 Task: Review the GitHub issue and address the localization problem on the website's homepage.
Action: Mouse moved to (202, 259)
Screenshot: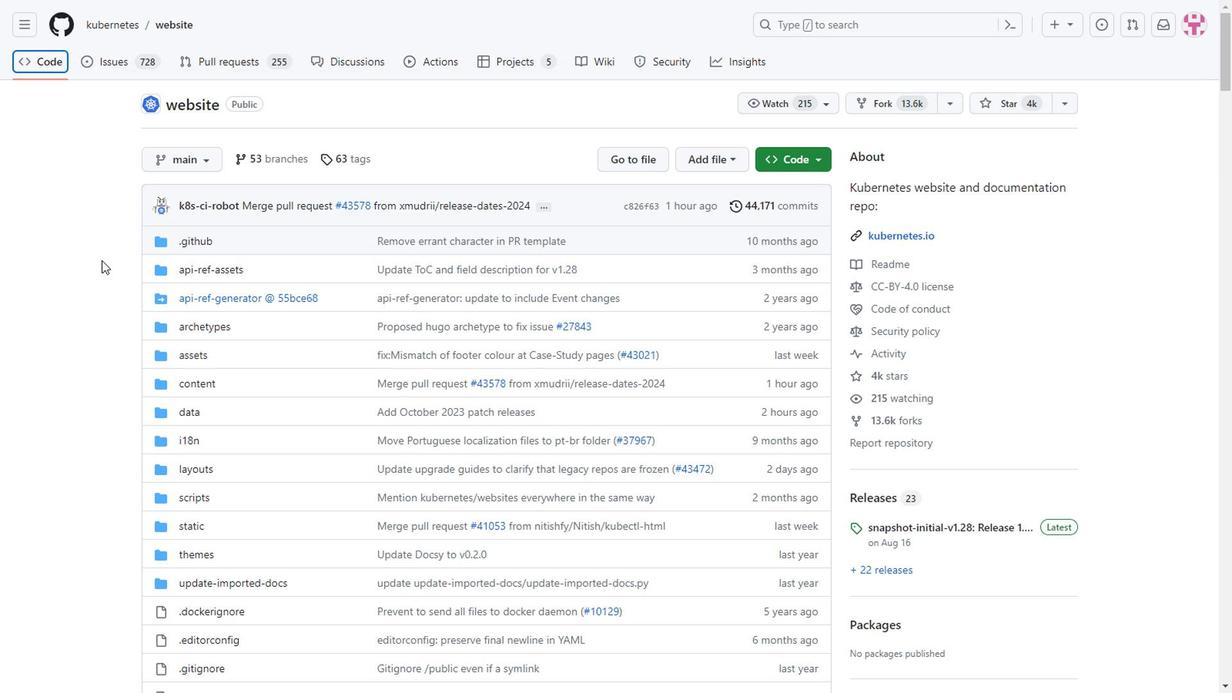 
Action: Mouse scrolled (202, 258) with delta (0, 0)
Screenshot: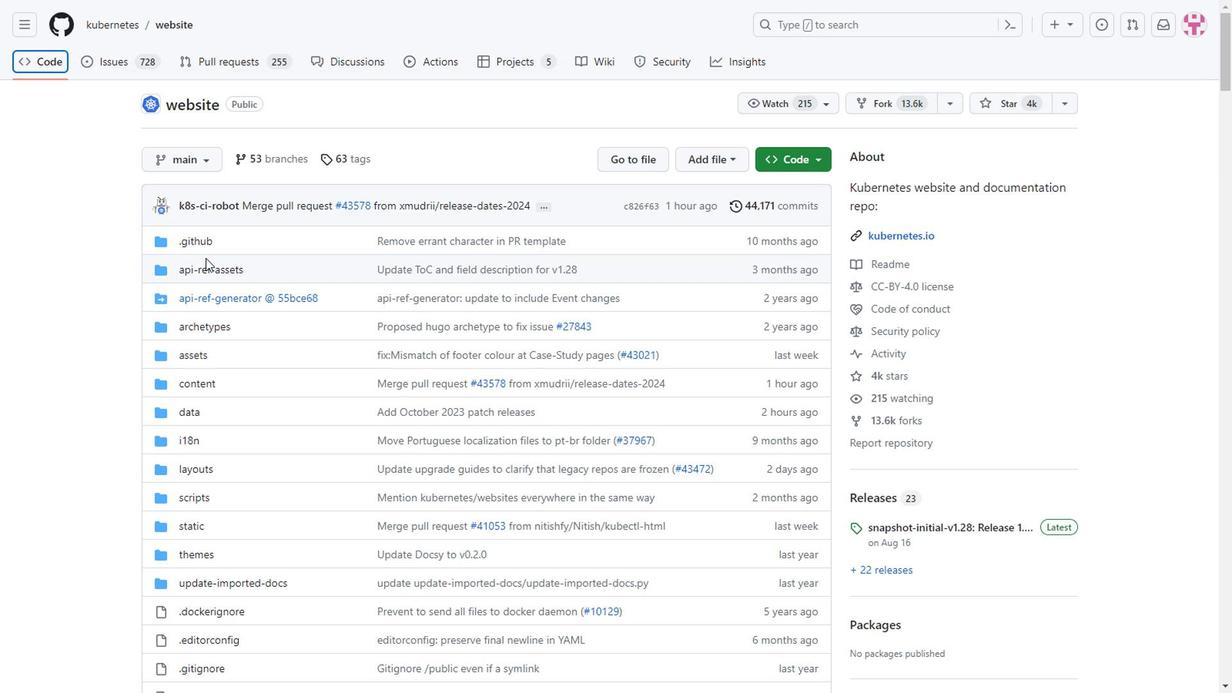 
Action: Mouse scrolled (202, 258) with delta (0, 0)
Screenshot: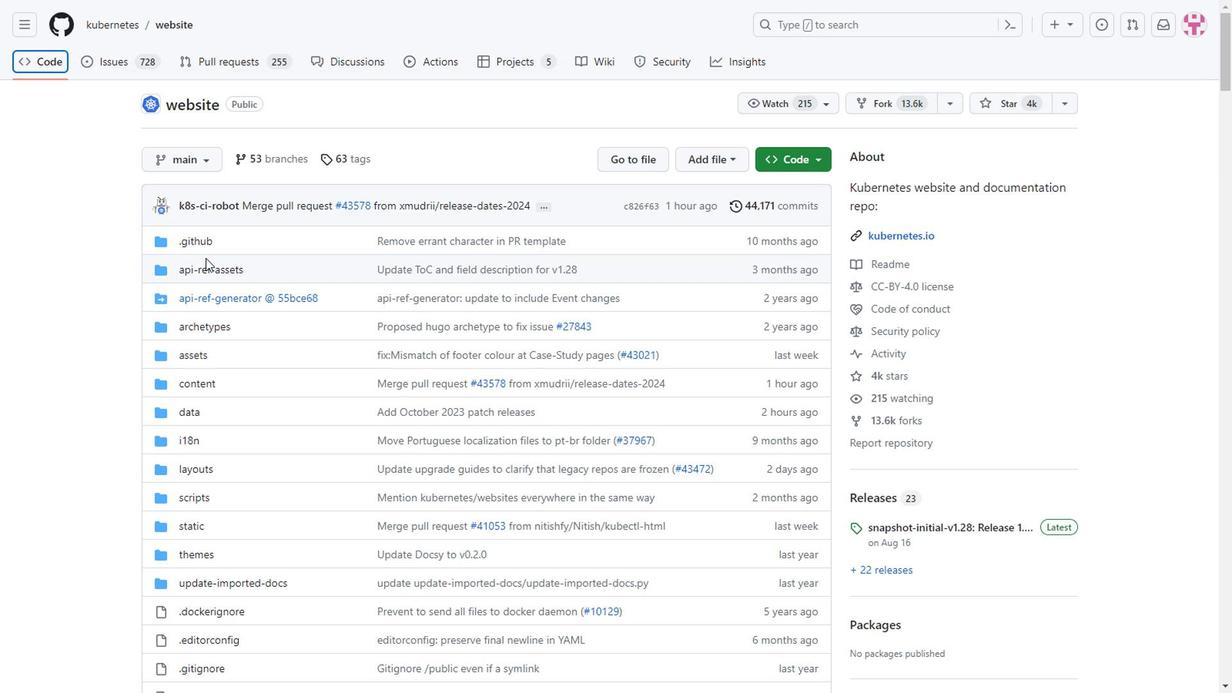 
Action: Mouse scrolled (202, 258) with delta (0, 0)
Screenshot: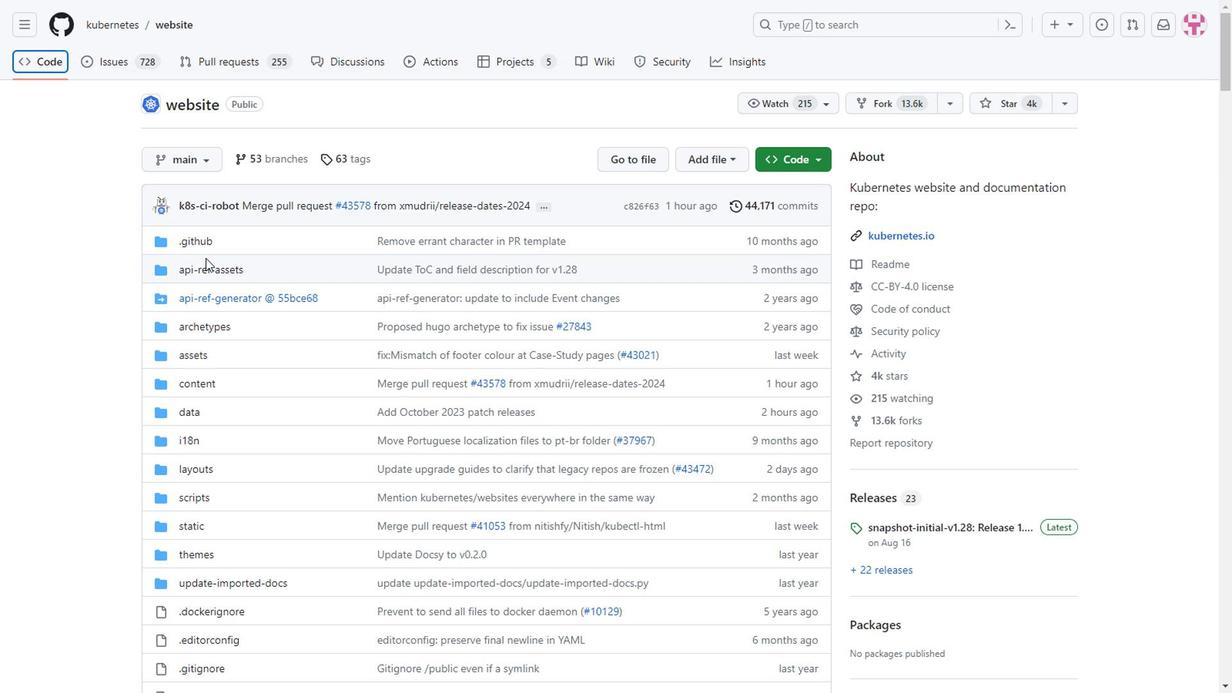 
Action: Mouse scrolled (202, 258) with delta (0, 0)
Screenshot: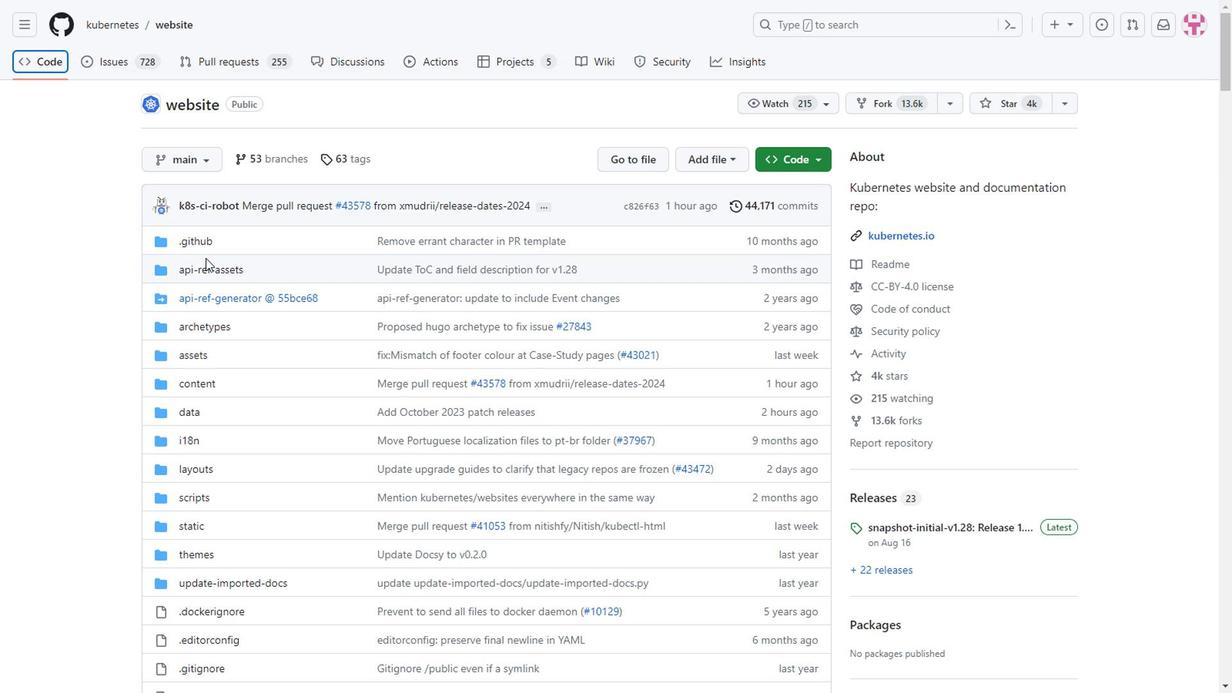 
Action: Mouse scrolled (202, 259) with delta (0, 0)
Screenshot: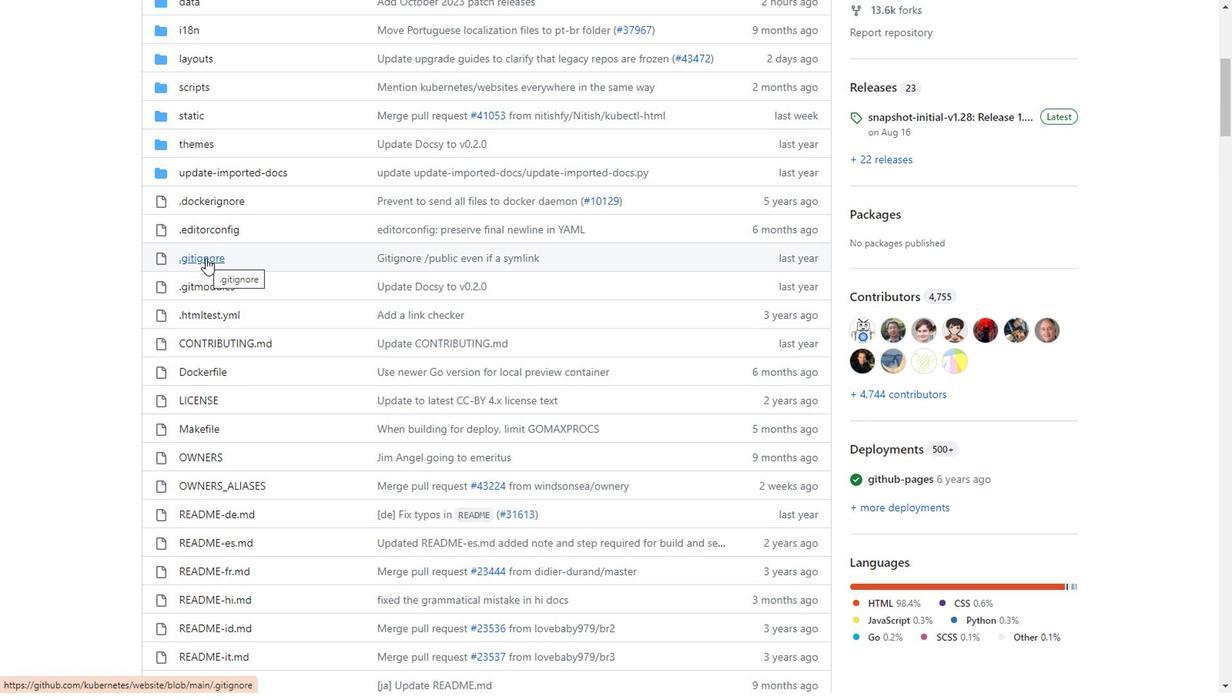 
Action: Mouse scrolled (202, 259) with delta (0, 0)
Screenshot: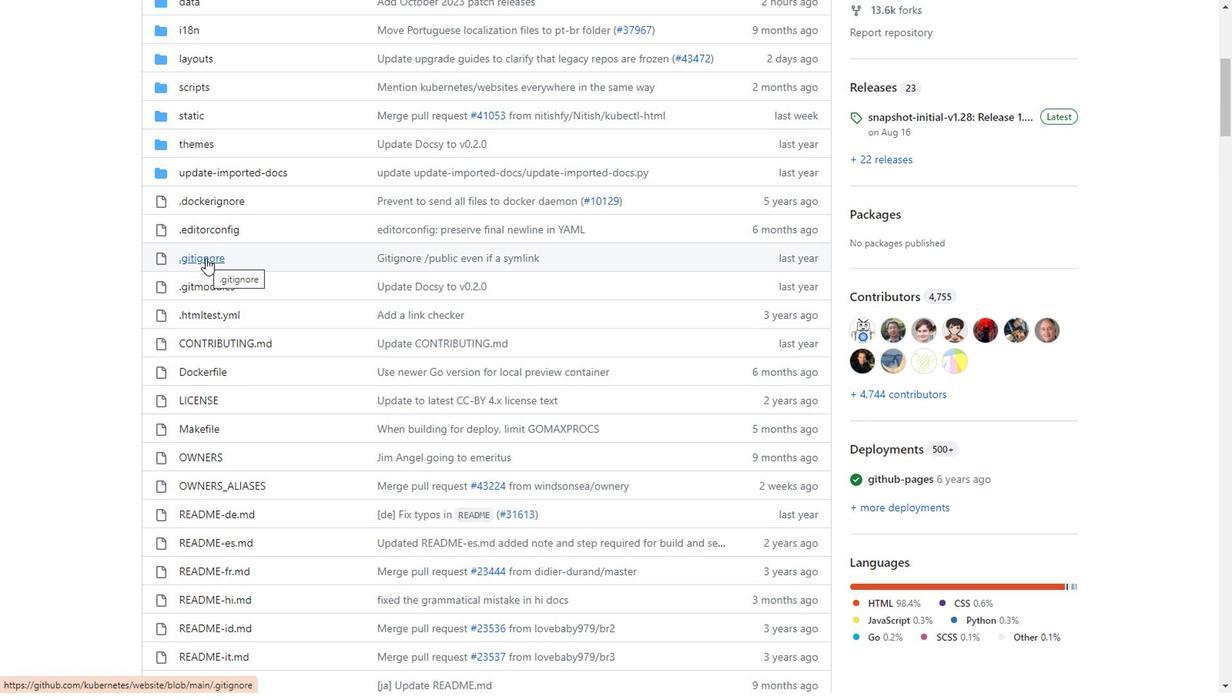 
Action: Mouse scrolled (202, 259) with delta (0, 0)
Screenshot: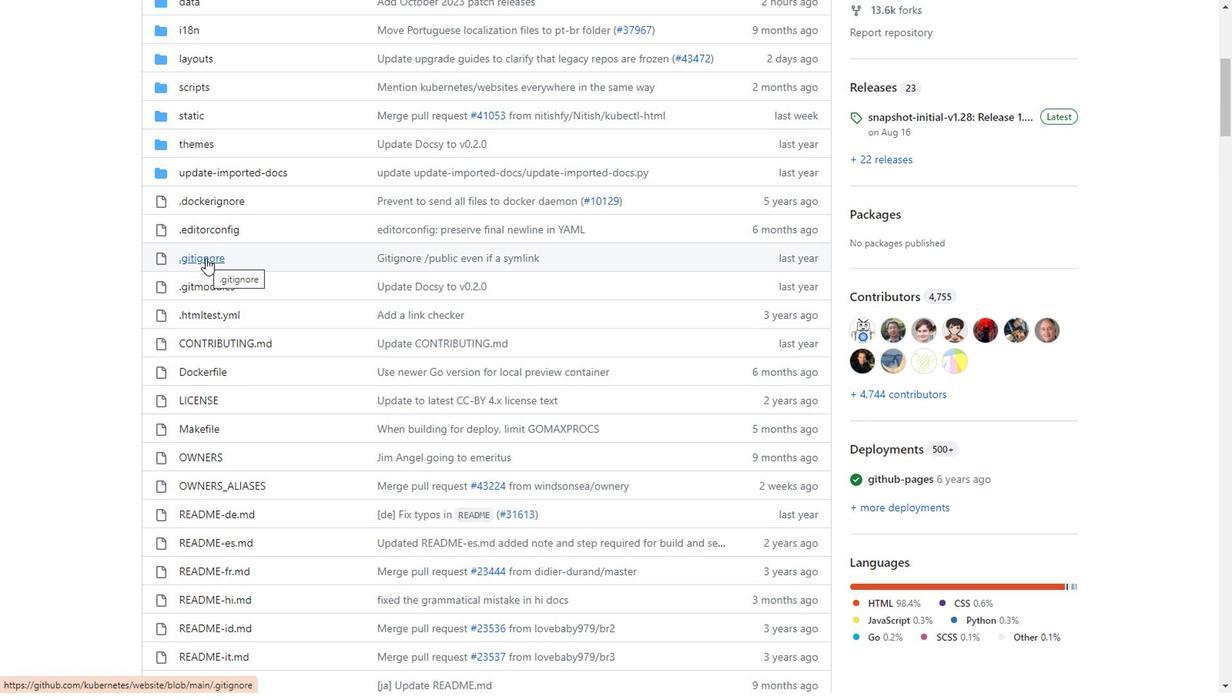 
Action: Mouse scrolled (202, 259) with delta (0, 0)
Screenshot: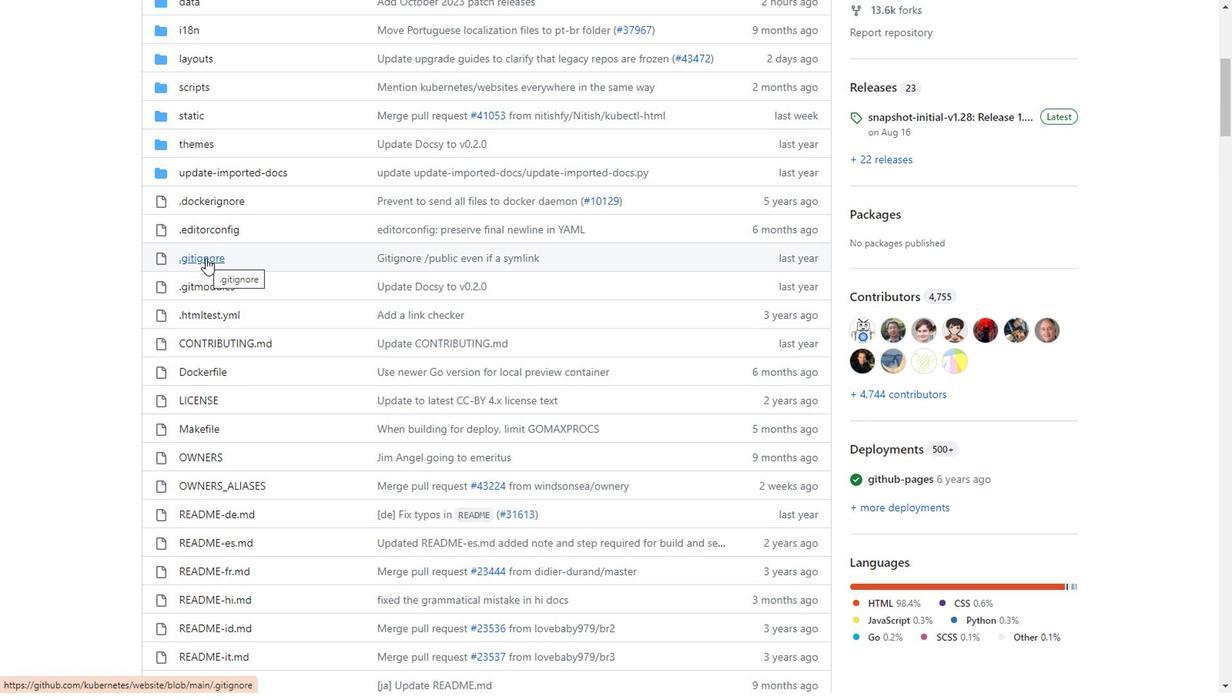 
Action: Mouse scrolled (202, 259) with delta (0, 0)
Screenshot: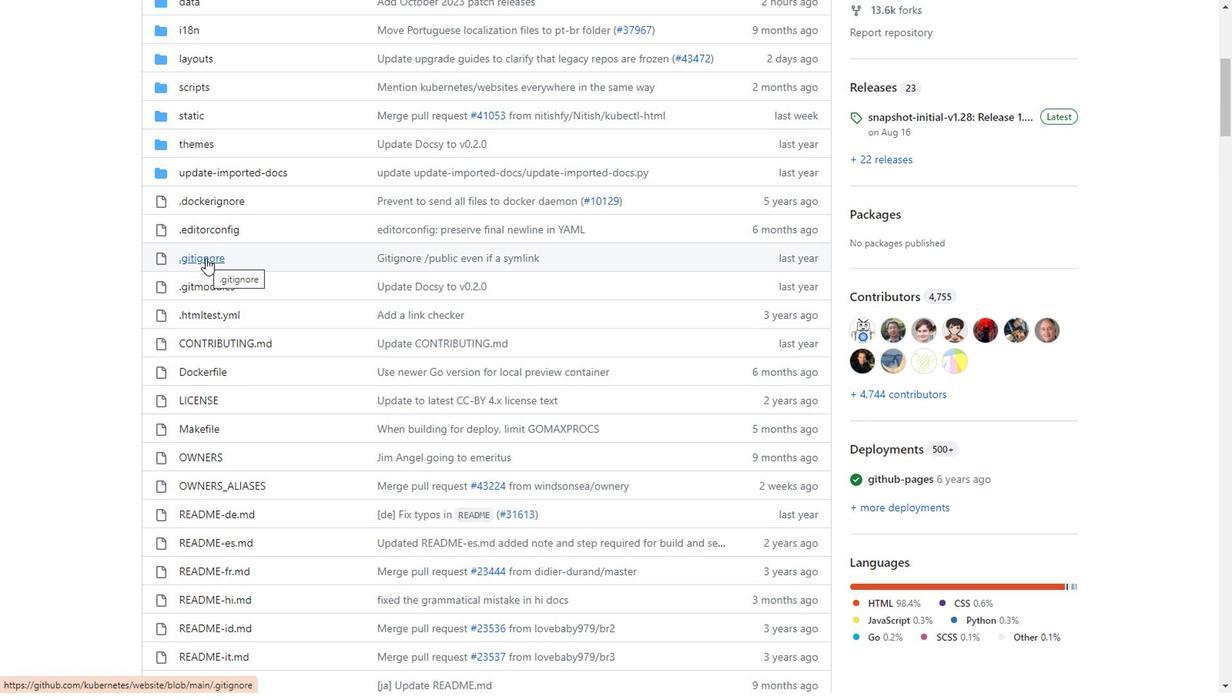 
Action: Mouse scrolled (202, 259) with delta (0, 0)
Screenshot: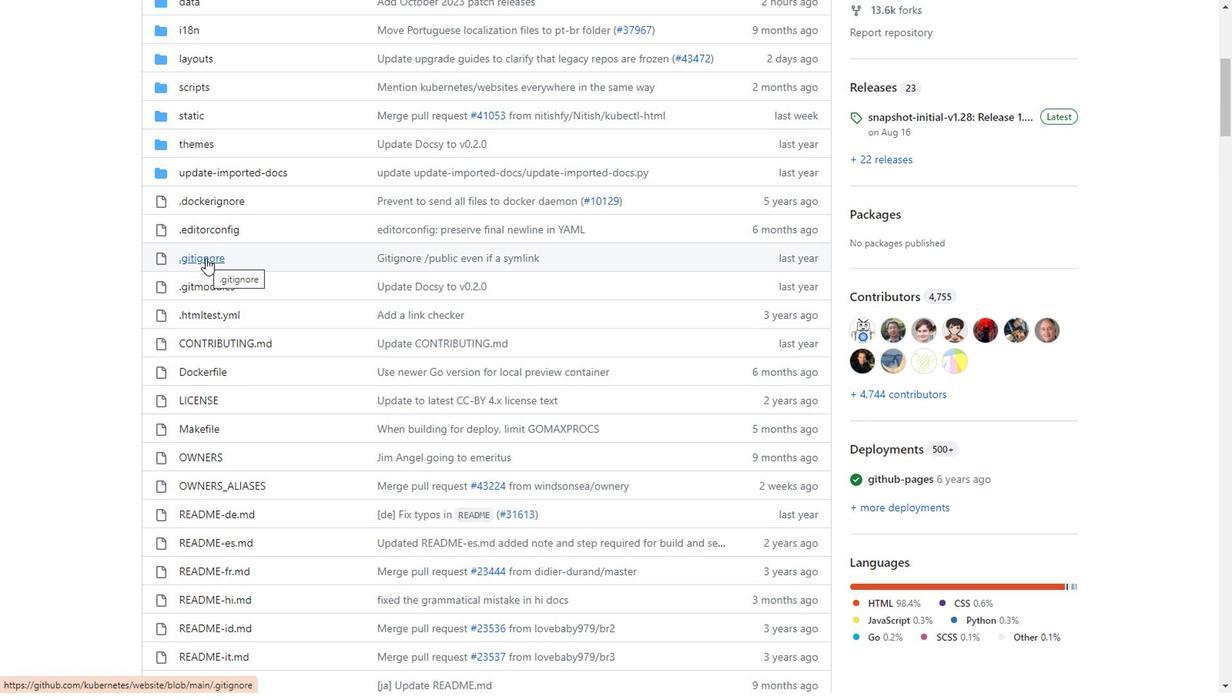 
Action: Mouse moved to (94, 57)
Screenshot: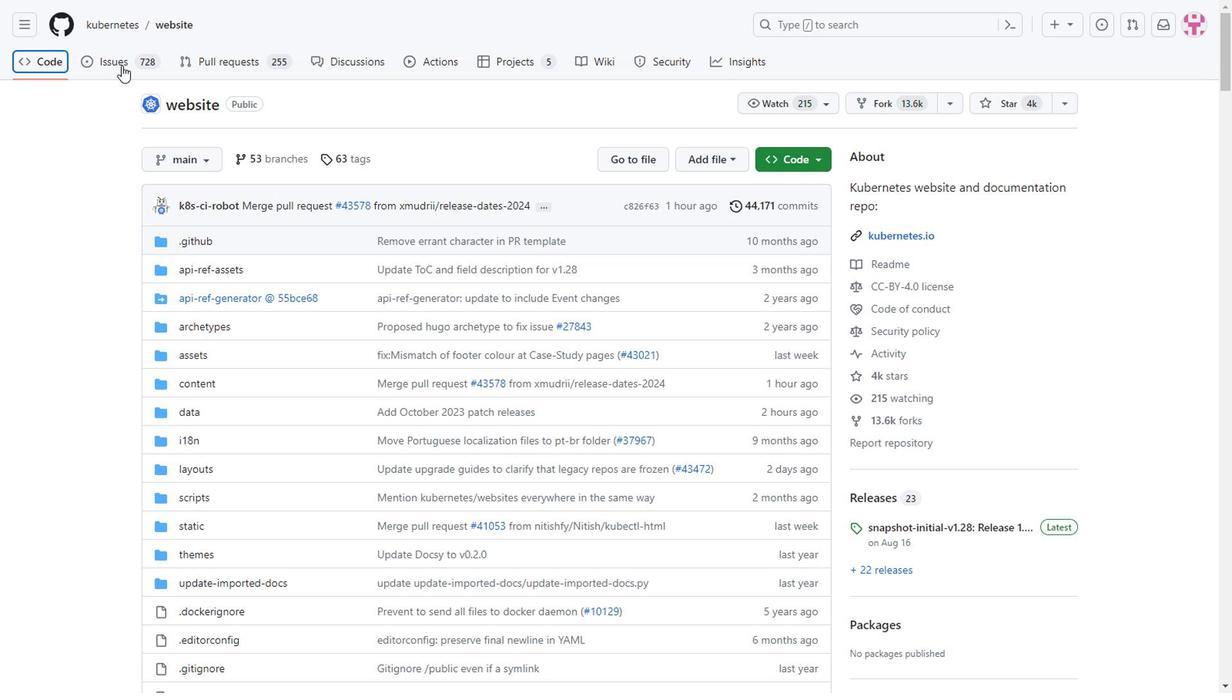 
Action: Mouse pressed left at (94, 57)
Screenshot: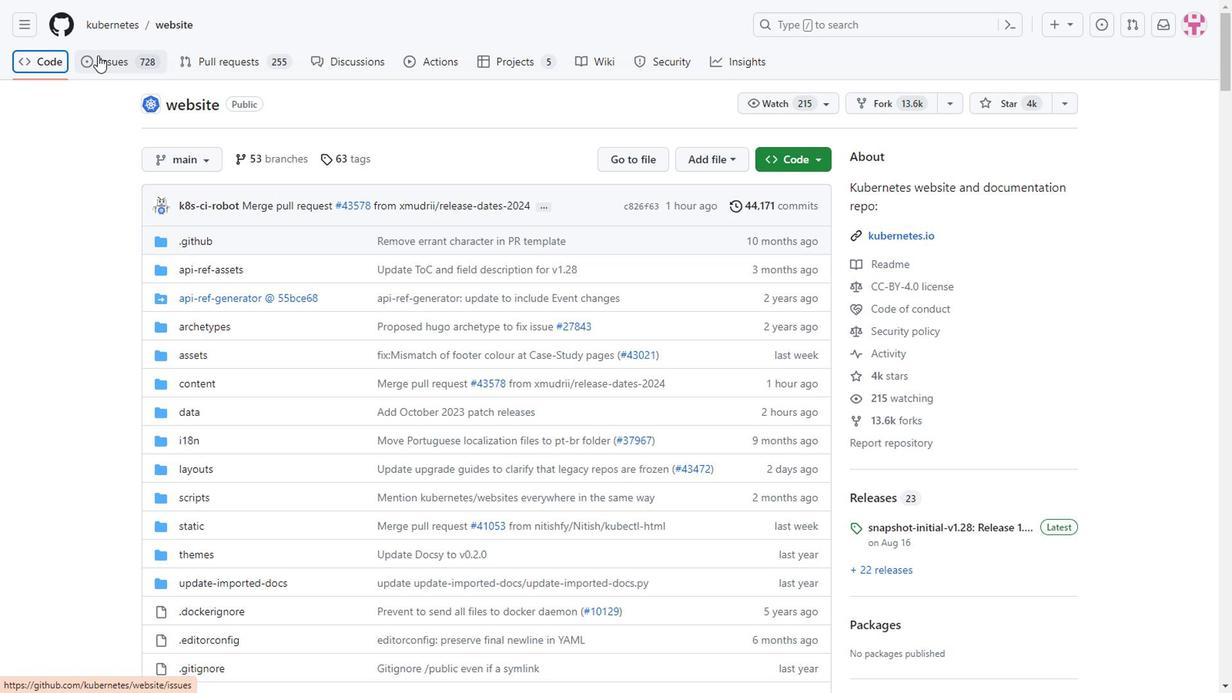 
Action: Mouse moved to (1032, 216)
Screenshot: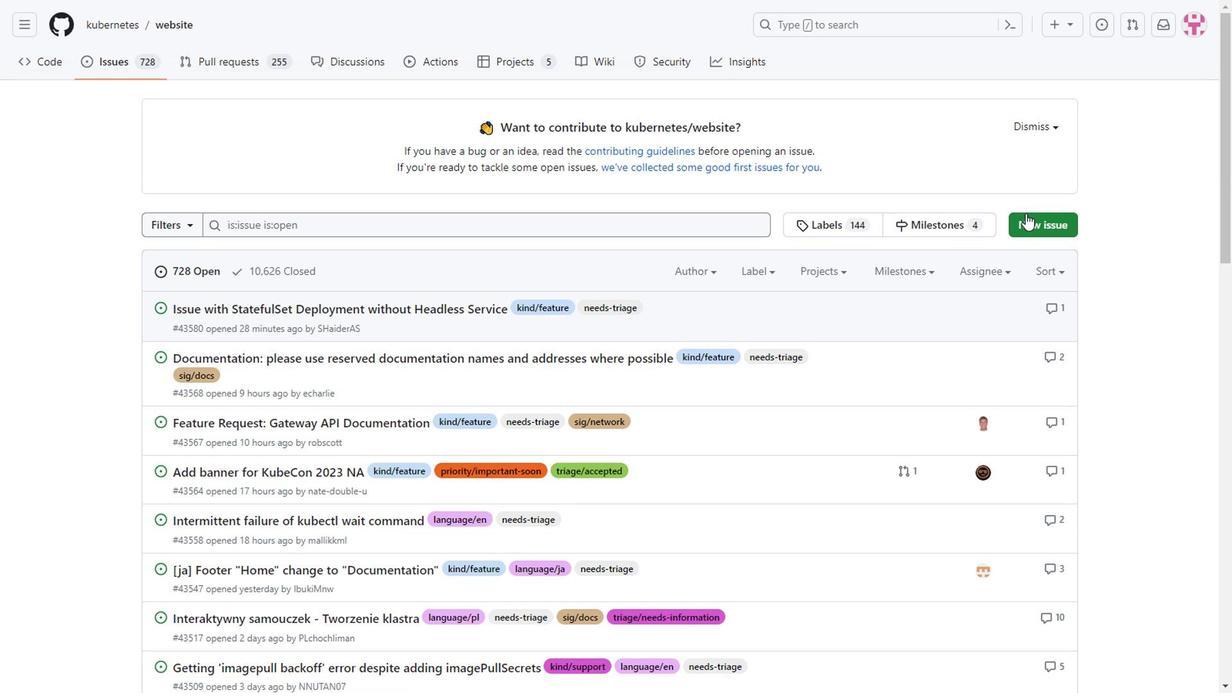 
Action: Mouse pressed left at (1032, 216)
Screenshot: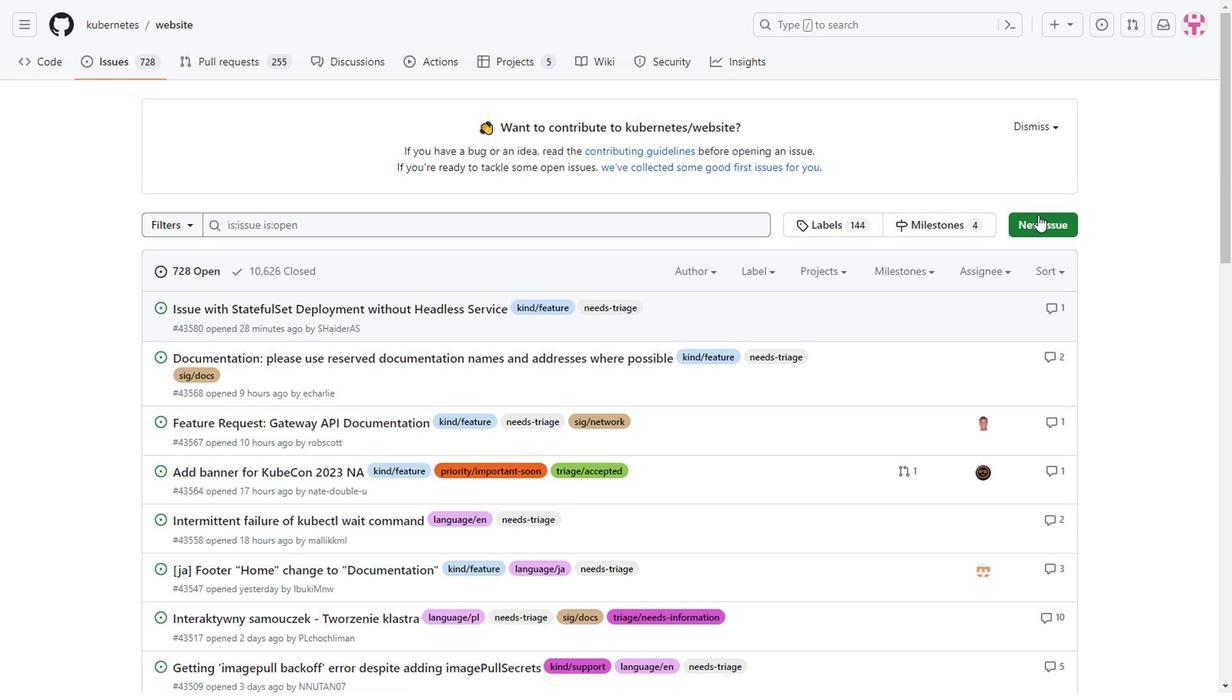 
Action: Mouse moved to (637, 377)
Screenshot: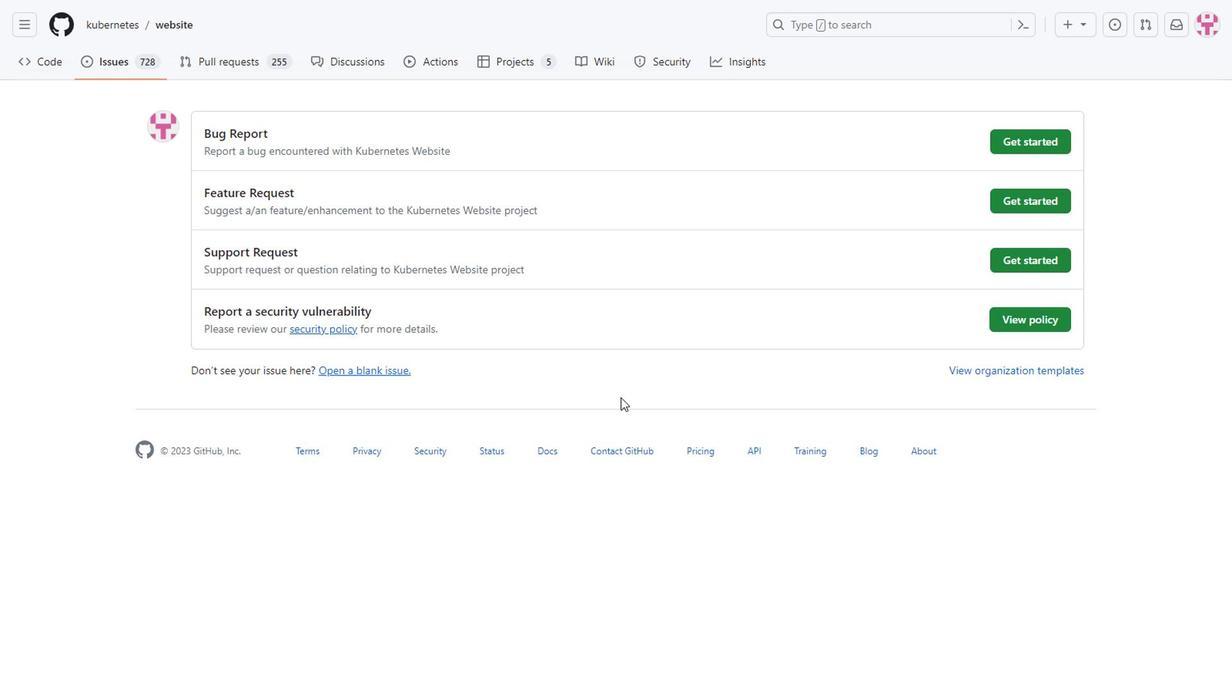 
Action: Mouse scrolled (637, 377) with delta (0, 0)
Screenshot: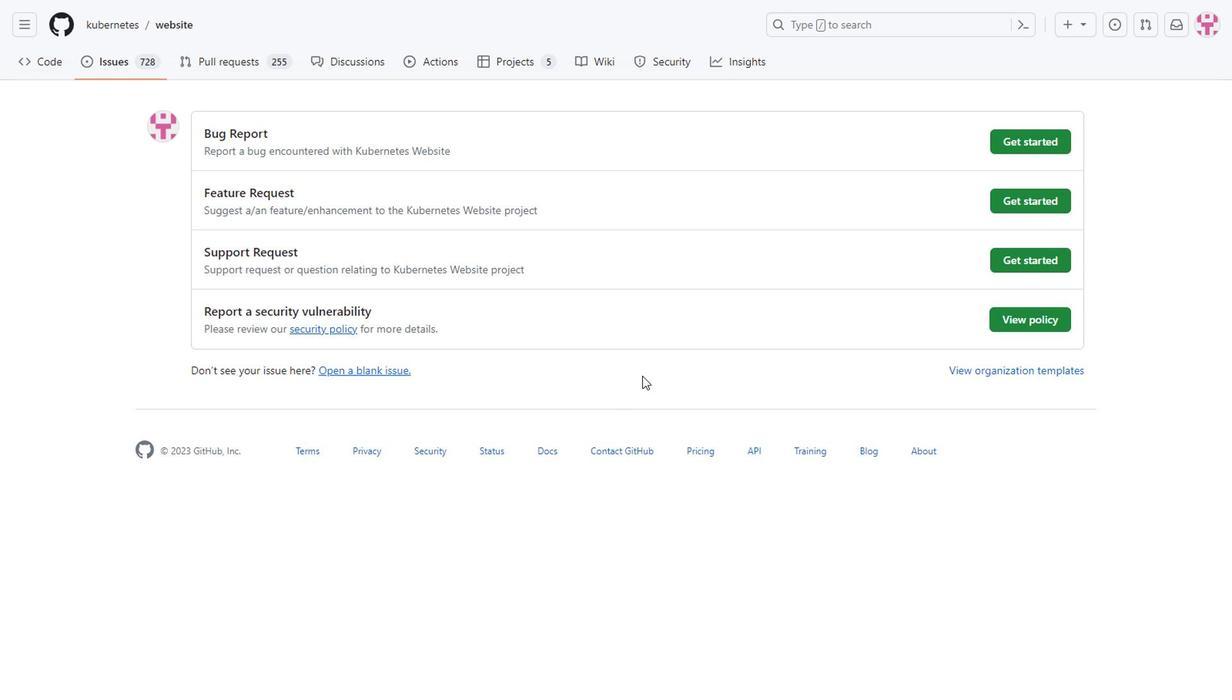
Action: Mouse scrolled (637, 377) with delta (0, 0)
Screenshot: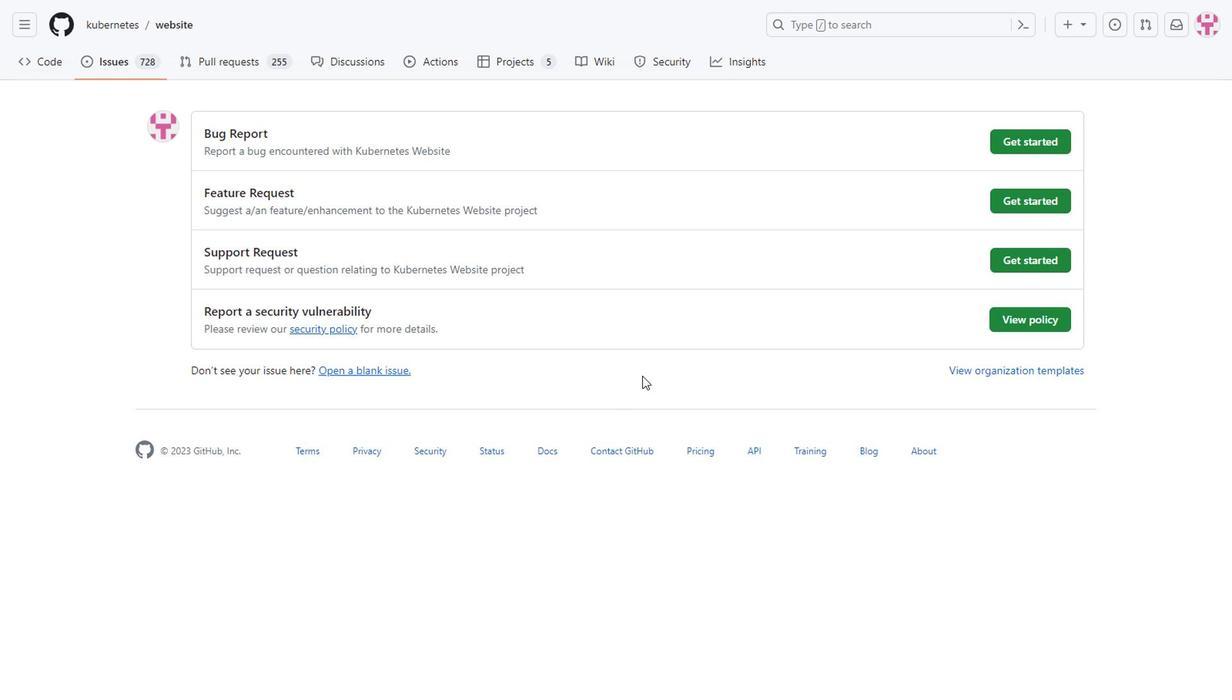 
Action: Mouse moved to (1010, 135)
Screenshot: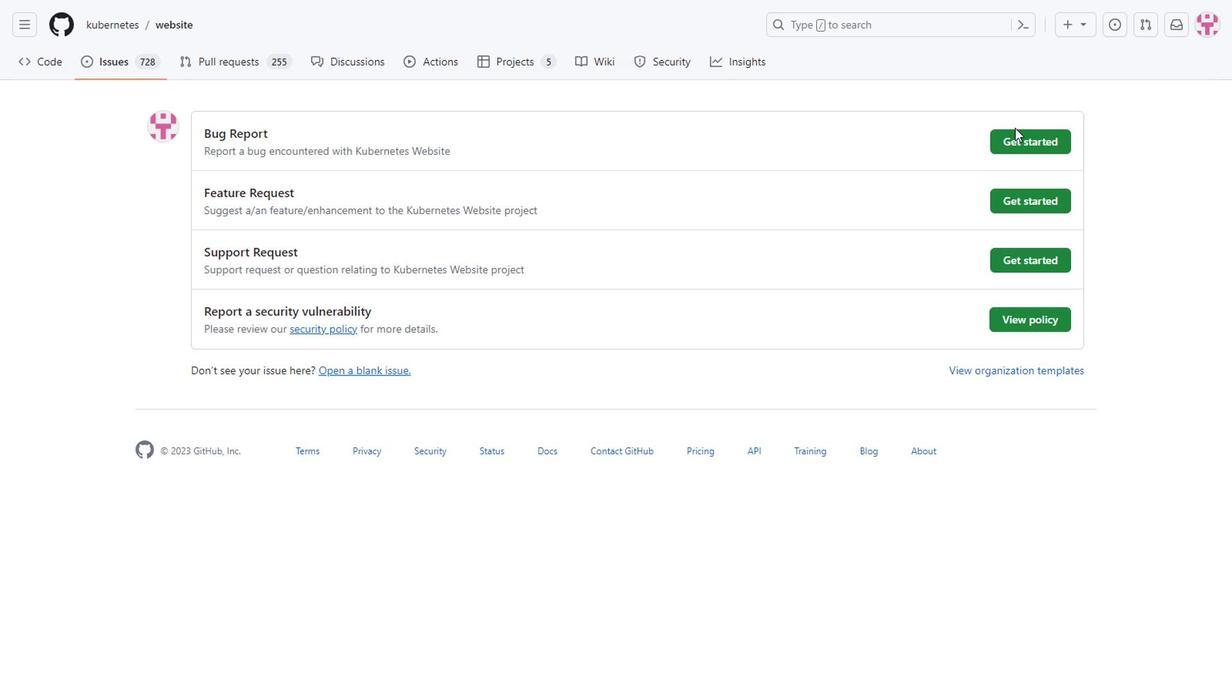 
Action: Mouse pressed left at (1010, 135)
Screenshot: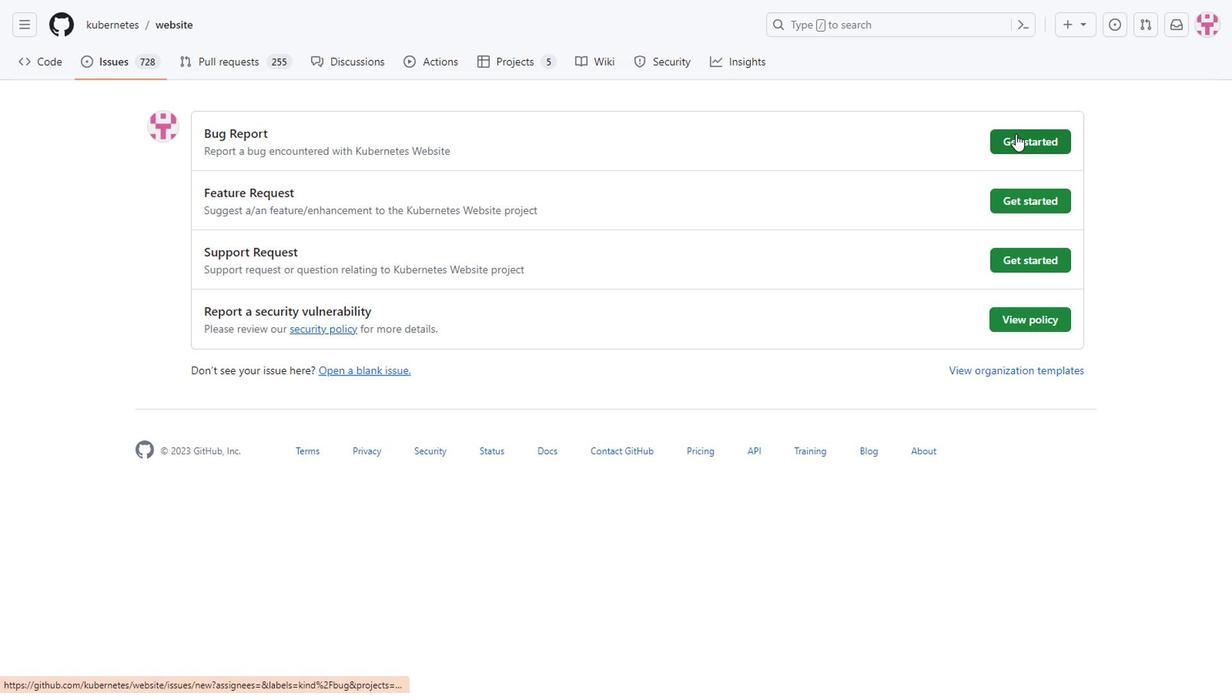 
Action: Mouse moved to (301, 179)
Screenshot: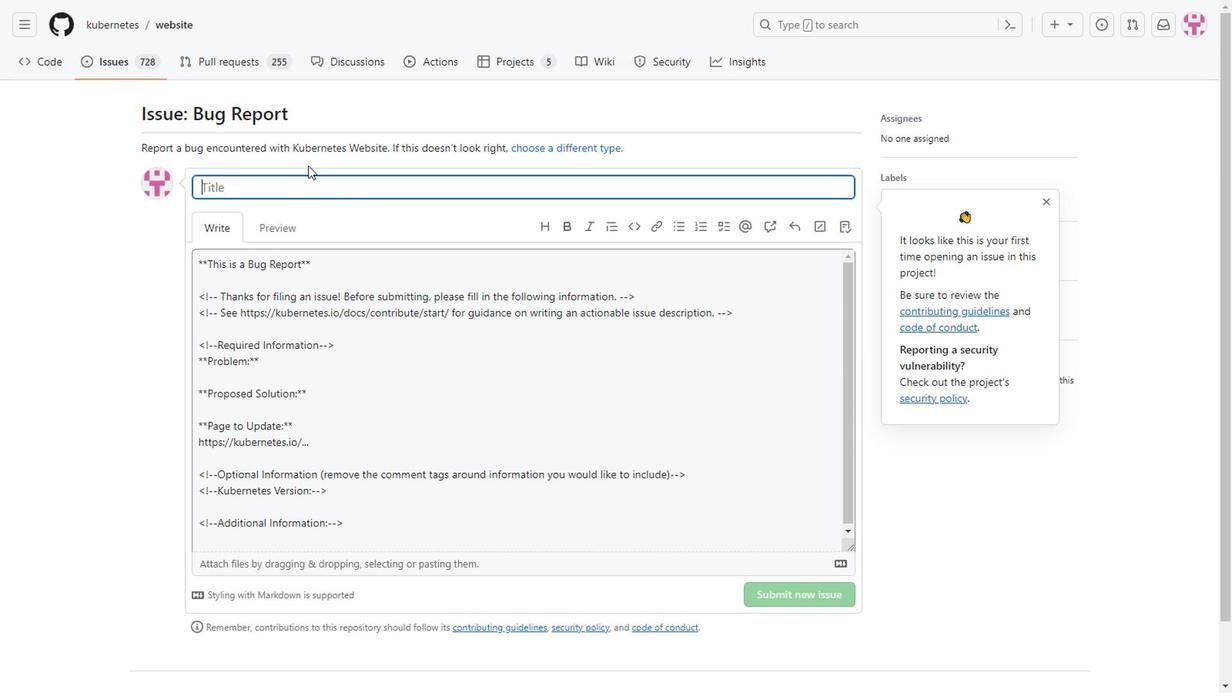 
Action: Key pressed <Key.shift>Wesbite<Key.space><Key.backspace><Key.backspace><Key.backspace><Key.backspace><Key.backspace><Key.backspace>bsite<Key.space>header<Key.space>in<Key.space>too<Key.space>short<Key.space>in<Key.space>height
Screenshot: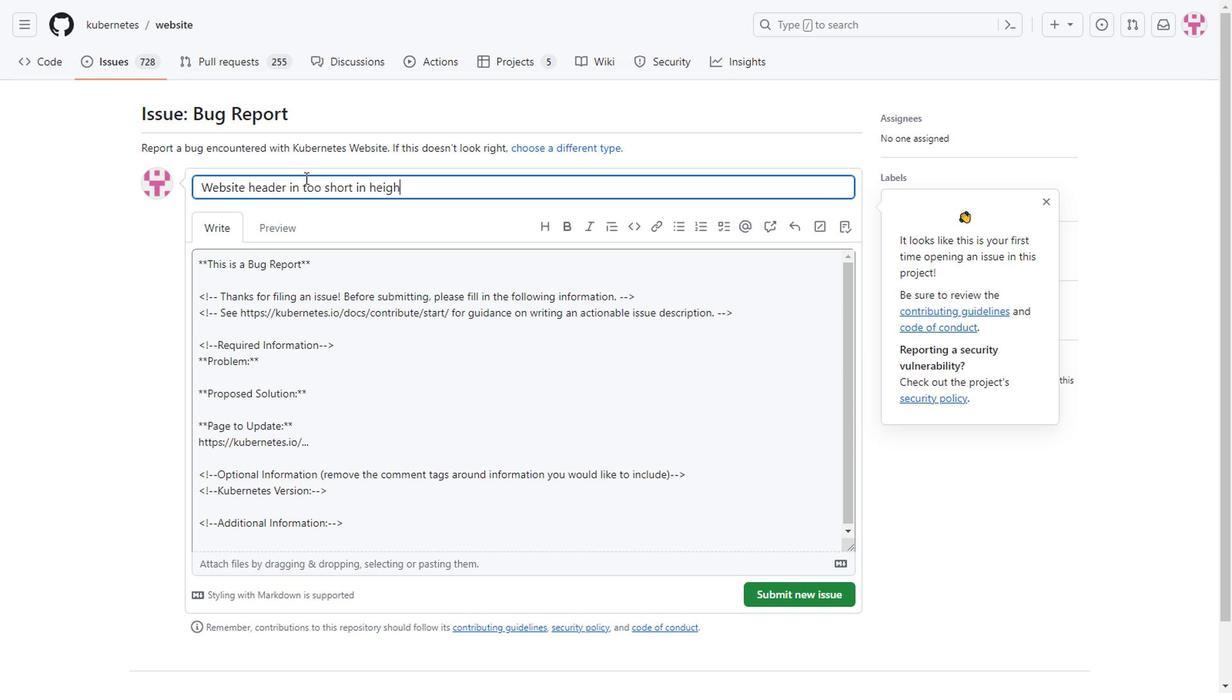 
Action: Mouse moved to (405, 428)
Screenshot: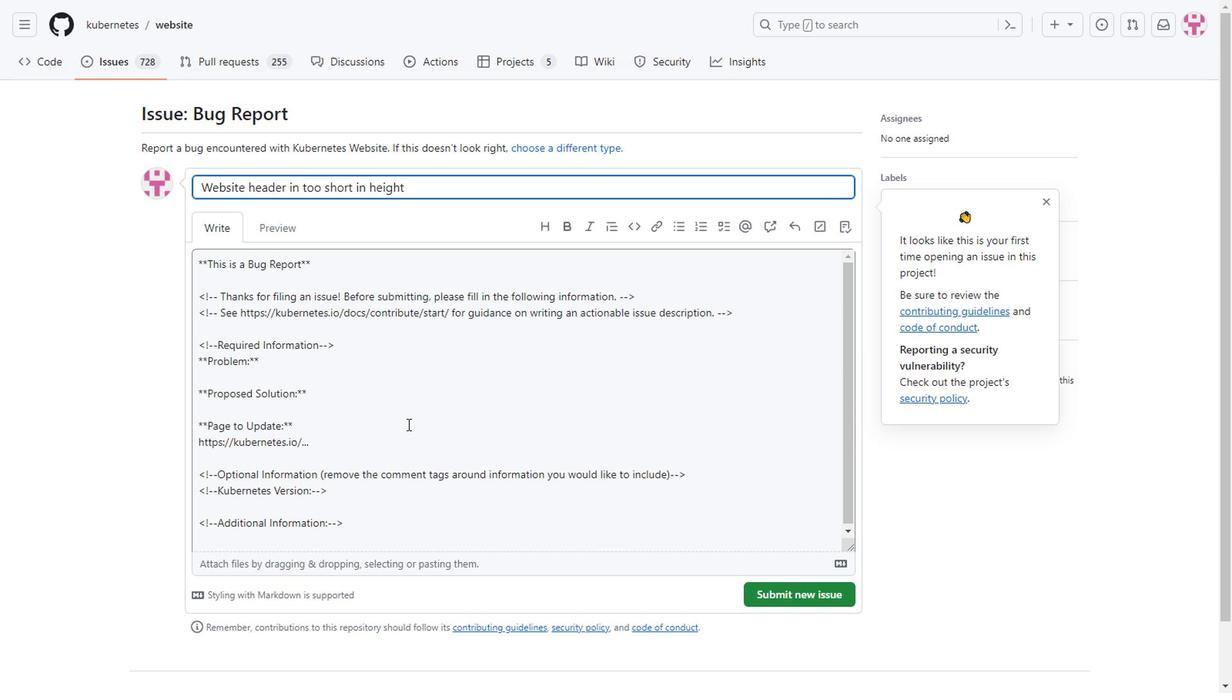 
Action: Mouse scrolled (405, 426) with delta (0, -1)
Screenshot: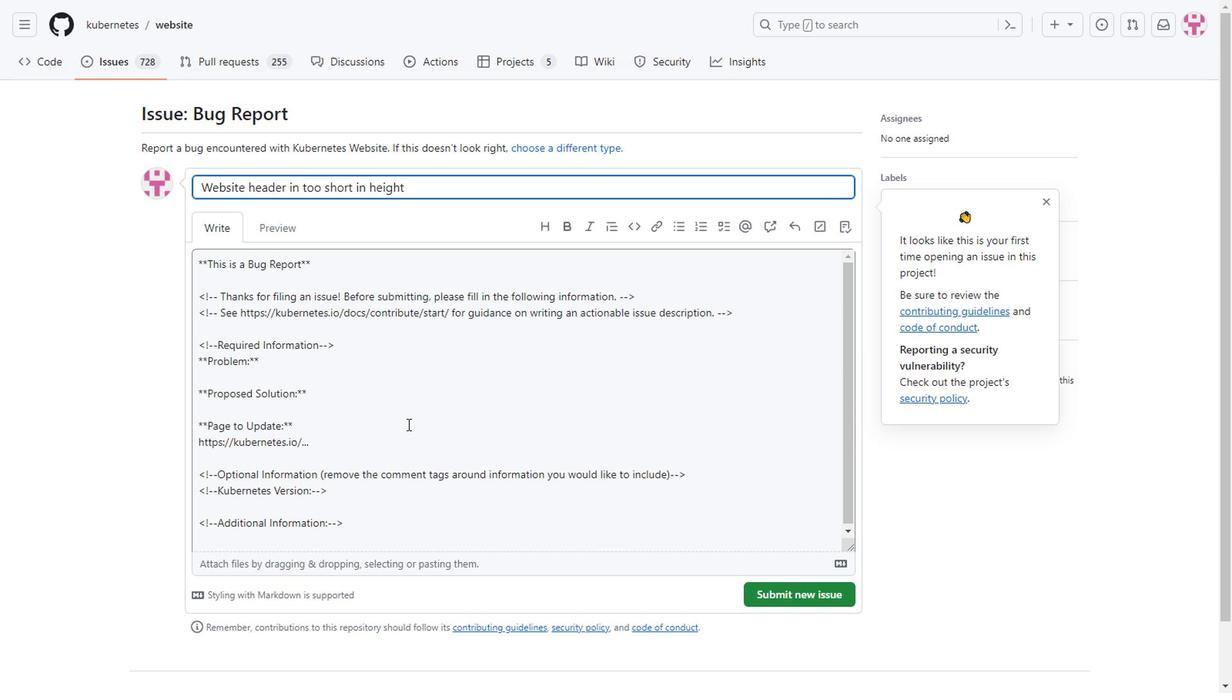 
Action: Mouse moved to (780, 594)
Screenshot: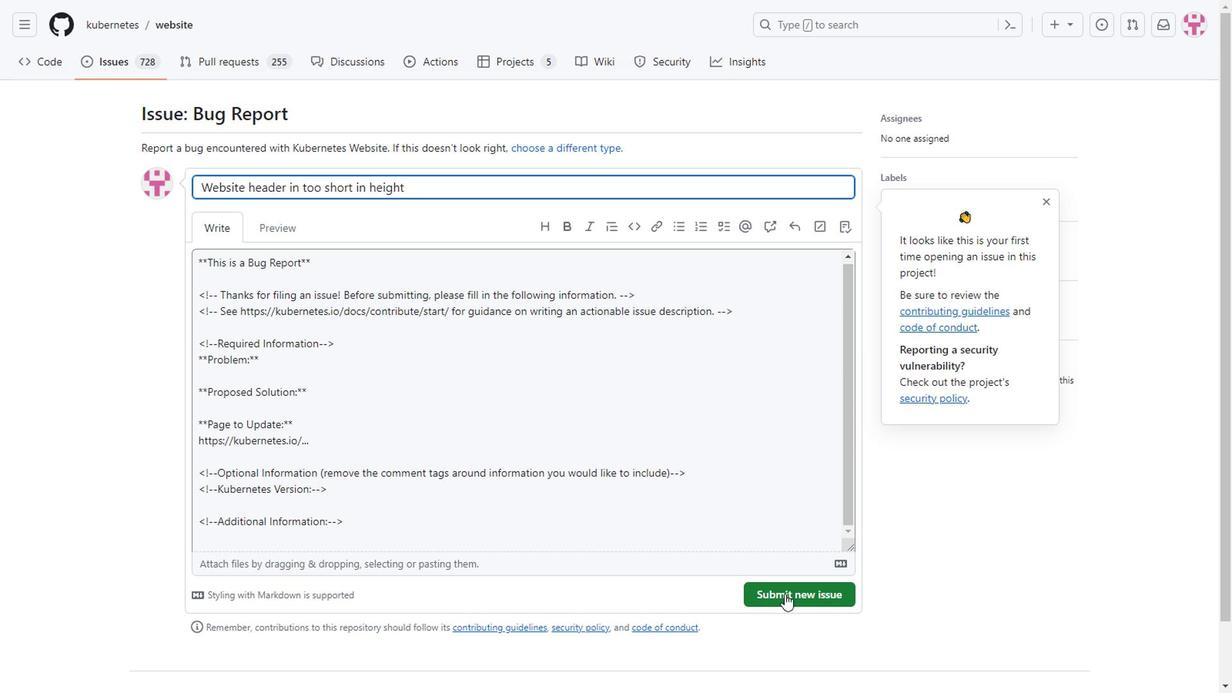 
Action: Mouse pressed left at (780, 594)
Screenshot: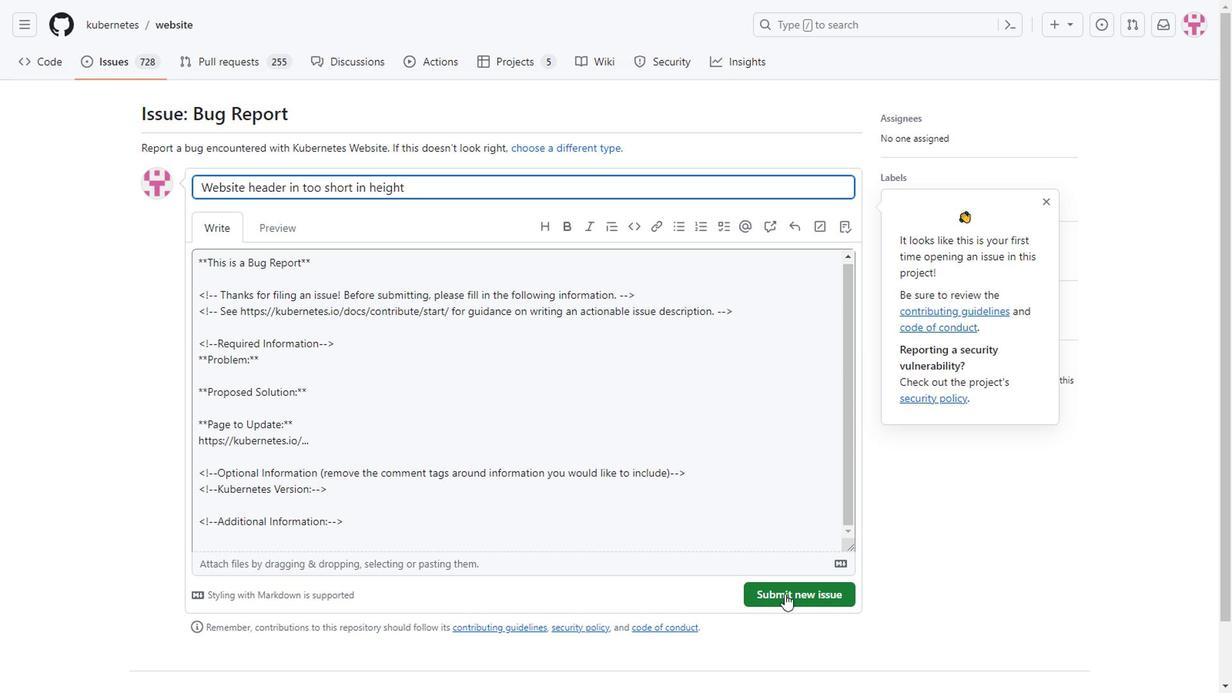 
Action: Mouse moved to (870, 217)
Screenshot: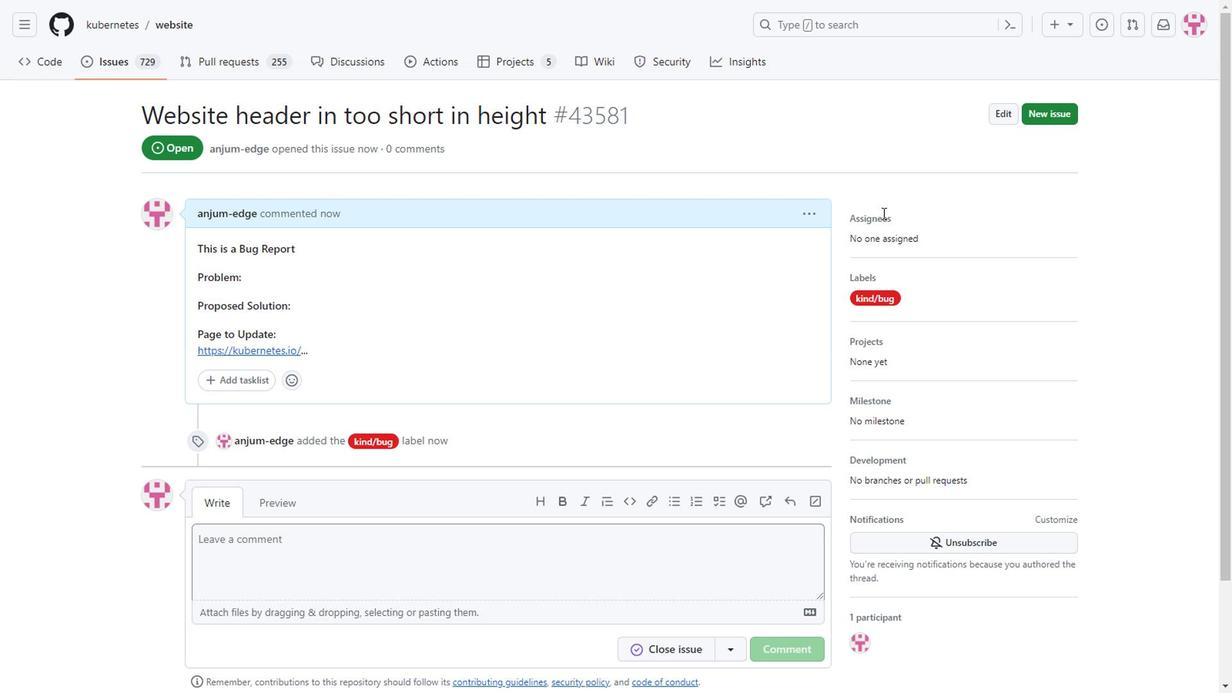 
Action: Mouse pressed left at (870, 217)
Screenshot: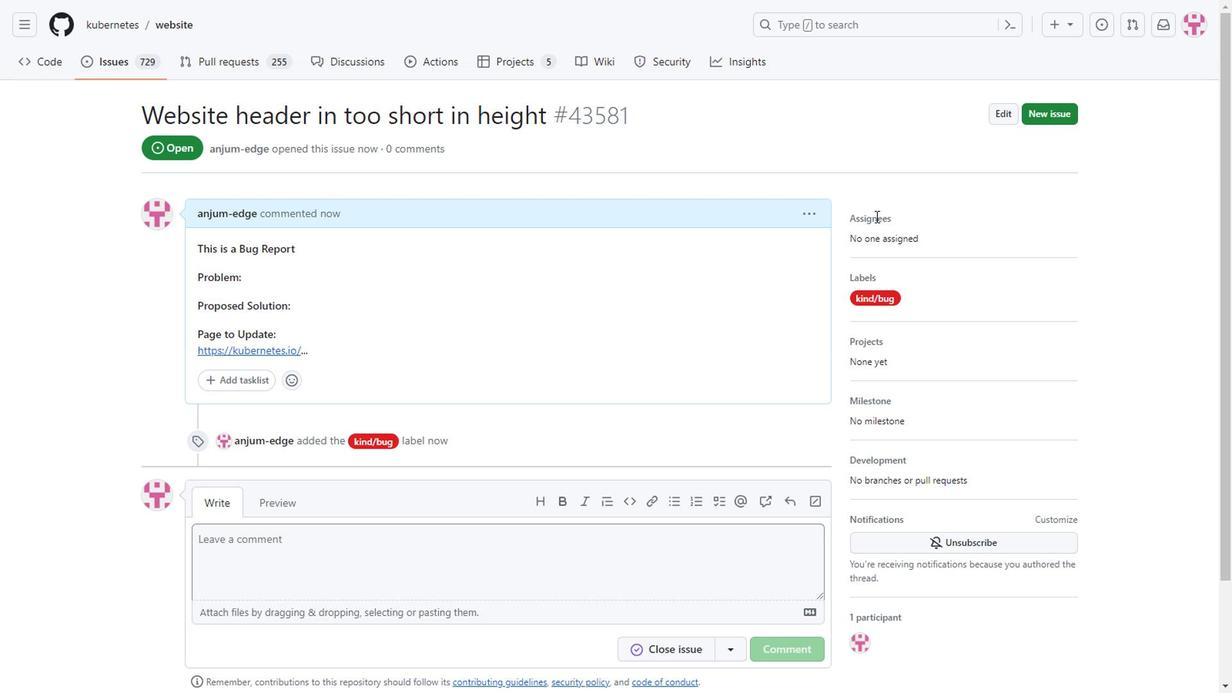 
Action: Mouse moved to (512, 411)
Screenshot: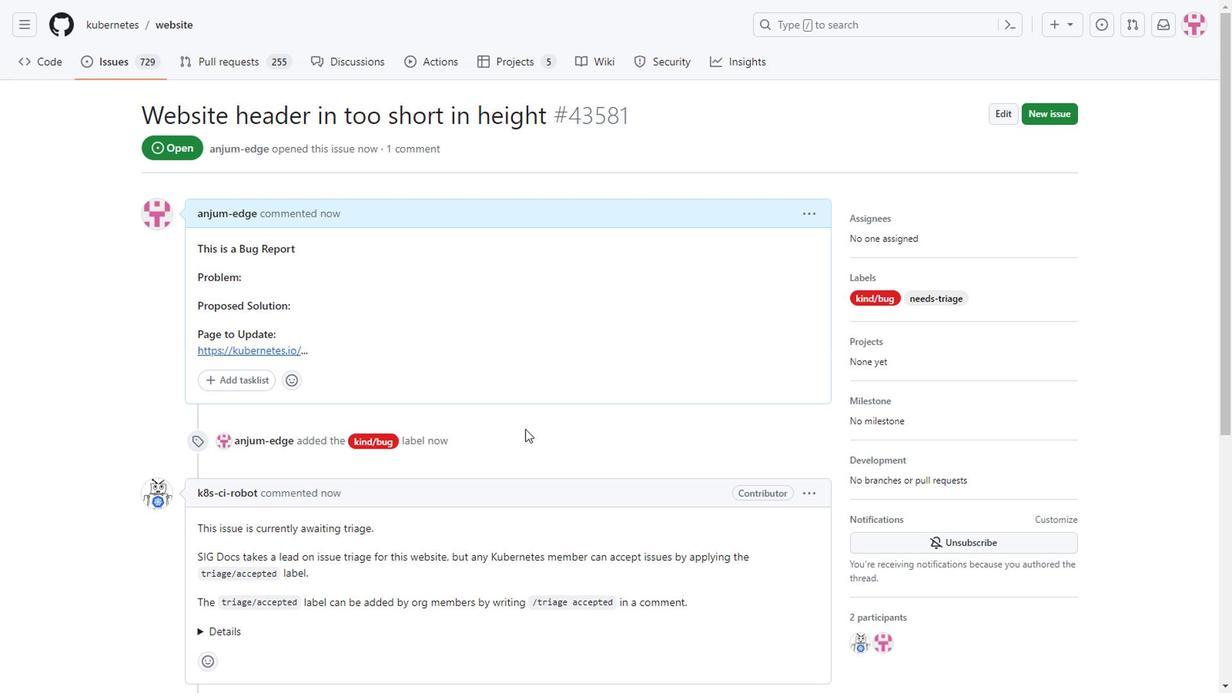 
Action: Mouse scrolled (512, 410) with delta (0, 0)
Screenshot: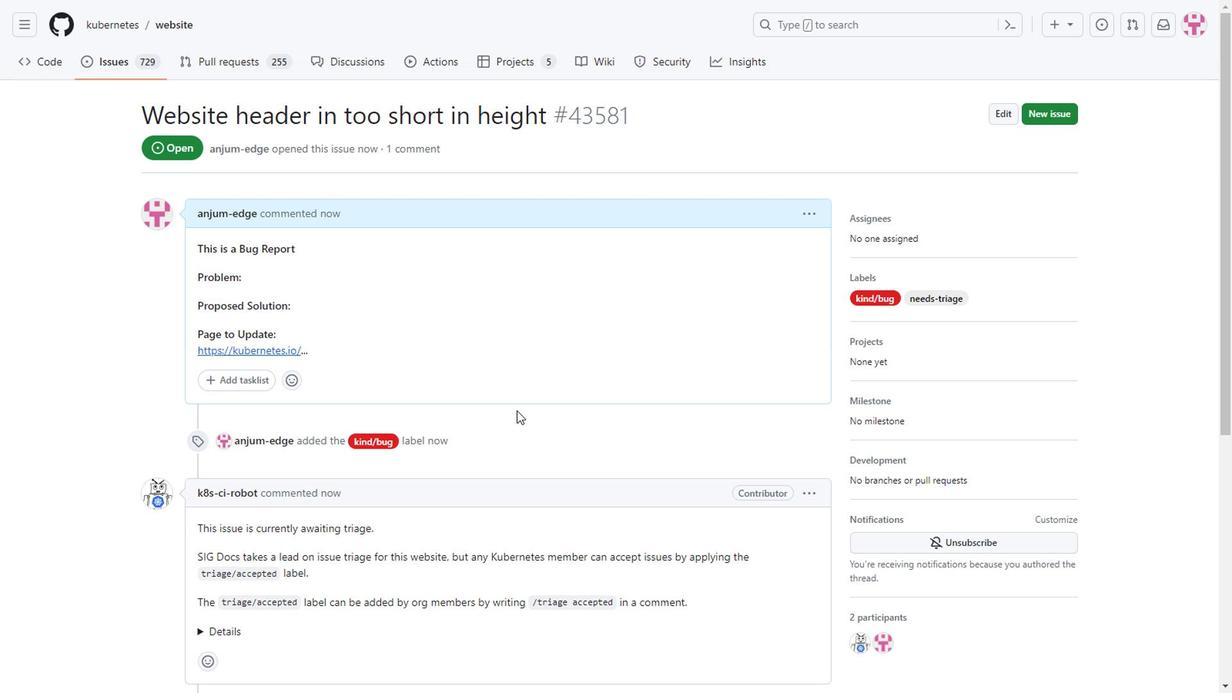 
Action: Mouse moved to (296, 212)
Screenshot: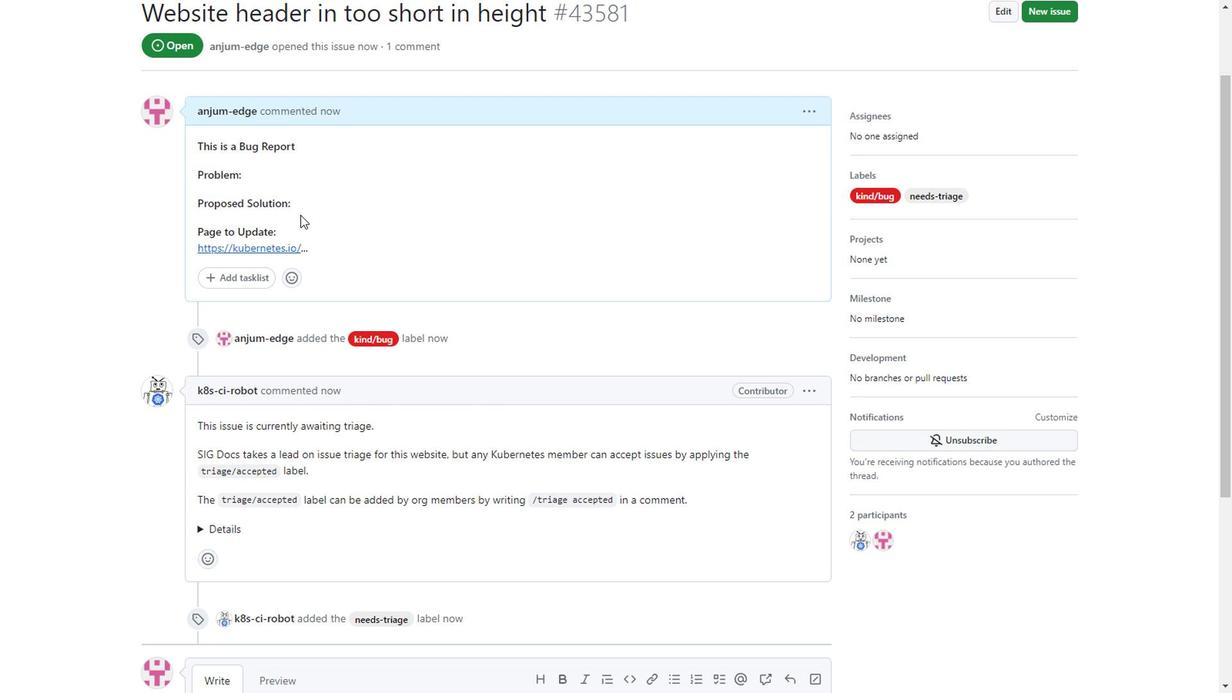 
Action: Mouse scrolled (296, 211) with delta (0, 0)
Screenshot: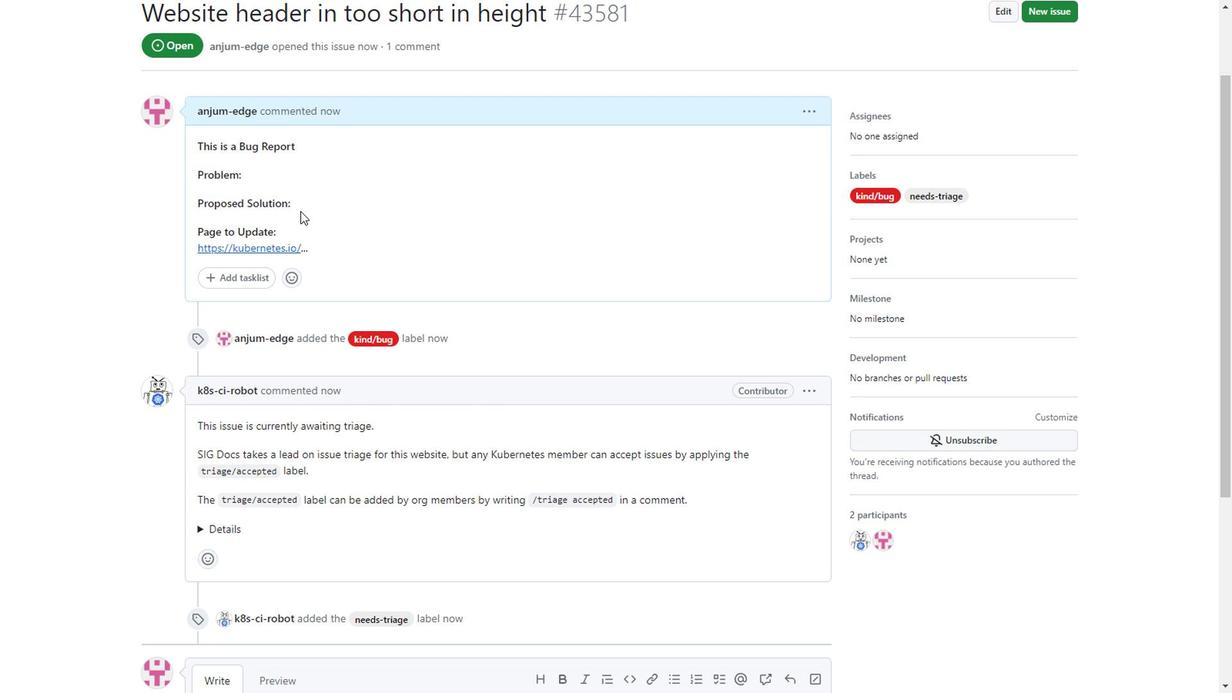 
Action: Mouse scrolled (296, 211) with delta (0, 0)
Screenshot: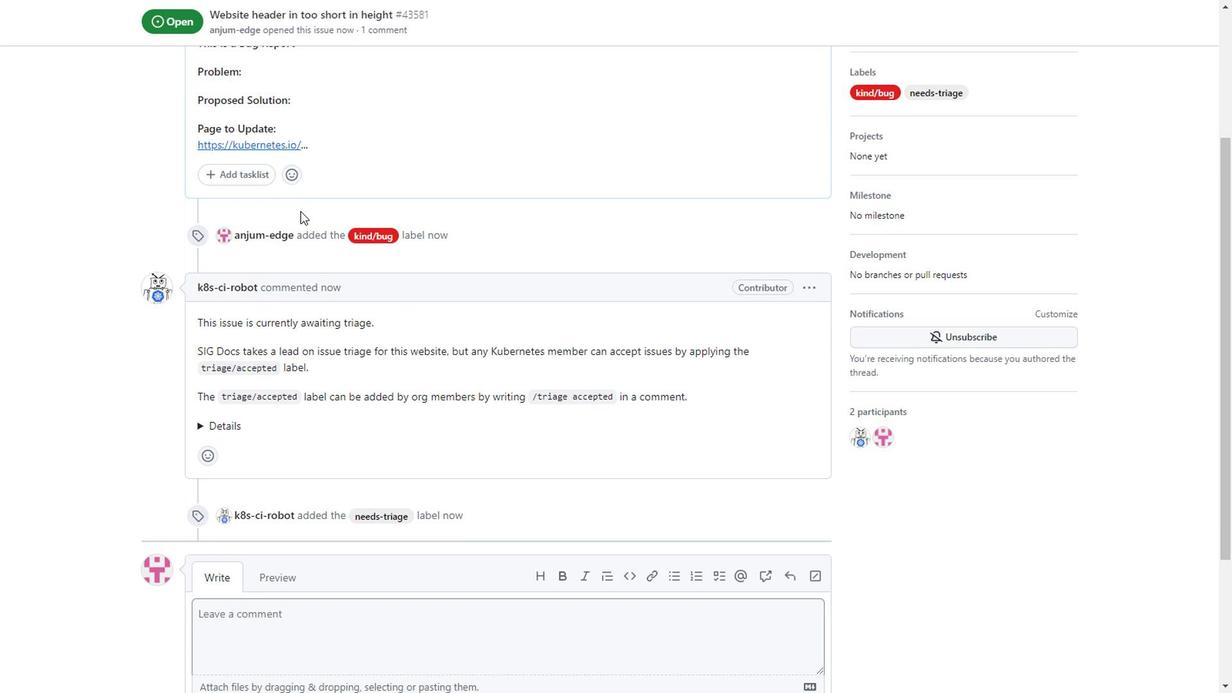 
Action: Mouse scrolled (611, 347) with delta (0, 0)
Screenshot: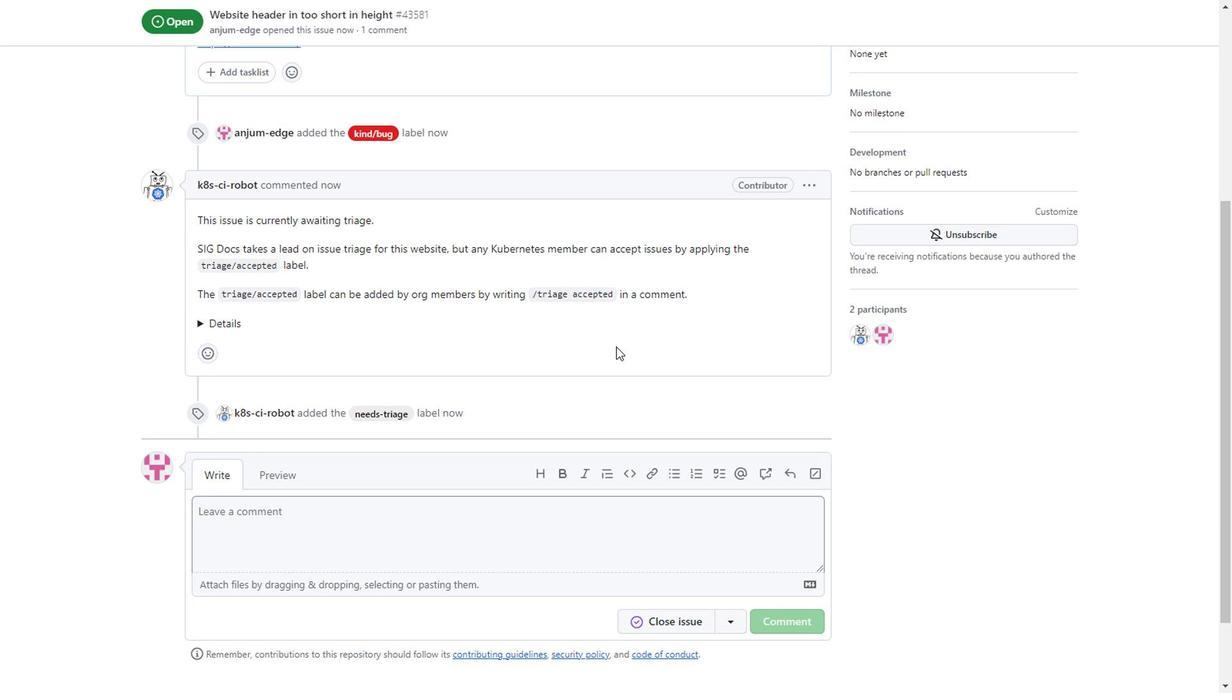 
Action: Mouse scrolled (611, 347) with delta (0, 0)
Screenshot: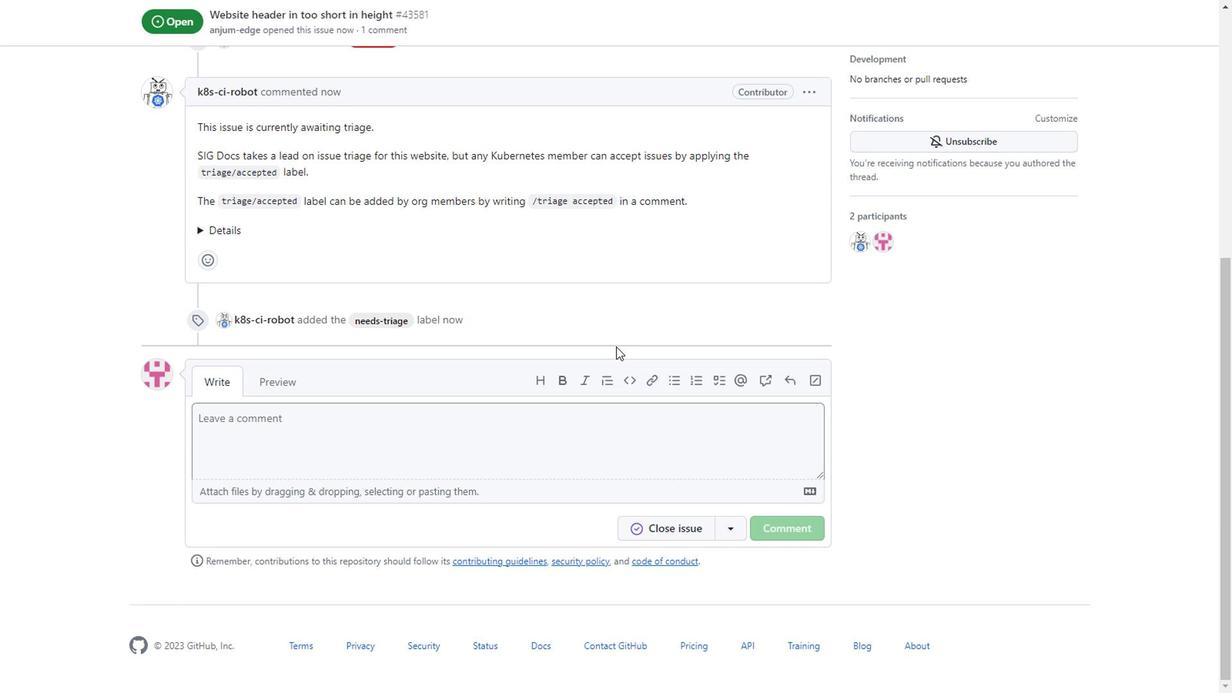 
Action: Mouse moved to (327, 416)
Screenshot: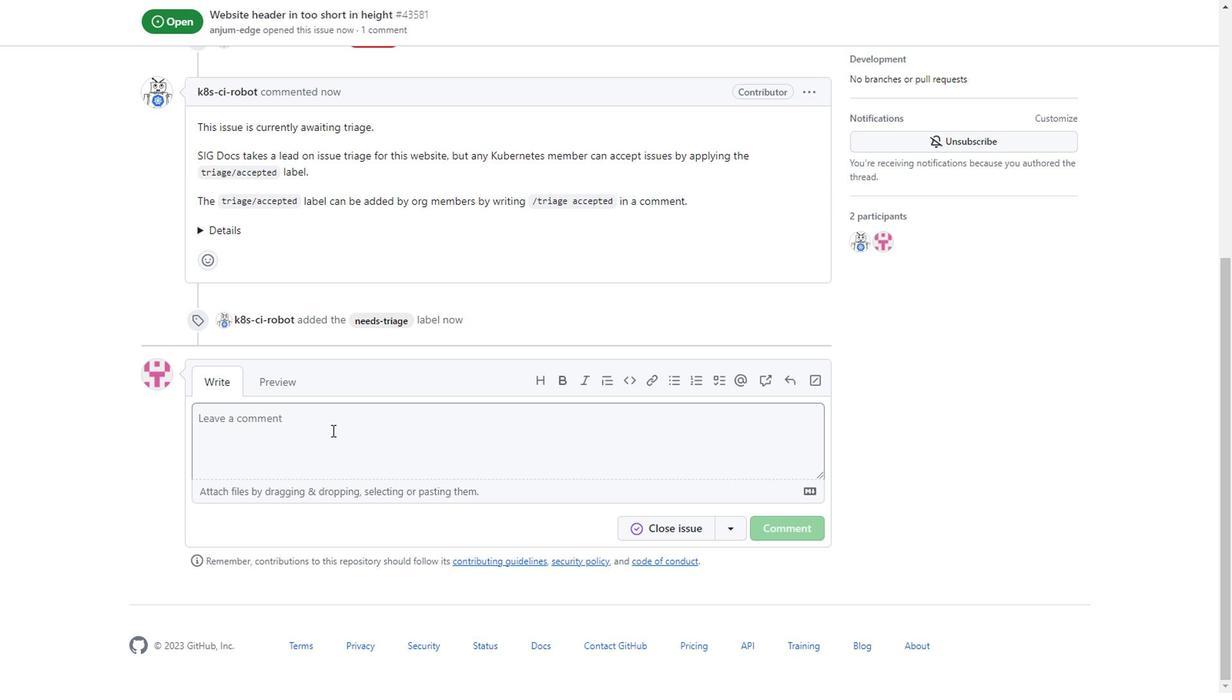 
Action: Mouse pressed left at (327, 416)
Screenshot: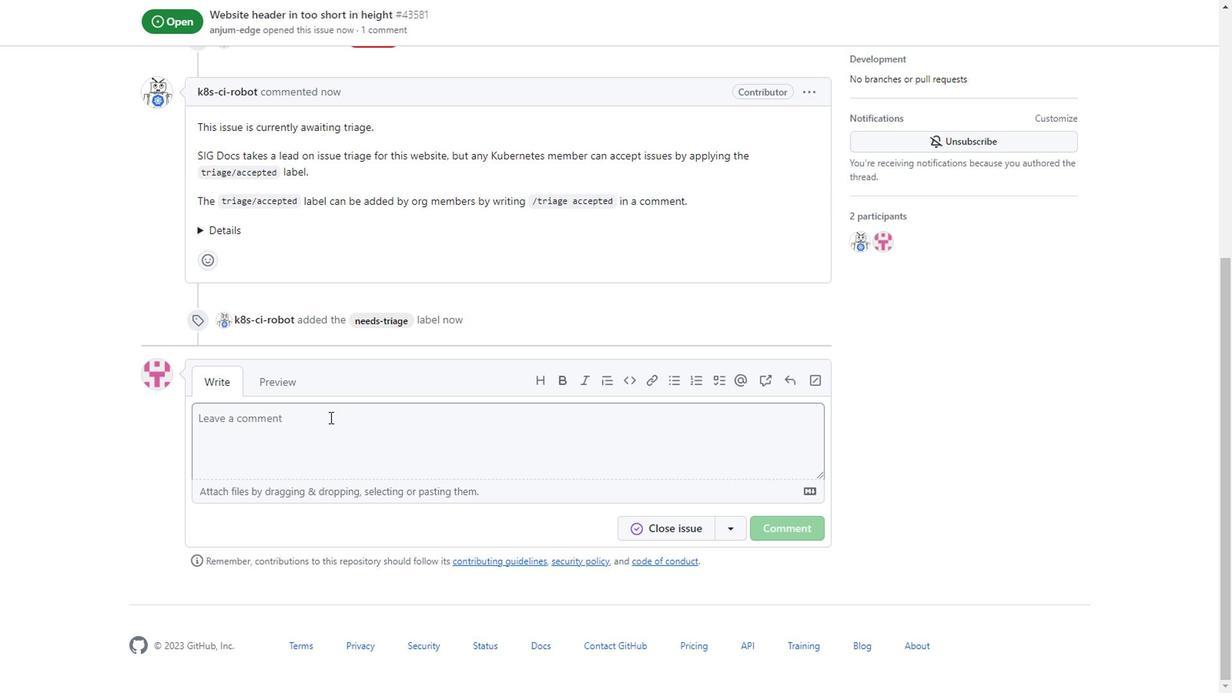 
Action: Key pressed <Key.shift>lok<Key.backspace>okout<Key.space>for<Key.space>the<Key.space>bugs<Key.space>in<Key.space>the<Key.space>haeda<Key.backspace><Key.backspace><Key.backspace><Key.backspace>eader<Key.space>pae<Key.backspace>rt
Screenshot: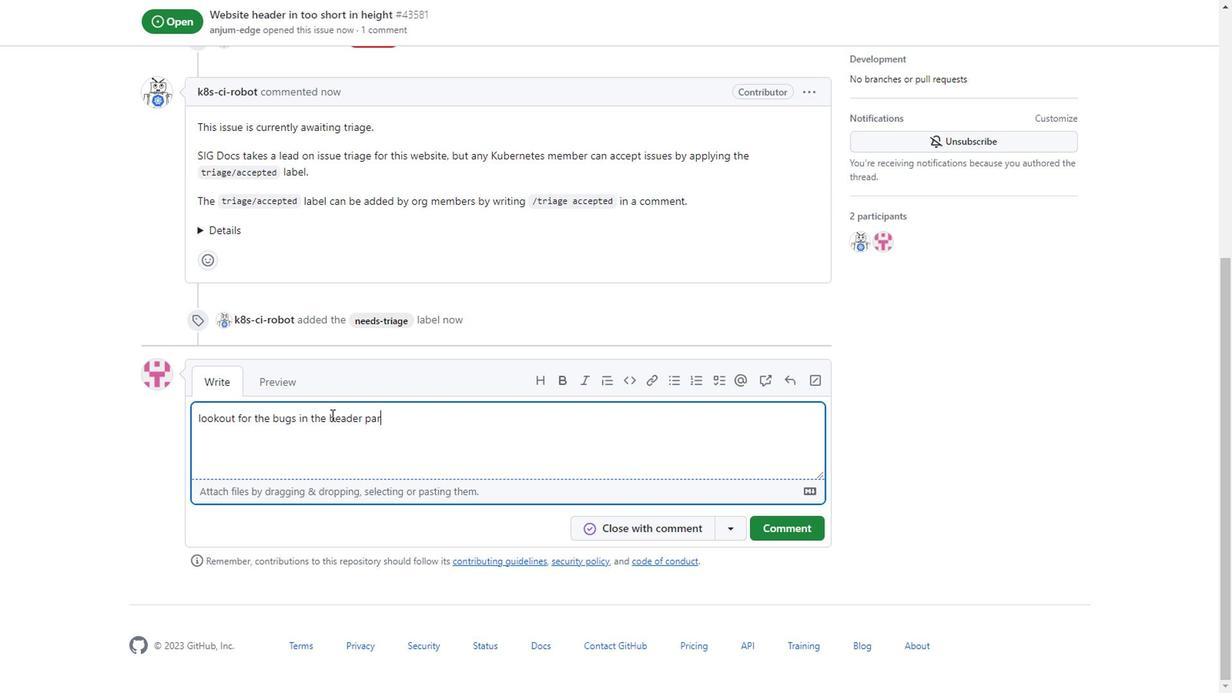 
Action: Mouse moved to (794, 521)
Screenshot: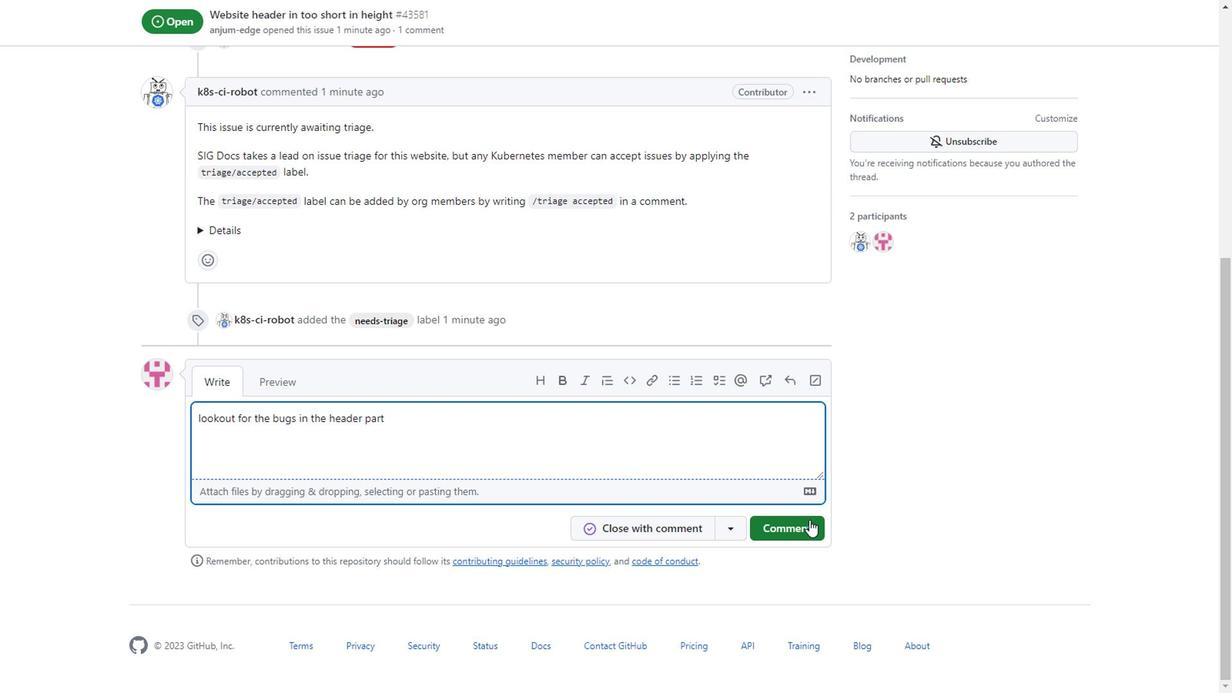 
Action: Mouse pressed left at (794, 521)
Screenshot: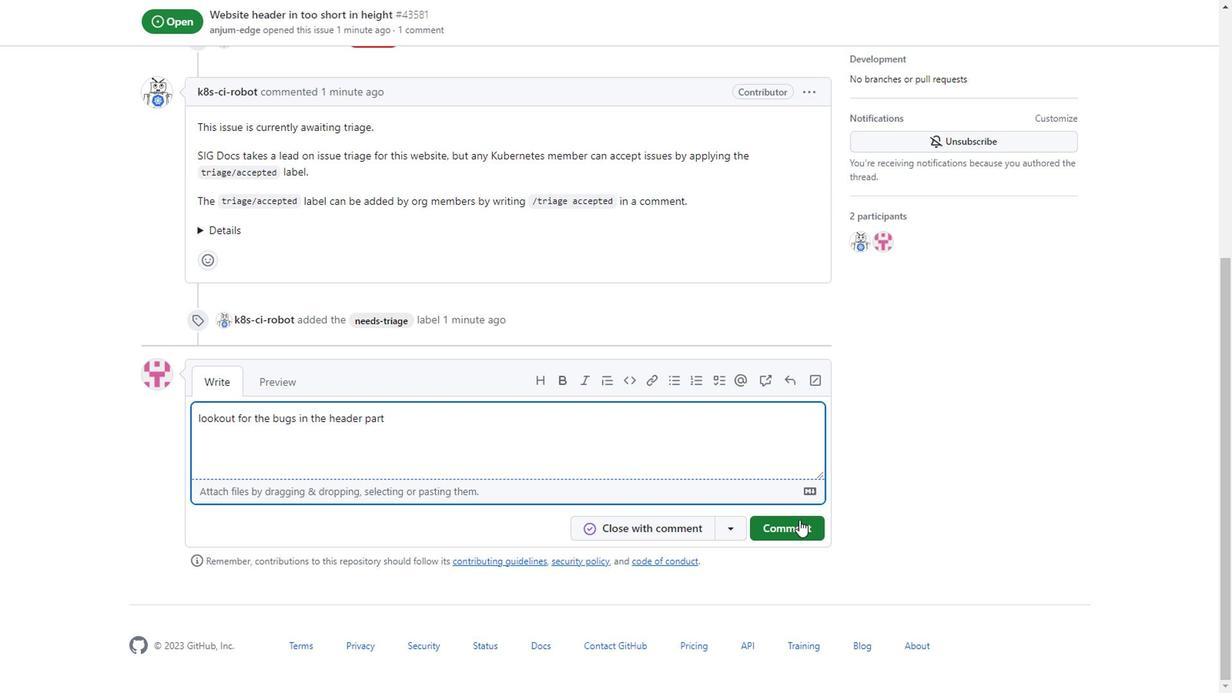 
Action: Mouse moved to (739, 371)
Screenshot: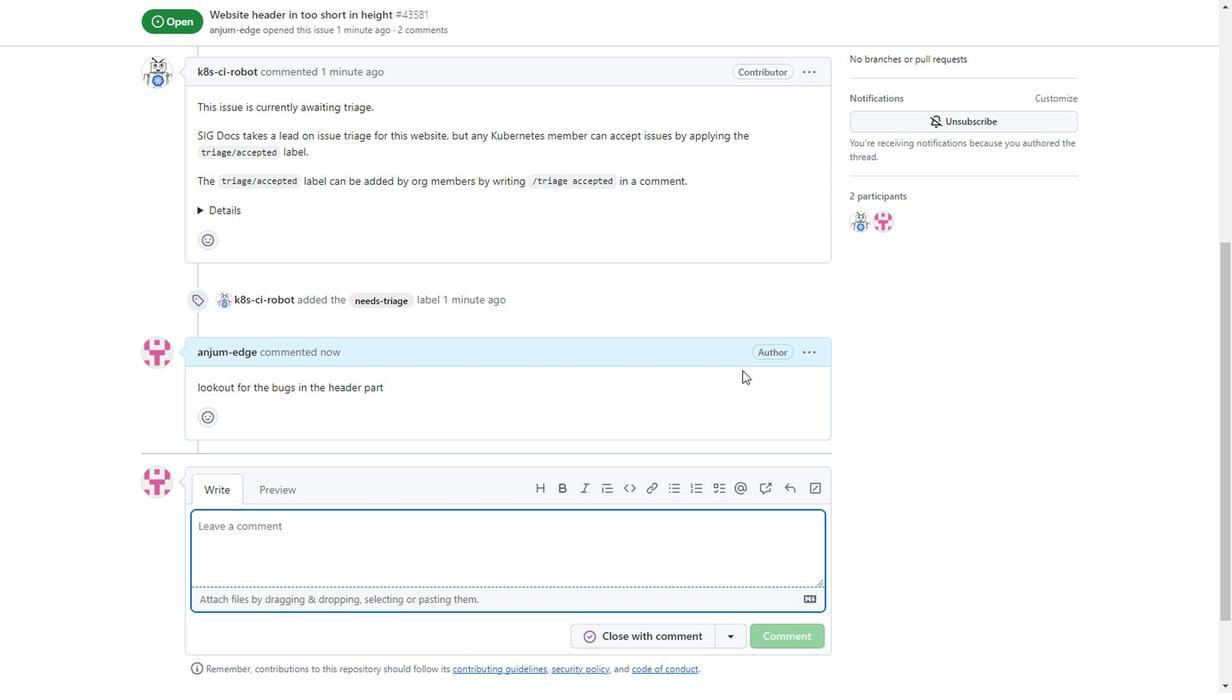 
Action: Mouse scrolled (739, 372) with delta (0, 0)
Screenshot: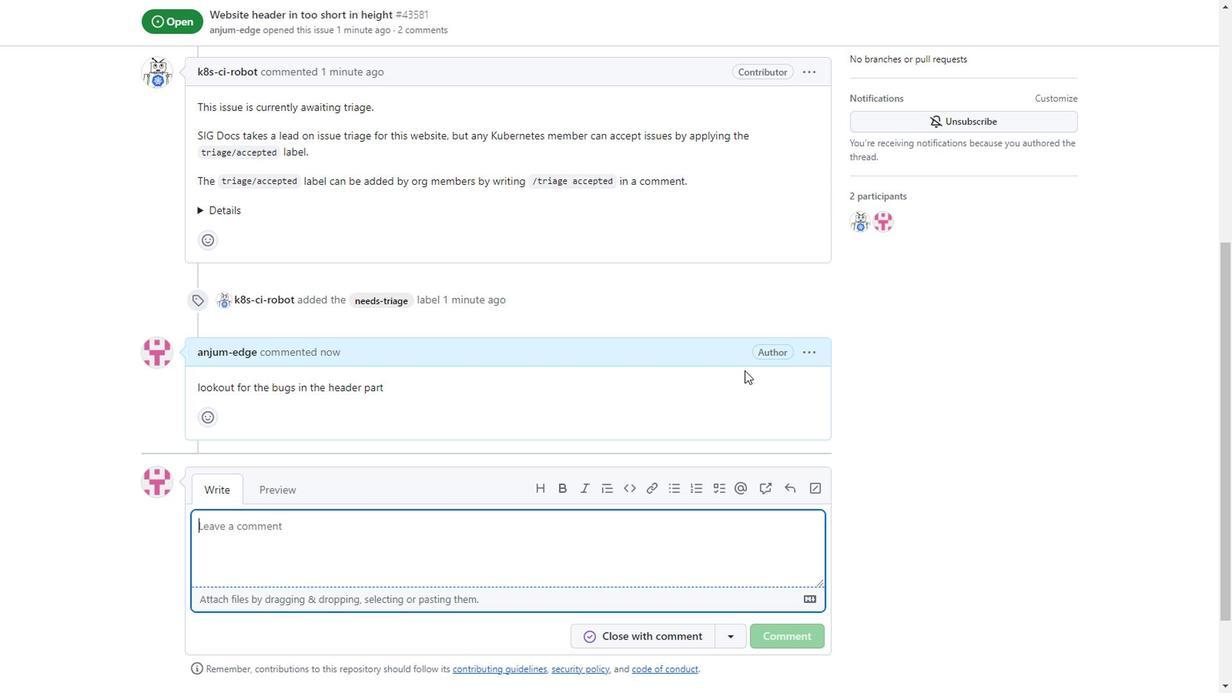 
Action: Mouse scrolled (739, 372) with delta (0, 0)
Screenshot: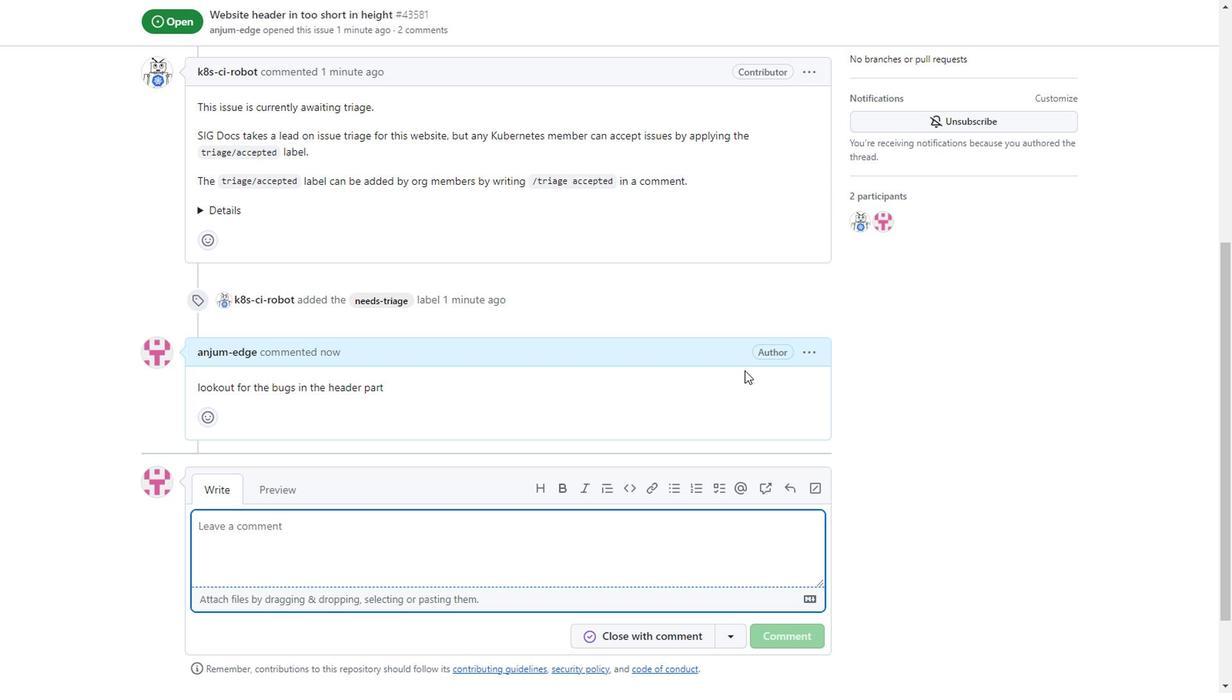 
Action: Mouse scrolled (739, 372) with delta (0, 0)
Screenshot: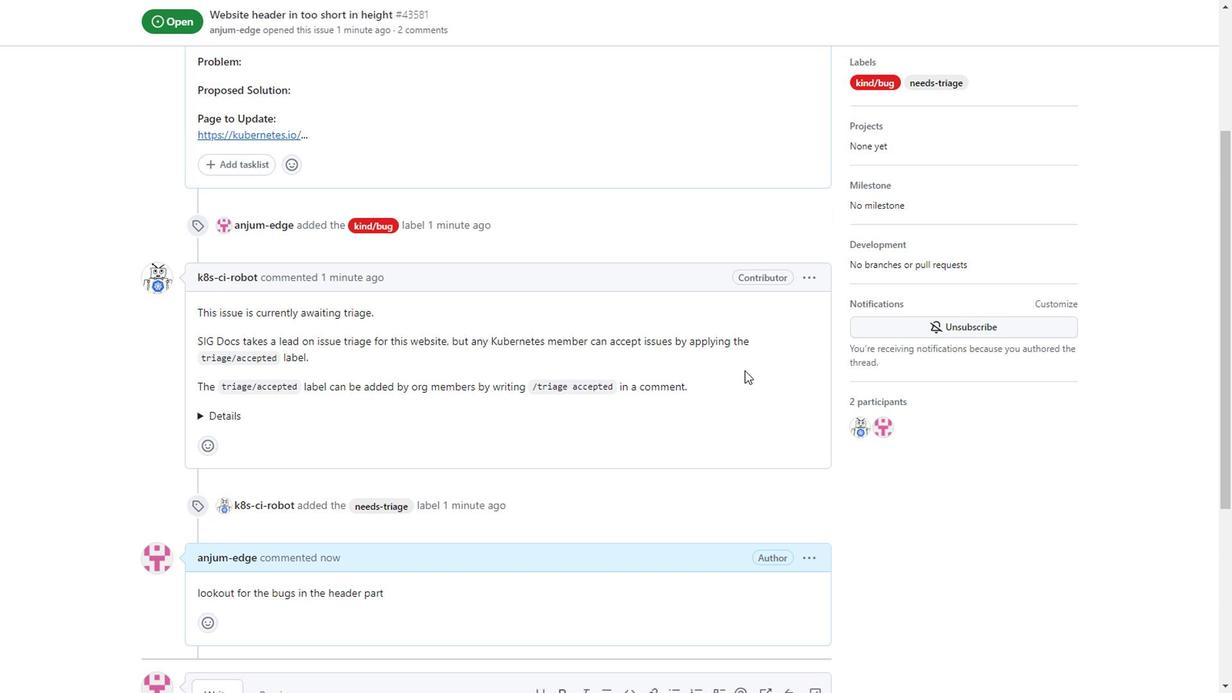 
Action: Mouse scrolled (739, 372) with delta (0, 0)
Screenshot: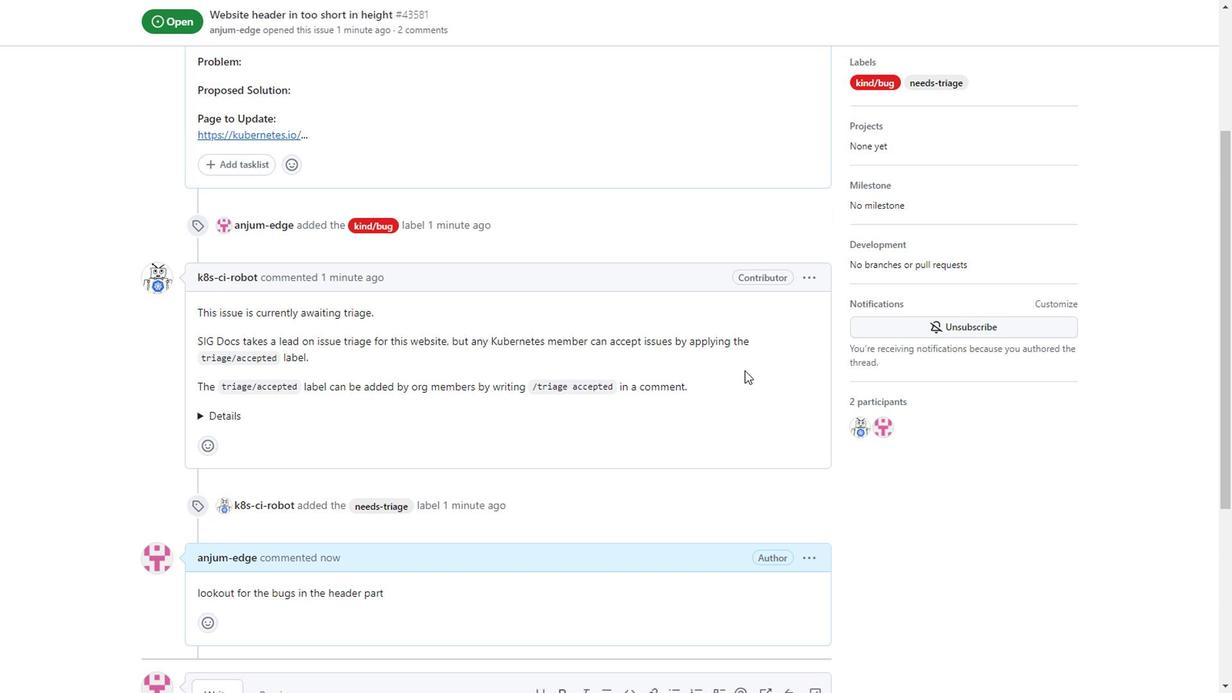 
Action: Mouse scrolled (739, 372) with delta (0, 0)
Screenshot: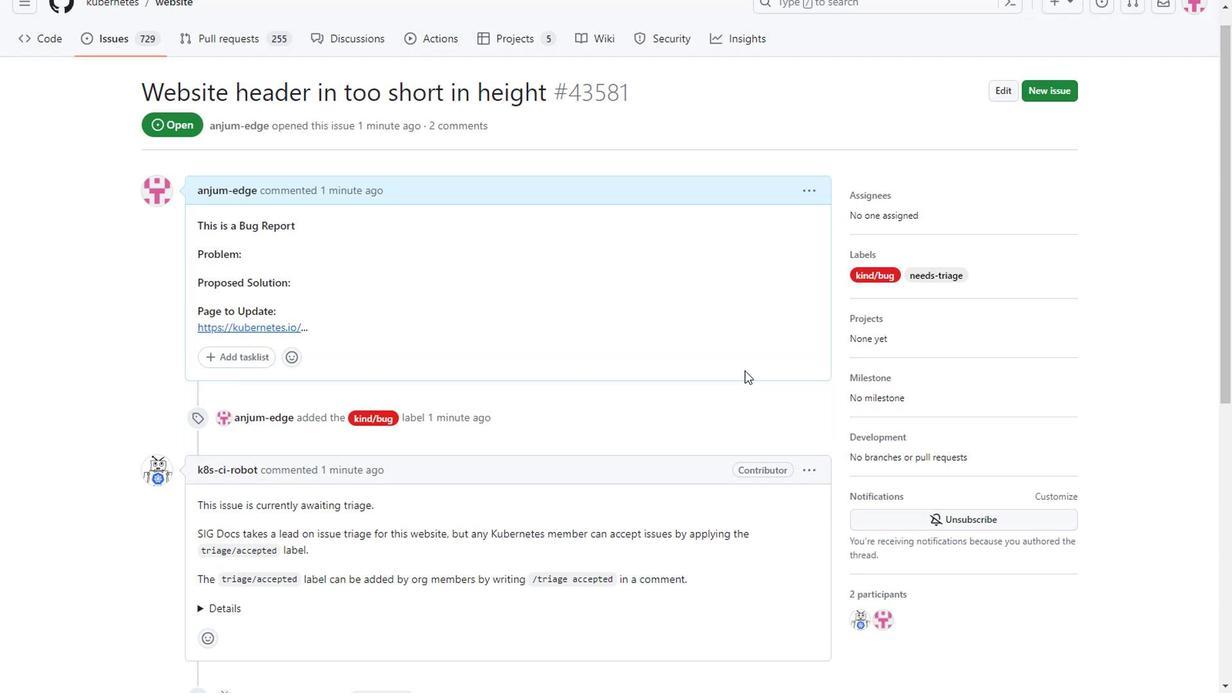 
Action: Mouse scrolled (739, 372) with delta (0, 0)
Screenshot: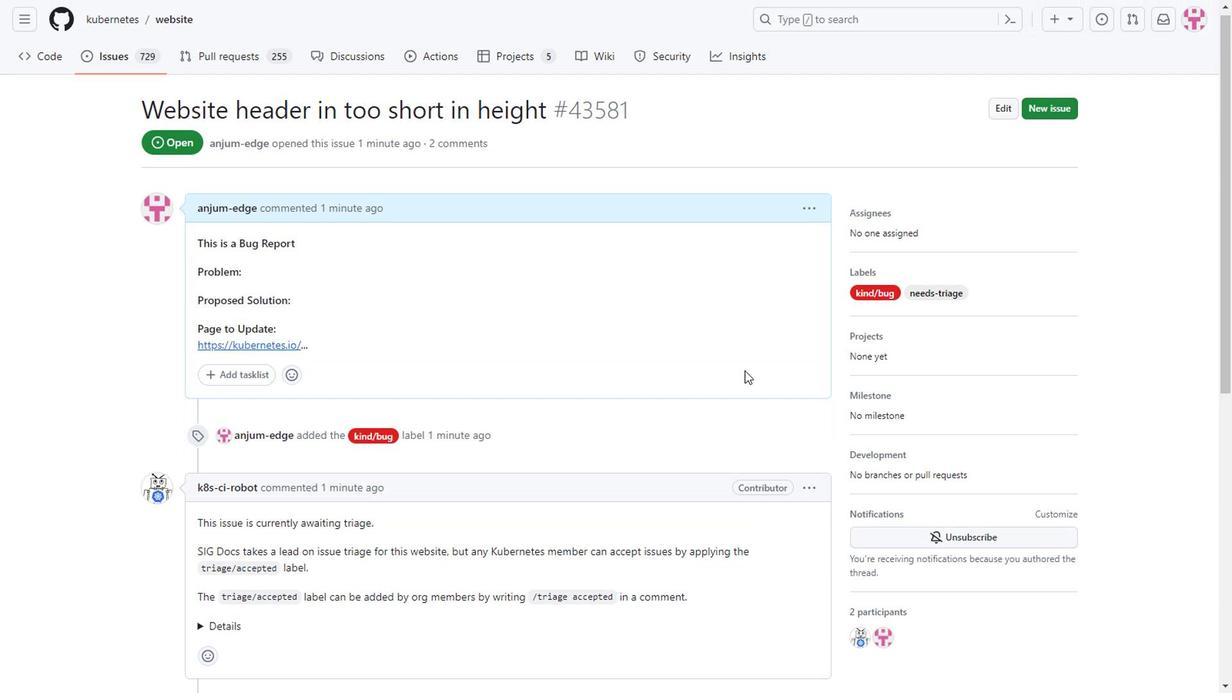
Action: Mouse moved to (236, 61)
Screenshot: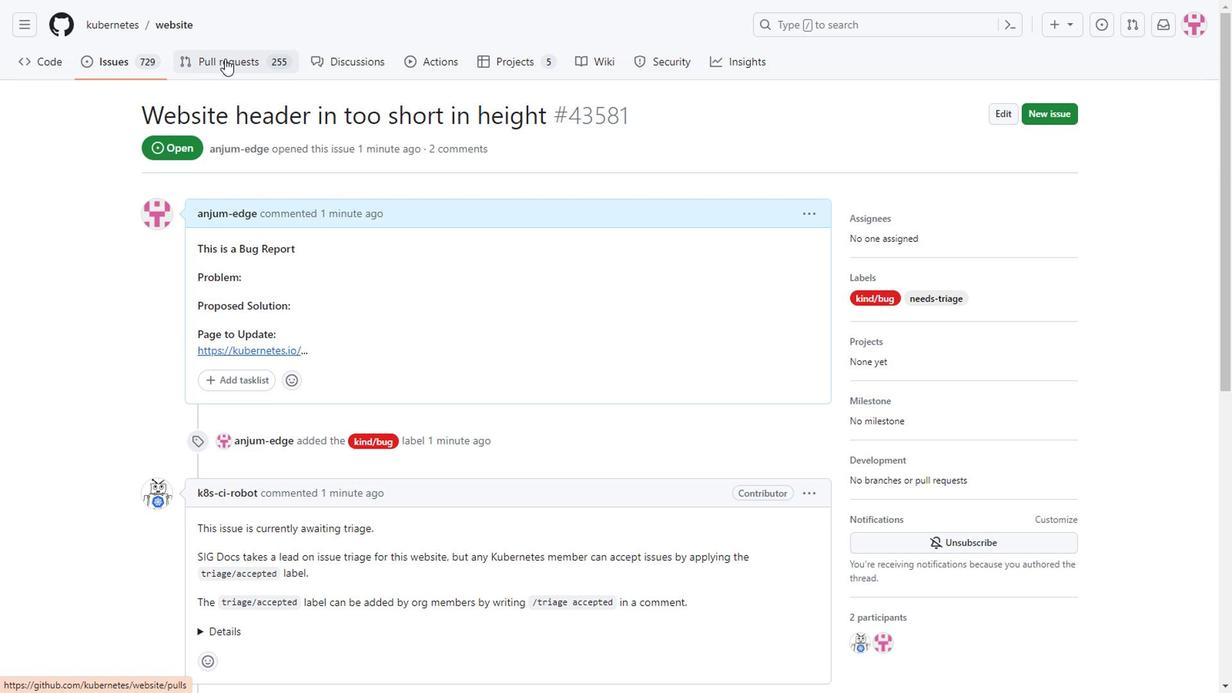 
Action: Mouse pressed left at (236, 61)
Screenshot: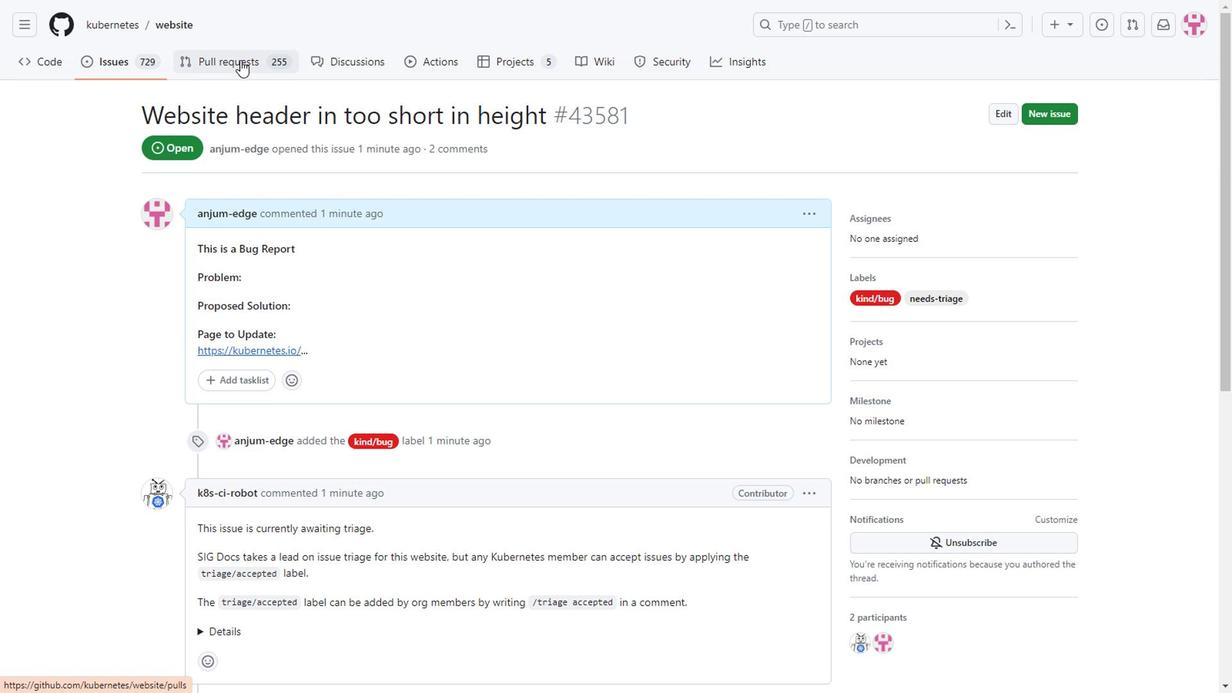 
Action: Mouse moved to (724, 269)
Screenshot: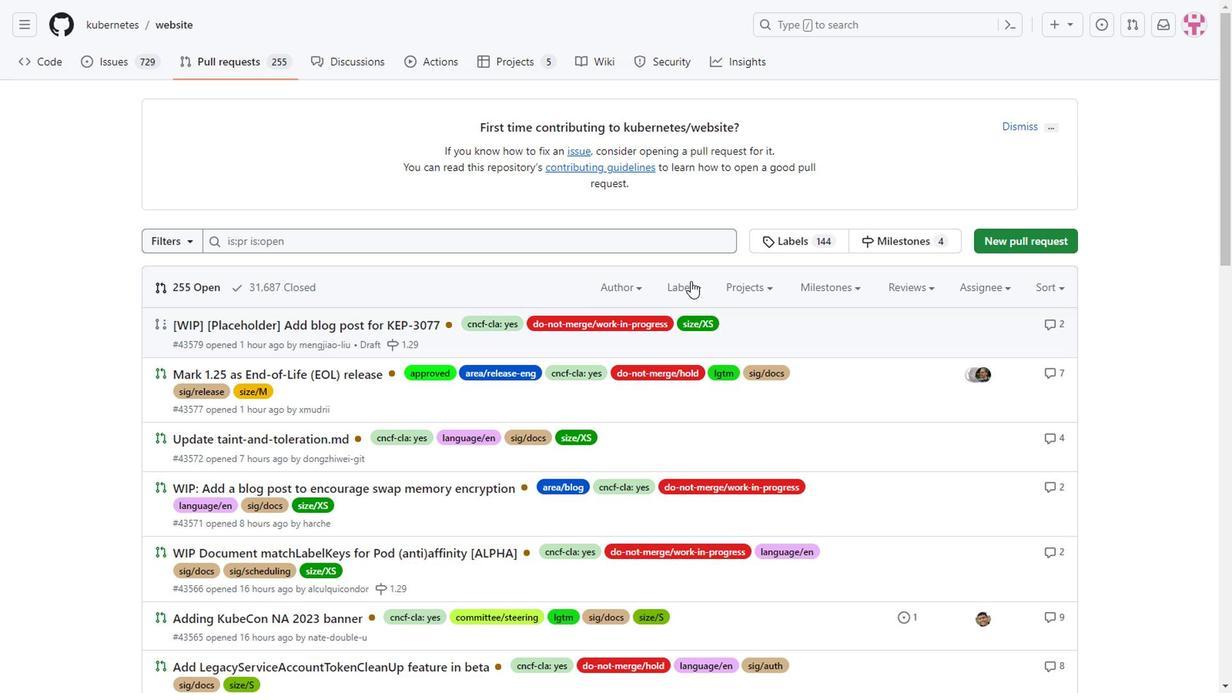 
Action: Mouse scrolled (724, 270) with delta (0, 0)
Screenshot: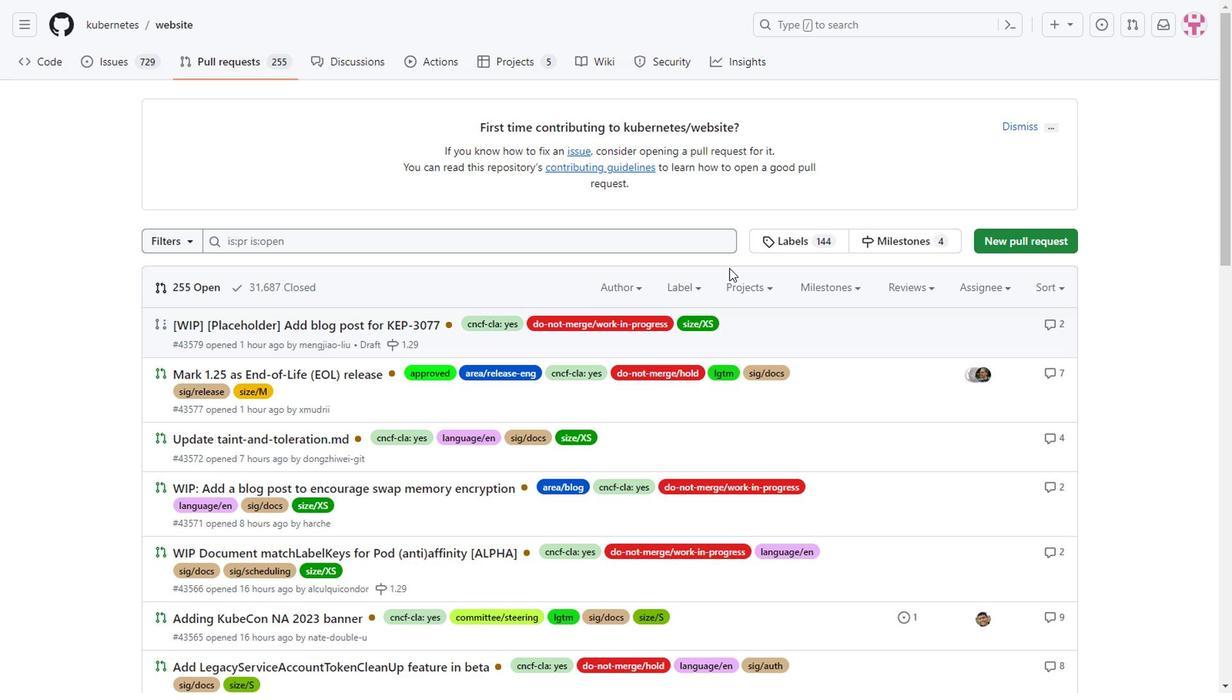 
Action: Mouse scrolled (724, 270) with delta (0, 0)
Screenshot: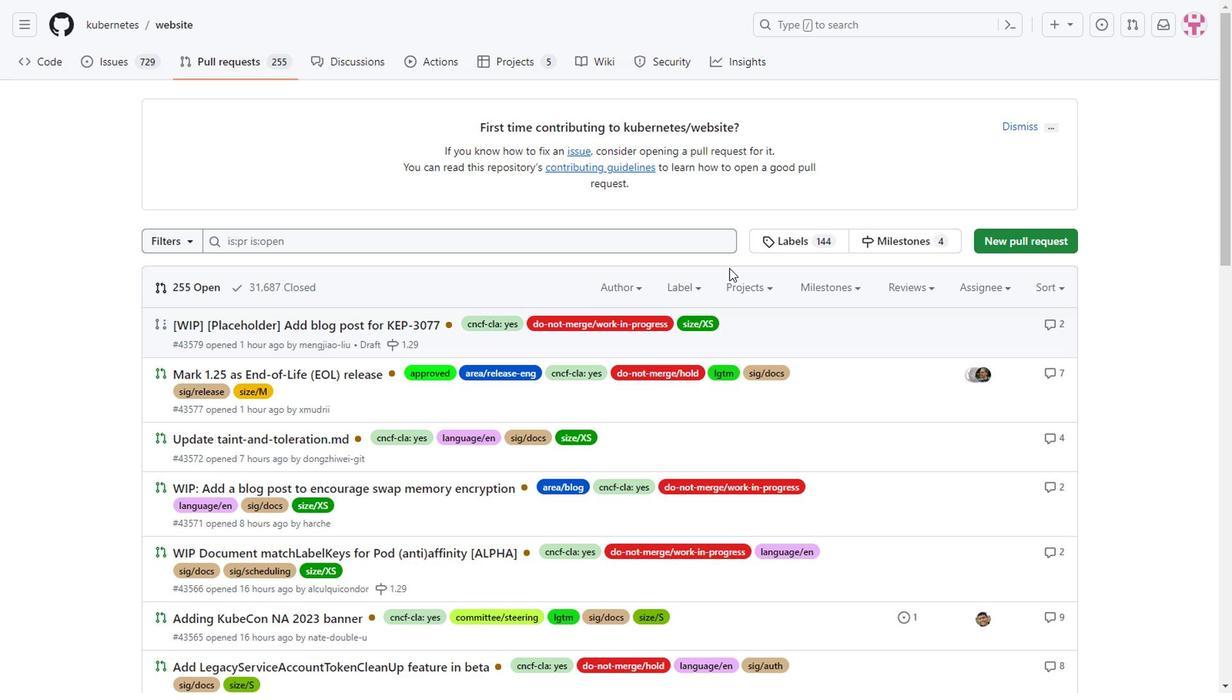 
Action: Mouse scrolled (724, 270) with delta (0, 0)
Screenshot: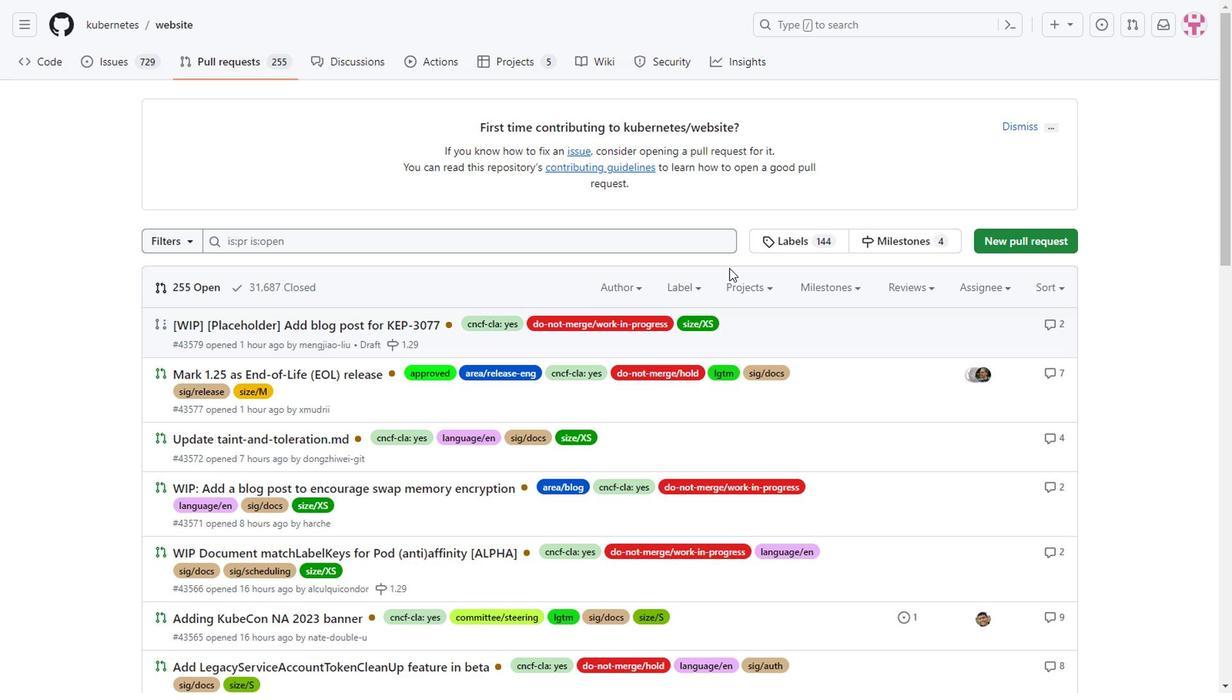 
Action: Mouse moved to (1027, 239)
Screenshot: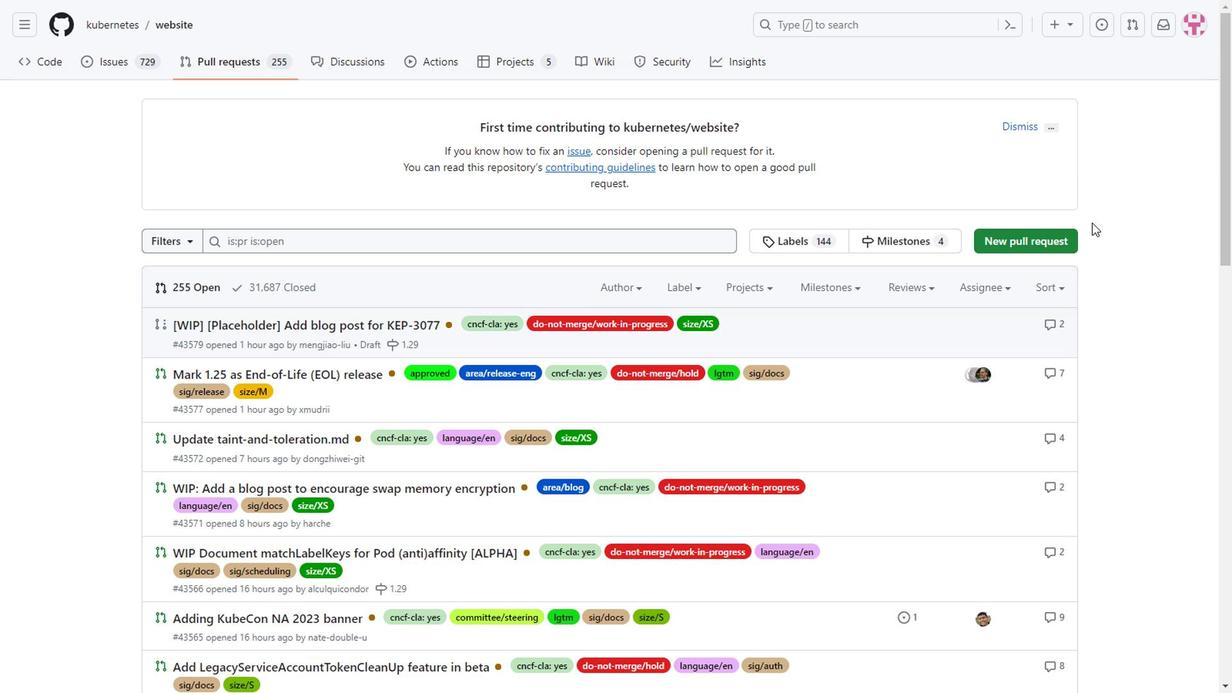 
Action: Mouse pressed left at (1027, 239)
Screenshot: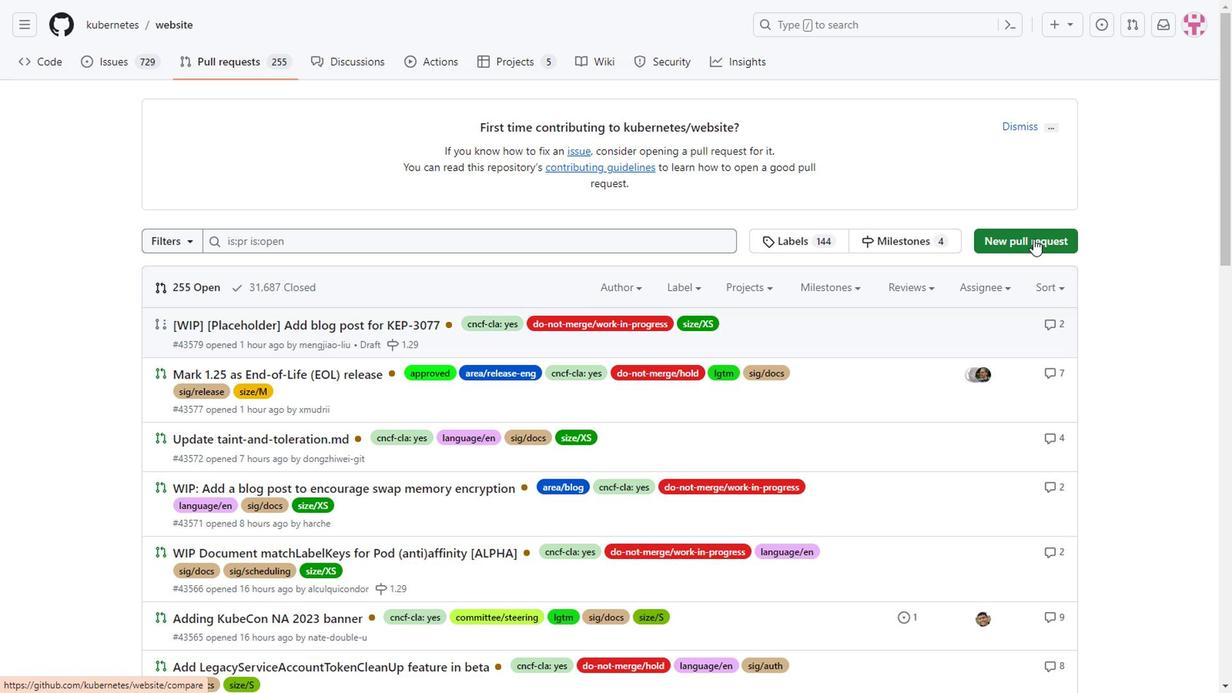 
Action: Mouse moved to (481, 424)
Screenshot: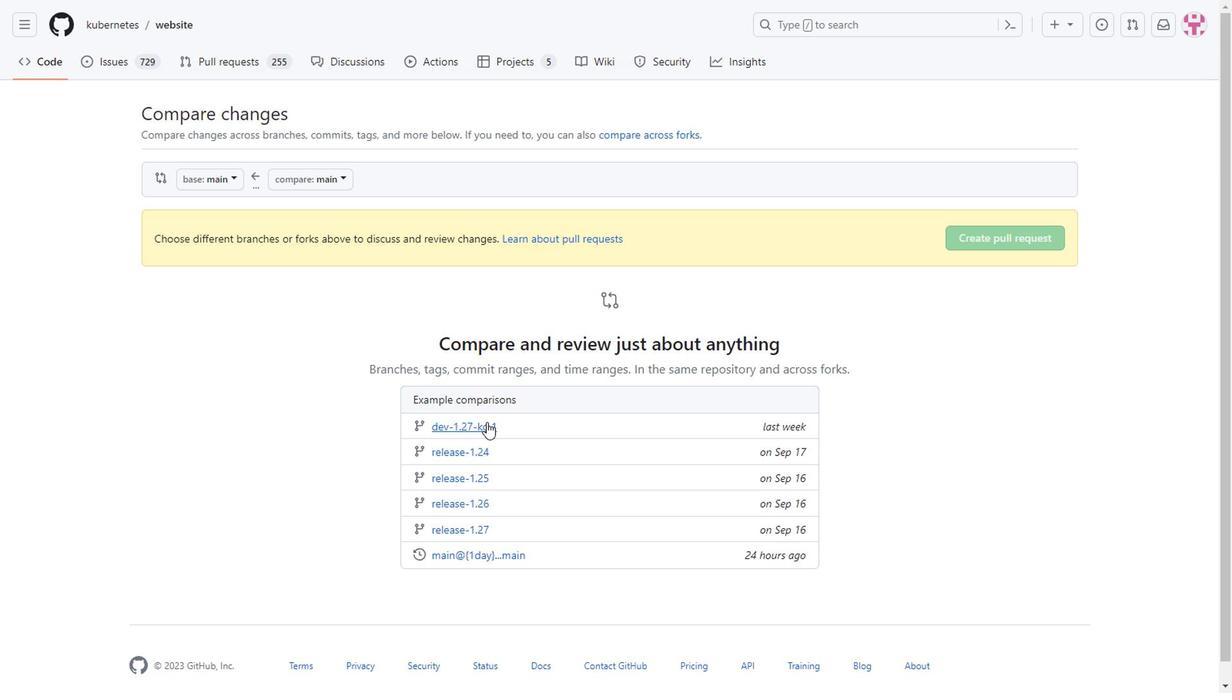 
Action: Mouse pressed left at (481, 424)
Screenshot: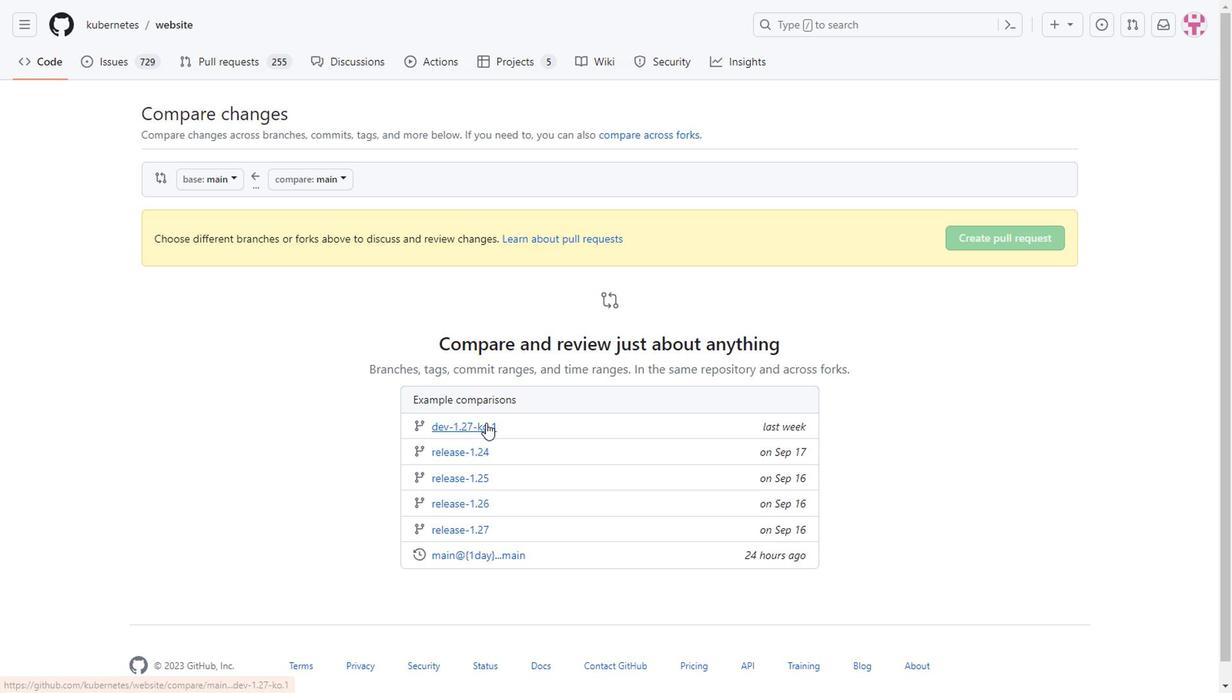 
Action: Mouse moved to (1011, 244)
Screenshot: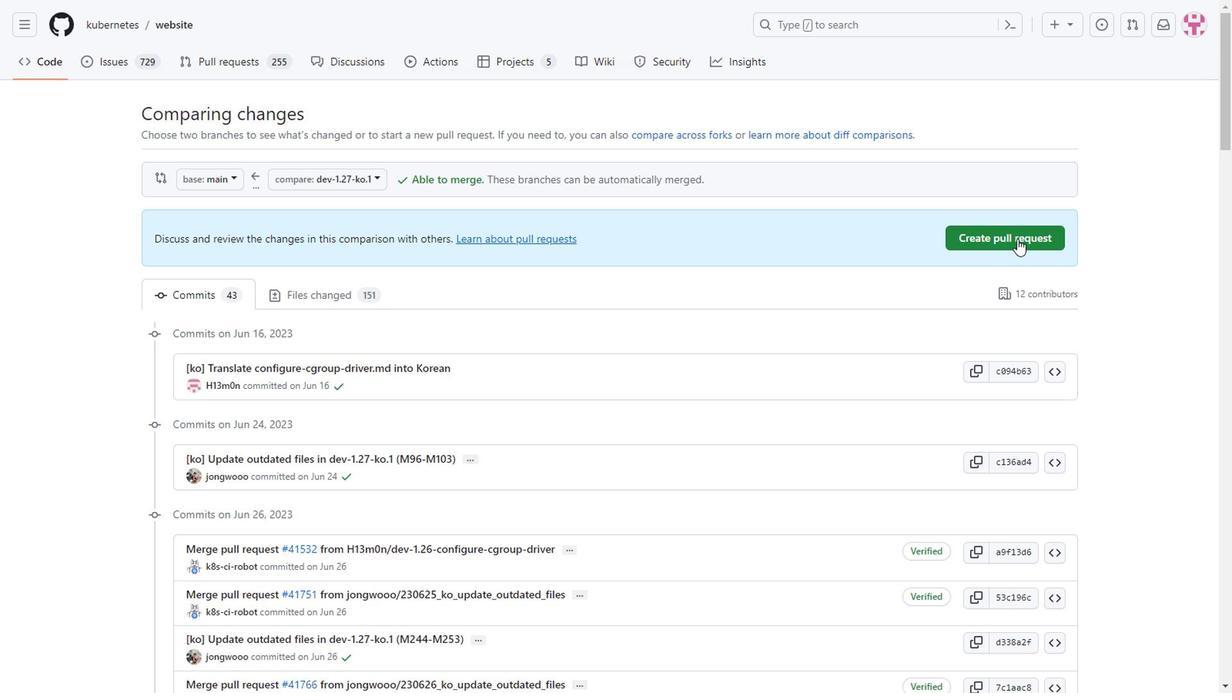 
Action: Mouse pressed left at (1011, 244)
Screenshot: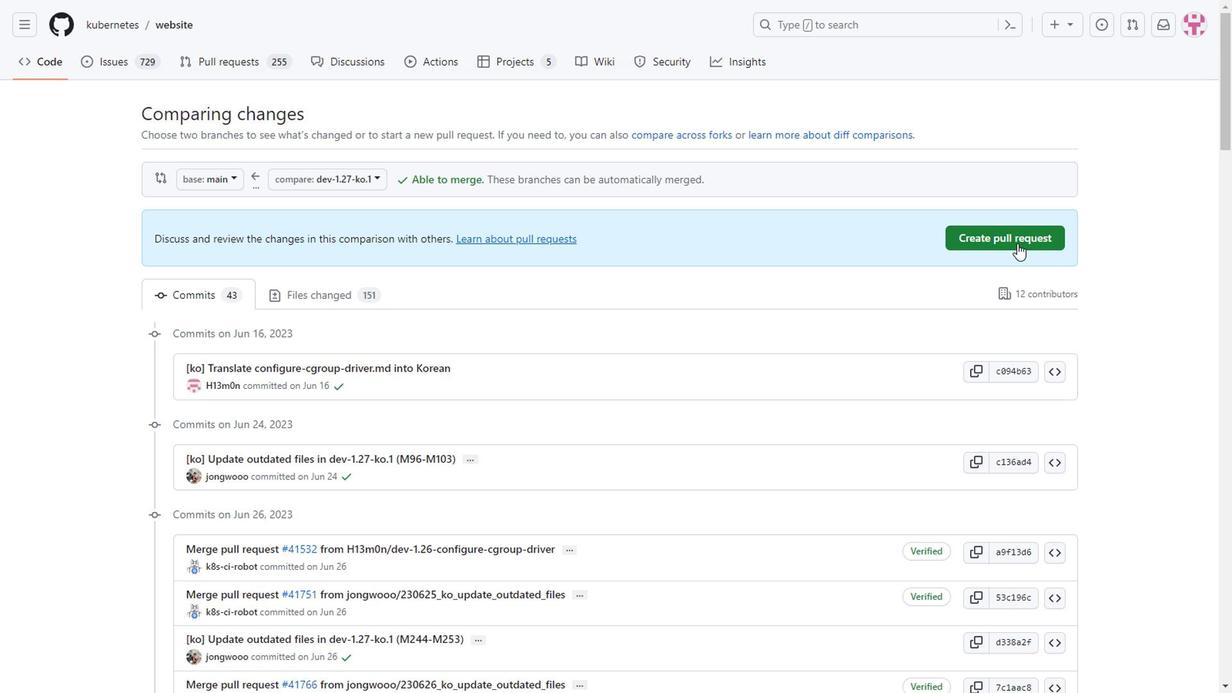 
Action: Mouse moved to (311, 223)
Screenshot: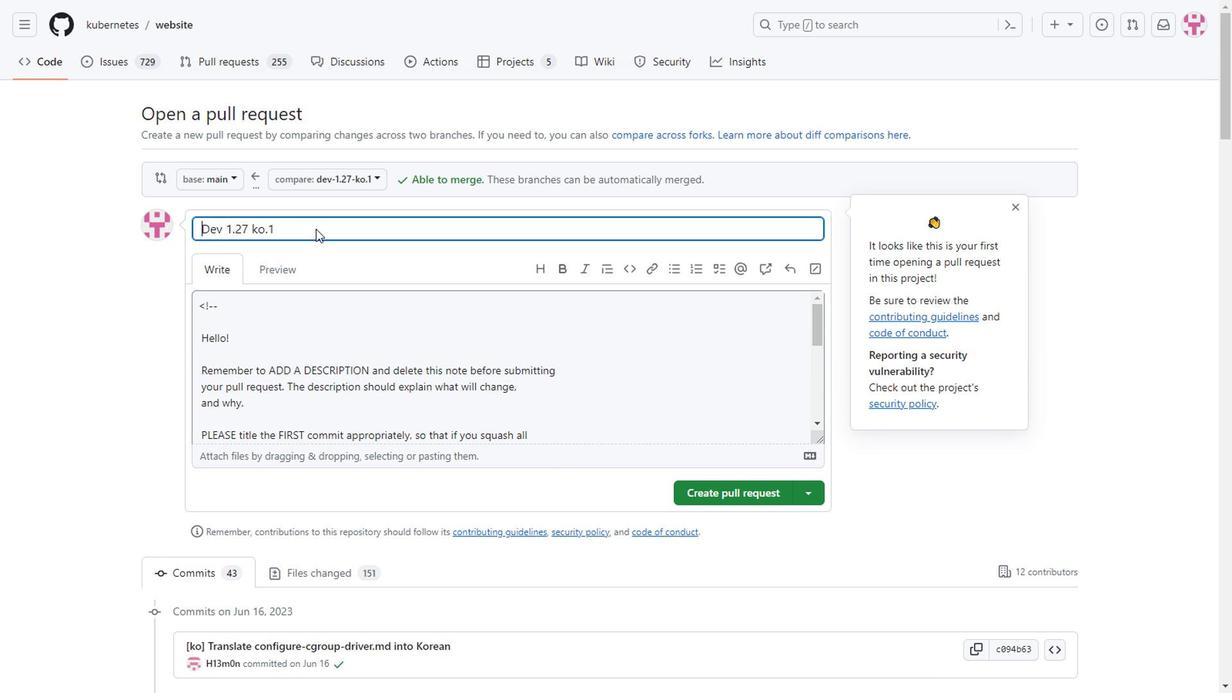 
Action: Mouse pressed left at (311, 223)
Screenshot: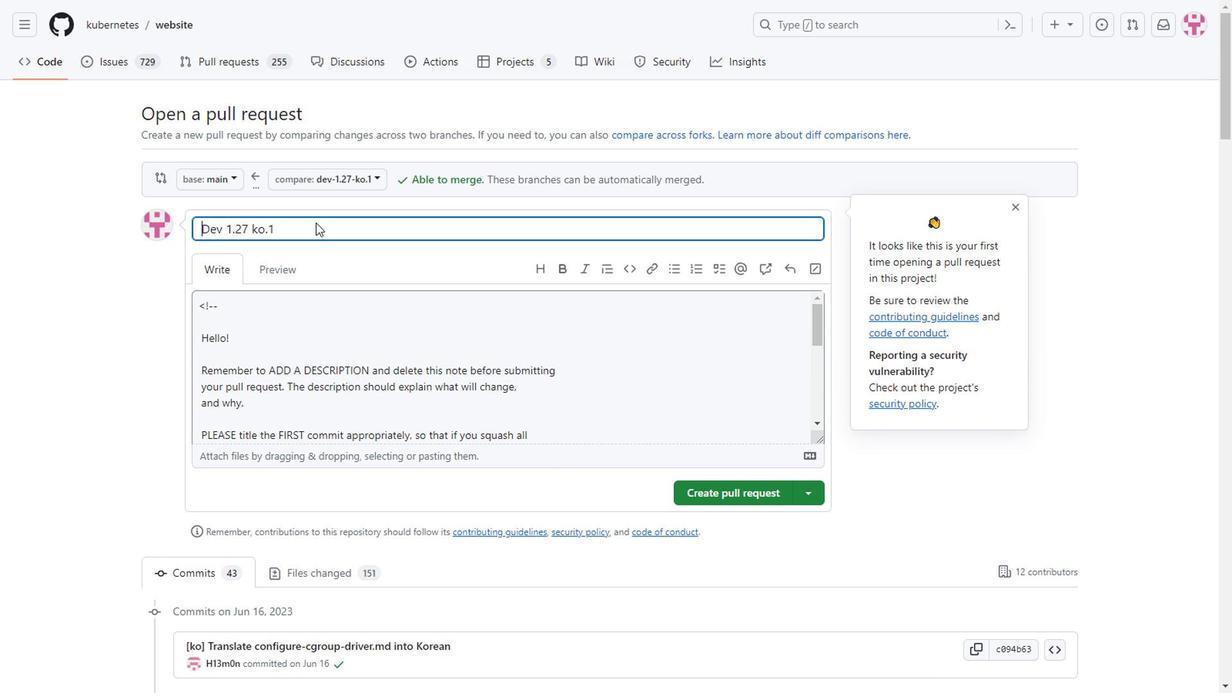 
Action: Mouse moved to (294, 232)
Screenshot: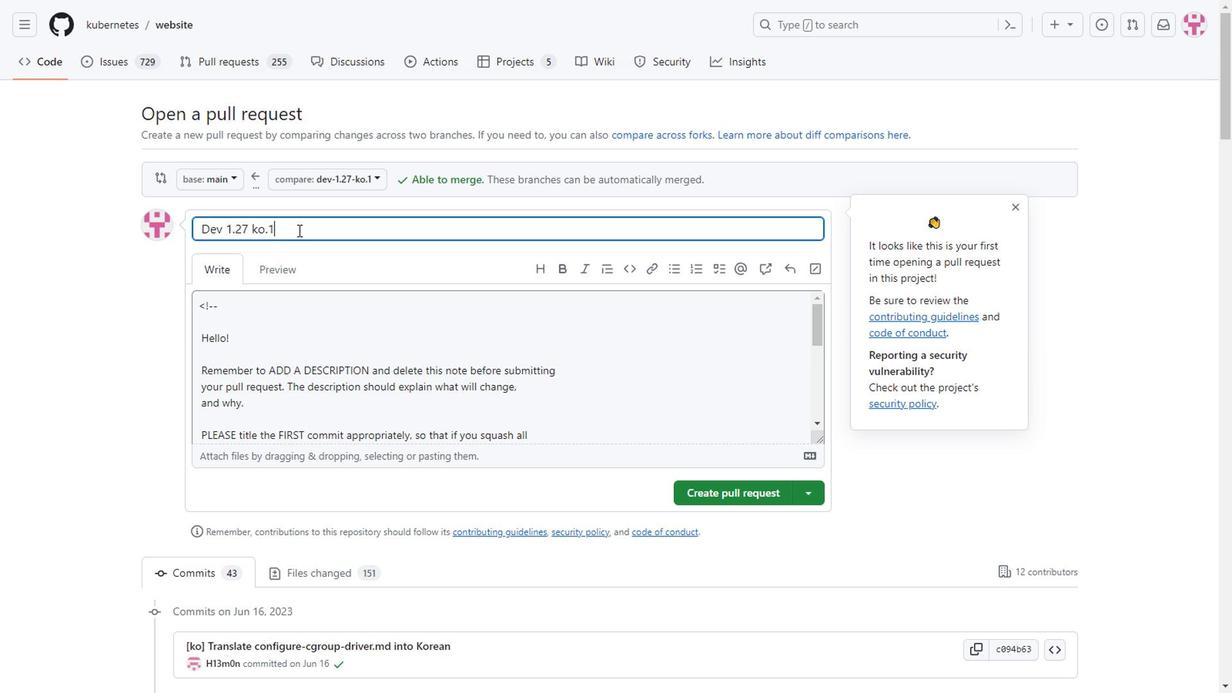 
Action: Mouse pressed left at (294, 232)
Screenshot: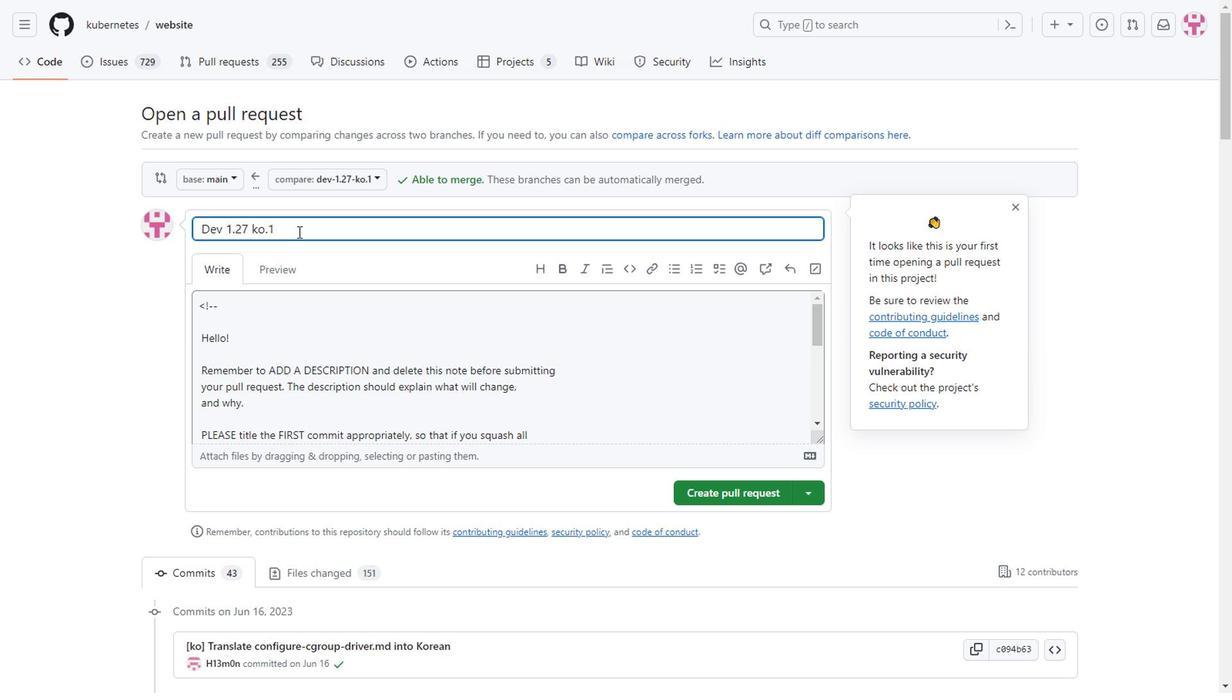 
Action: Mouse moved to (137, 241)
Screenshot: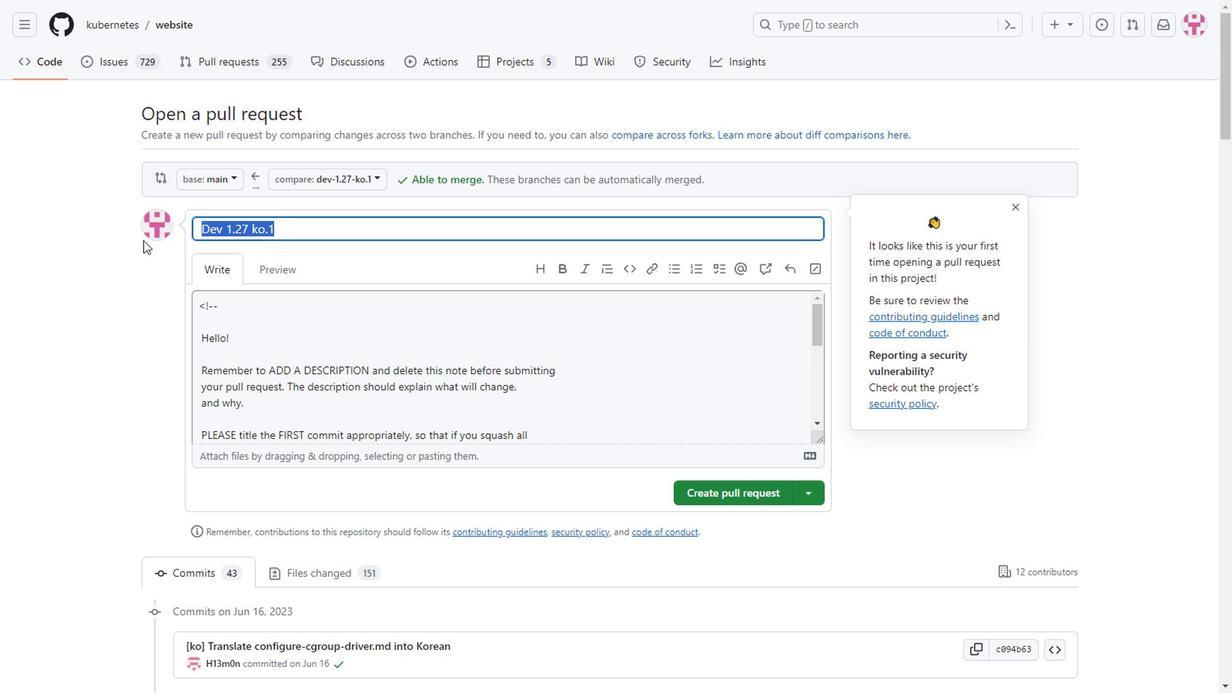 
Action: Key pressed <Key.backspace><Key.shift>Website<Key.space>
Screenshot: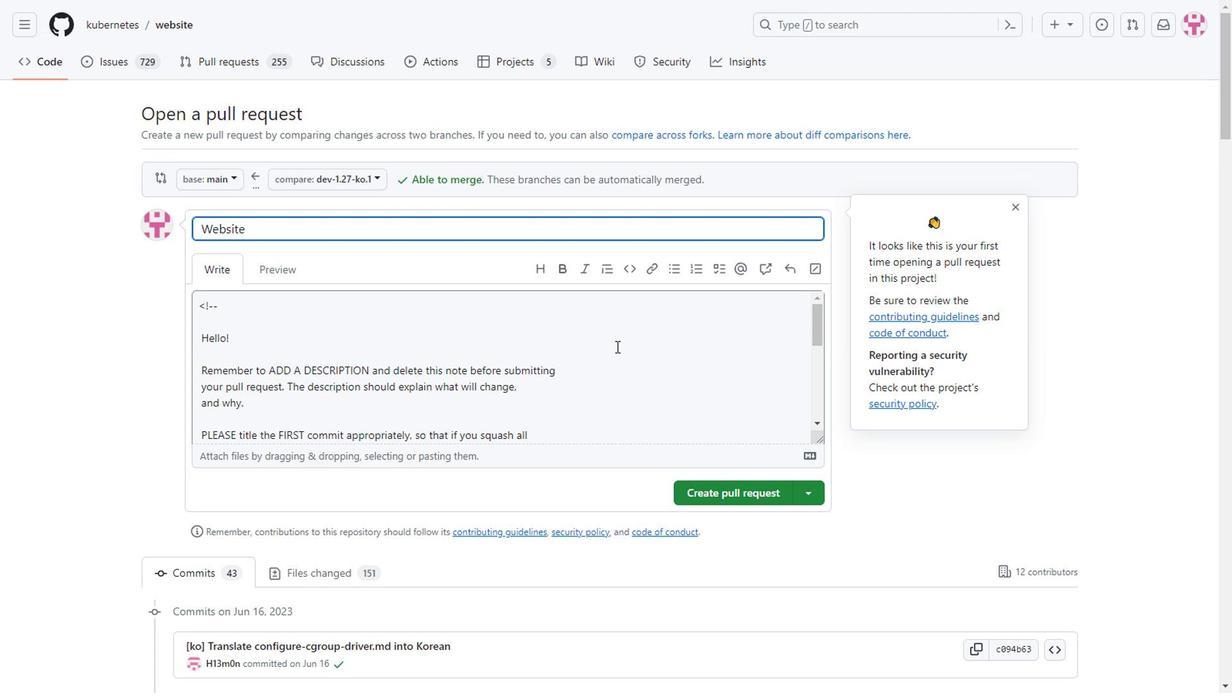 
Action: Mouse moved to (1012, 207)
Screenshot: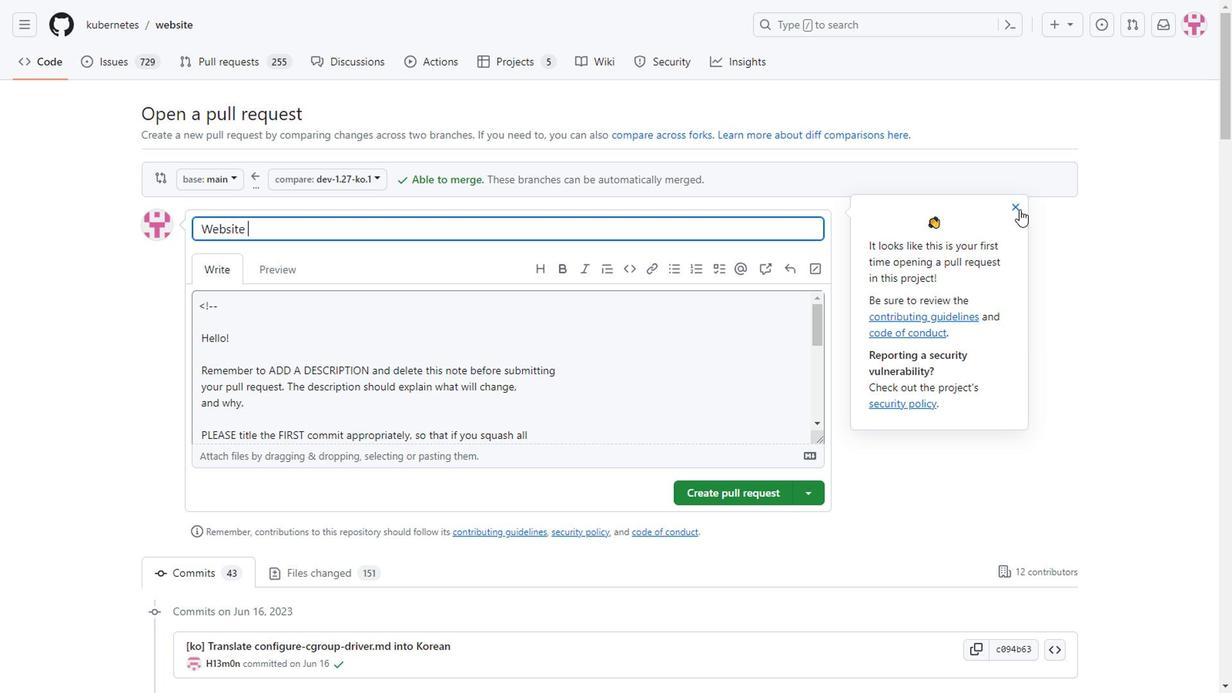 
Action: Mouse pressed left at (1012, 207)
Screenshot: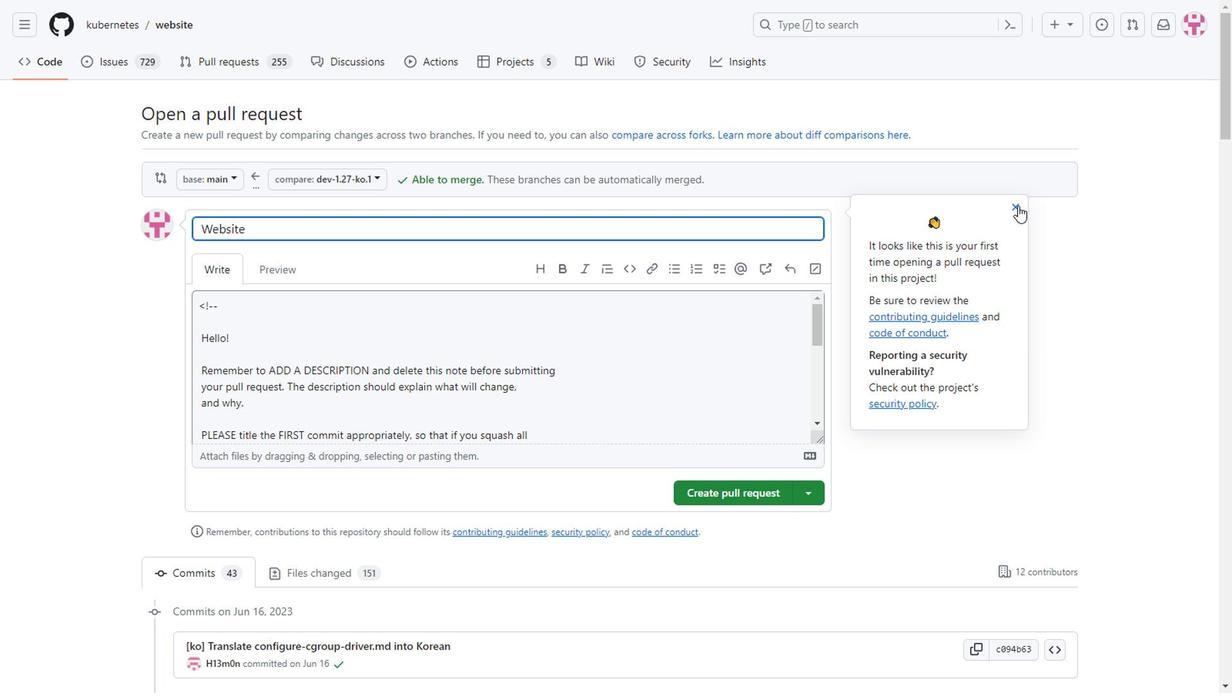 
Action: Mouse moved to (275, 234)
Screenshot: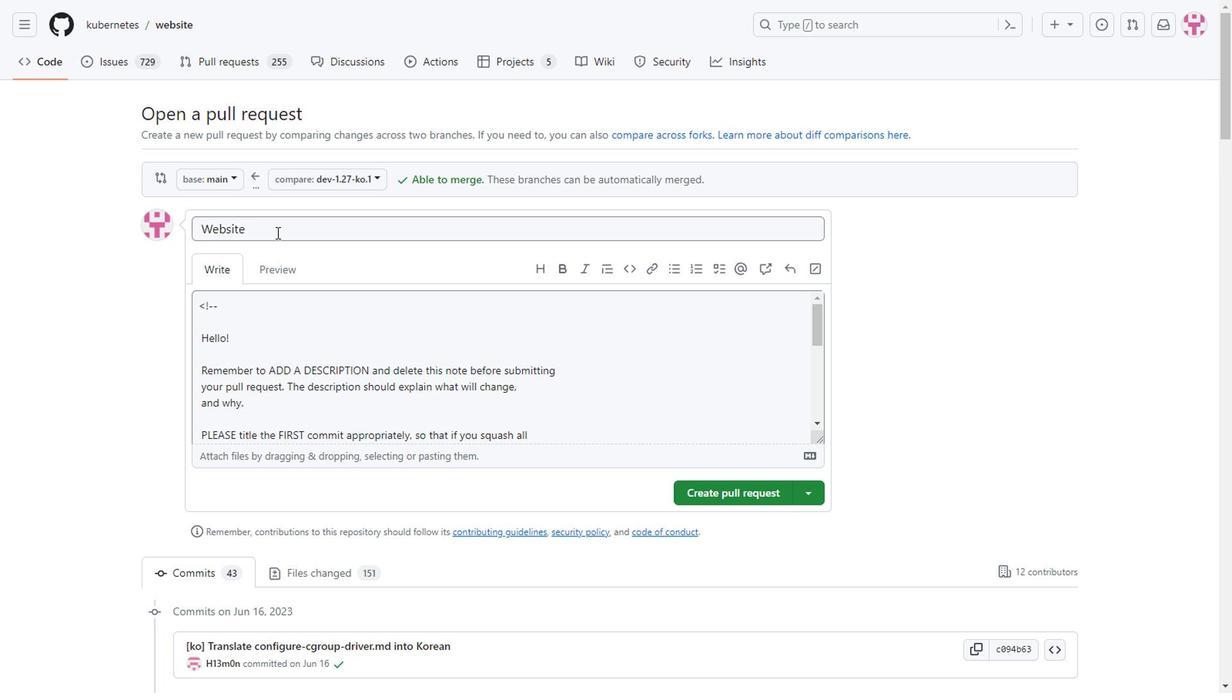 
Action: Mouse pressed left at (275, 234)
Screenshot: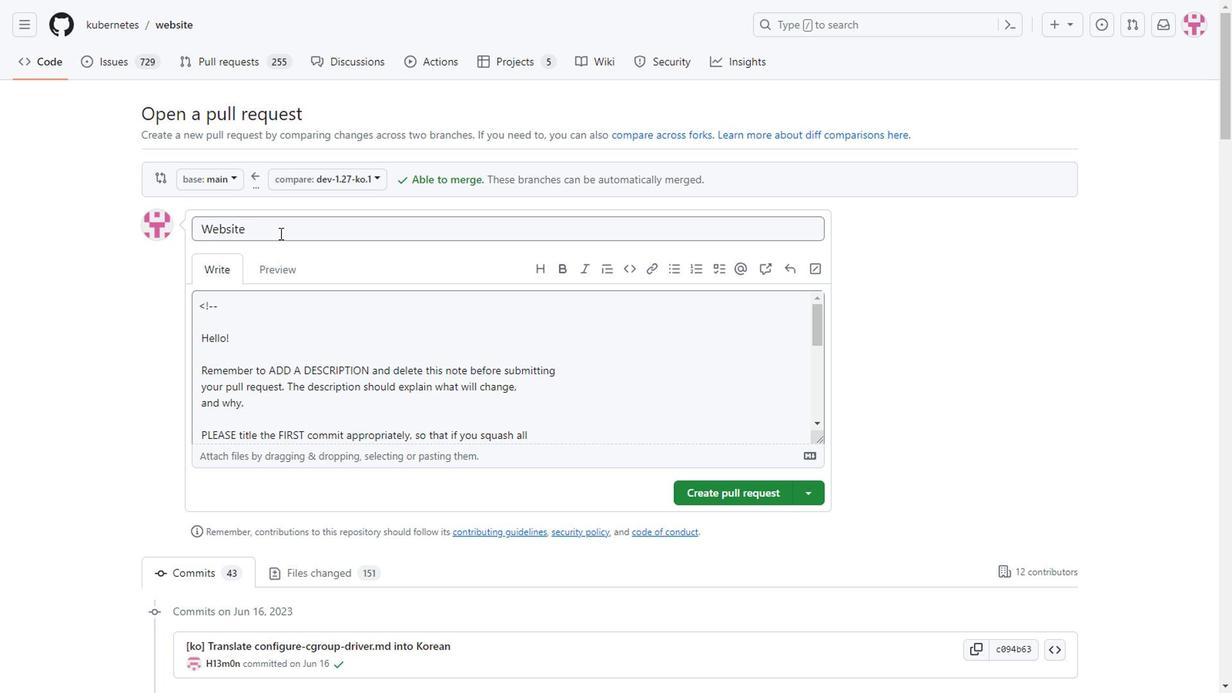 
Action: Key pressed header<Key.space>bug
Screenshot: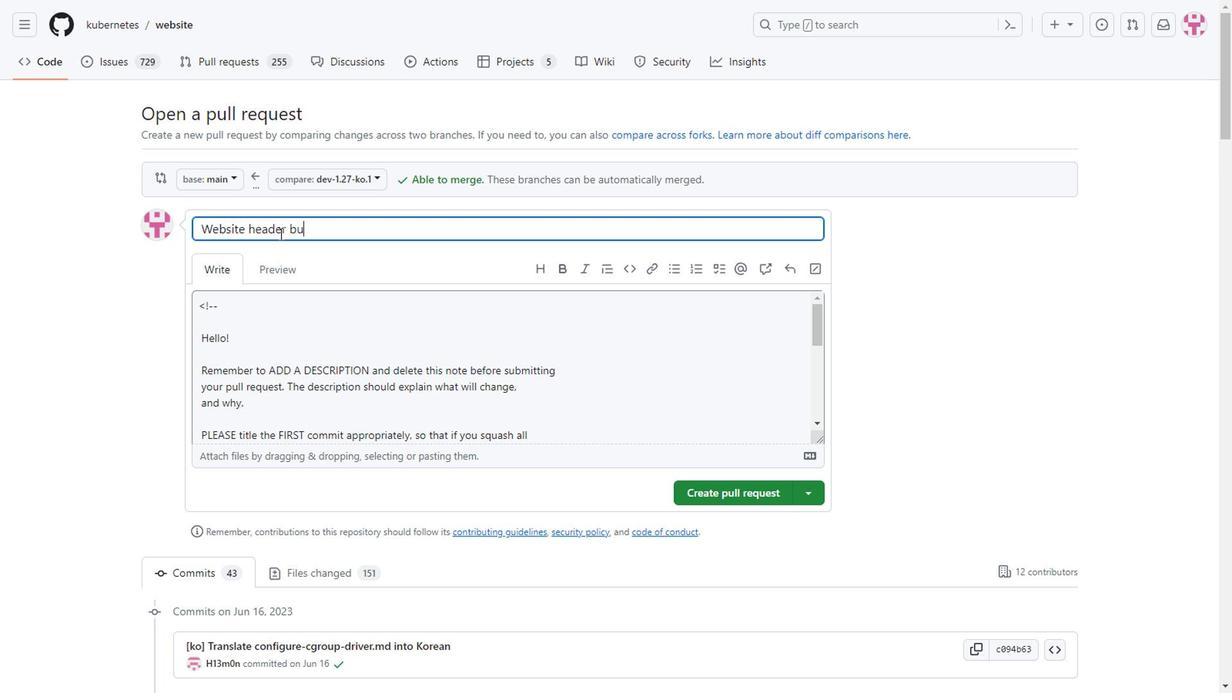 
Action: Mouse moved to (396, 370)
Screenshot: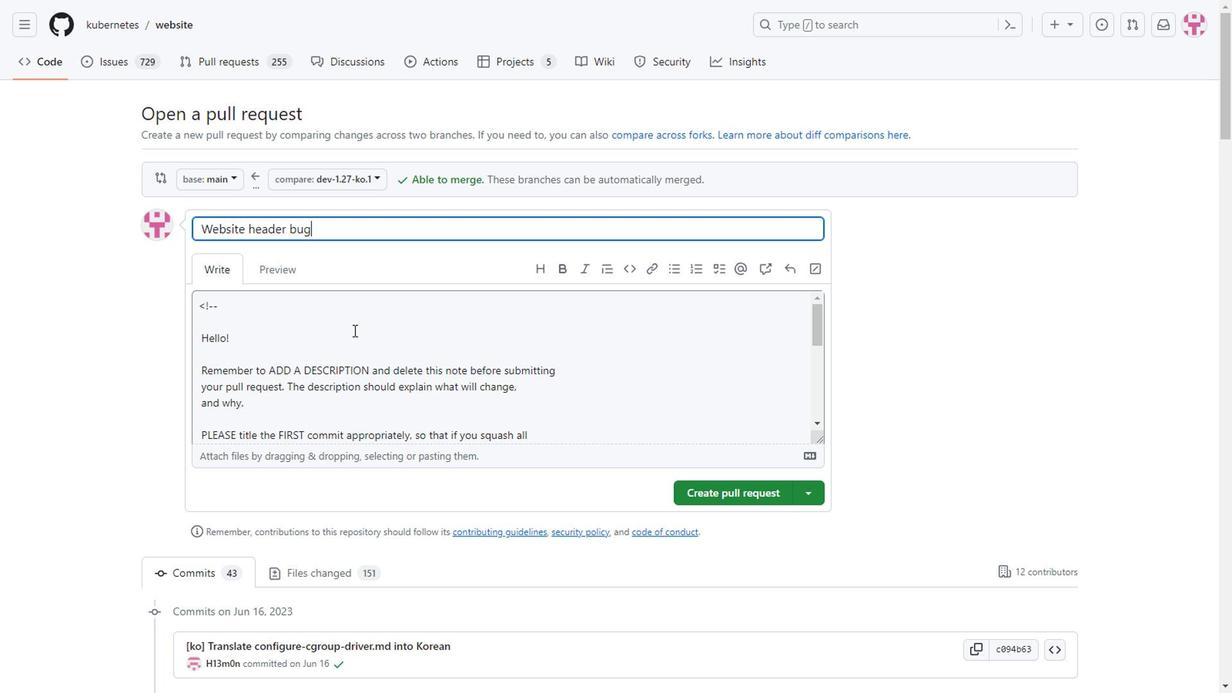 
Action: Mouse scrolled (396, 370) with delta (0, 0)
Screenshot: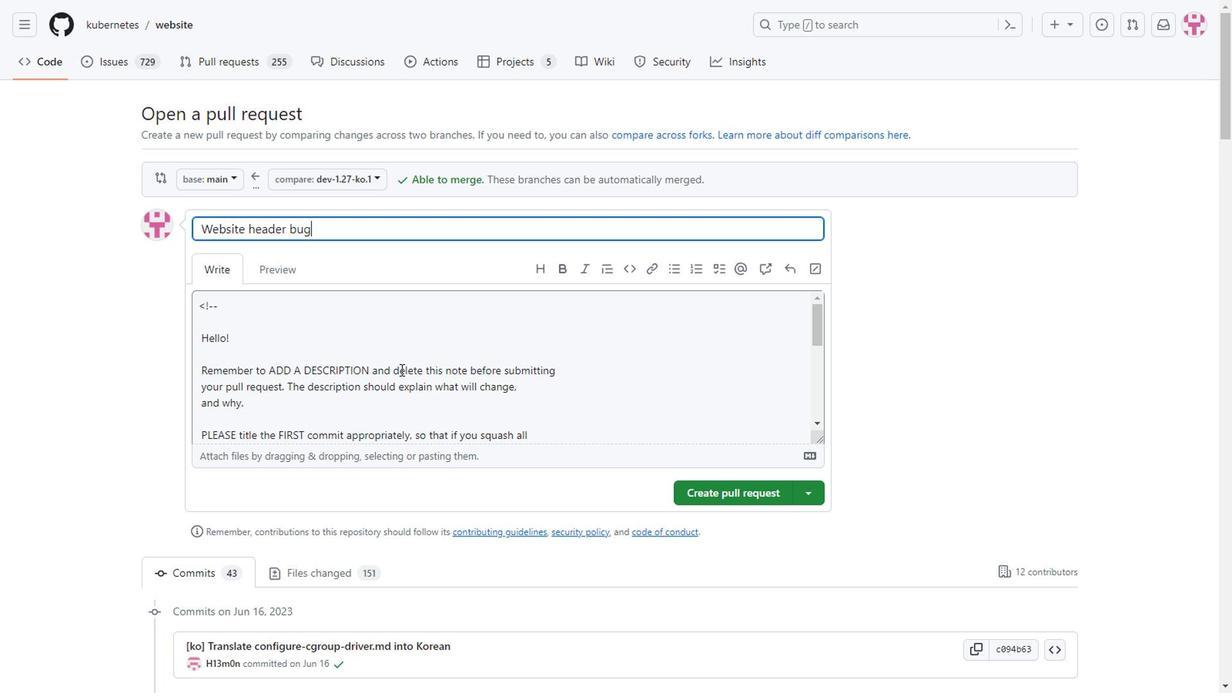 
Action: Mouse scrolled (396, 370) with delta (0, 0)
Screenshot: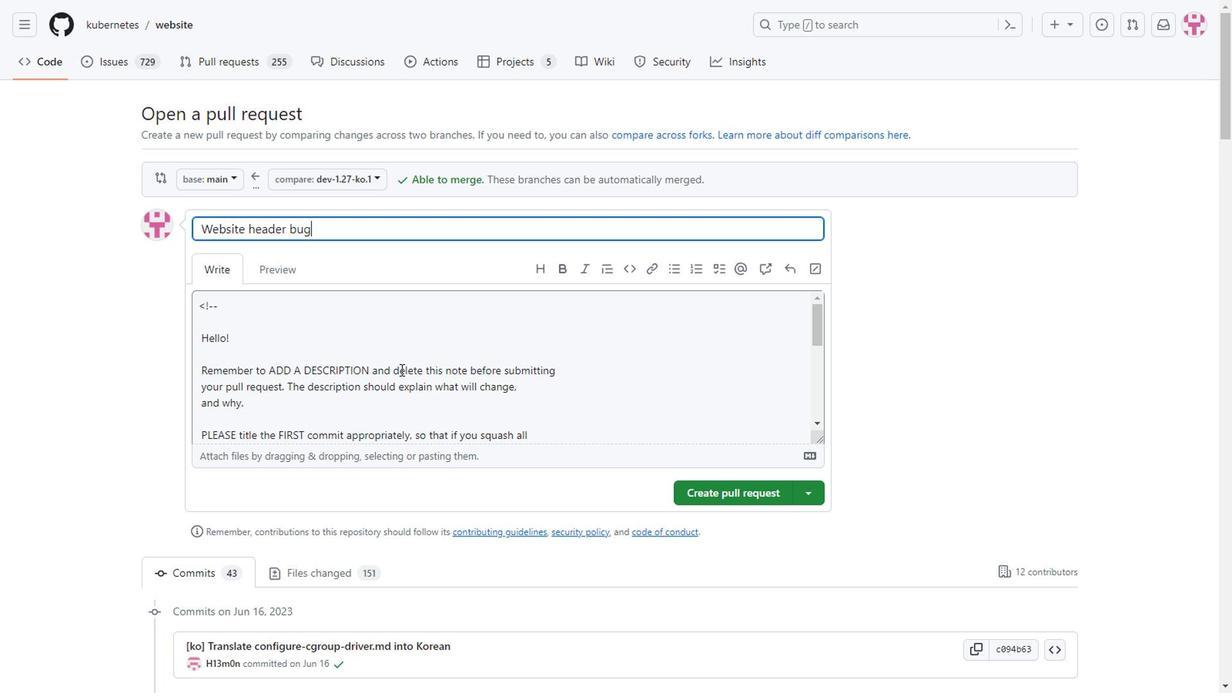 
Action: Mouse scrolled (396, 370) with delta (0, 0)
Screenshot: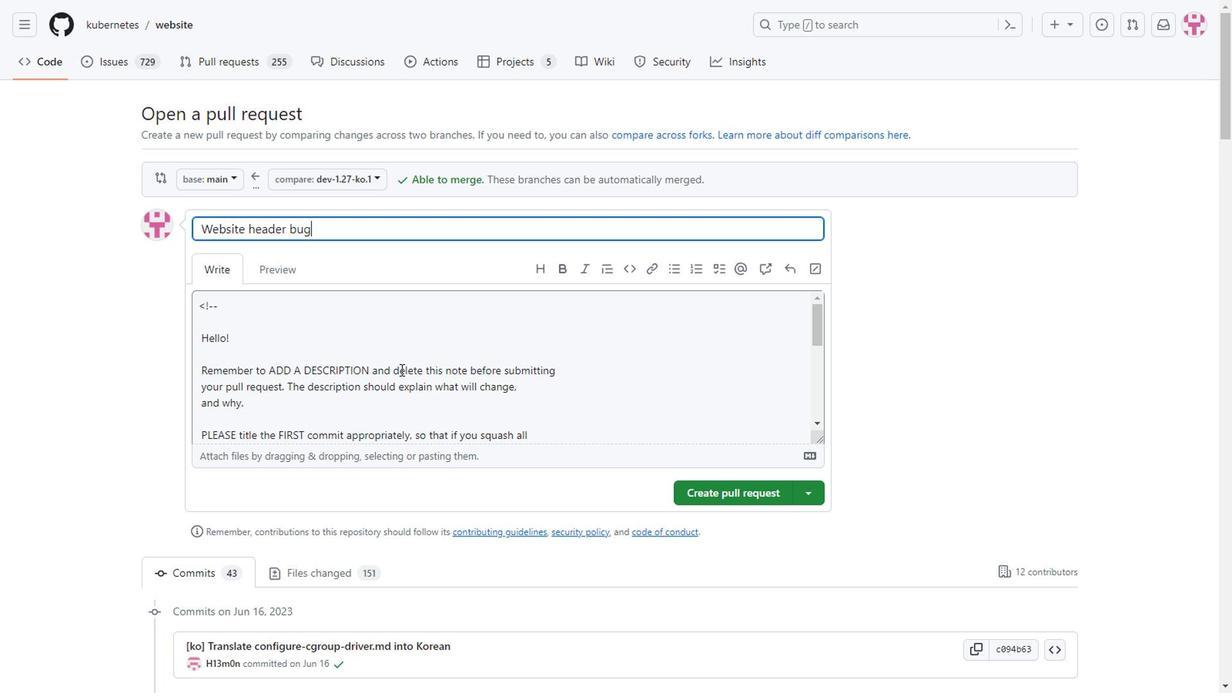 
Action: Mouse moved to (751, 498)
Screenshot: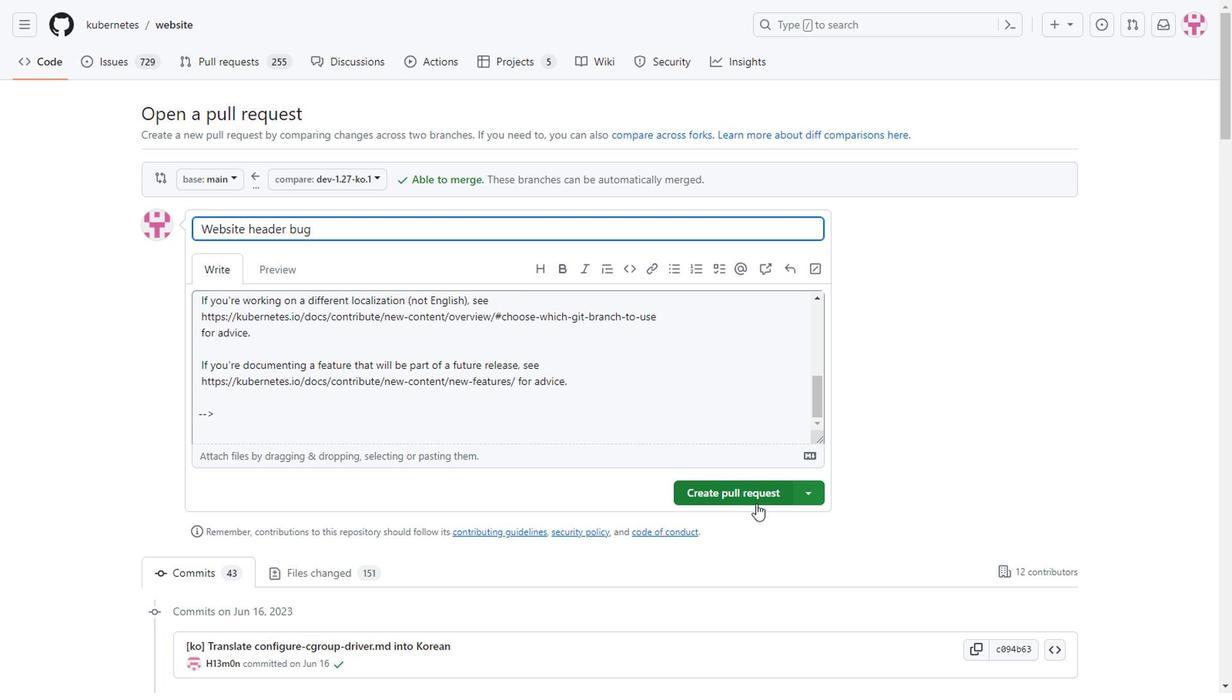 
Action: Mouse pressed left at (751, 498)
Screenshot: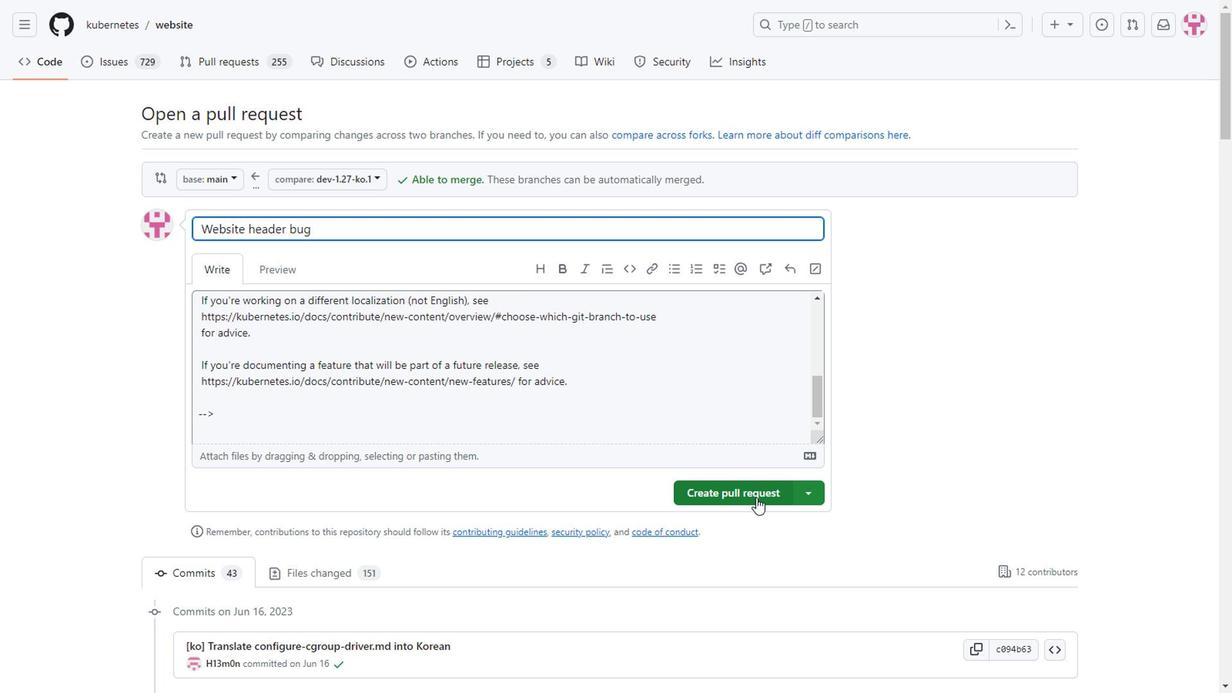 
Action: Mouse moved to (1185, 100)
Screenshot: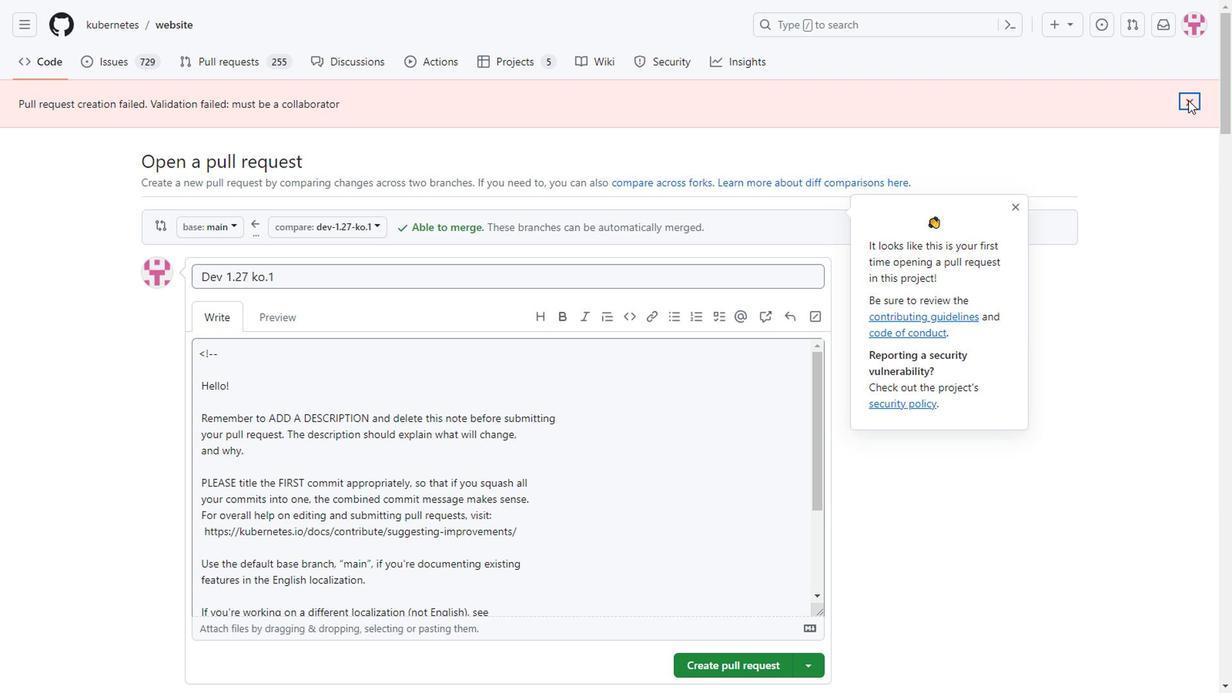 
Action: Mouse pressed left at (1185, 100)
Screenshot: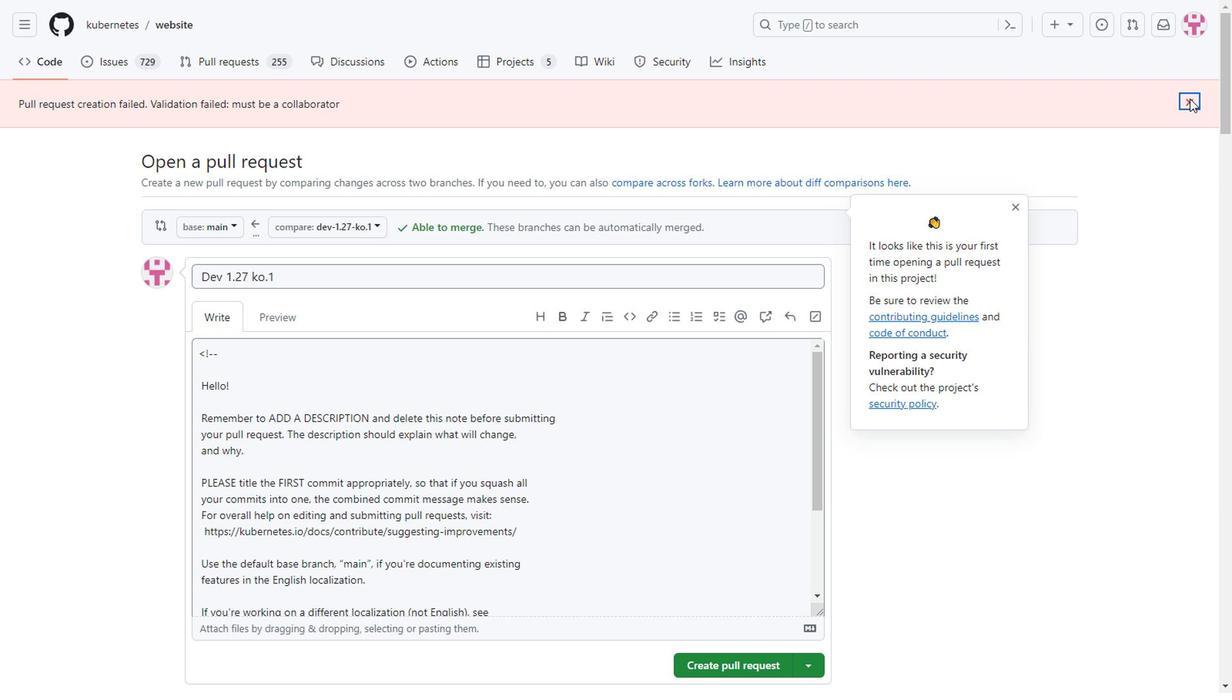 
Action: Mouse moved to (1015, 205)
Screenshot: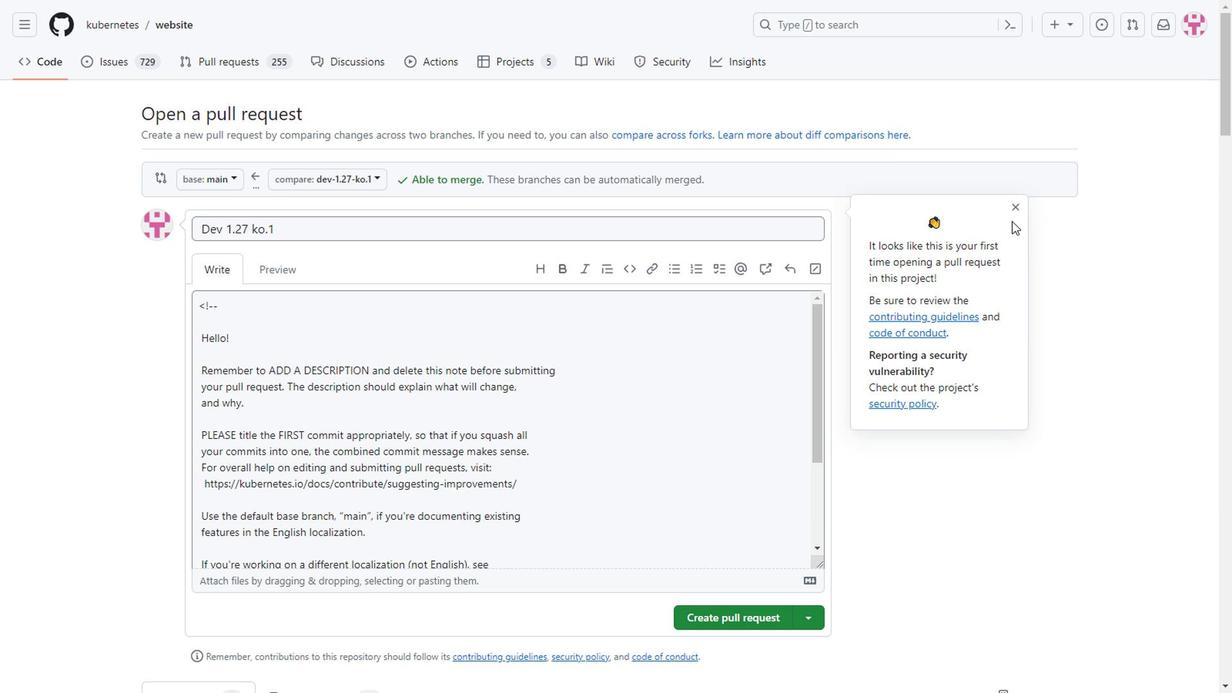
Action: Mouse pressed left at (1015, 205)
Screenshot: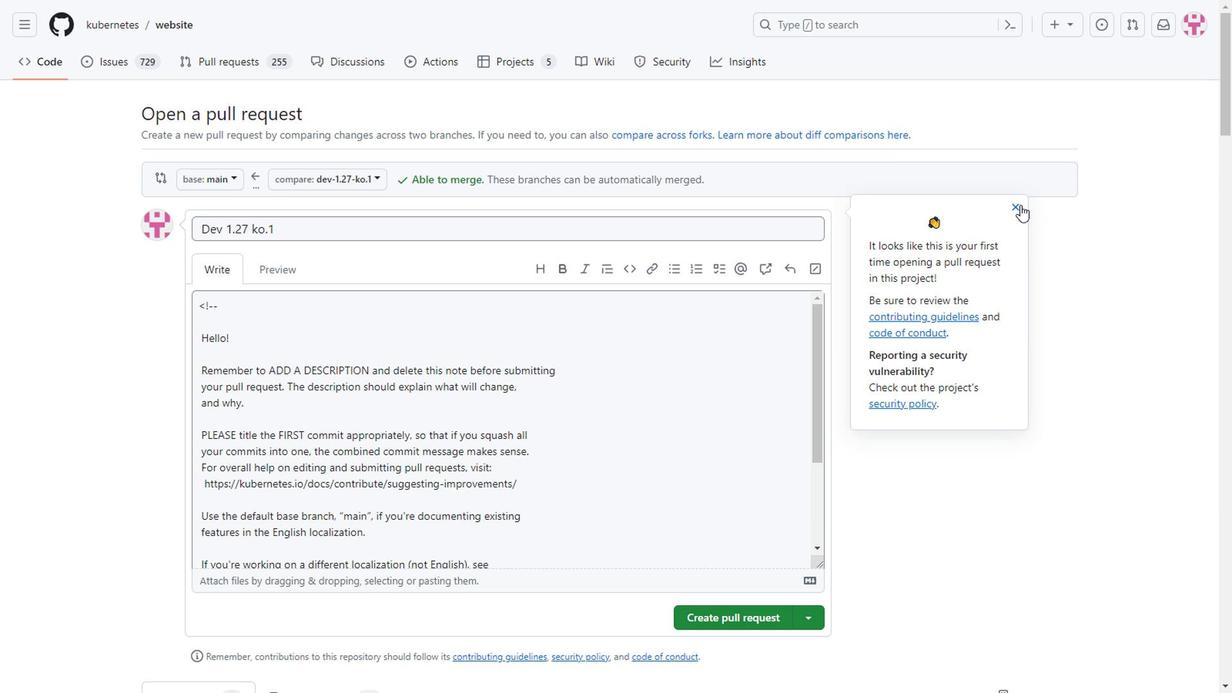 
Action: Mouse moved to (444, 214)
Screenshot: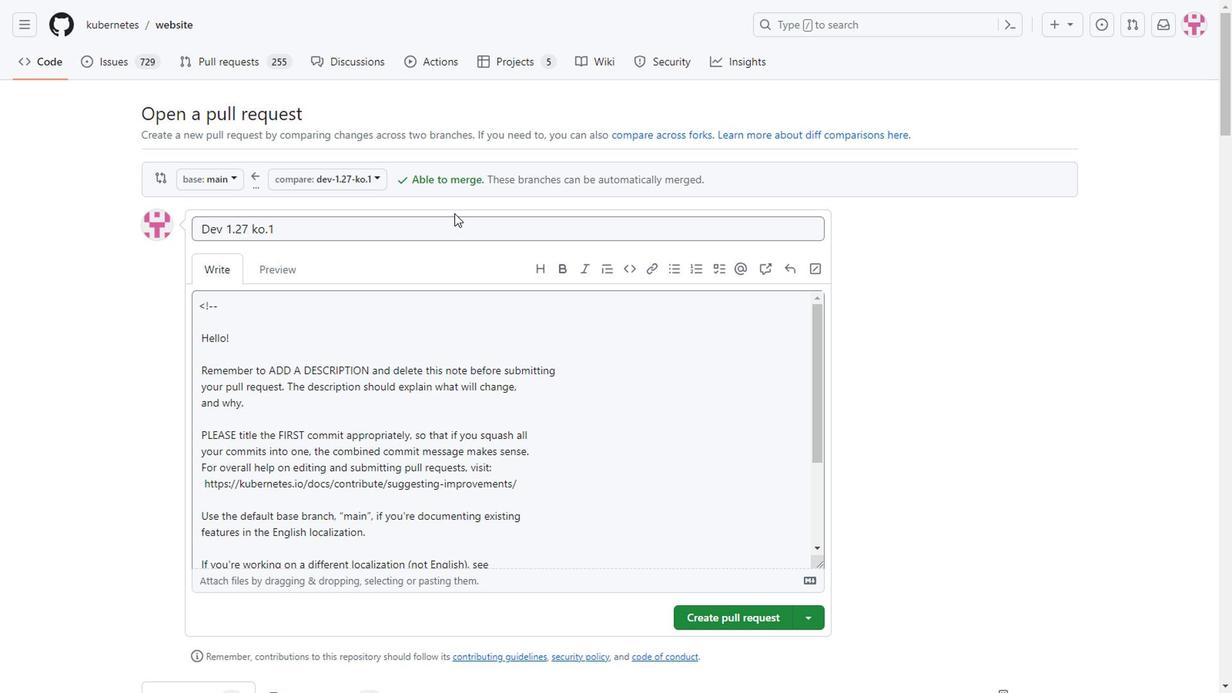 
Action: Mouse scrolled (444, 215) with delta (0, 0)
Screenshot: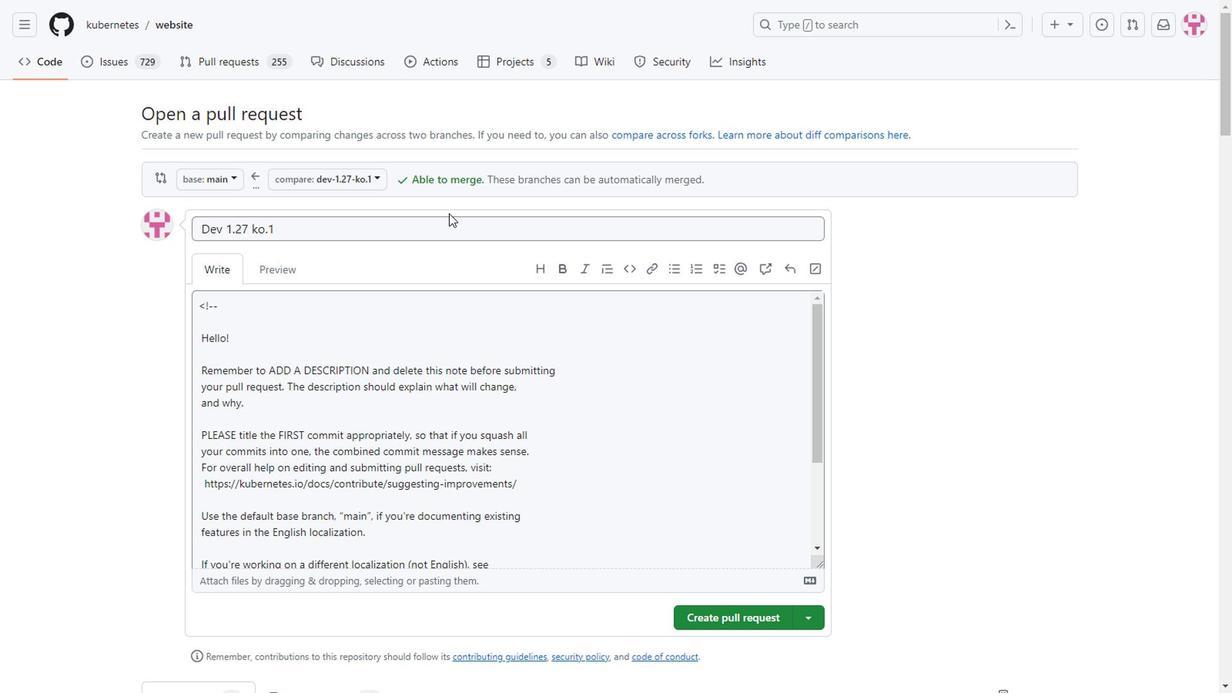 
Action: Mouse scrolled (444, 215) with delta (0, 0)
Screenshot: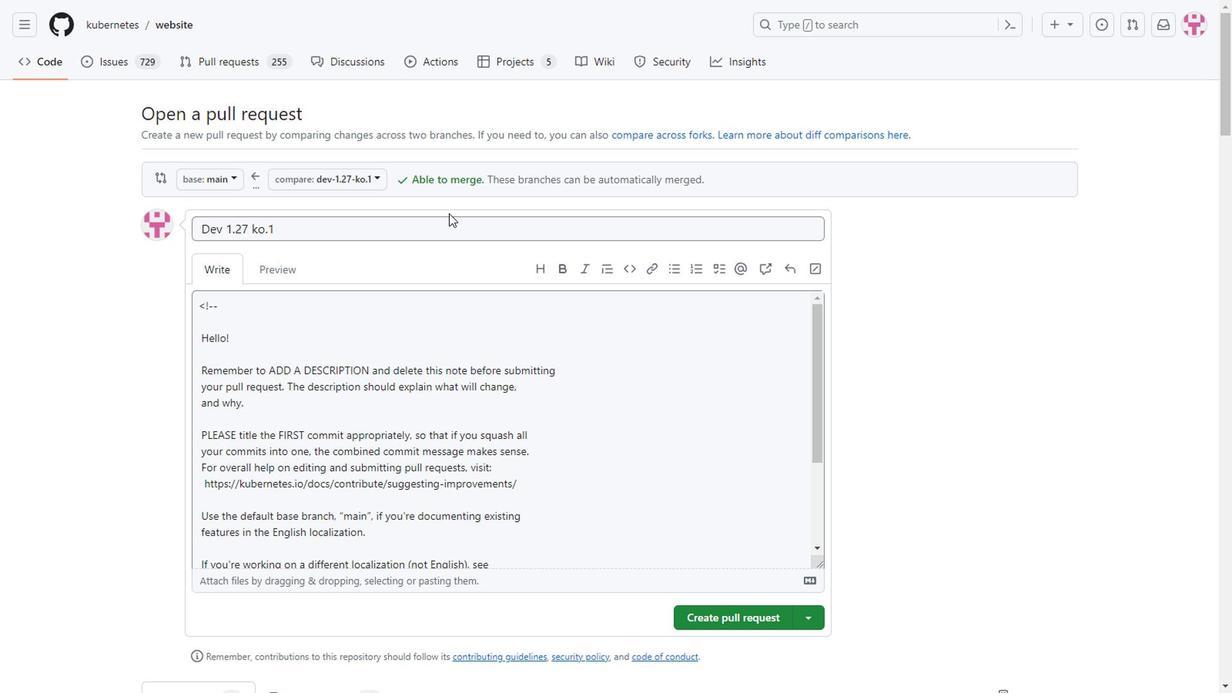 
Action: Mouse moved to (112, 64)
Screenshot: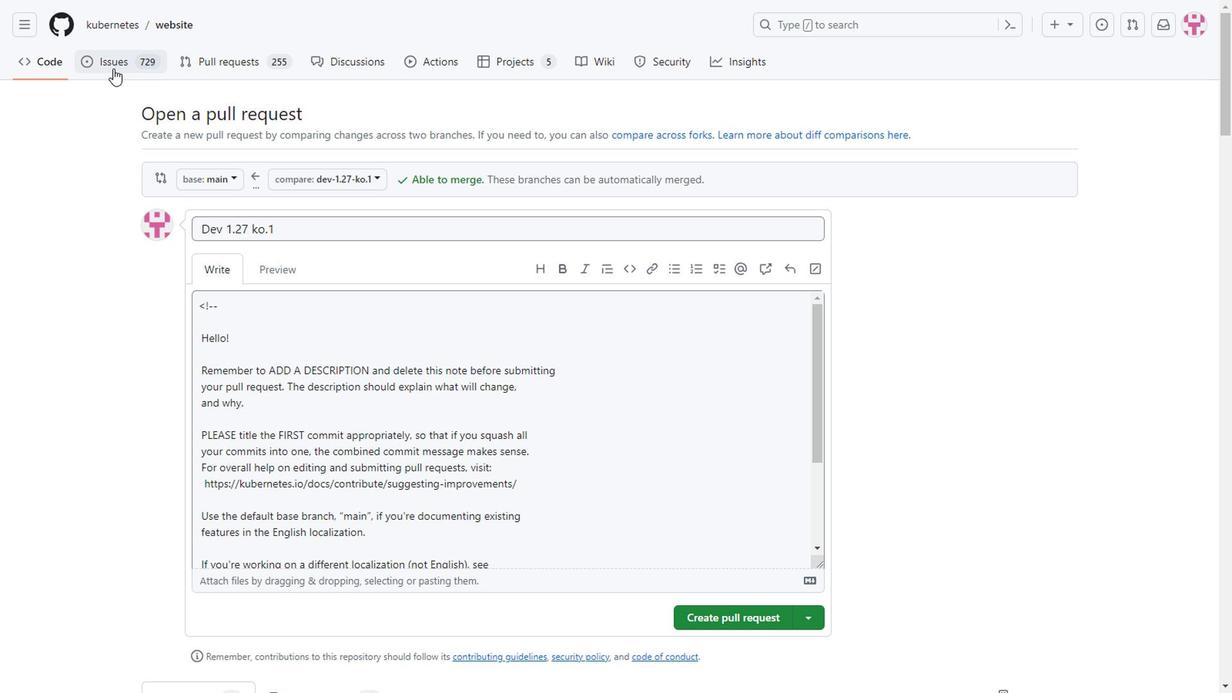
Action: Mouse pressed left at (112, 64)
Screenshot: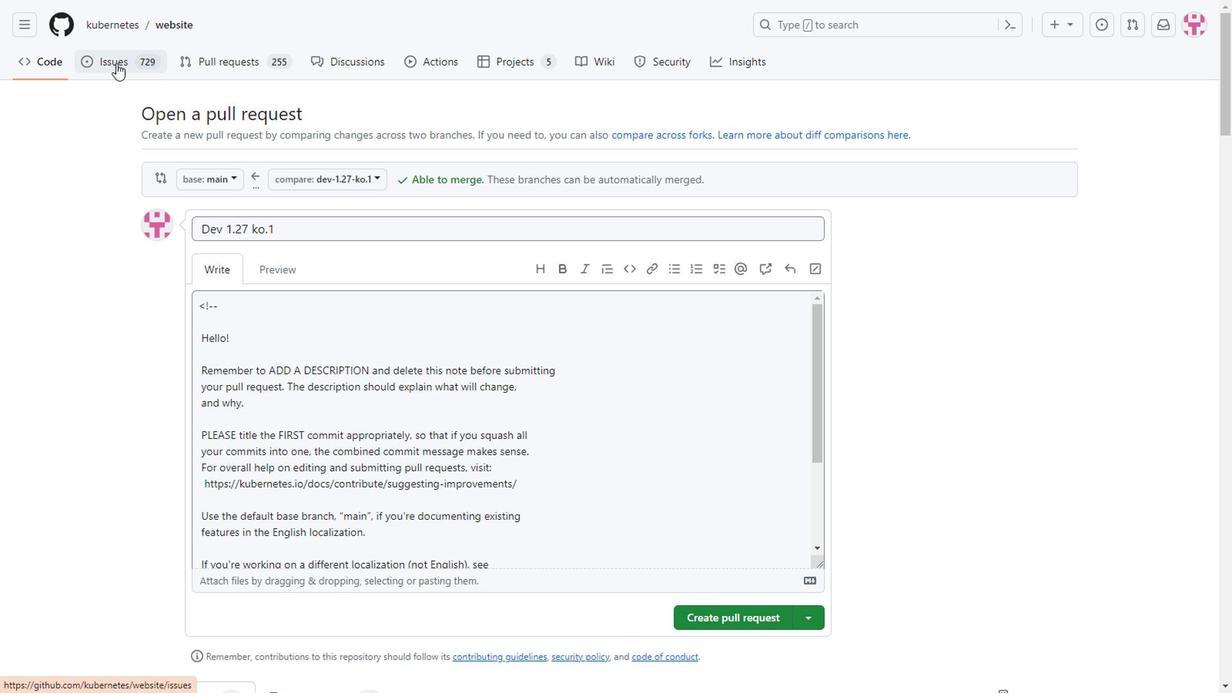 
Action: Mouse moved to (177, 219)
Screenshot: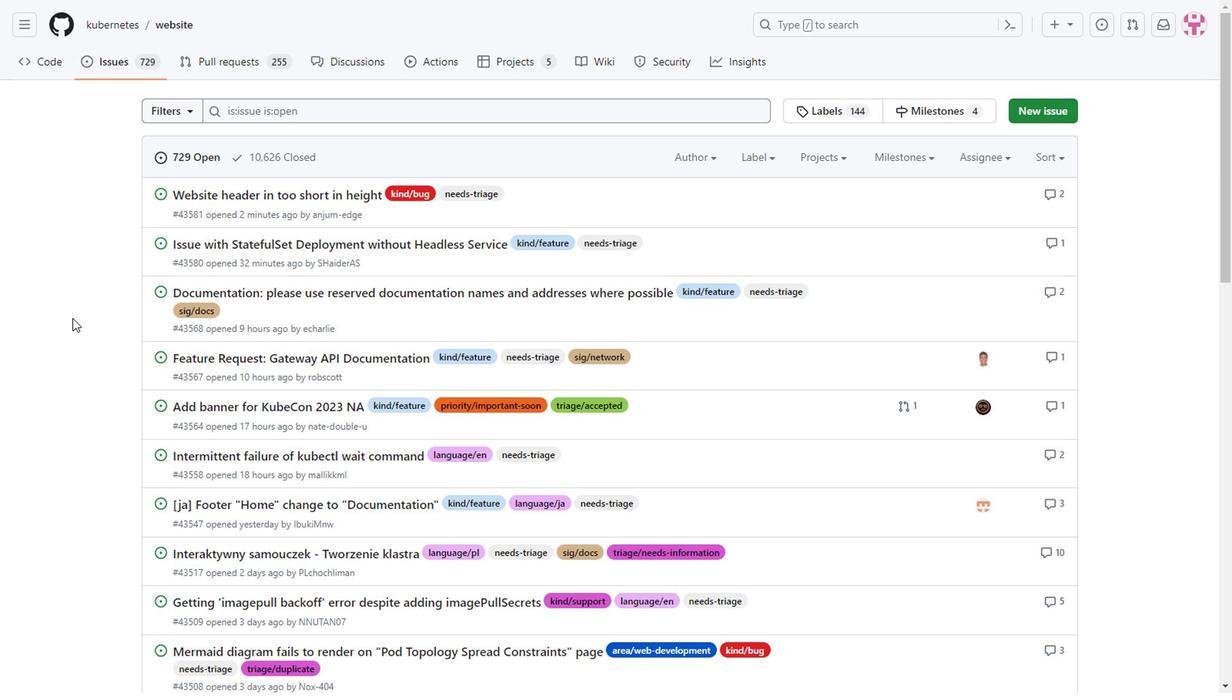 
Action: Mouse scrolled (177, 218) with delta (0, 0)
Screenshot: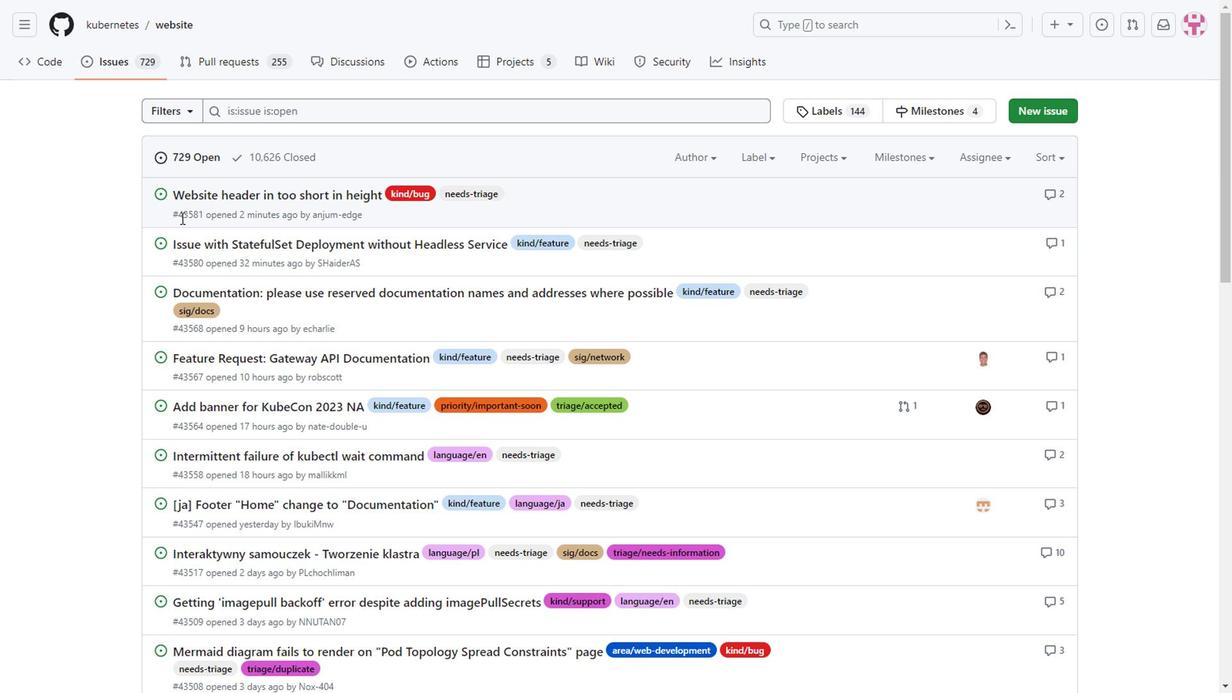 
Action: Mouse moved to (219, 355)
Screenshot: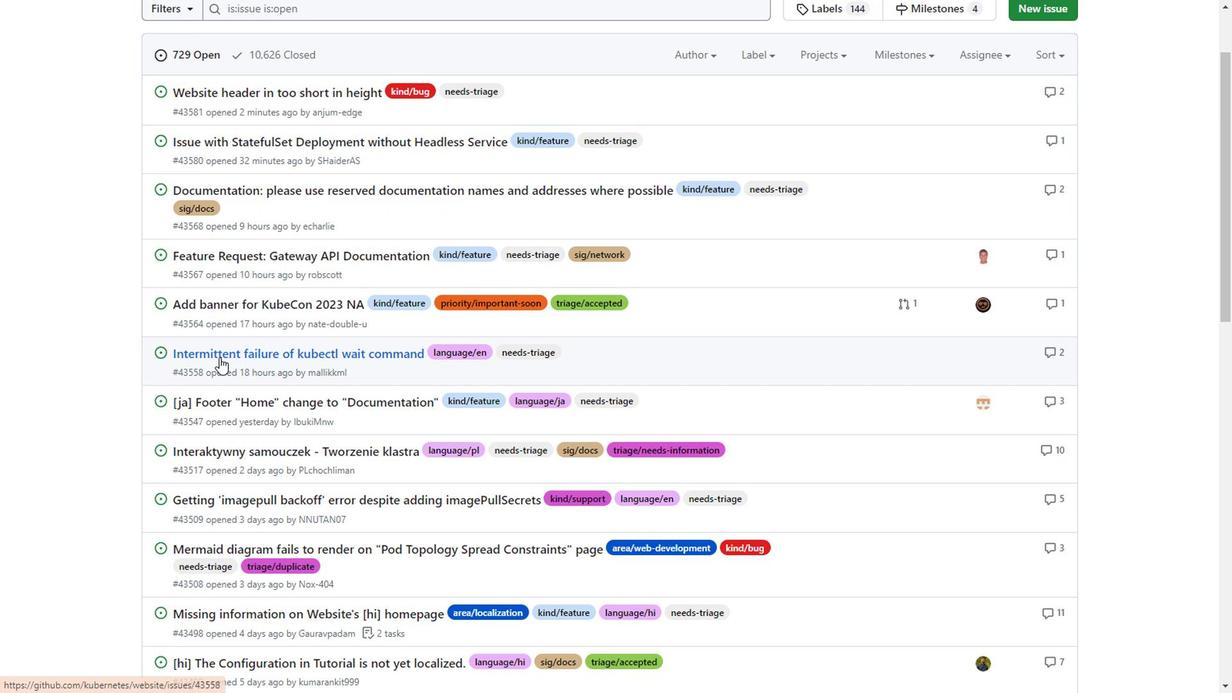 
Action: Mouse scrolled (219, 356) with delta (0, 0)
Screenshot: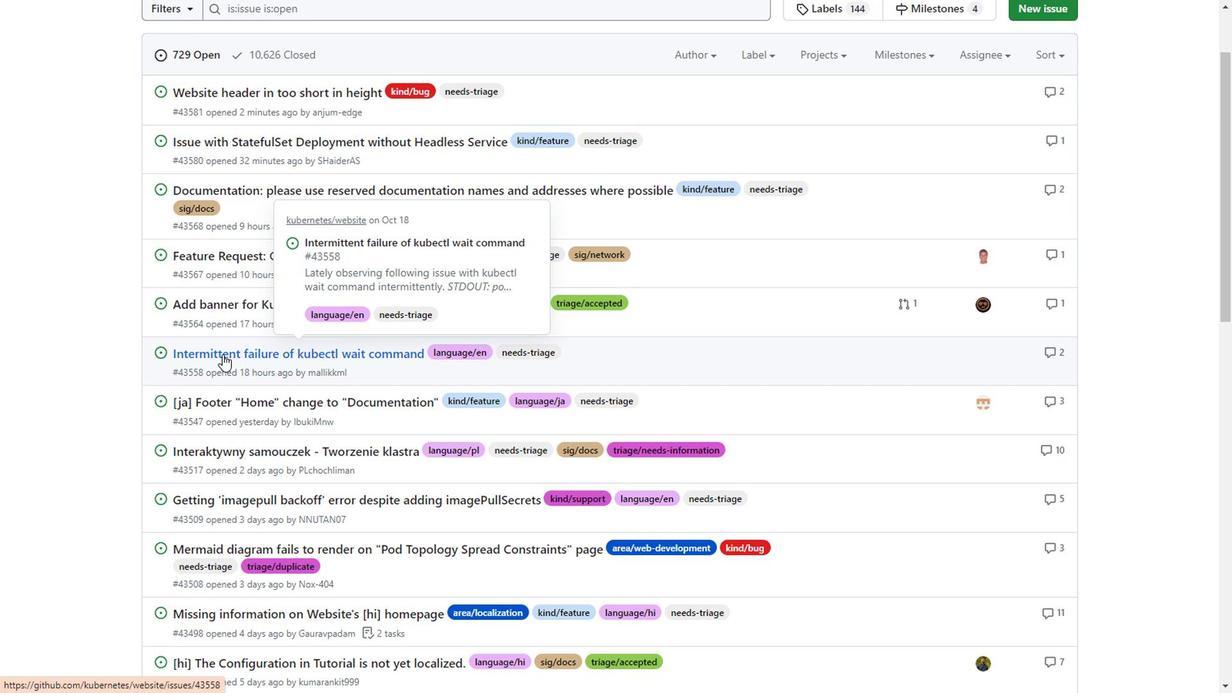 
Action: Mouse scrolled (219, 356) with delta (0, 0)
Screenshot: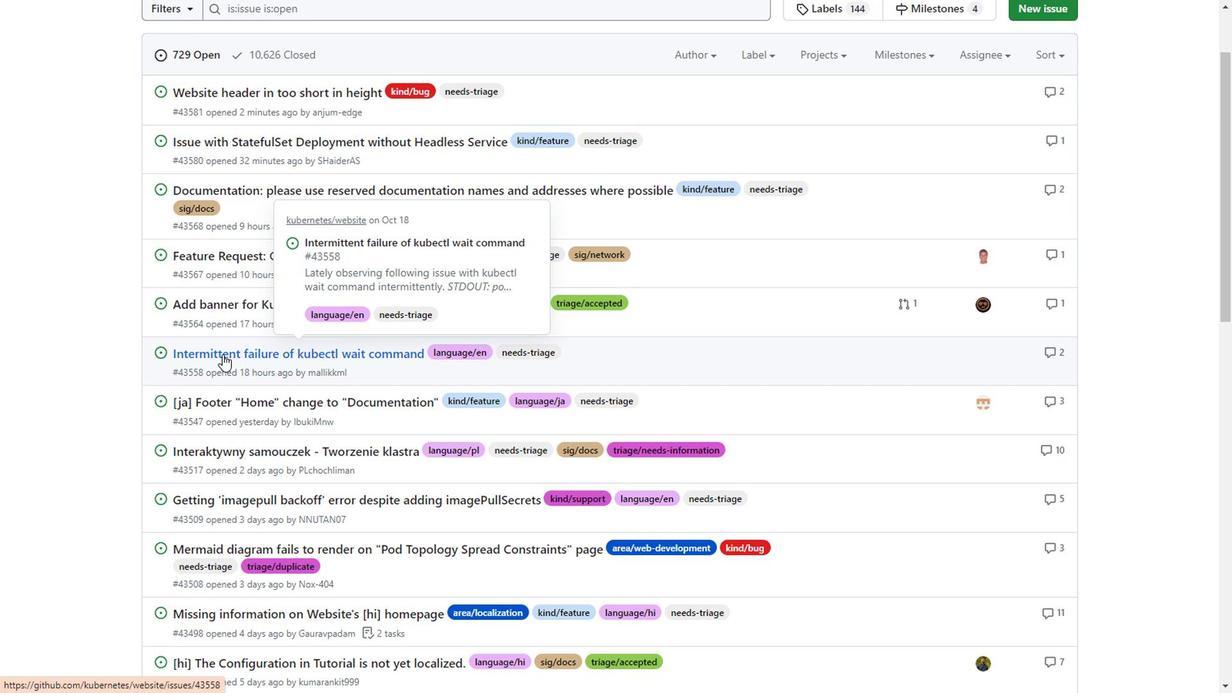 
Action: Mouse scrolled (219, 356) with delta (0, 0)
Screenshot: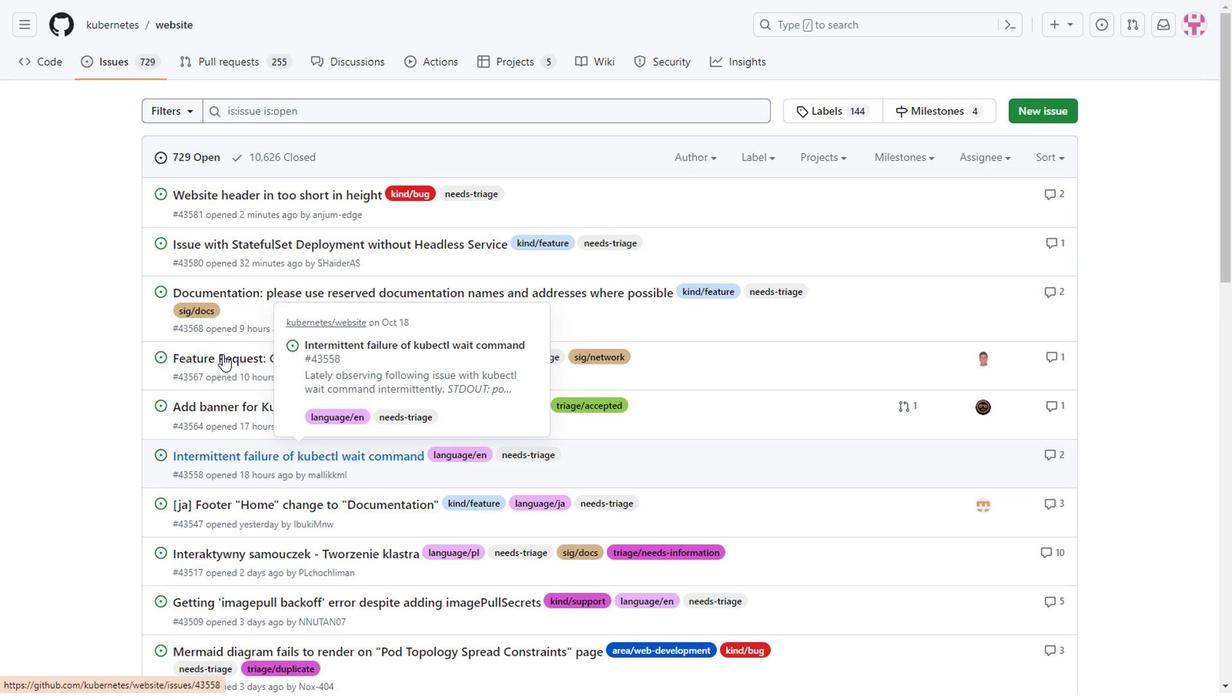 
Action: Mouse scrolled (611, 347) with delta (0, 0)
Screenshot: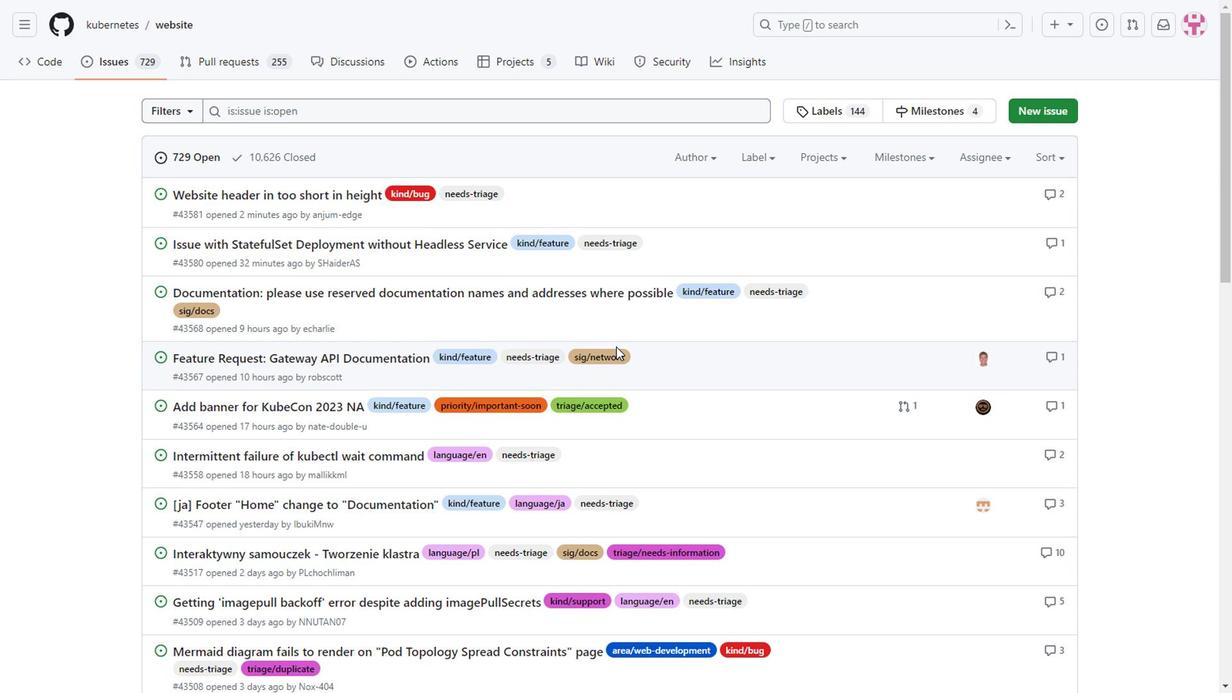 
Action: Mouse scrolled (611, 347) with delta (0, 0)
Screenshot: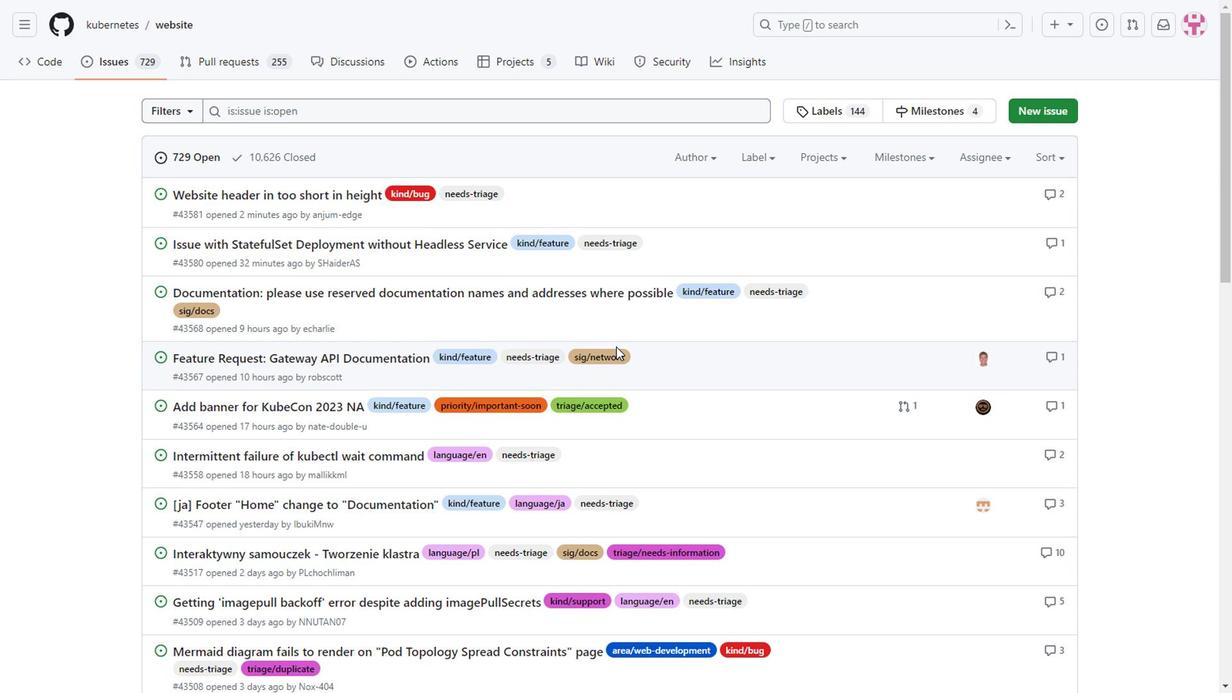 
Action: Mouse moved to (607, 298)
Screenshot: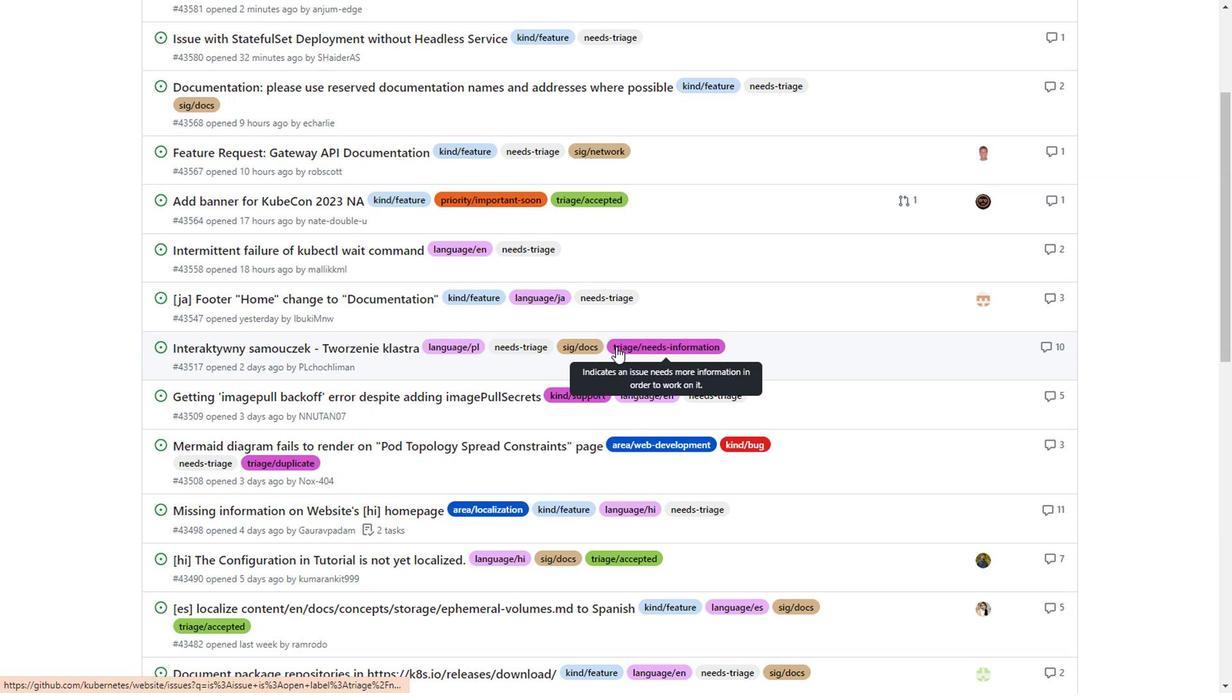 
Action: Mouse scrolled (607, 299) with delta (0, 0)
Screenshot: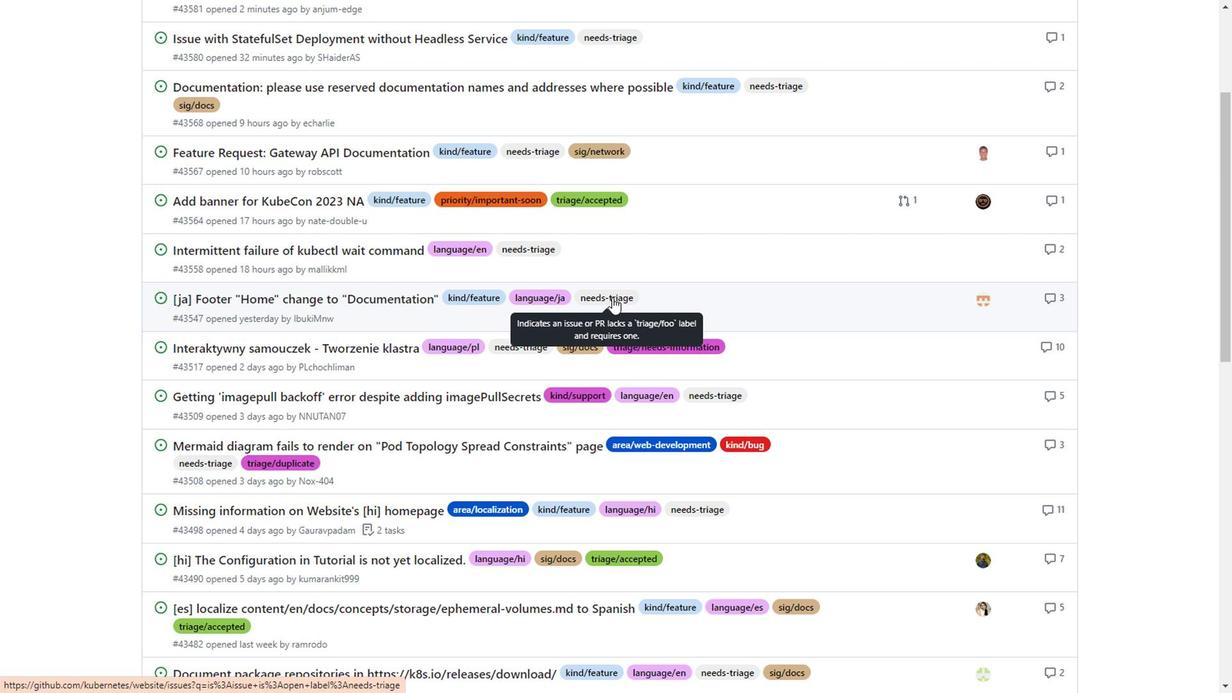 
Action: Mouse scrolled (607, 299) with delta (0, 0)
Screenshot: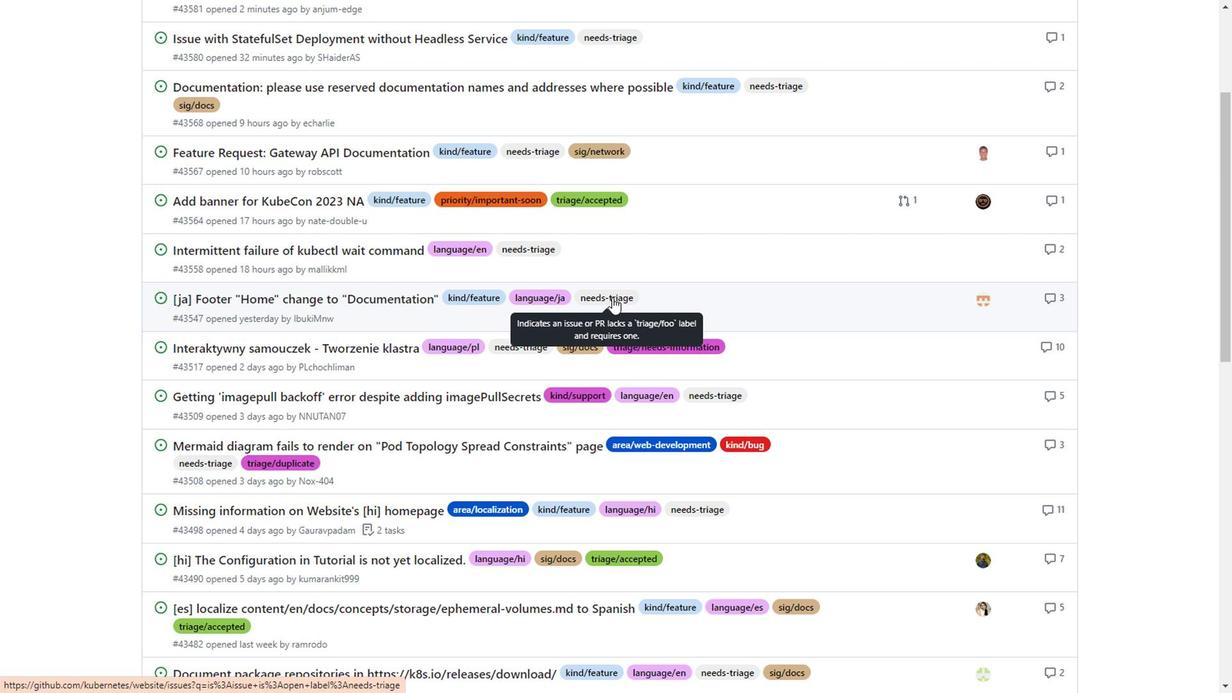 
Action: Mouse scrolled (607, 299) with delta (0, 0)
Screenshot: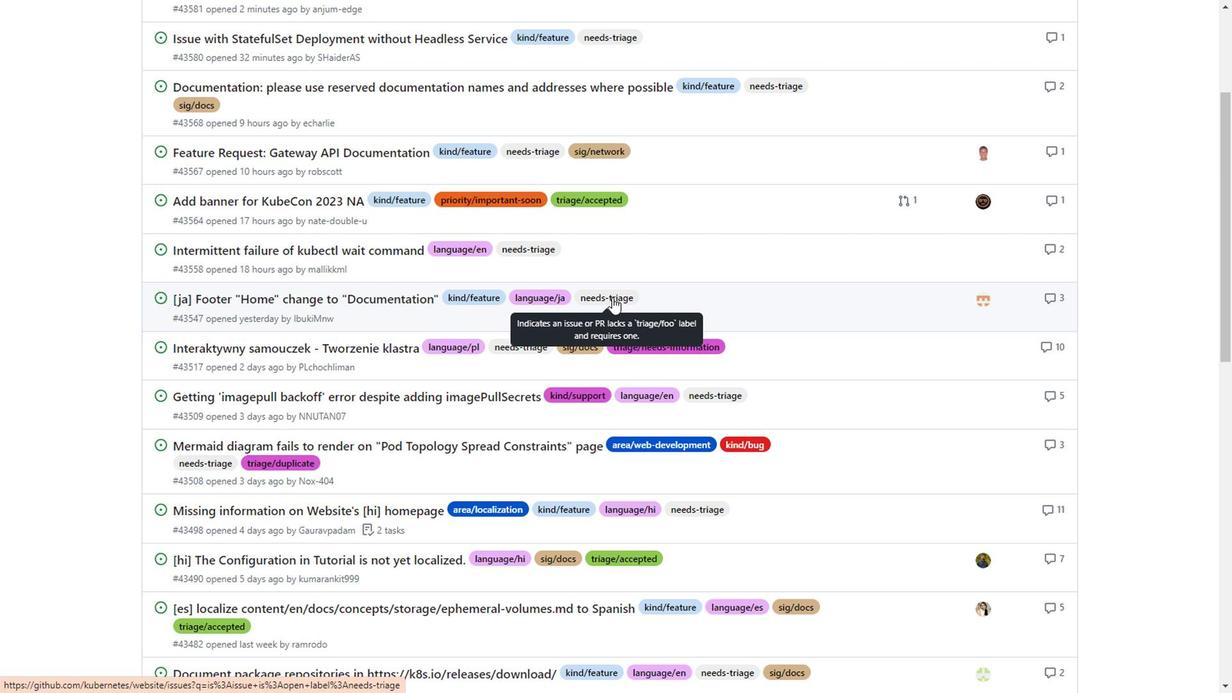 
Action: Mouse scrolled (607, 299) with delta (0, 0)
Screenshot: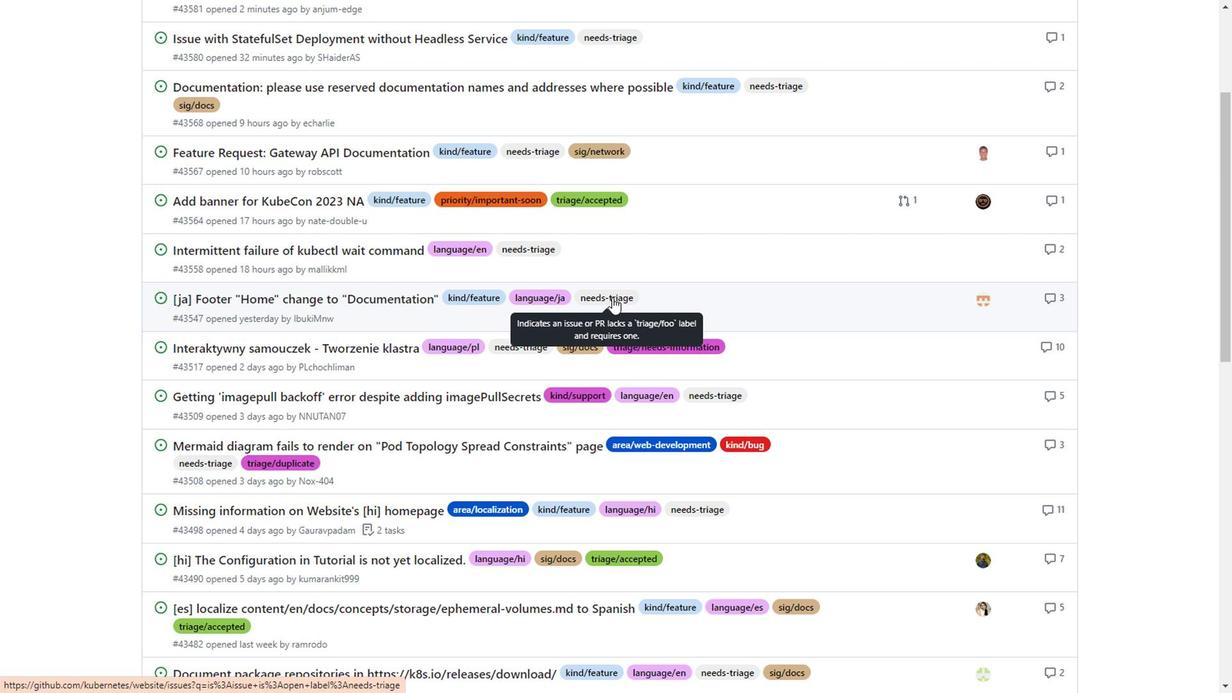 
Action: Mouse moved to (299, 236)
Screenshot: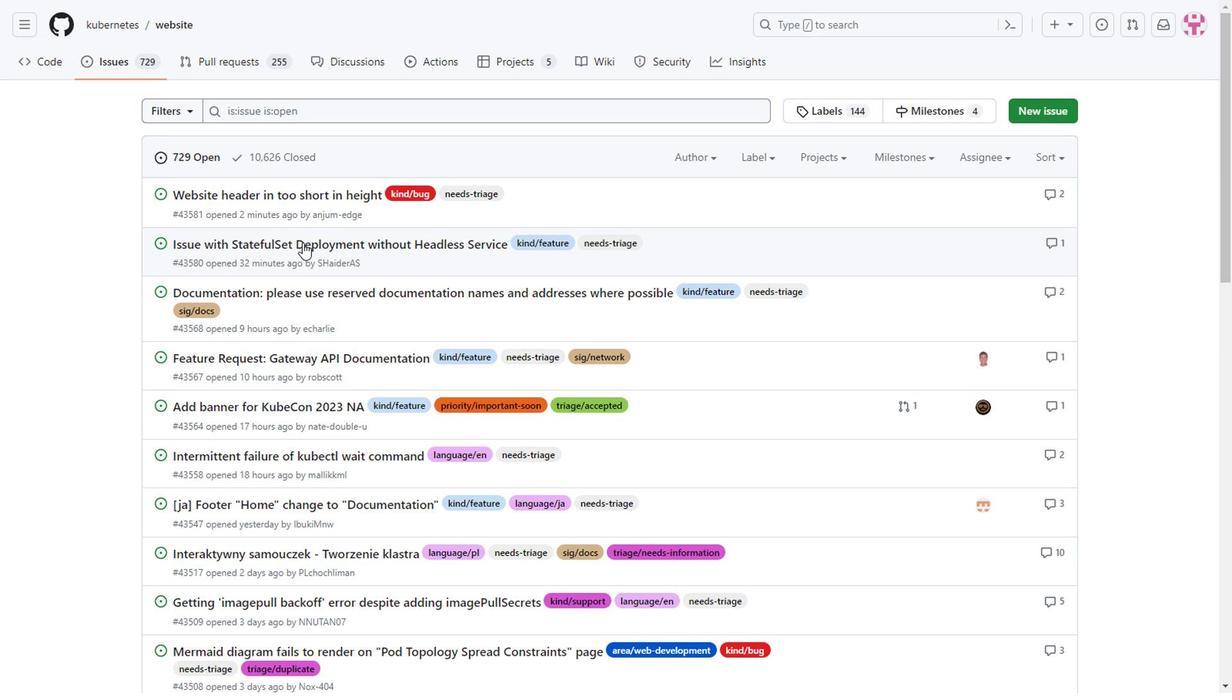 
Action: Mouse pressed left at (299, 236)
Screenshot: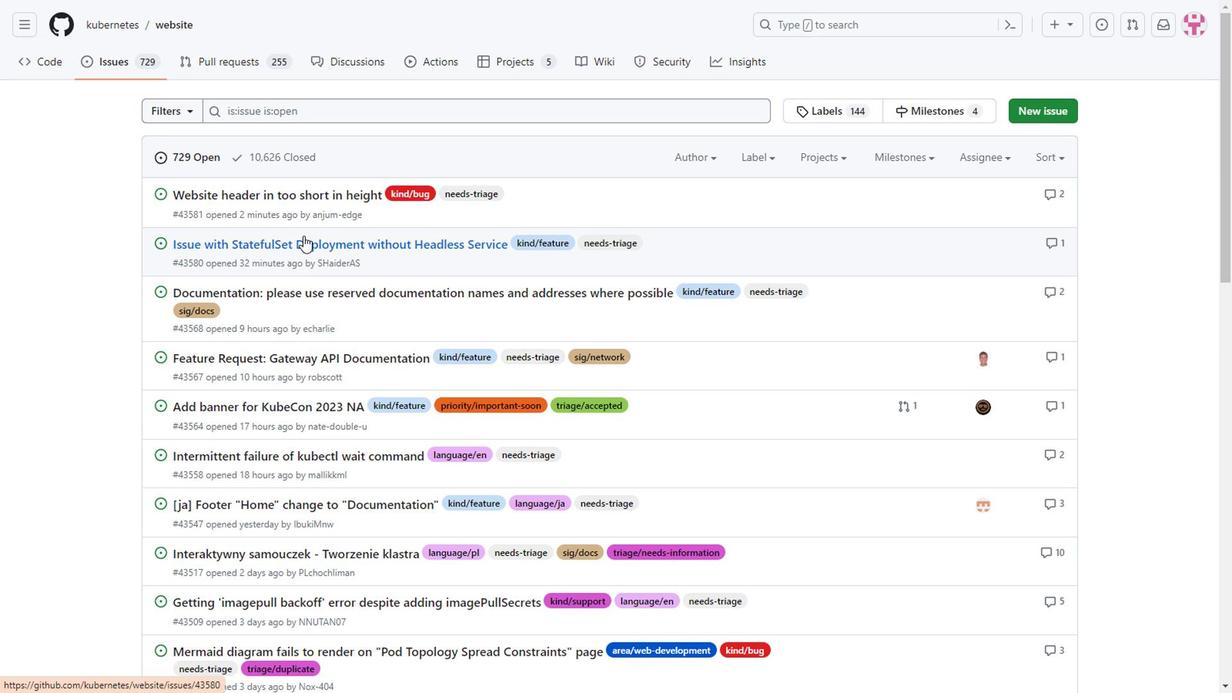 
Action: Mouse moved to (266, 275)
Screenshot: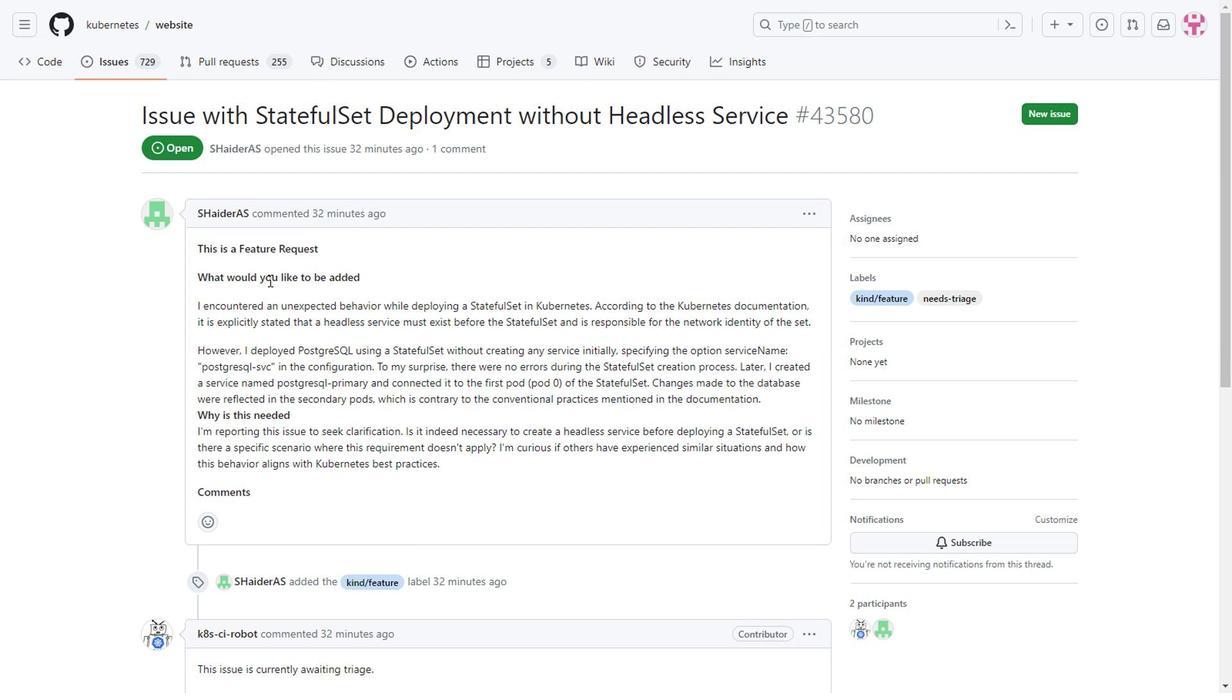 
Action: Mouse scrolled (266, 274) with delta (0, 0)
Screenshot: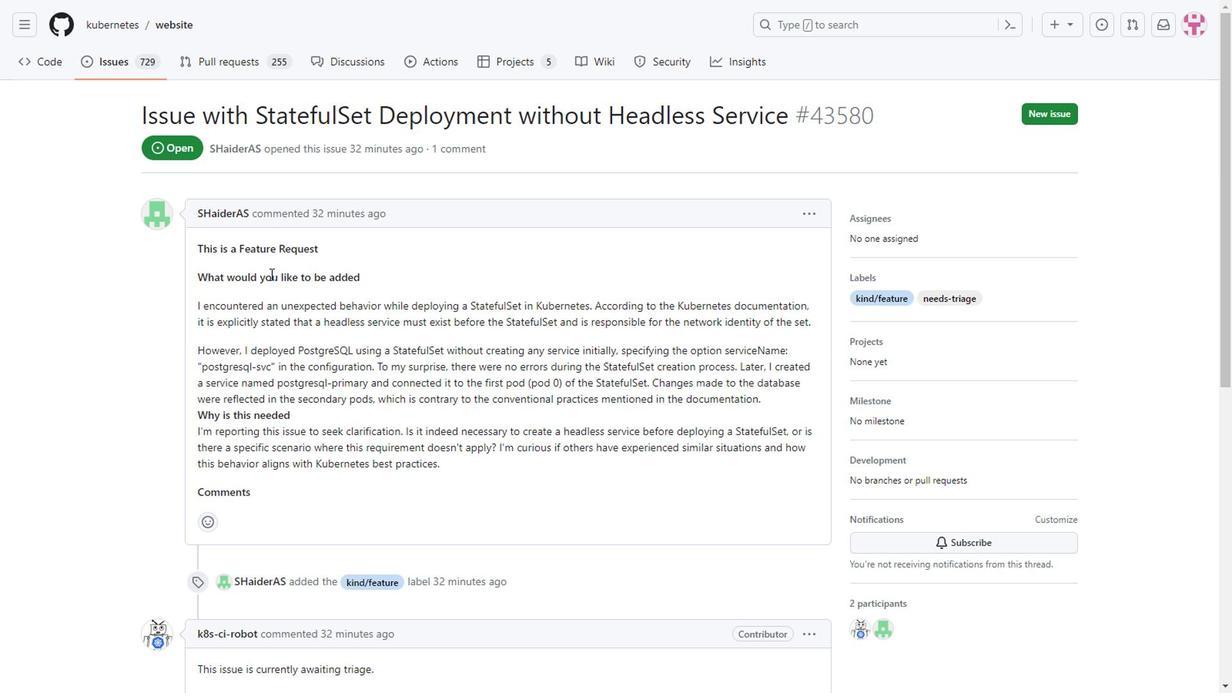 
Action: Mouse moved to (368, 337)
Screenshot: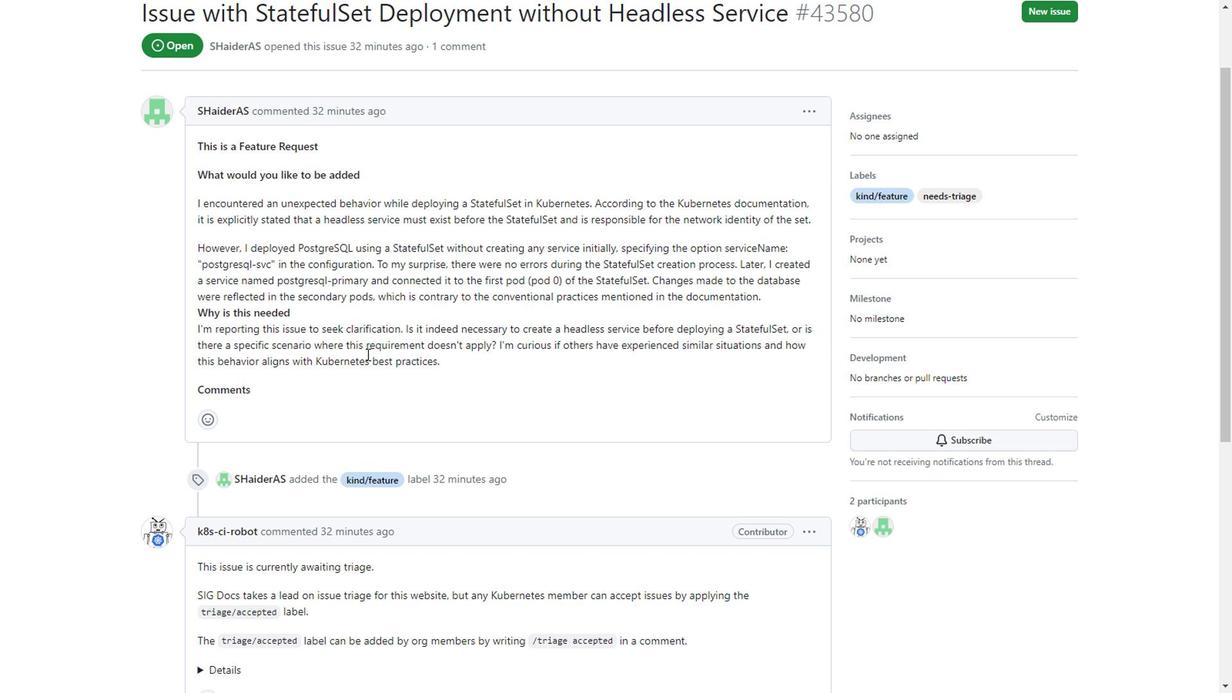 
Action: Mouse scrolled (368, 336) with delta (0, 0)
Screenshot: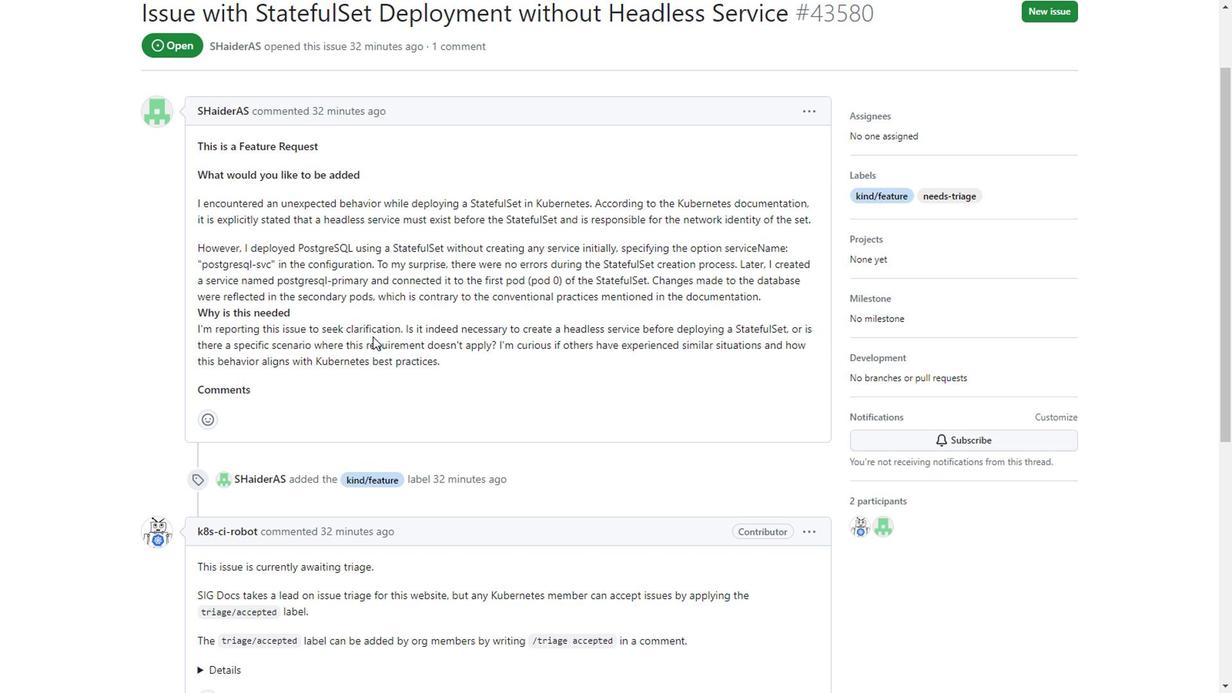 
Action: Mouse scrolled (368, 336) with delta (0, 0)
Screenshot: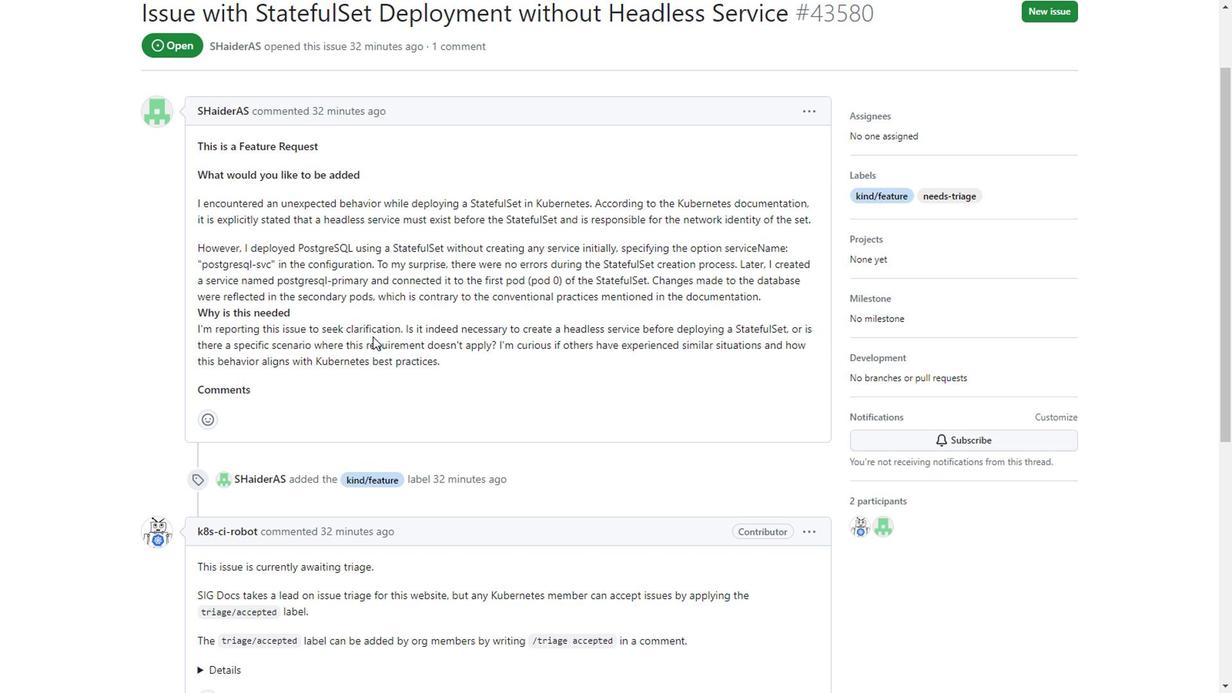 
Action: Mouse scrolled (368, 336) with delta (0, 0)
Screenshot: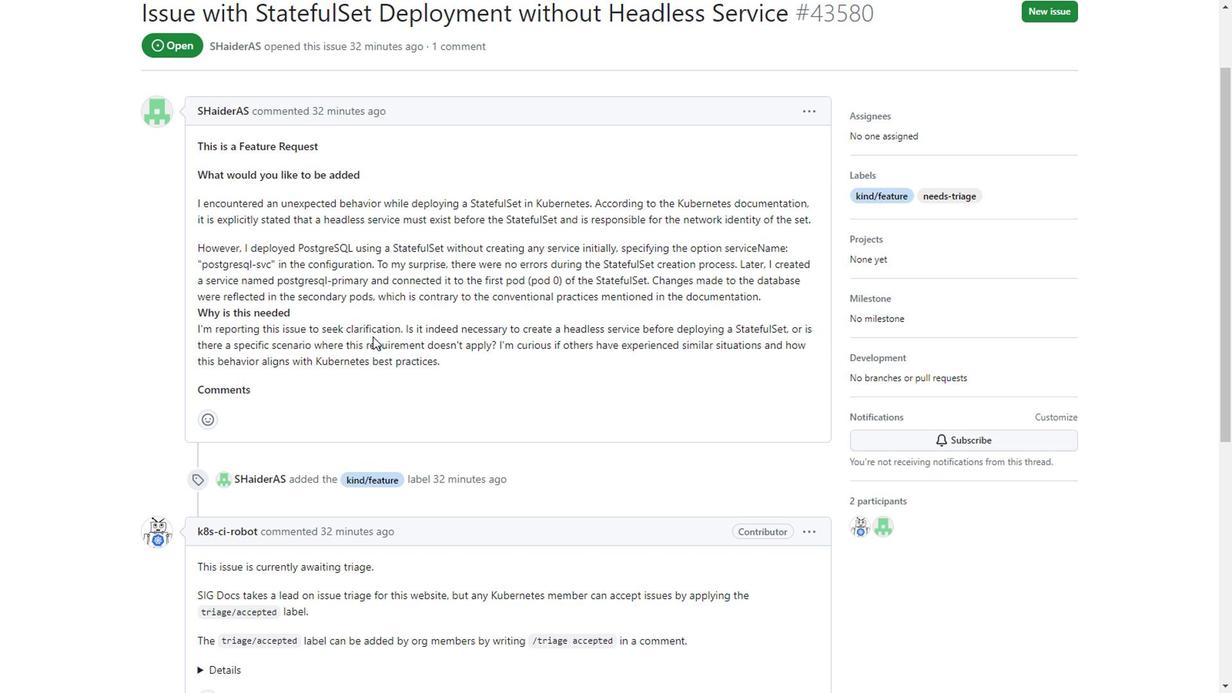 
Action: Mouse scrolled (368, 336) with delta (0, 0)
Screenshot: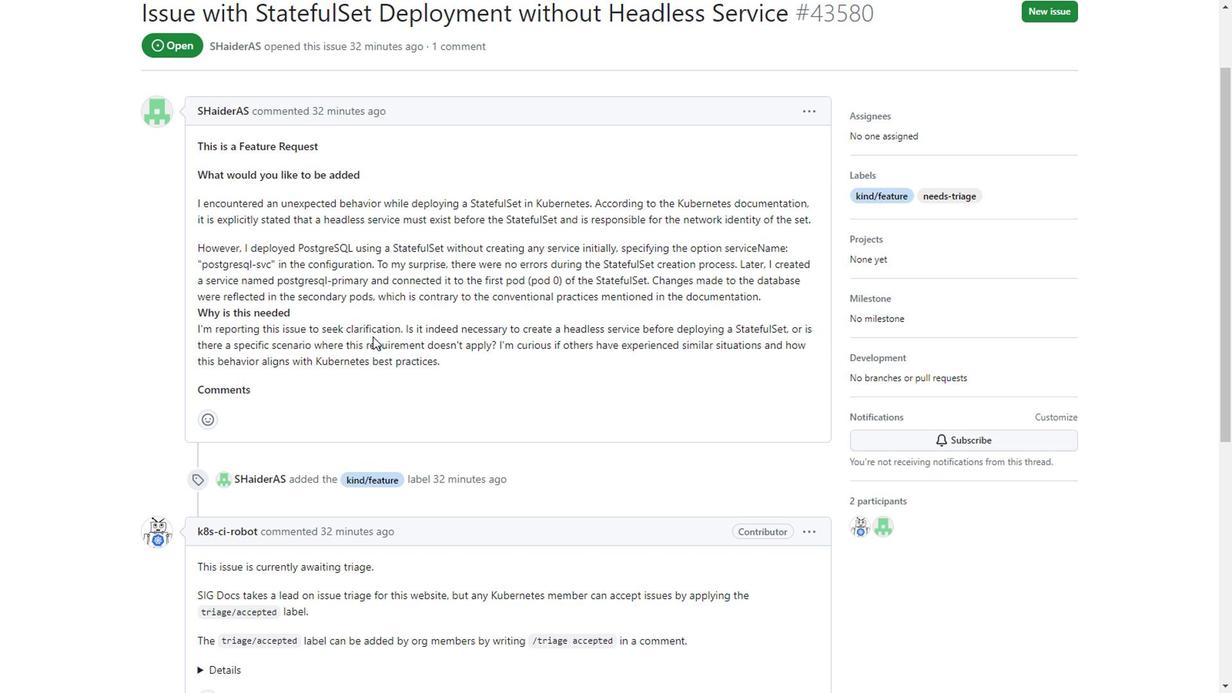
Action: Mouse scrolled (368, 336) with delta (0, 0)
Screenshot: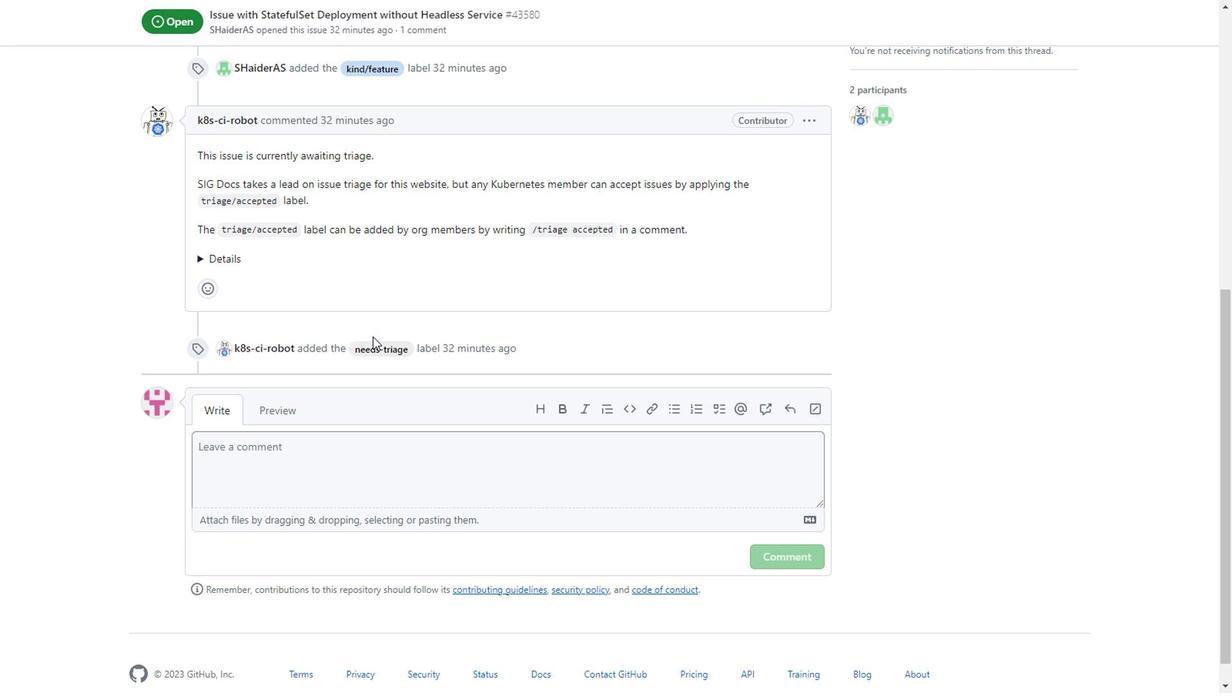 
Action: Mouse scrolled (368, 338) with delta (0, 1)
Screenshot: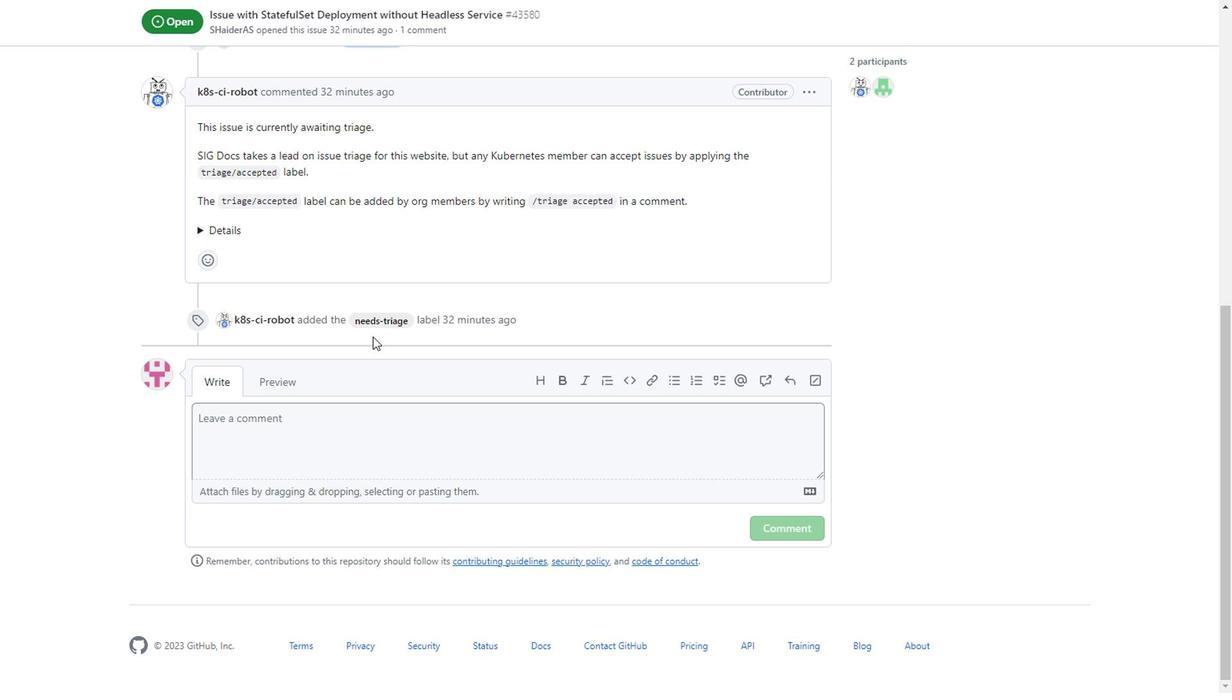 
Action: Mouse scrolled (368, 338) with delta (0, 1)
Screenshot: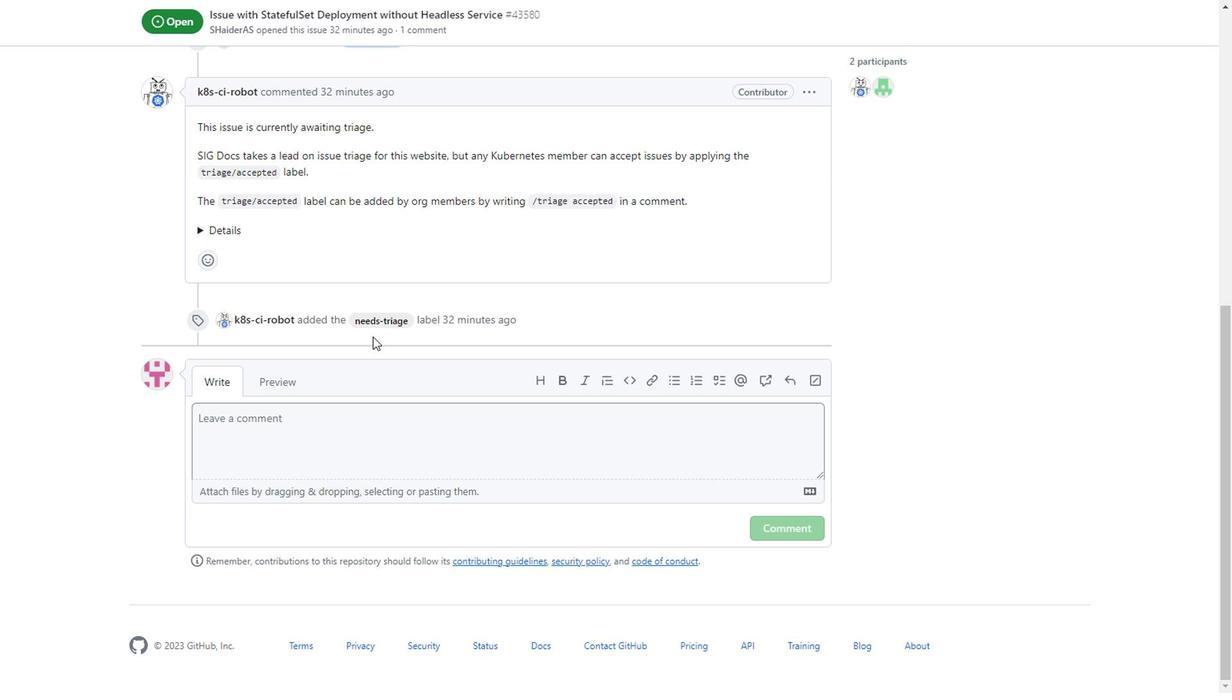 
Action: Mouse scrolled (368, 338) with delta (0, 1)
Screenshot: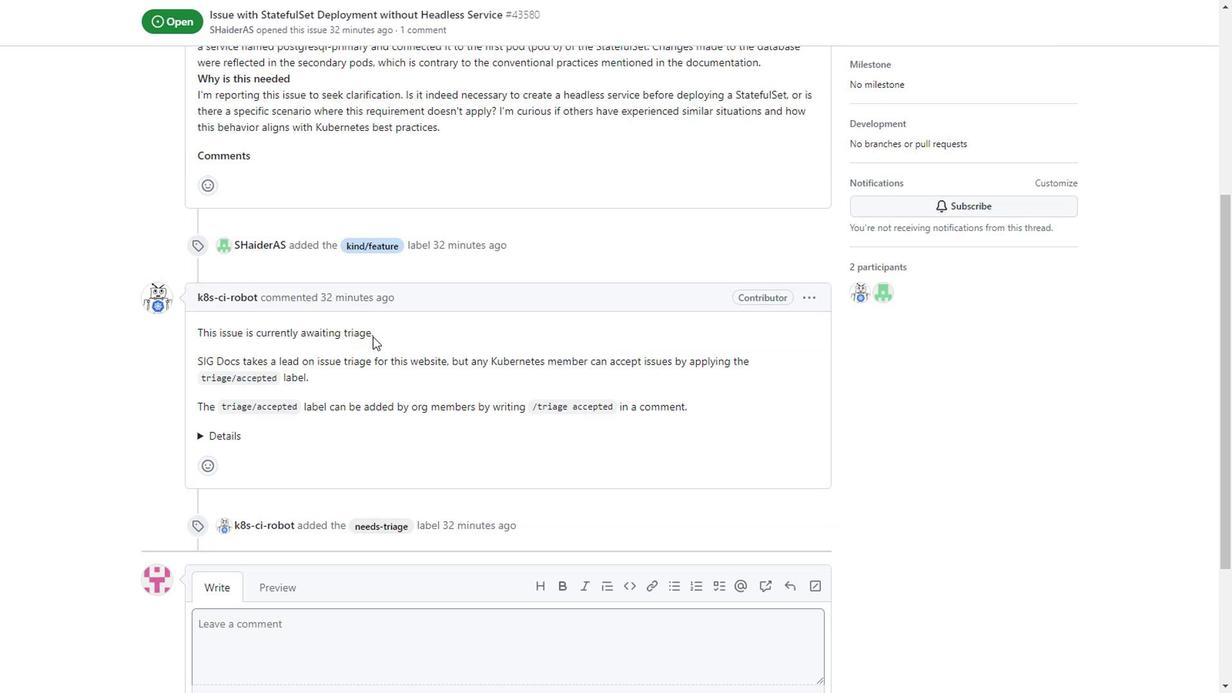 
Action: Mouse scrolled (368, 338) with delta (0, 1)
Screenshot: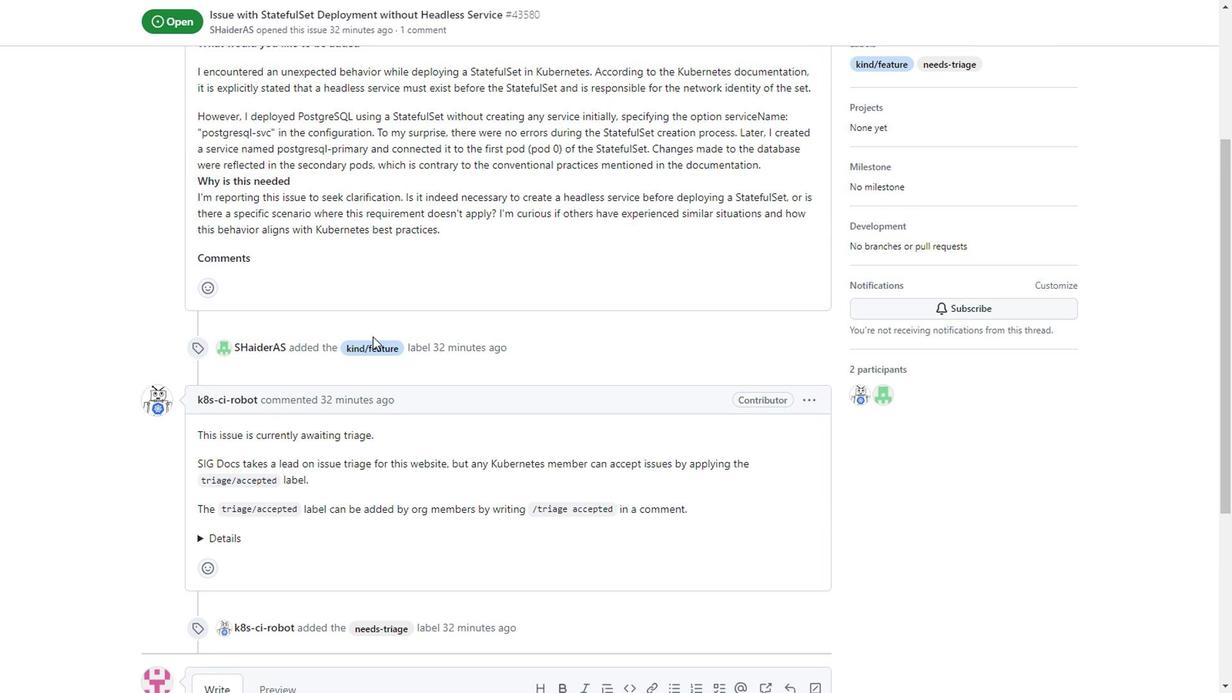 
Action: Mouse moved to (202, 209)
Screenshot: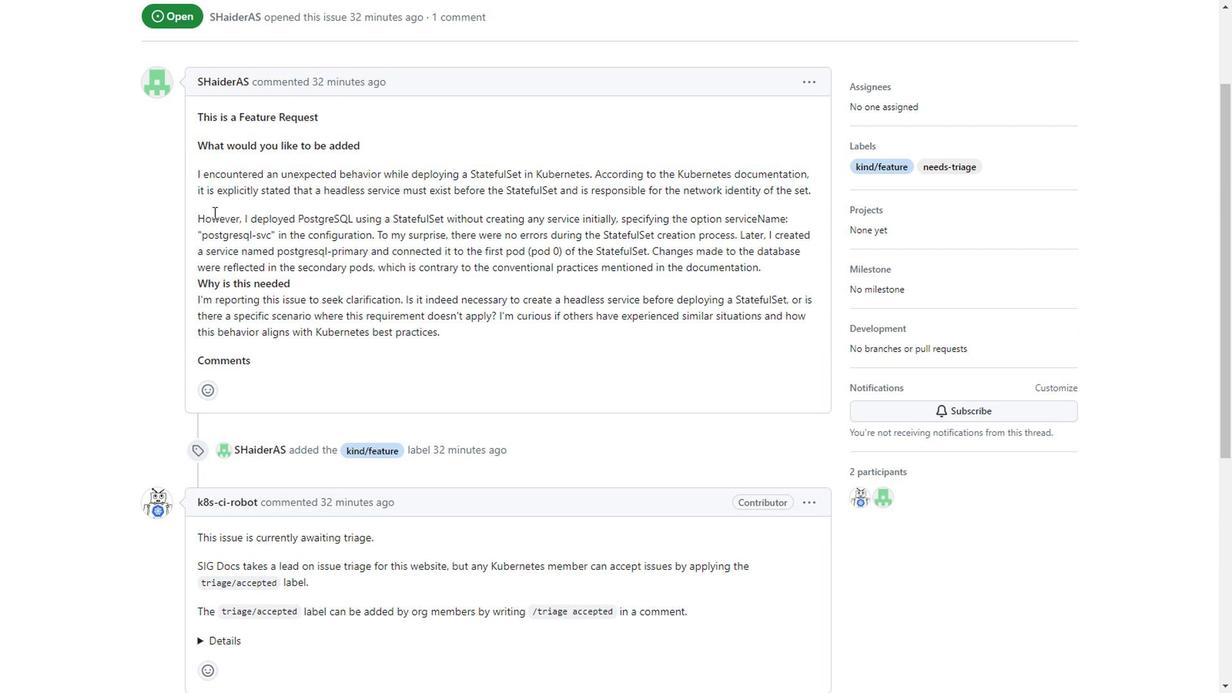 
Action: Mouse pressed left at (202, 209)
Screenshot: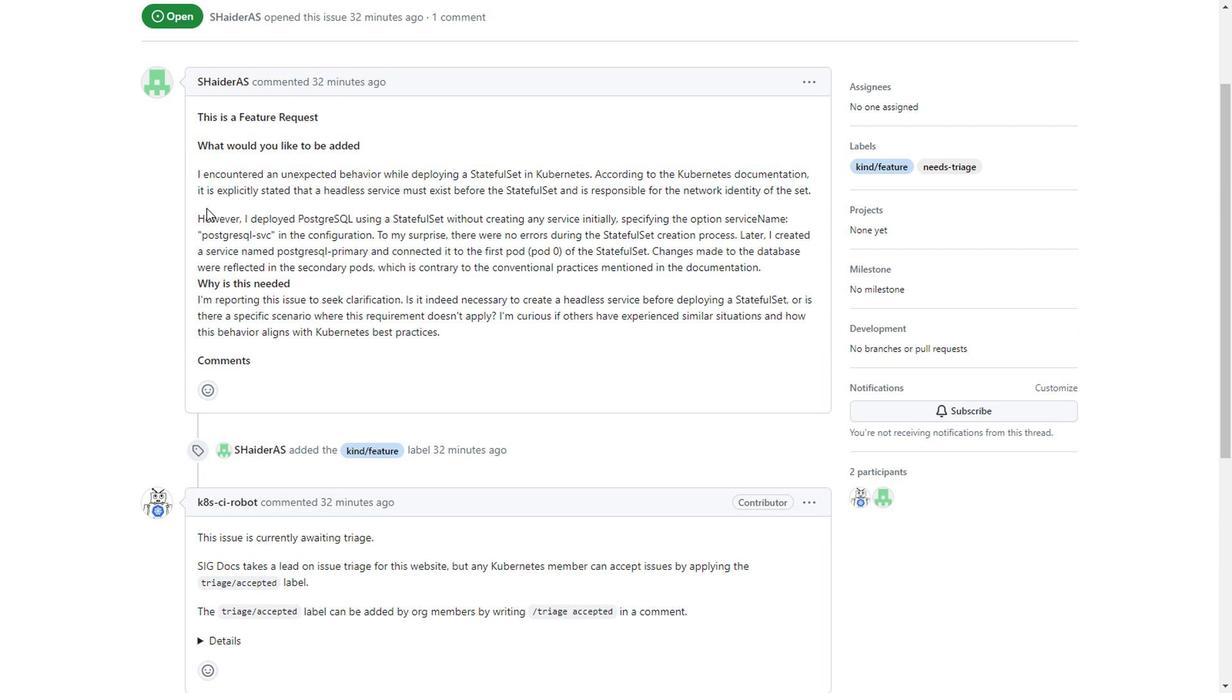 
Action: Mouse moved to (547, 232)
Screenshot: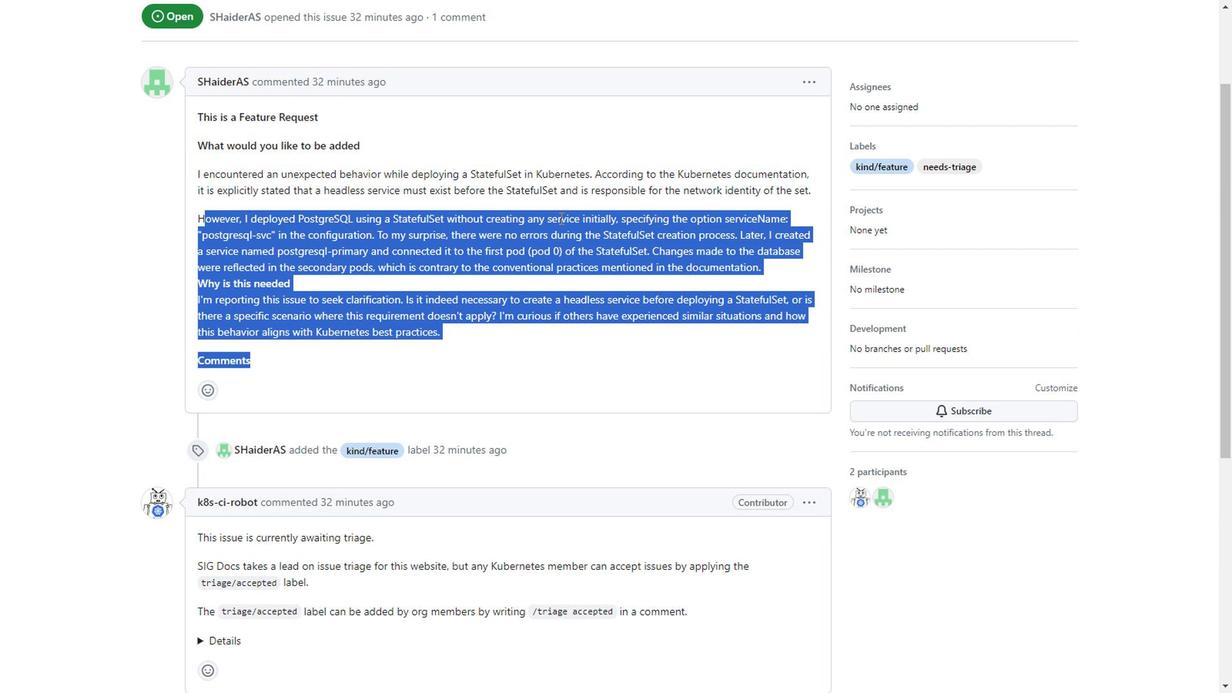 
Action: Mouse pressed left at (547, 232)
Screenshot: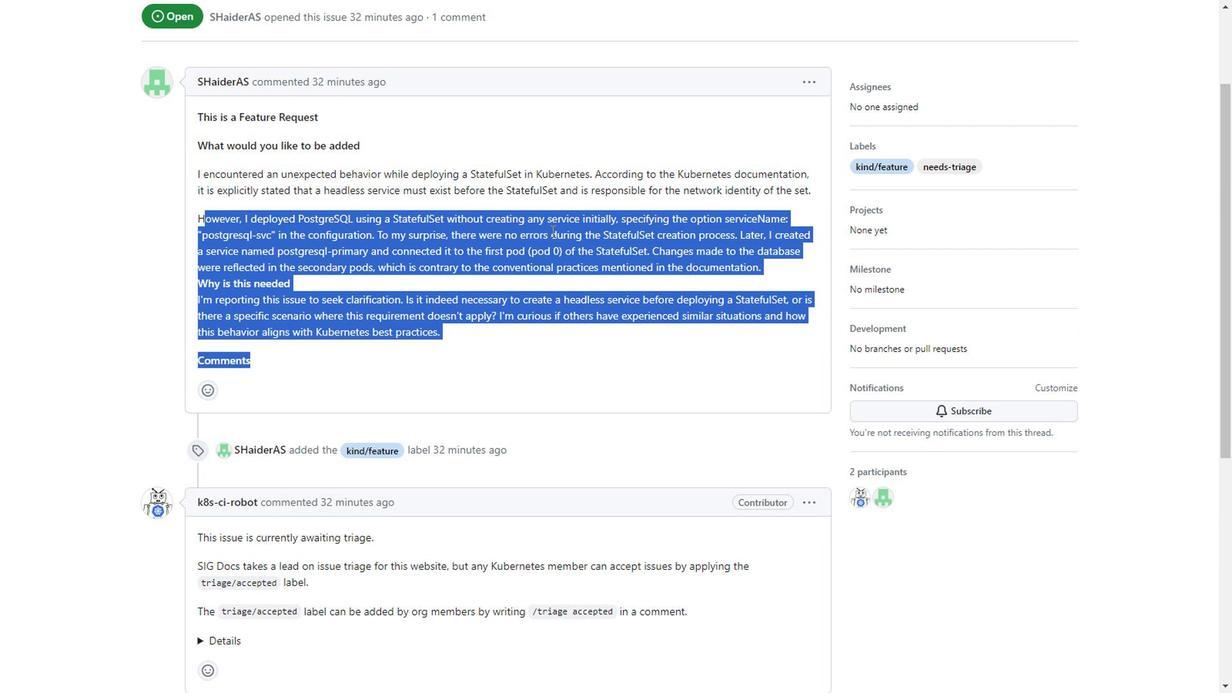 
Action: Mouse moved to (325, 474)
Screenshot: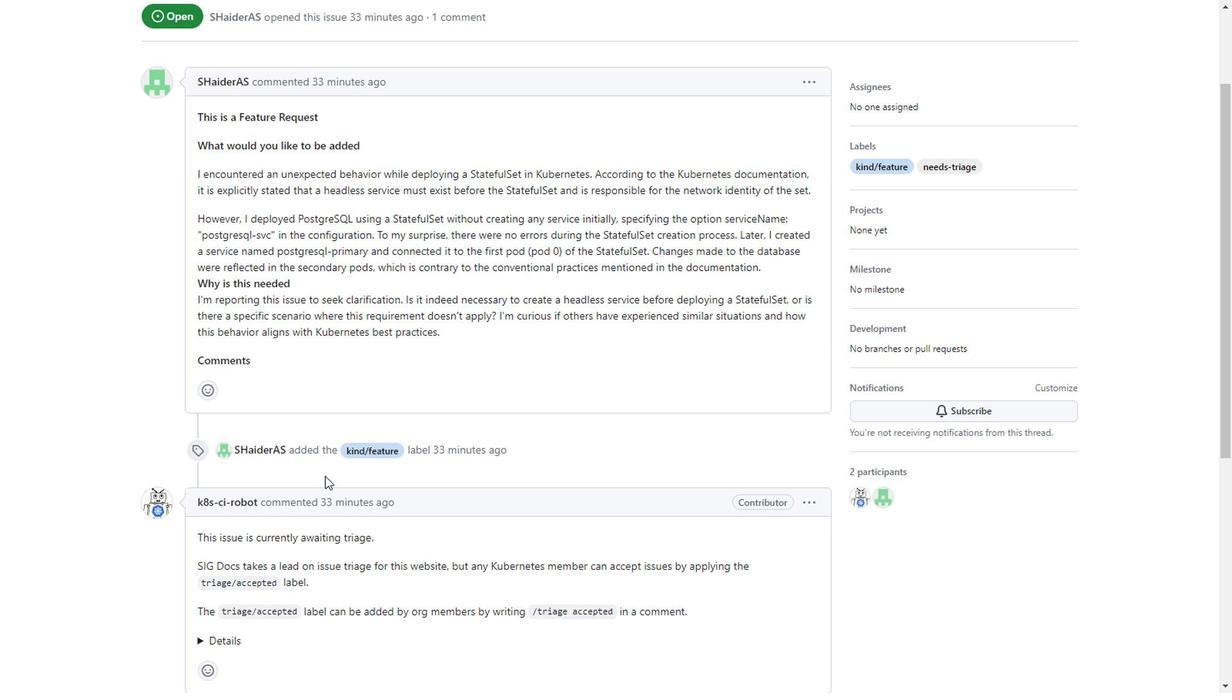 
Action: Mouse scrolled (325, 474) with delta (0, 0)
Screenshot: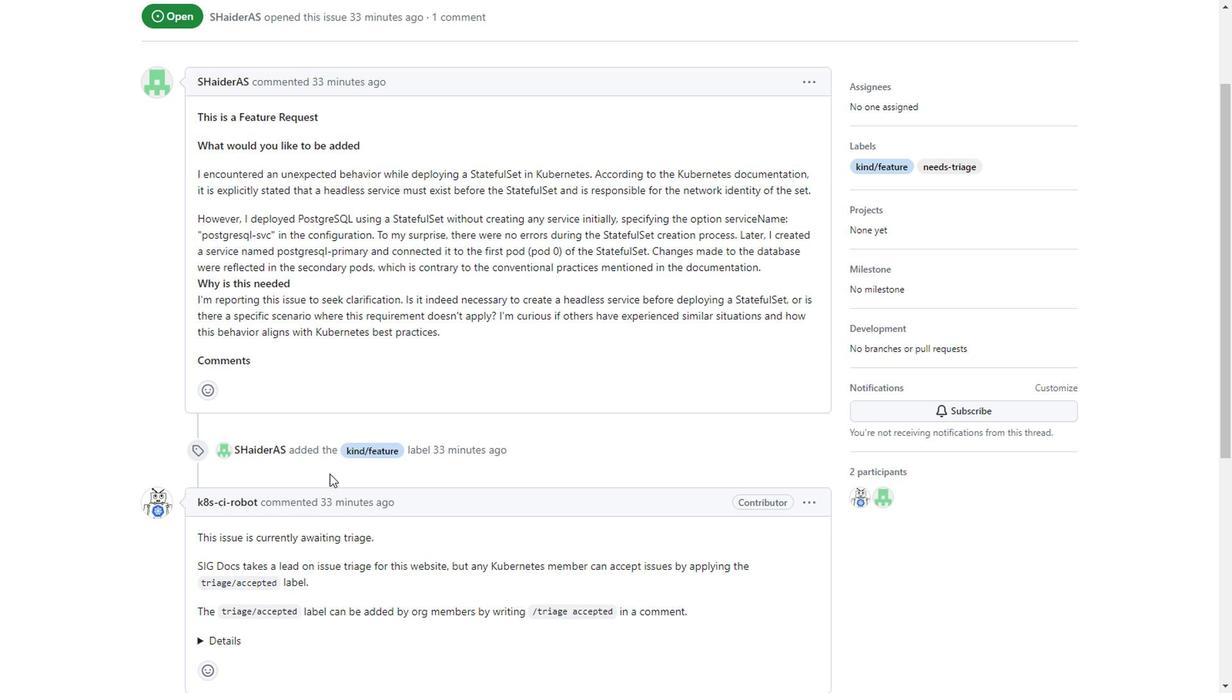 
Action: Mouse moved to (342, 515)
Screenshot: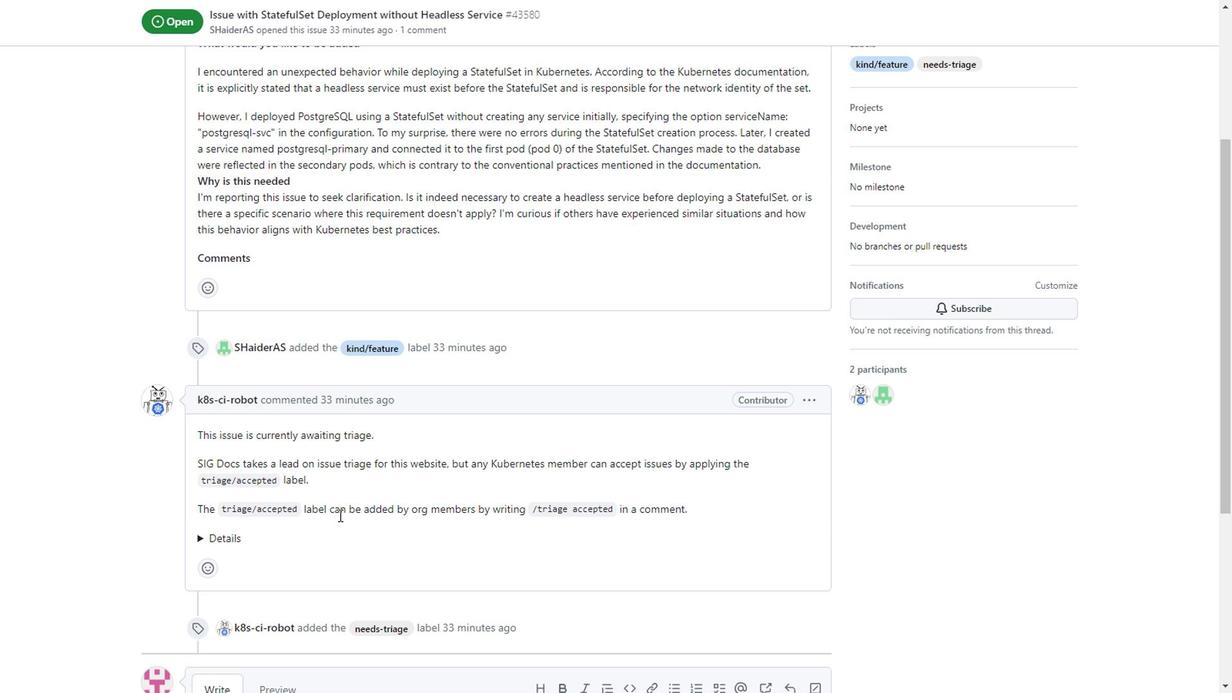 
Action: Mouse scrolled (342, 514) with delta (0, 0)
Screenshot: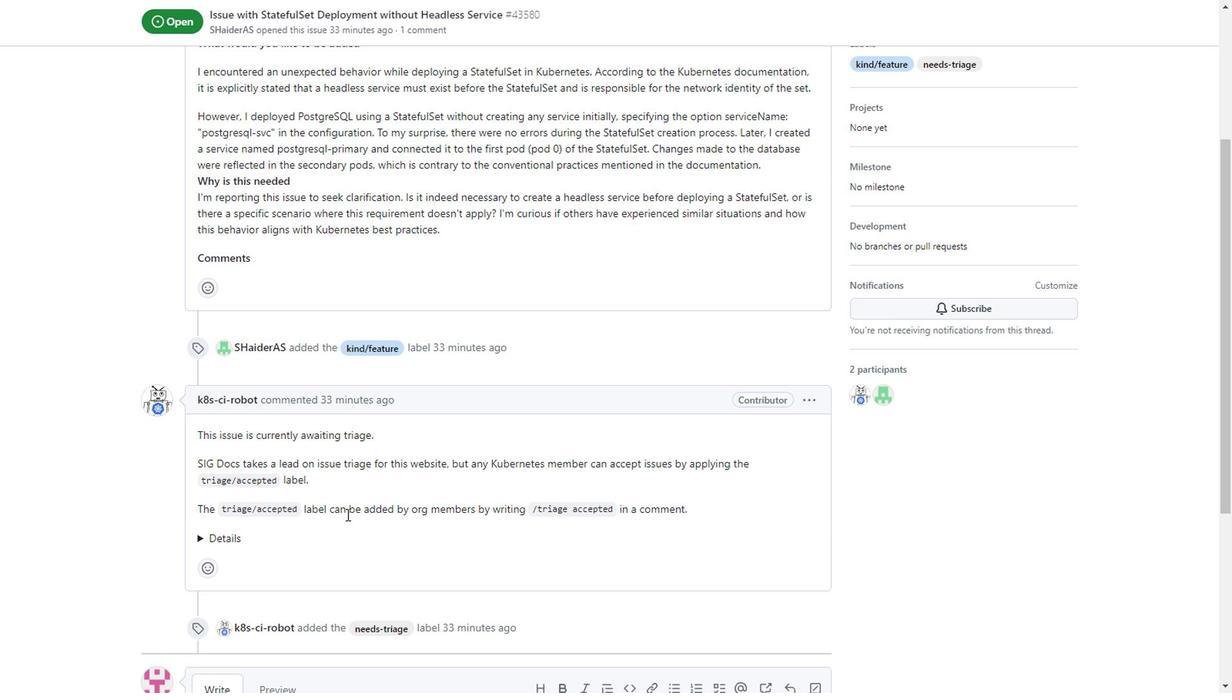 
Action: Mouse scrolled (342, 514) with delta (0, 0)
Screenshot: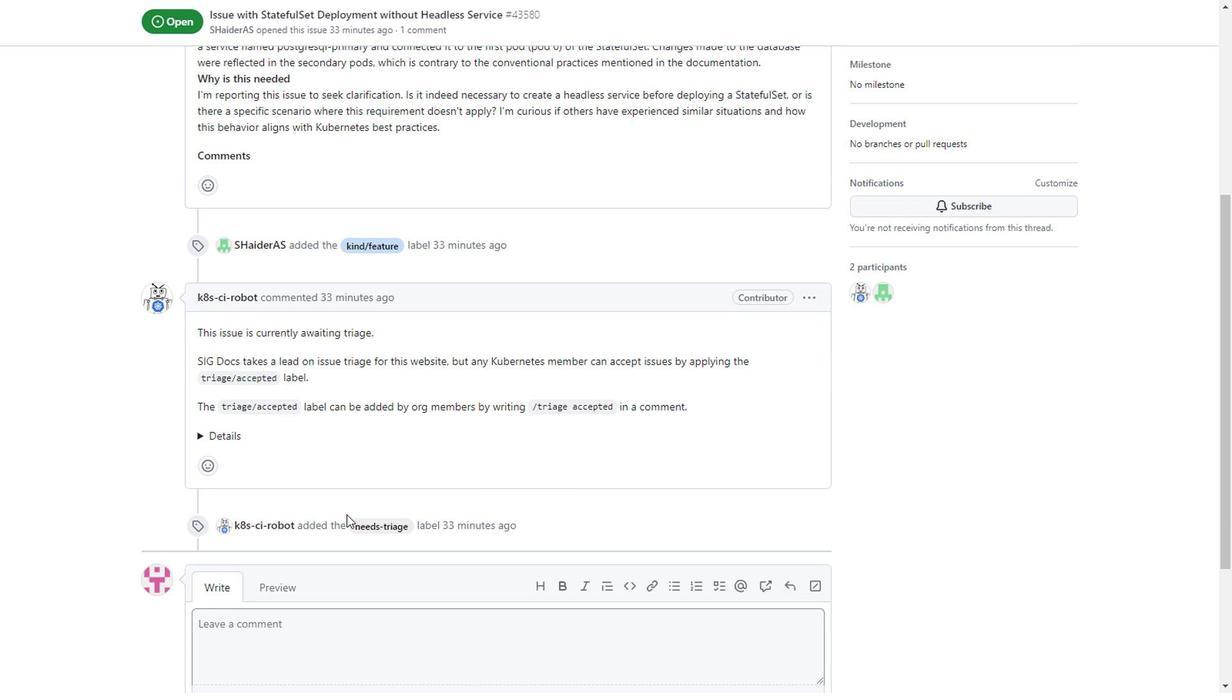 
Action: Mouse moved to (371, 327)
Screenshot: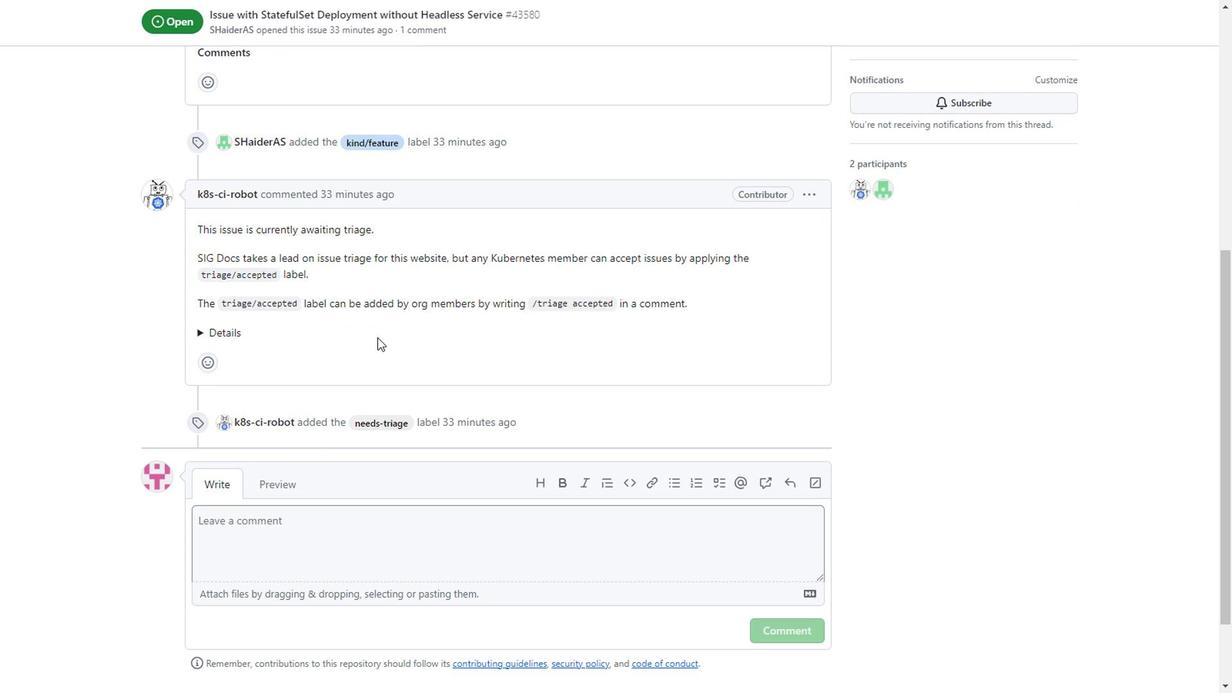 
Action: Mouse scrolled (371, 325) with delta (0, -1)
Screenshot: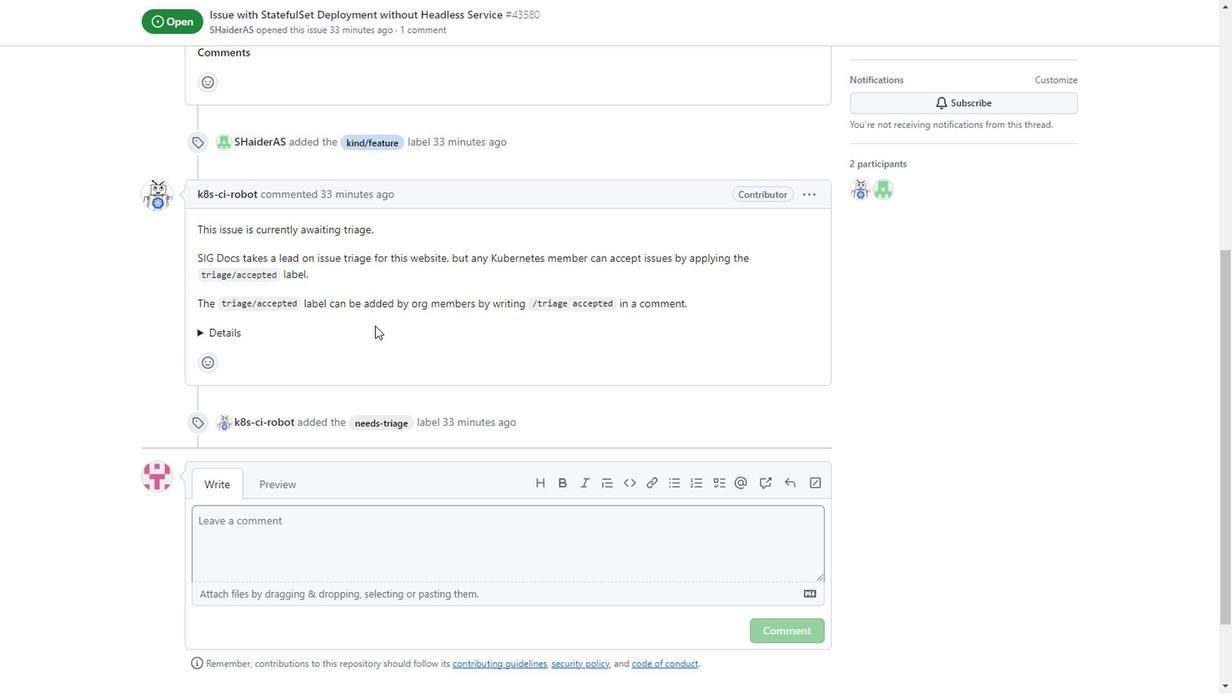 
Action: Mouse scrolled (371, 325) with delta (0, -1)
Screenshot: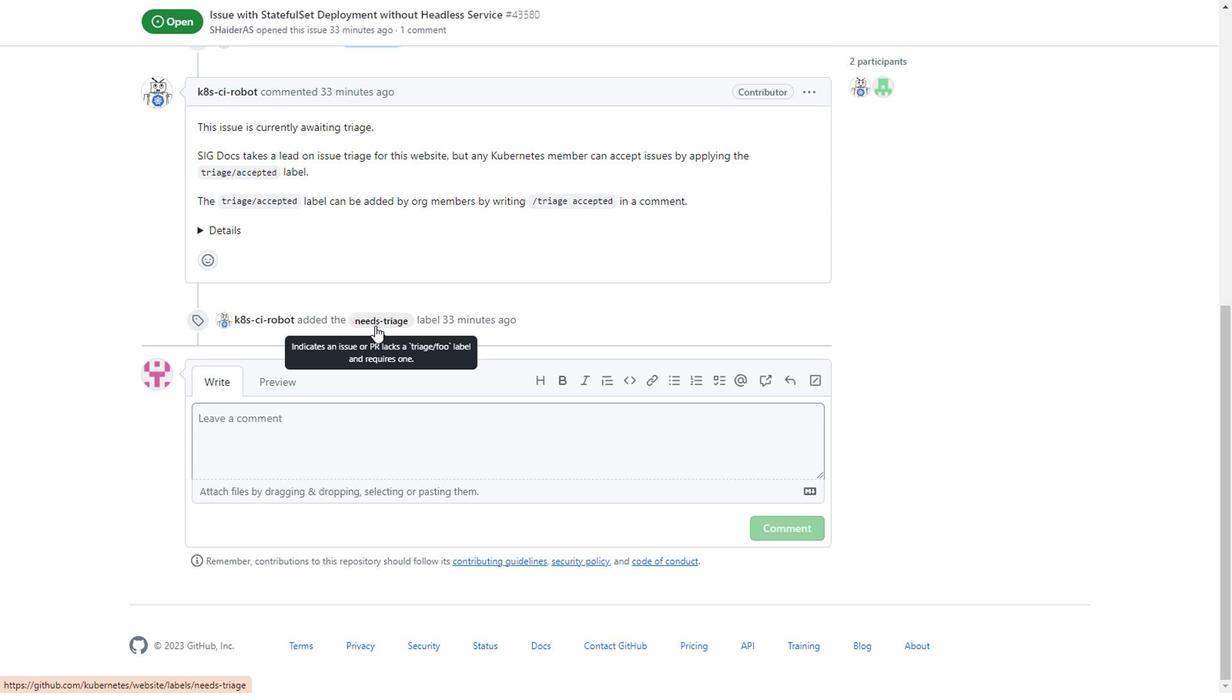 
Action: Mouse moved to (486, 542)
Screenshot: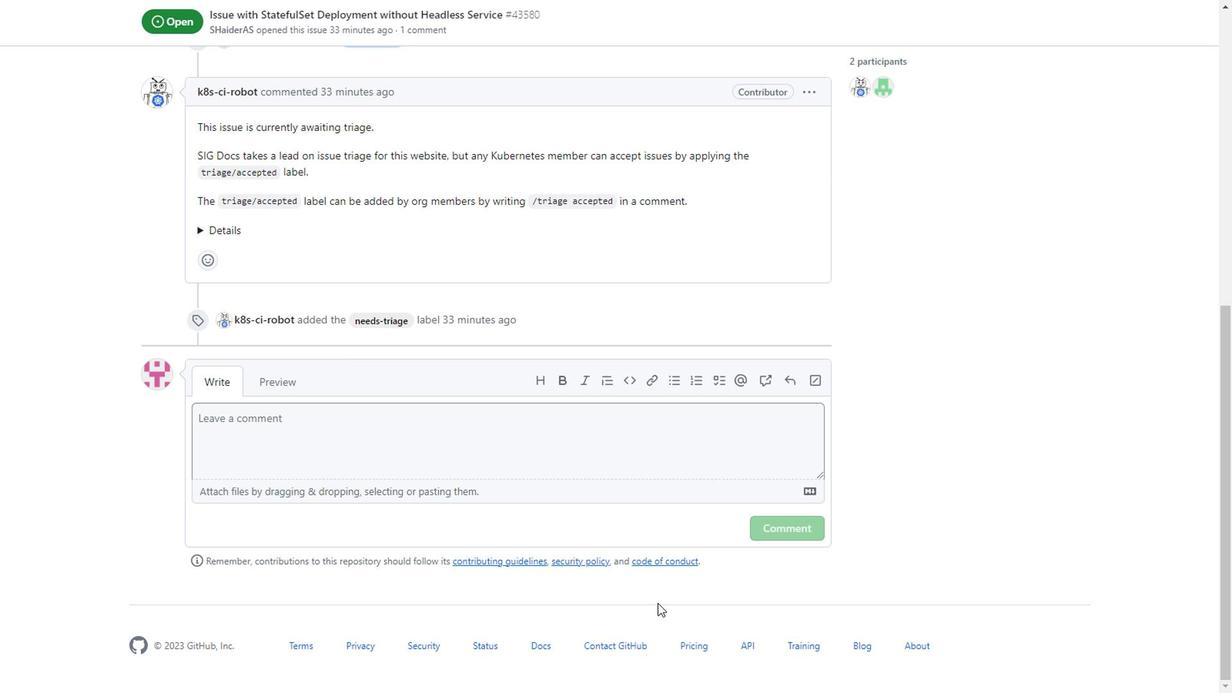 
Action: Mouse scrolled (486, 543) with delta (0, 1)
Screenshot: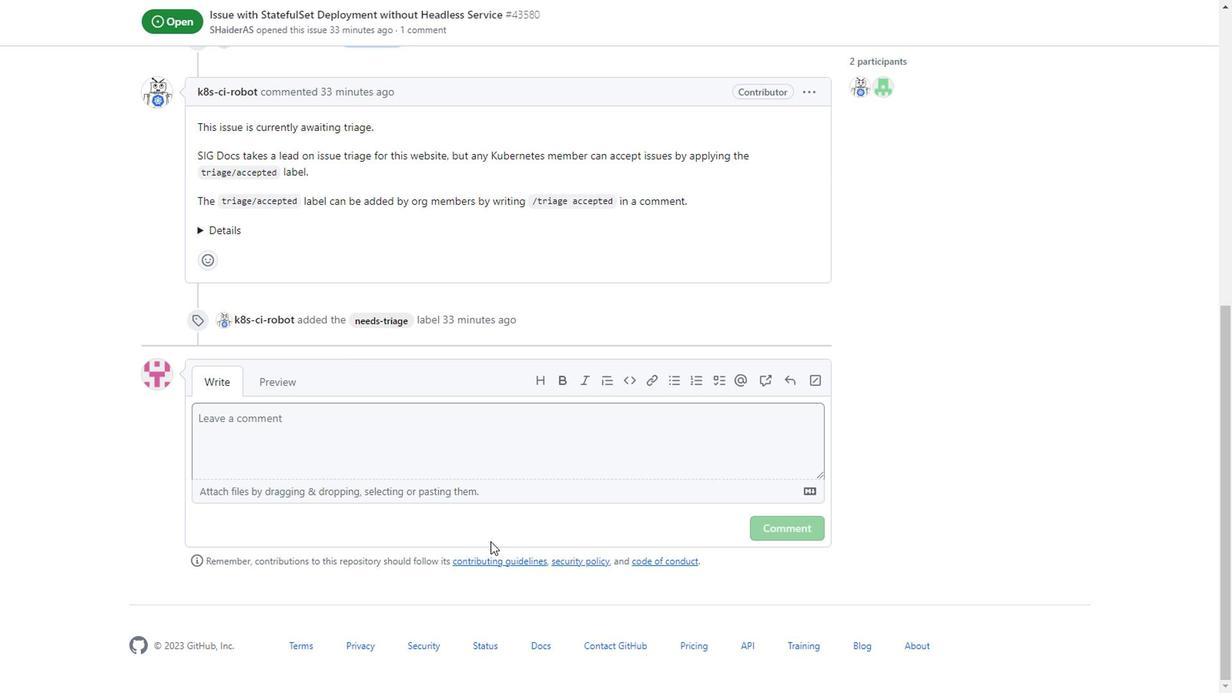 
Action: Mouse scrolled (486, 543) with delta (0, 1)
Screenshot: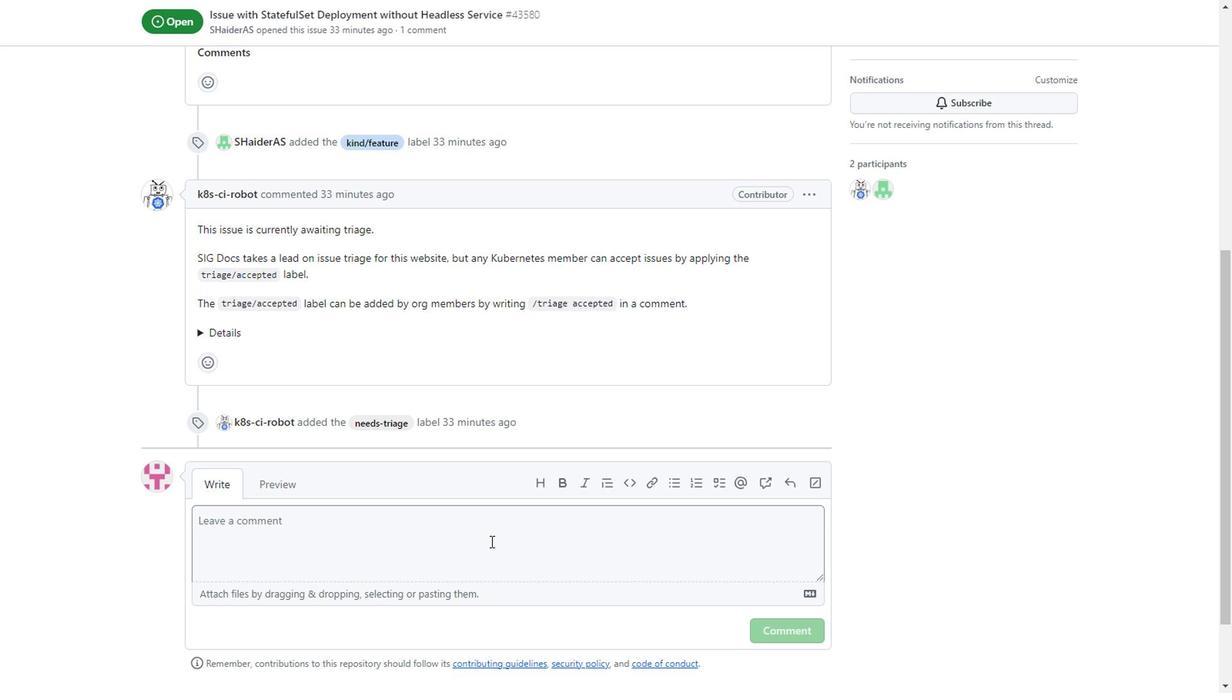 
Action: Mouse scrolled (486, 543) with delta (0, 1)
Screenshot: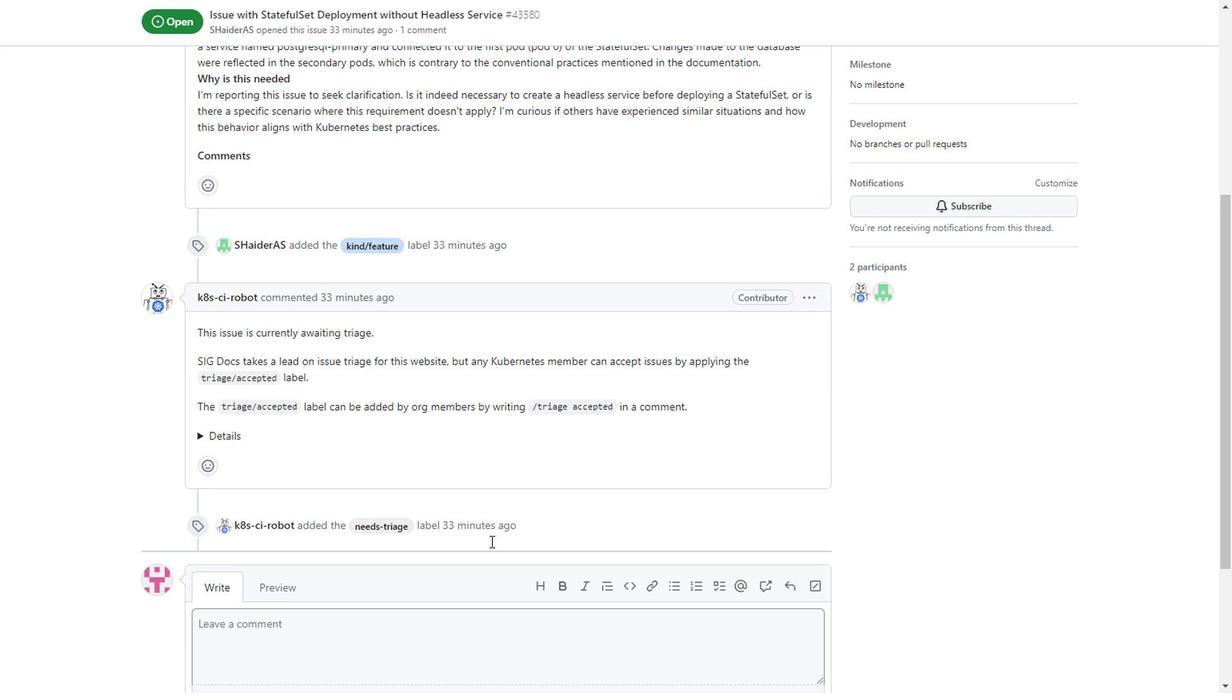 
Action: Mouse scrolled (486, 543) with delta (0, 1)
Screenshot: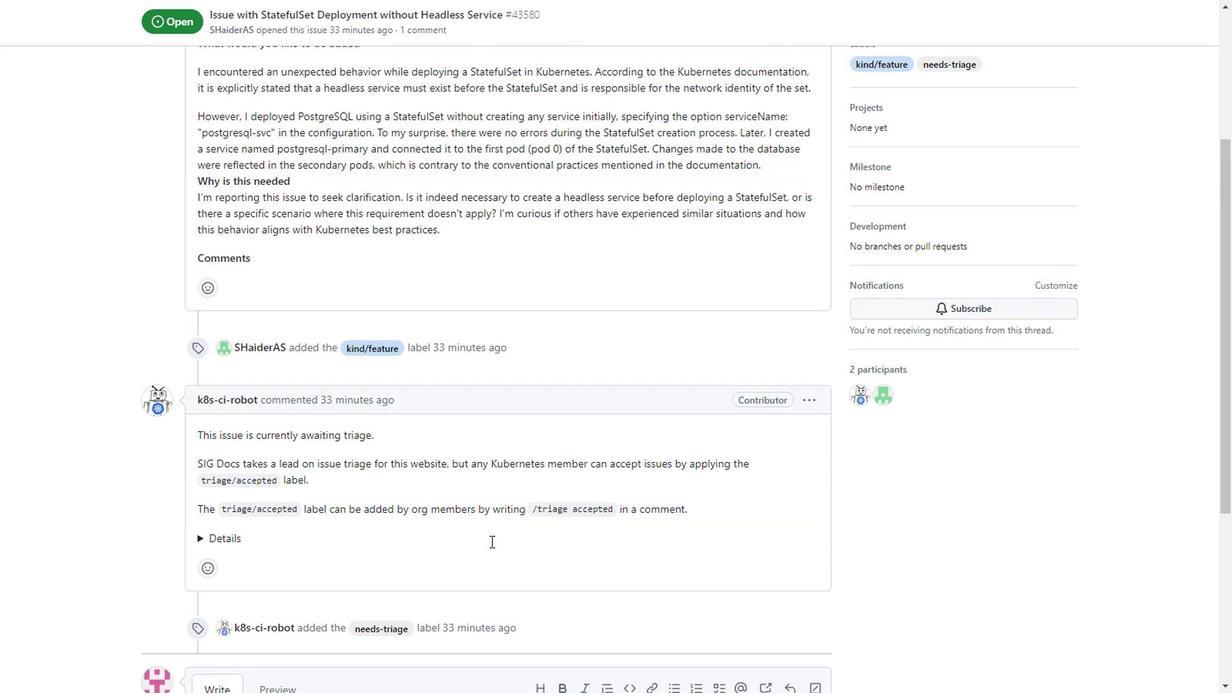 
Action: Mouse scrolled (486, 543) with delta (0, 1)
Screenshot: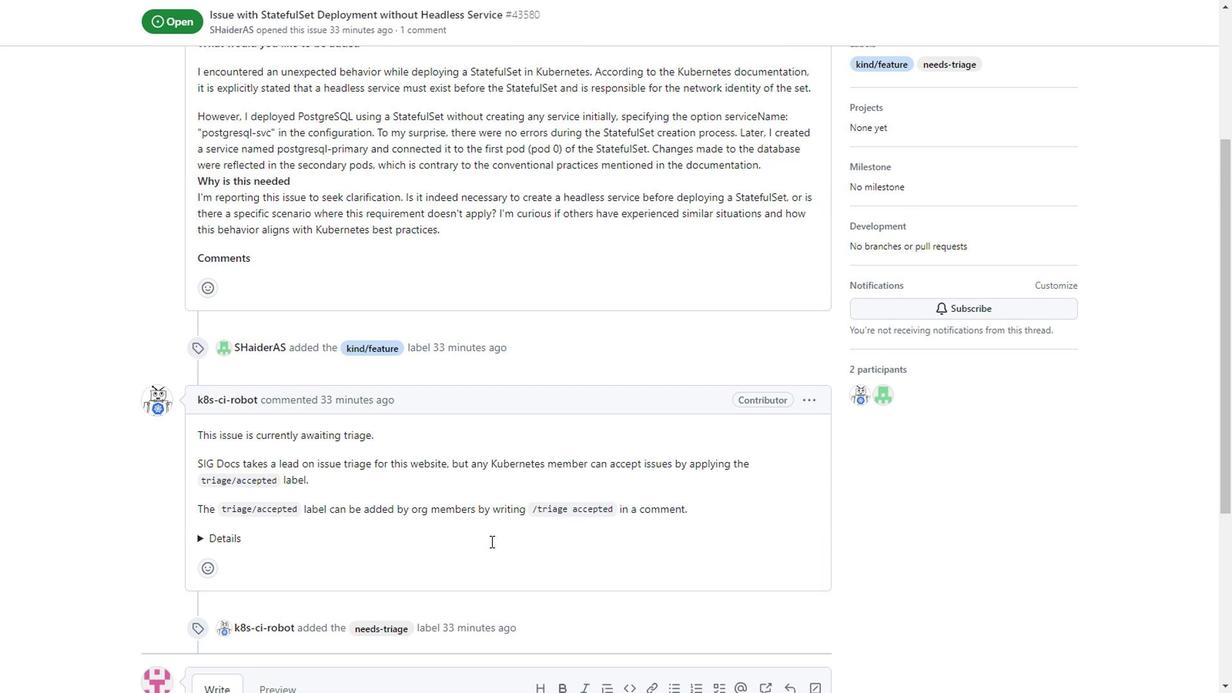 
Action: Mouse scrolled (486, 543) with delta (0, 1)
Screenshot: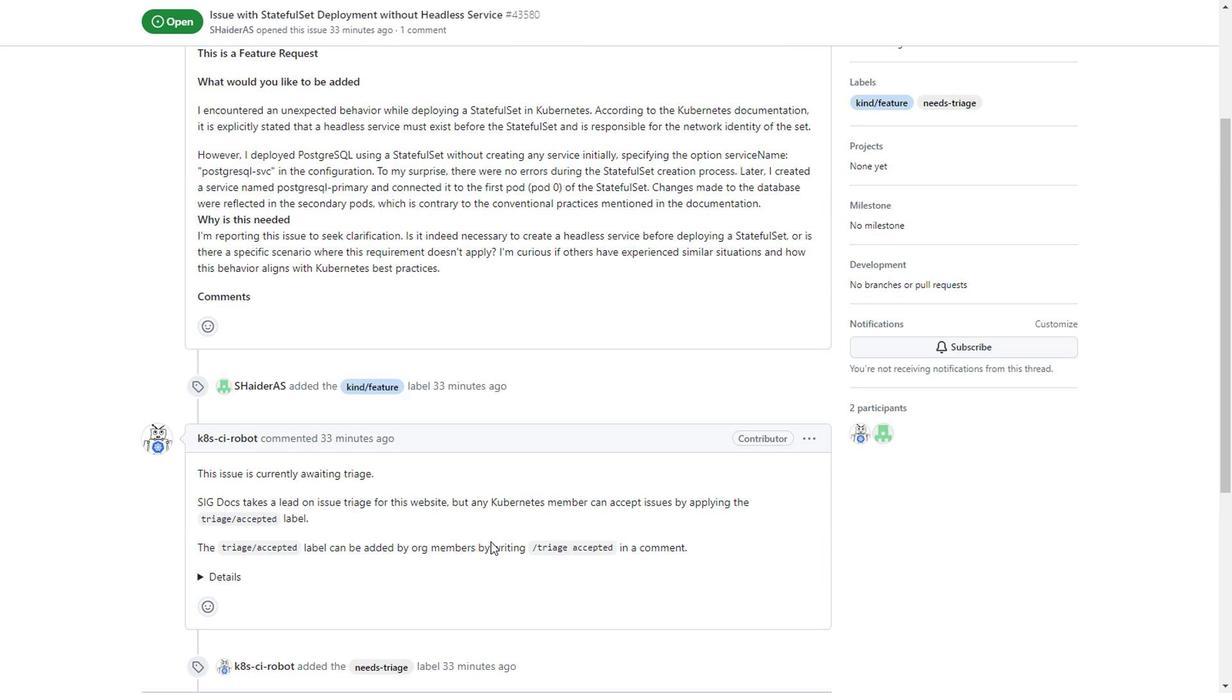 
Action: Mouse moved to (107, 55)
Screenshot: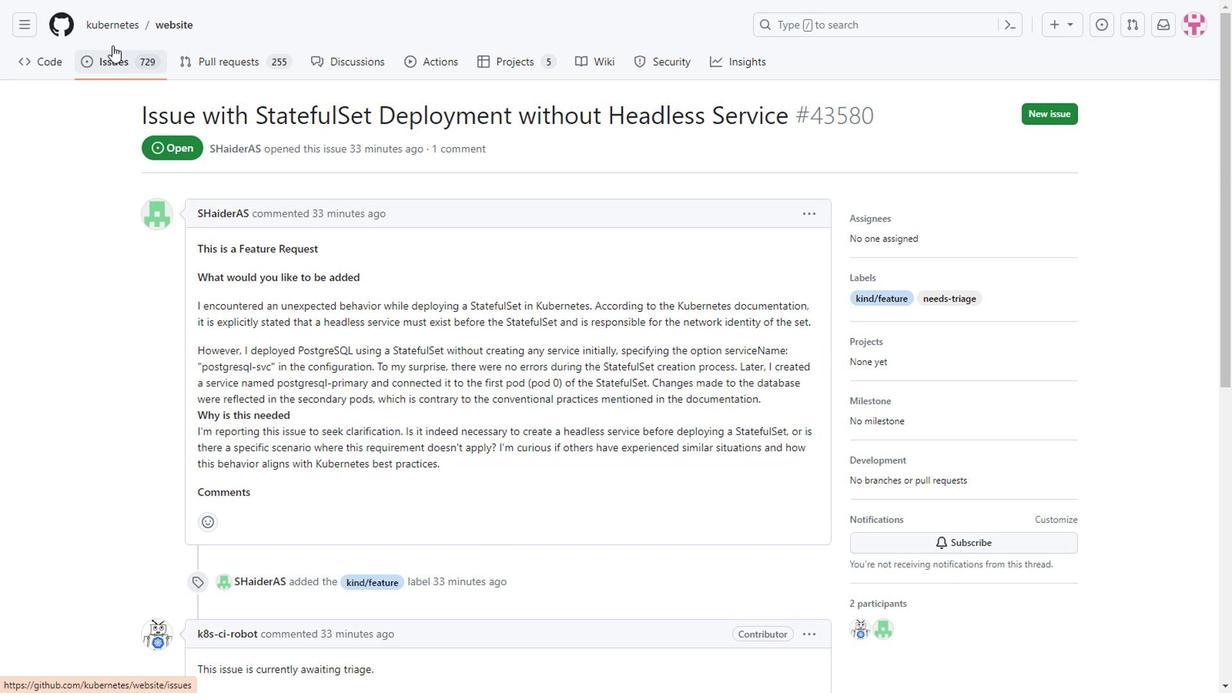 
Action: Mouse pressed left at (107, 55)
Screenshot: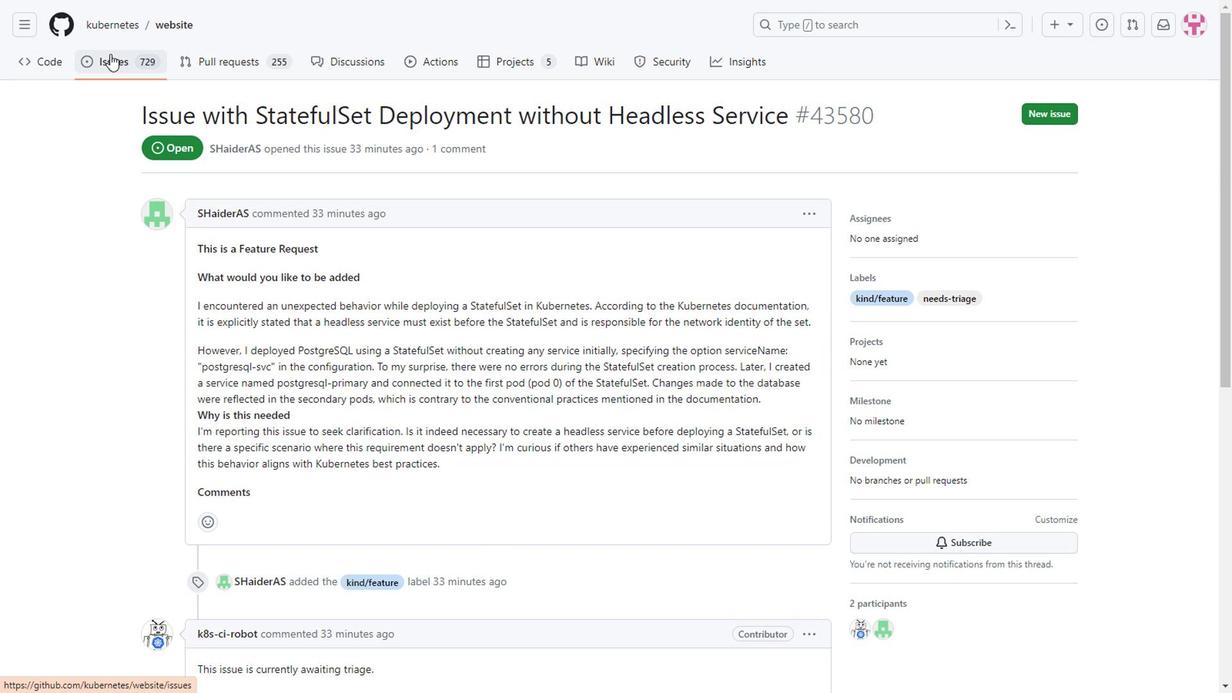 
Action: Mouse moved to (435, 295)
Screenshot: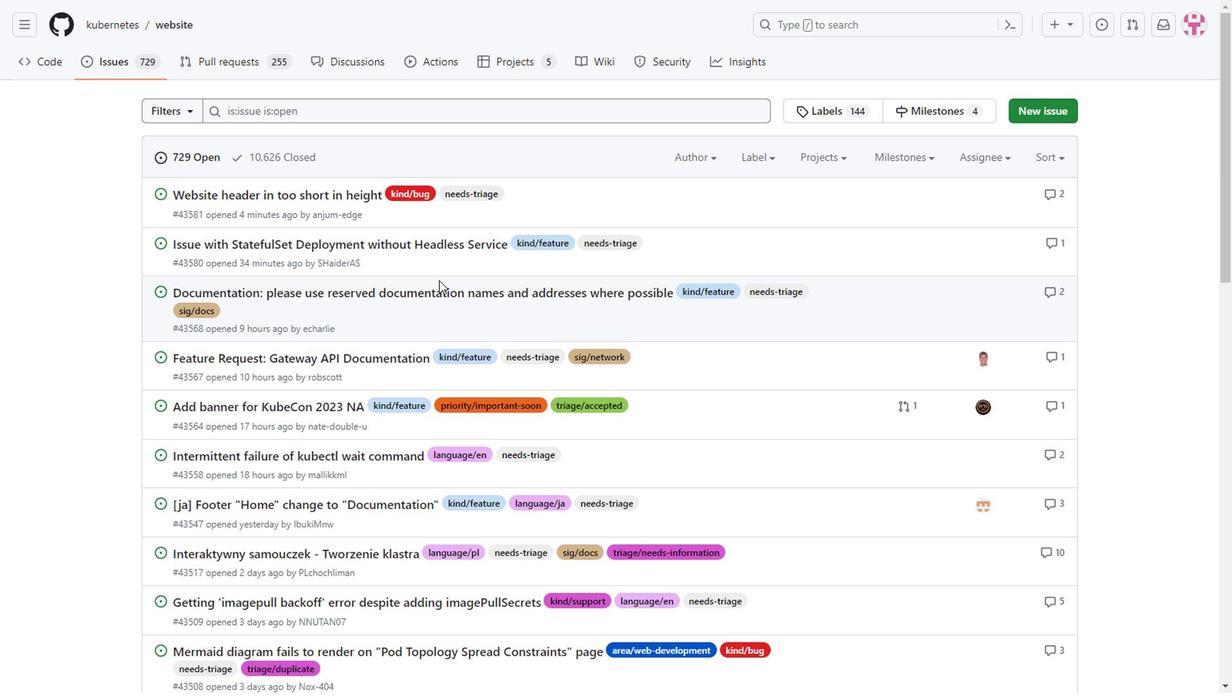 
Action: Mouse pressed left at (435, 295)
Screenshot: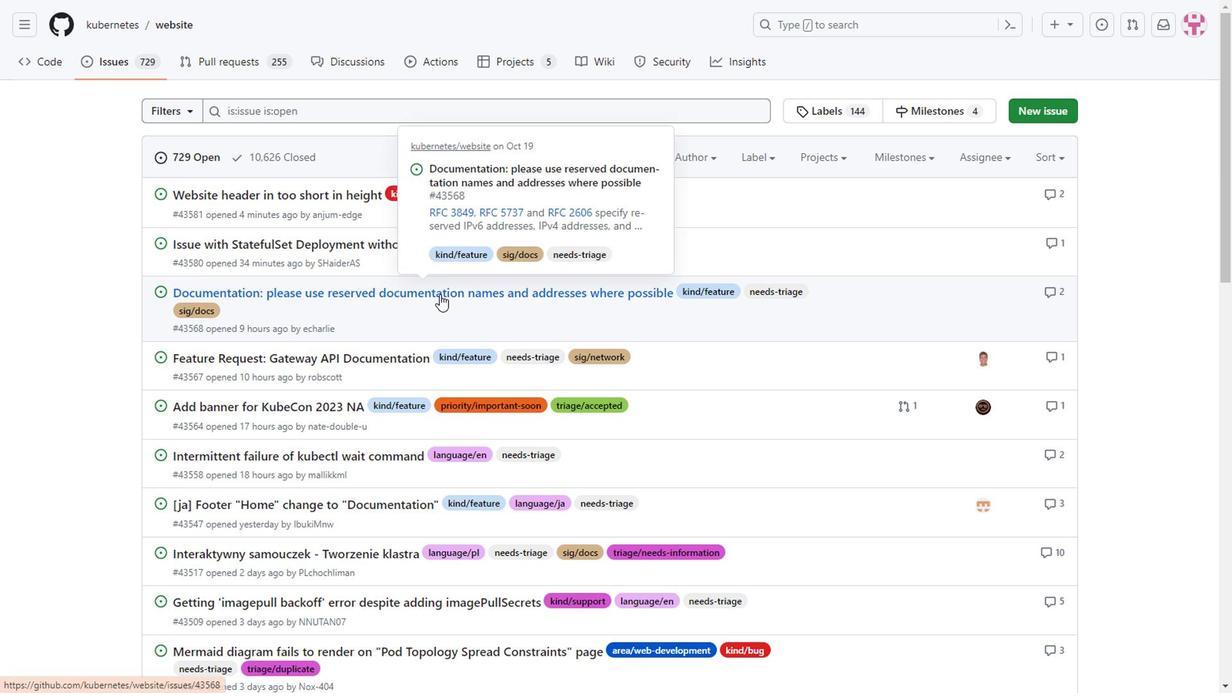 
Action: Mouse moved to (304, 254)
Screenshot: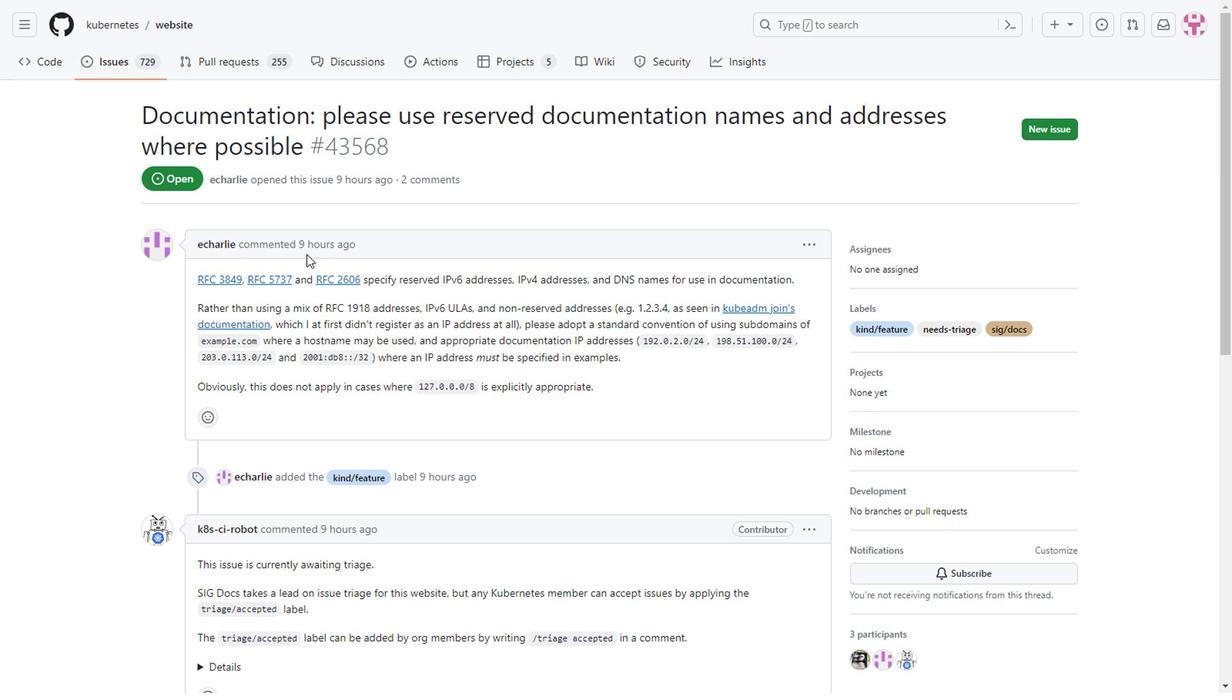 
Action: Mouse scrolled (304, 253) with delta (0, 0)
Screenshot: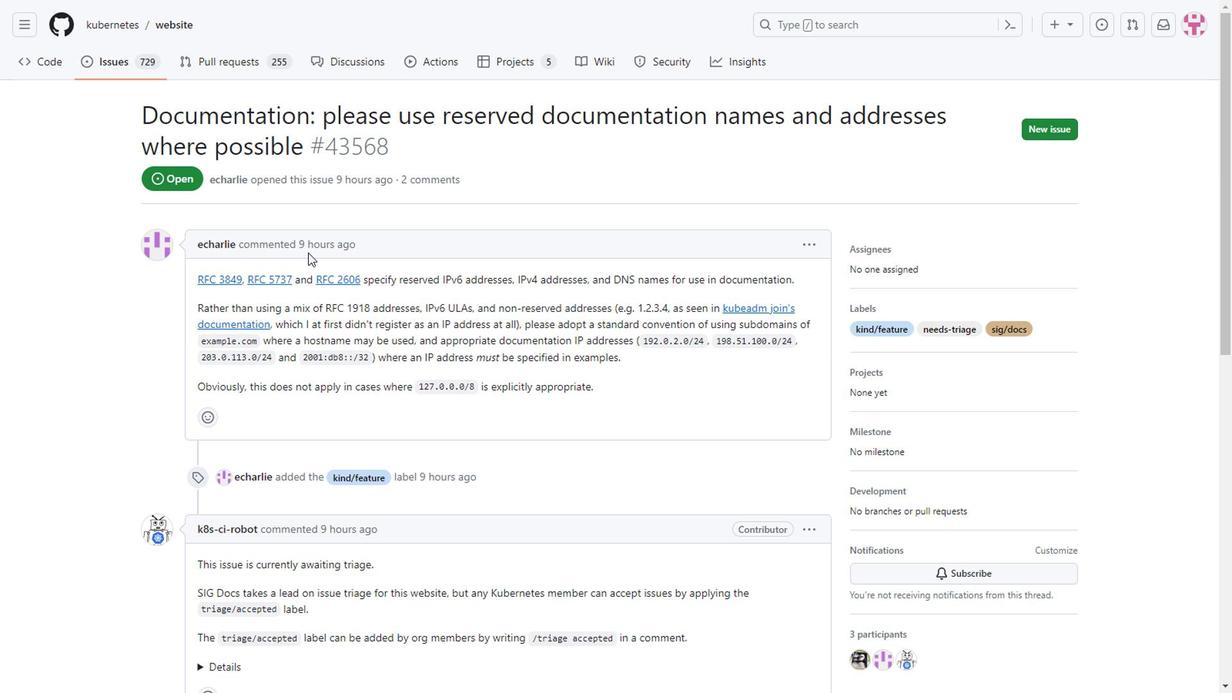 
Action: Mouse moved to (377, 181)
Screenshot: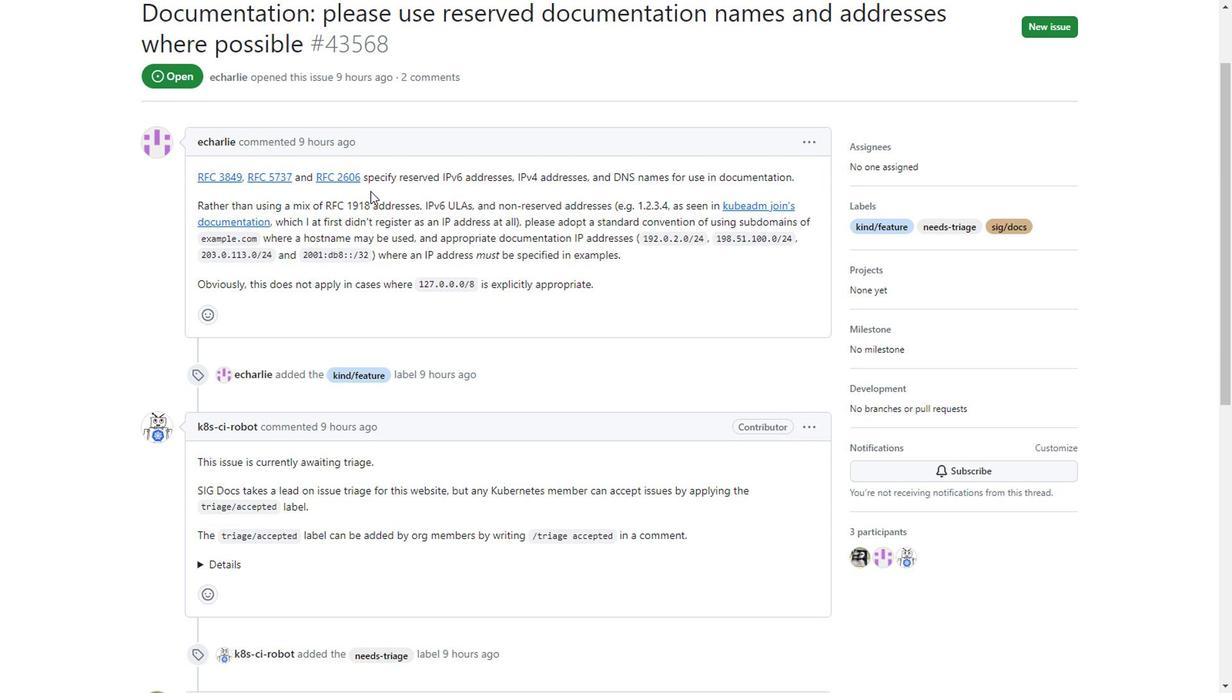 
Action: Mouse pressed left at (377, 181)
Screenshot: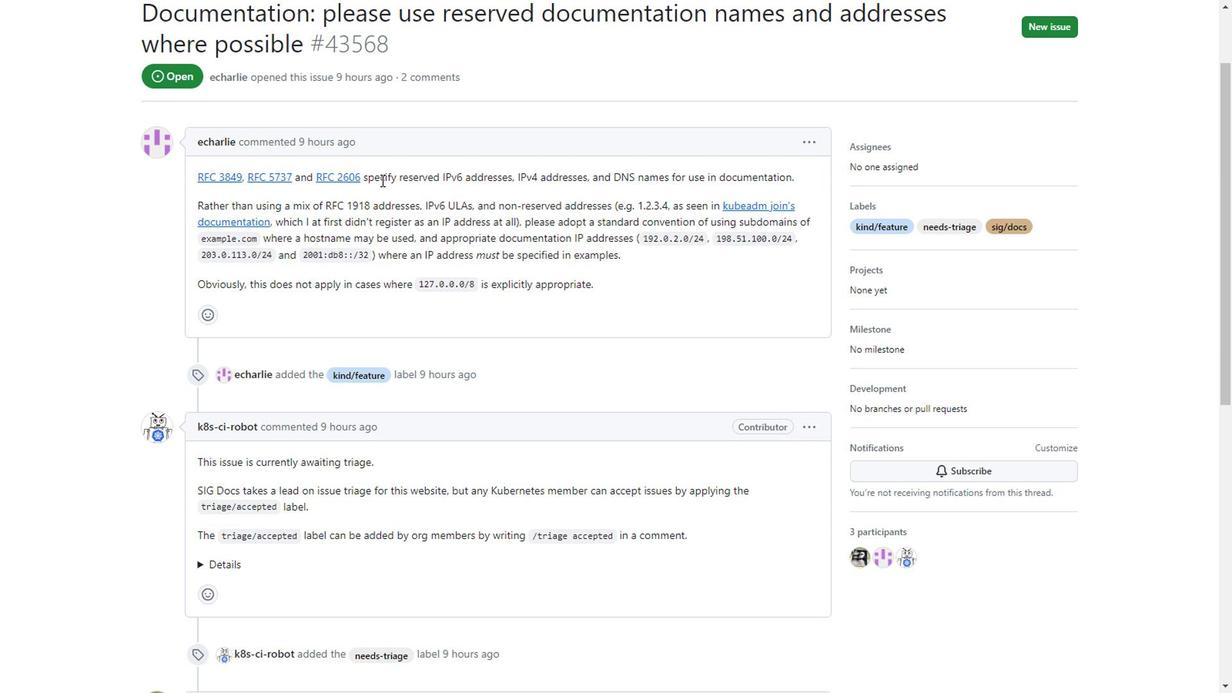 
Action: Mouse moved to (485, 196)
Screenshot: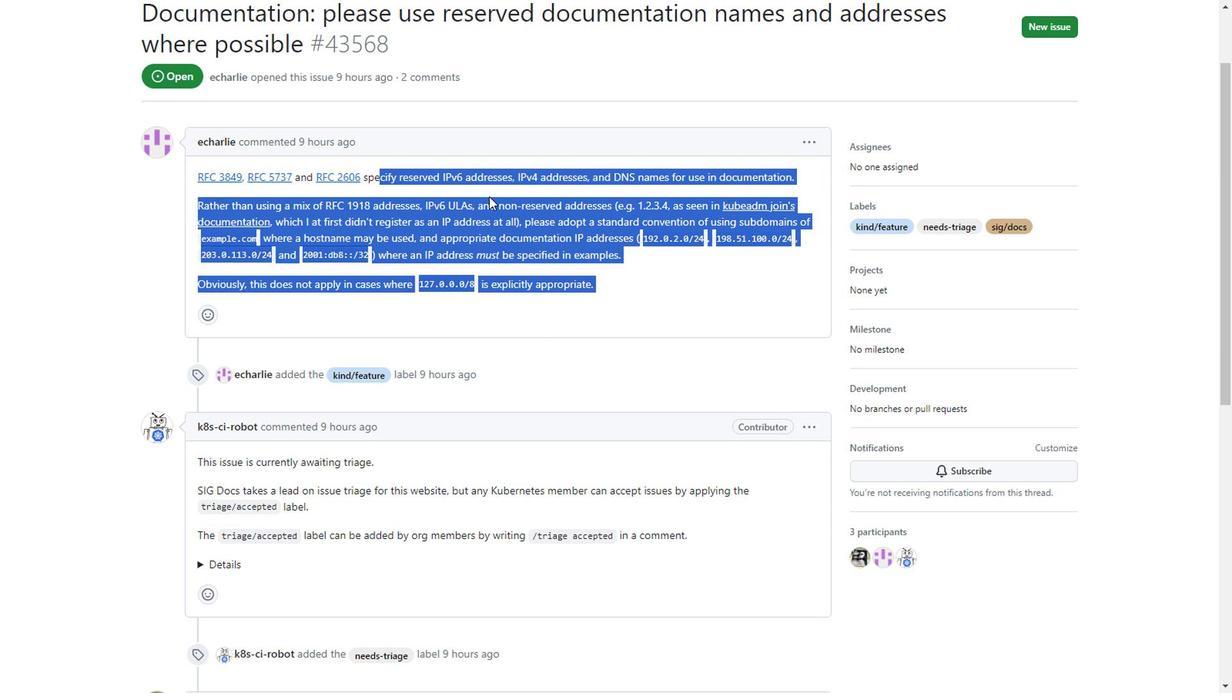 
Action: Mouse scrolled (485, 196) with delta (0, 0)
Screenshot: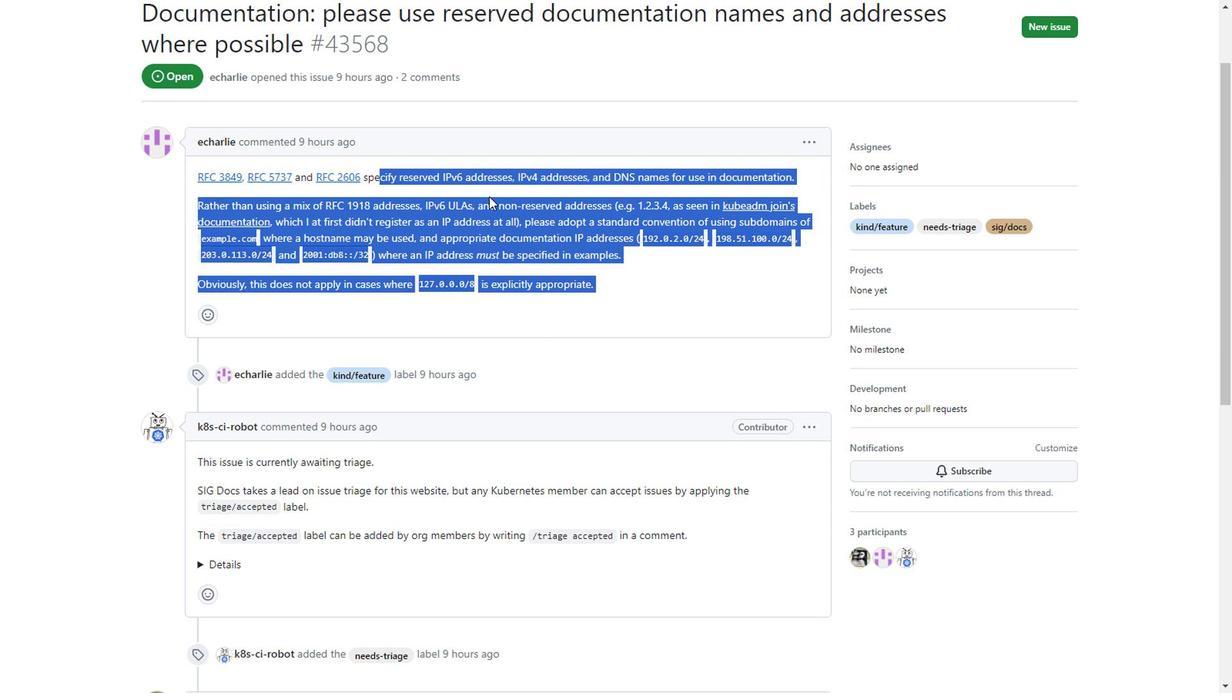 
Action: Mouse moved to (512, 312)
Screenshot: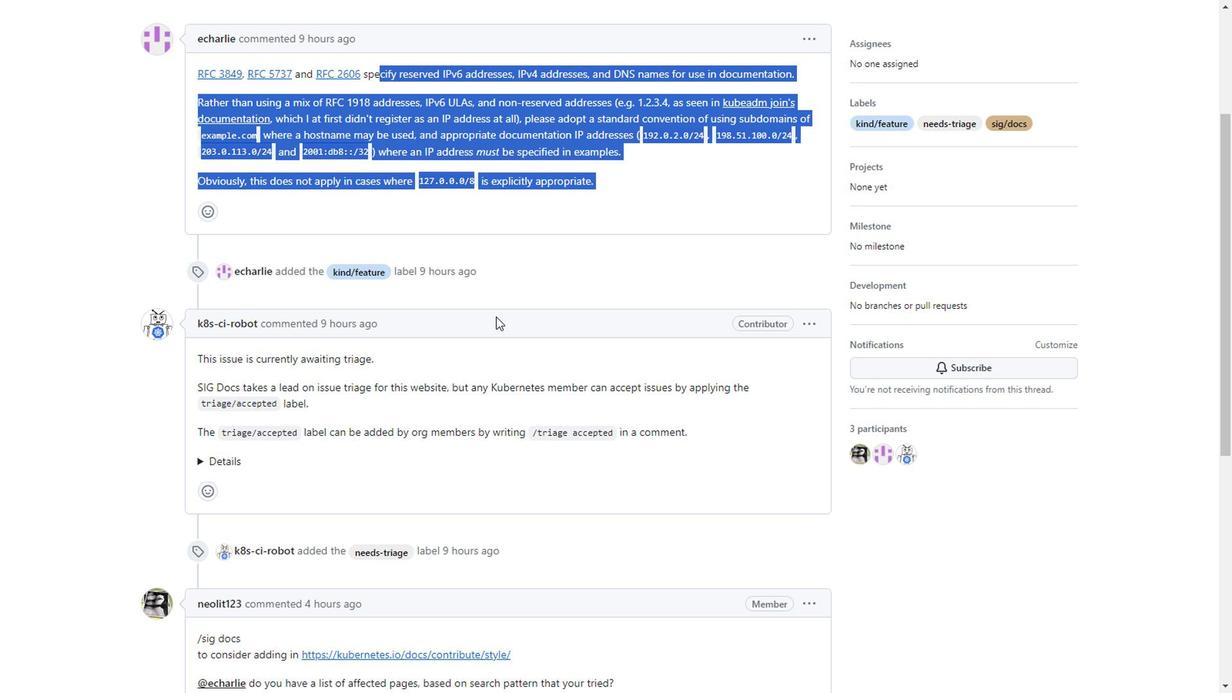 
Action: Mouse pressed left at (512, 312)
Screenshot: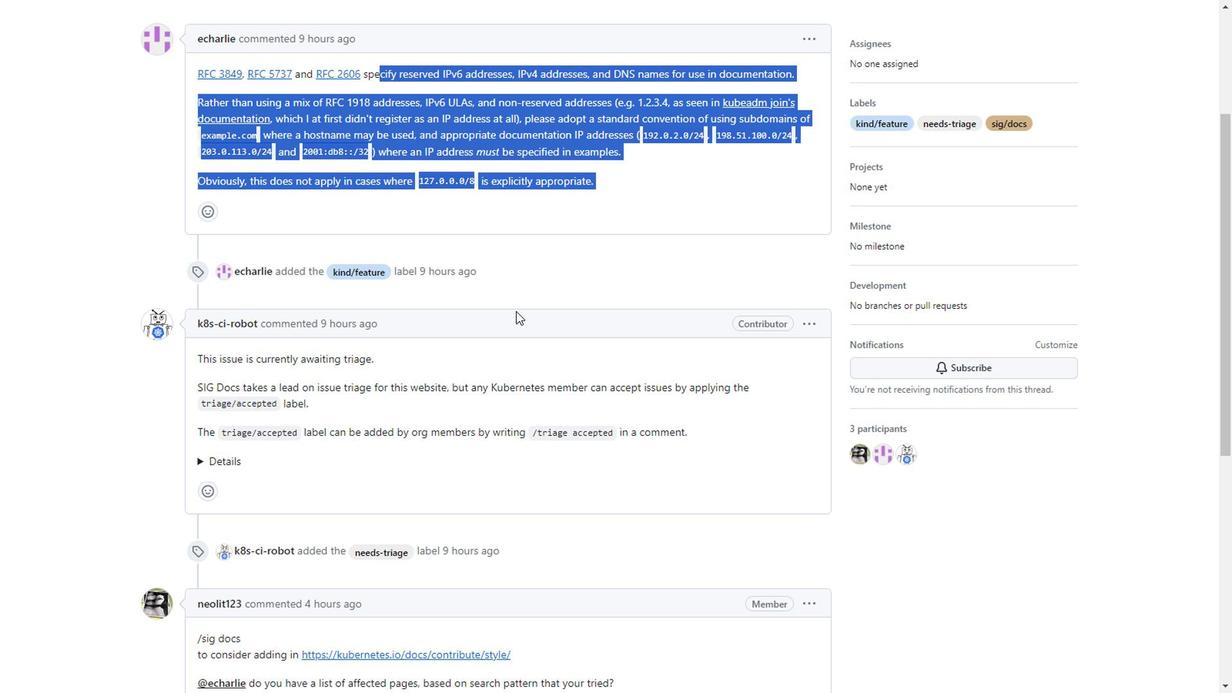 
Action: Mouse moved to (466, 320)
Screenshot: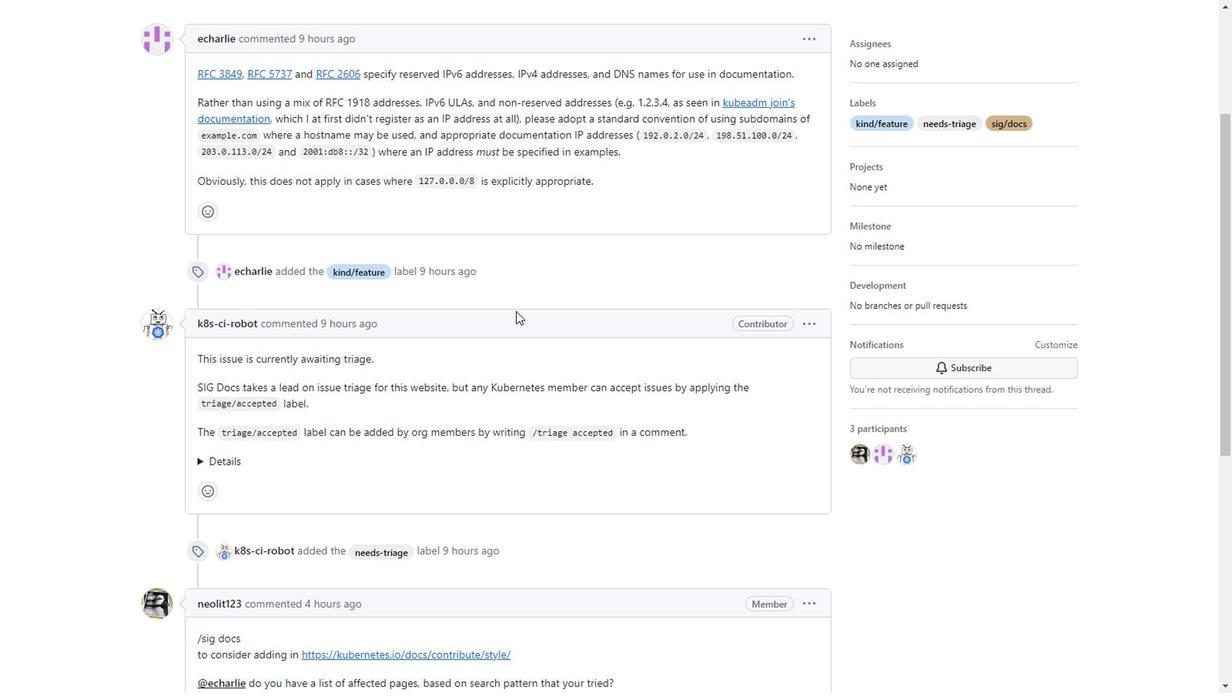 
Action: Mouse scrolled (466, 319) with delta (0, 0)
Screenshot: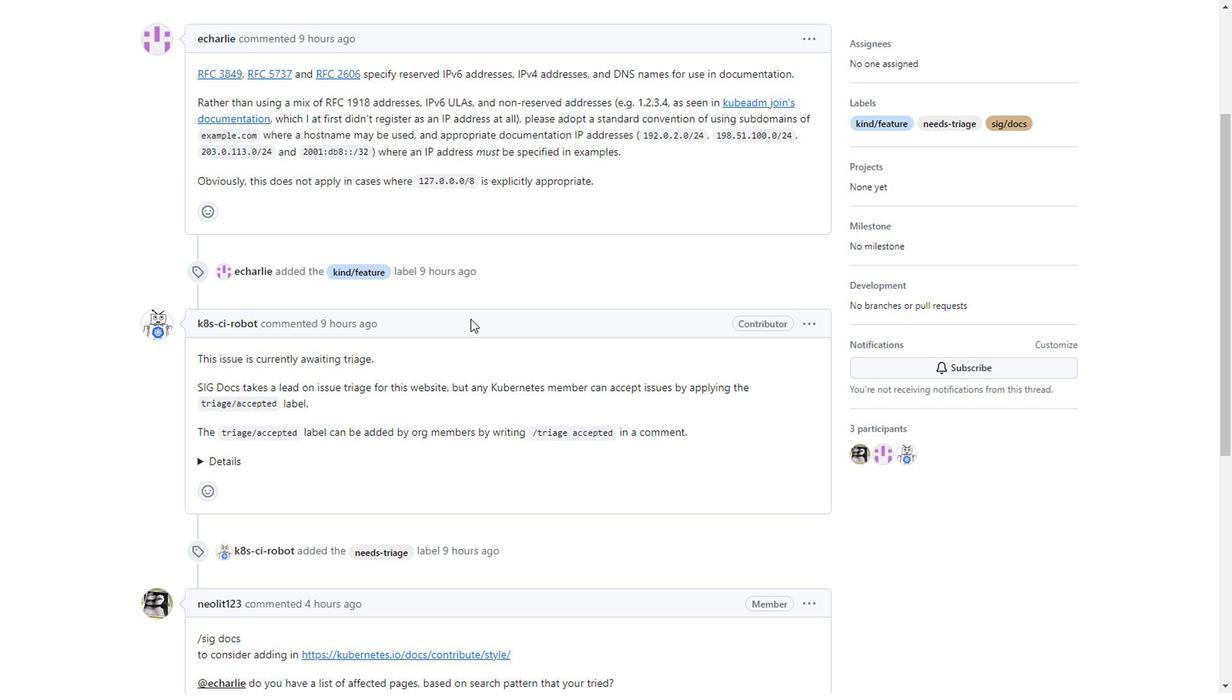 
Action: Mouse moved to (194, 256)
Screenshot: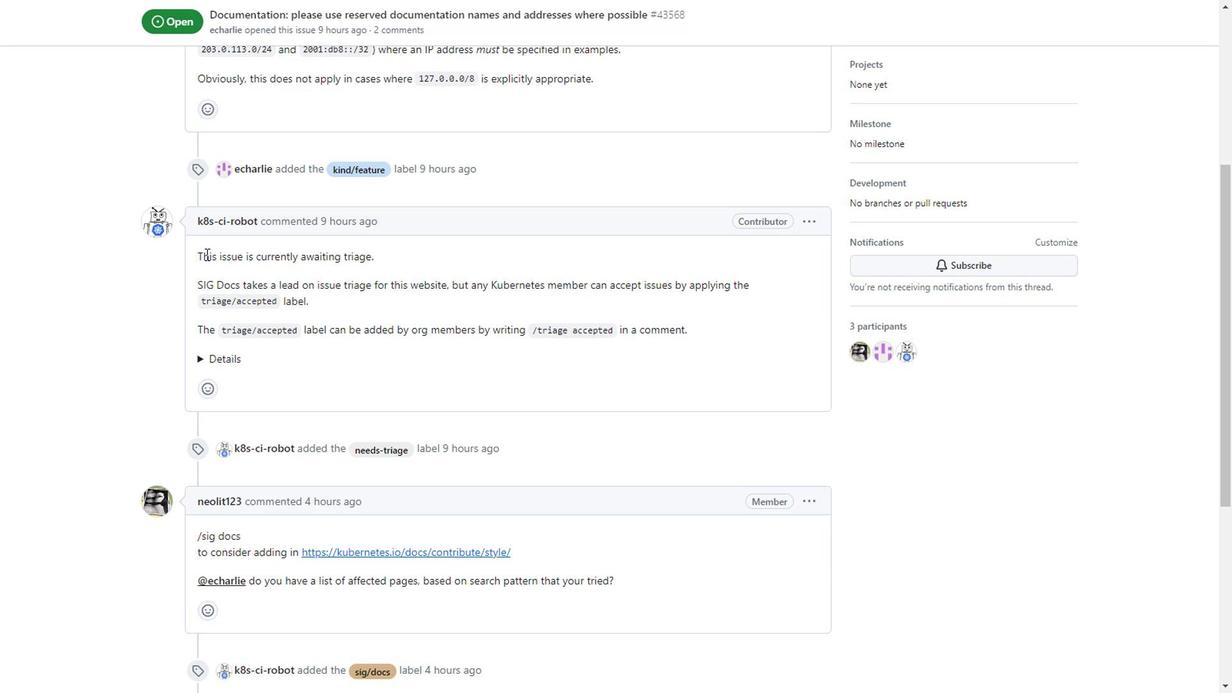 
Action: Mouse pressed left at (194, 256)
Screenshot: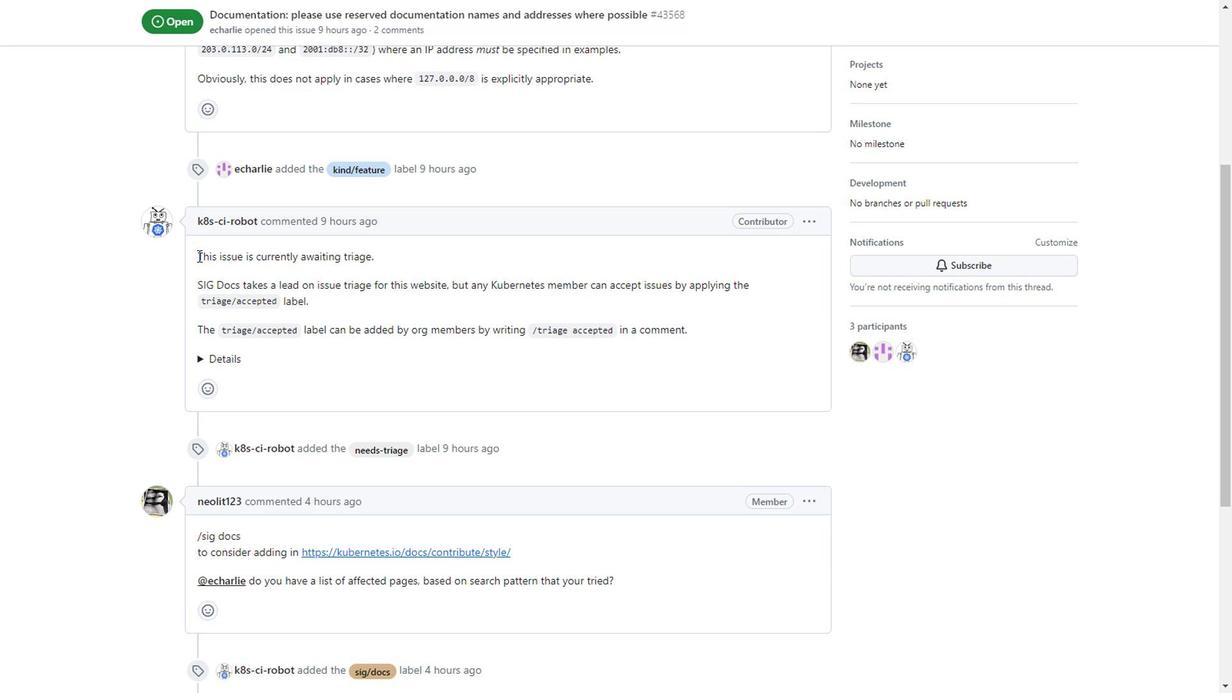 
Action: Mouse moved to (442, 262)
Screenshot: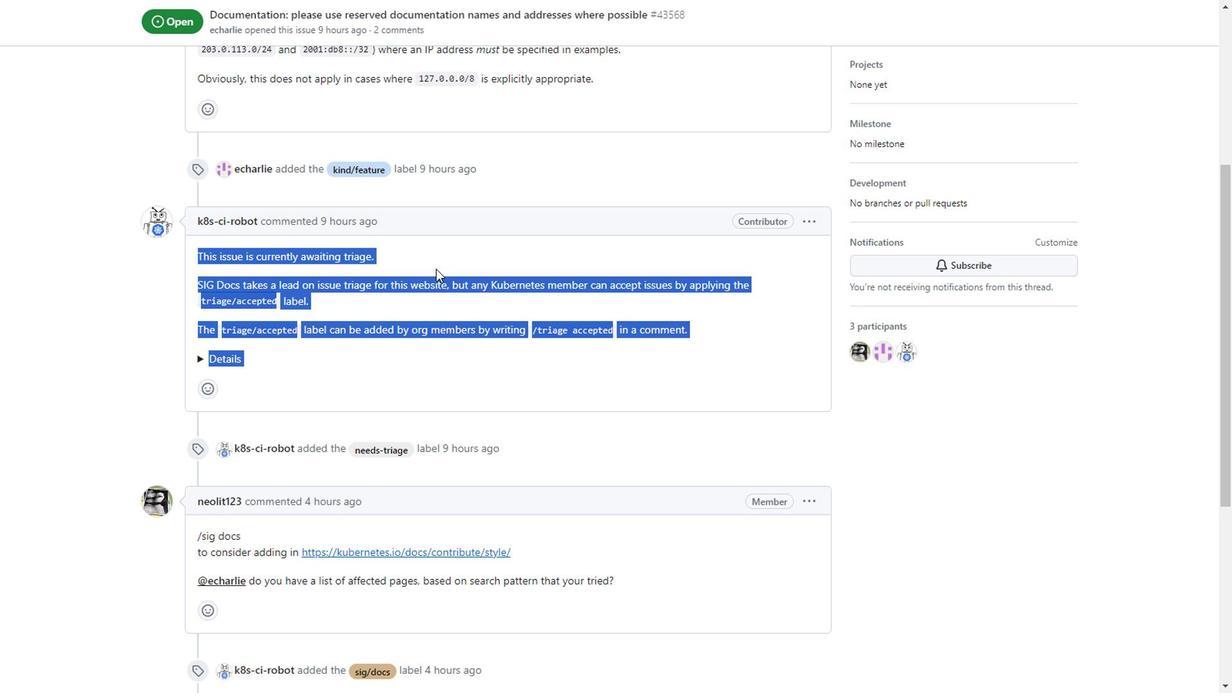 
Action: Mouse pressed left at (442, 262)
Screenshot: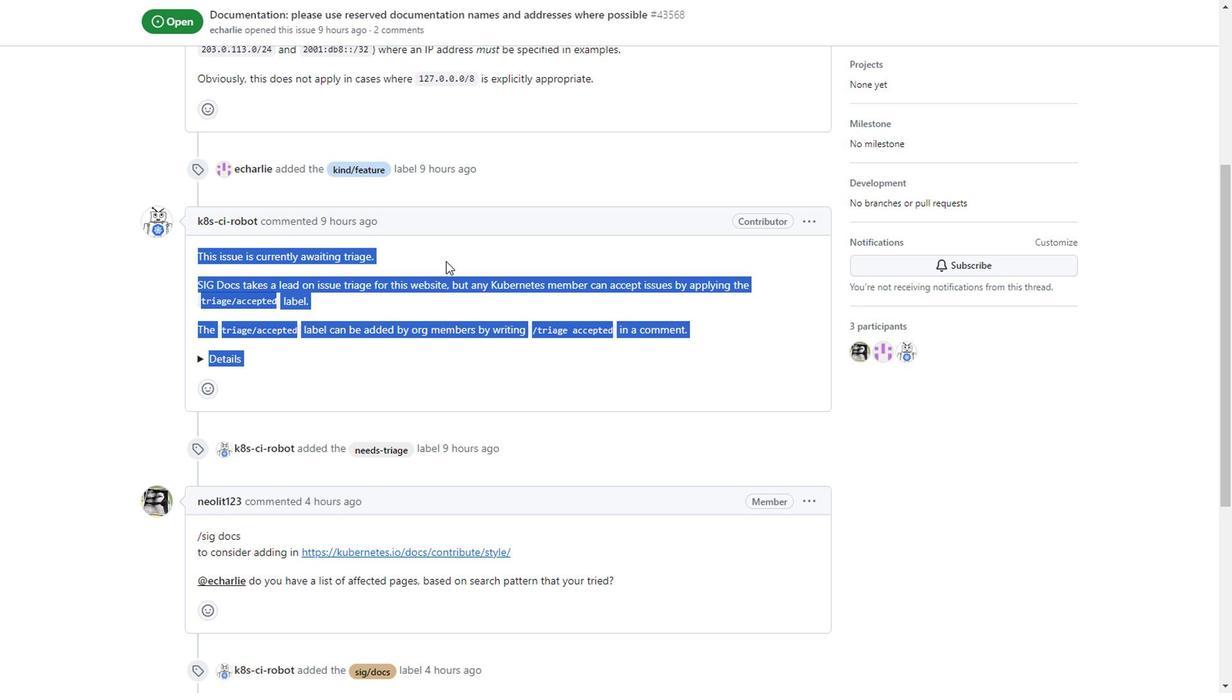 
Action: Mouse moved to (379, 250)
Screenshot: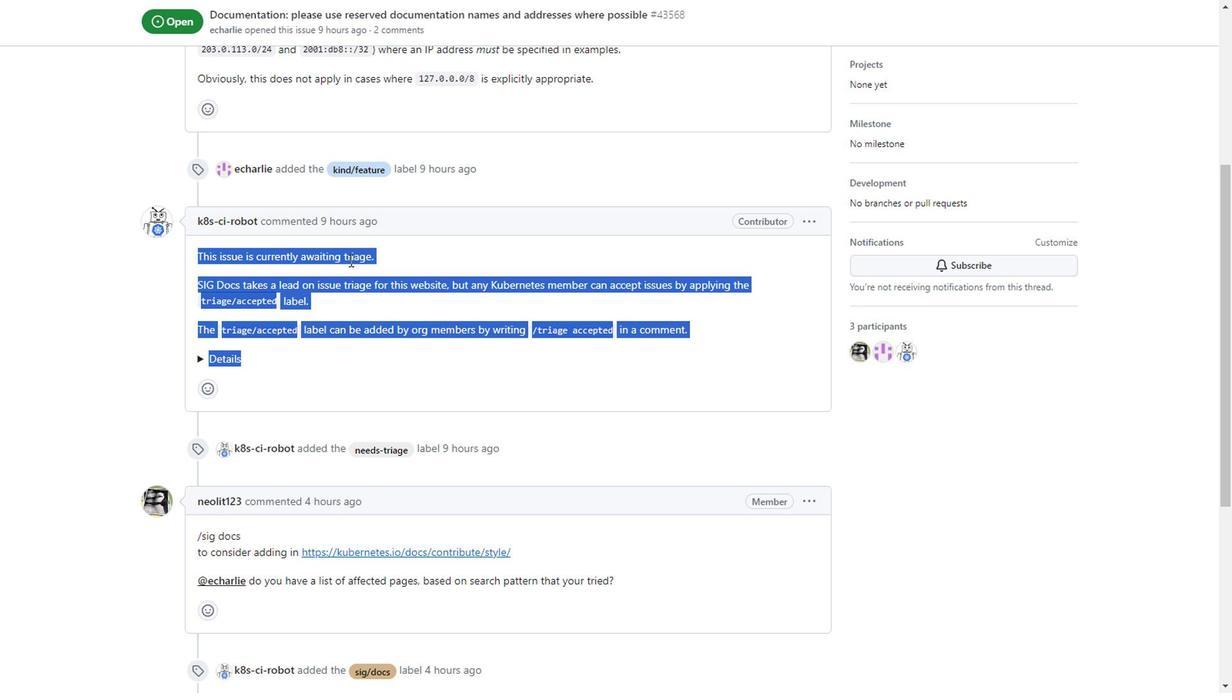 
Action: Mouse pressed left at (379, 250)
Screenshot: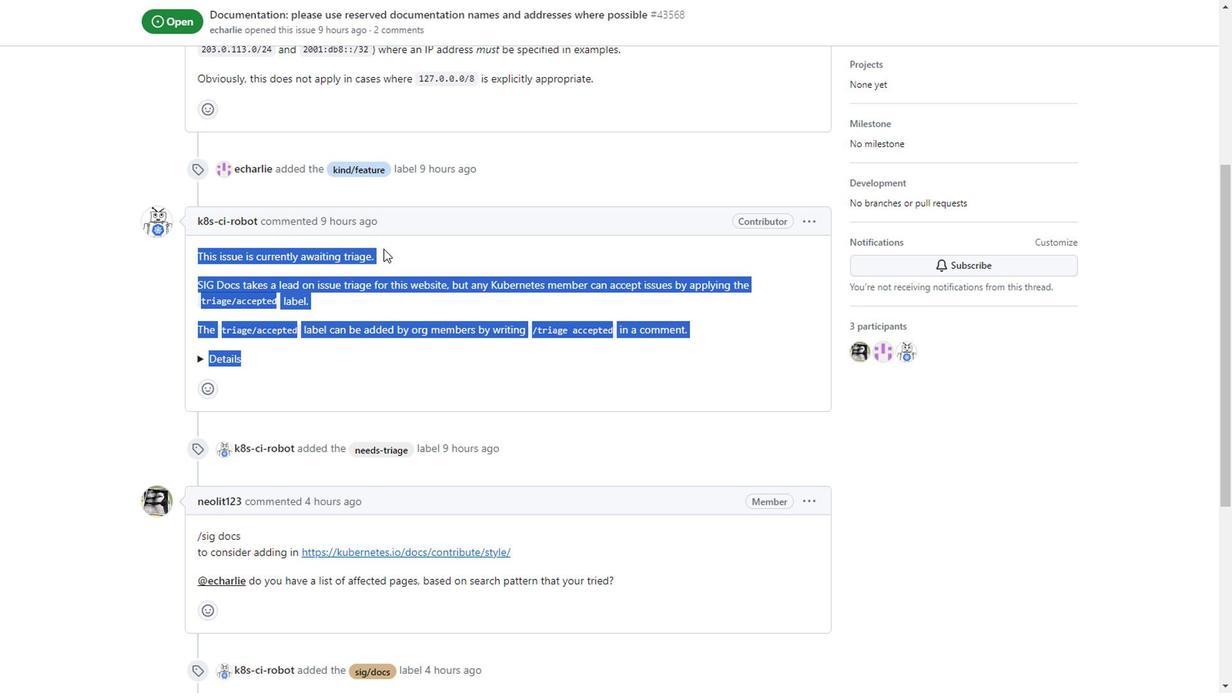 
Action: Mouse moved to (584, 348)
Screenshot: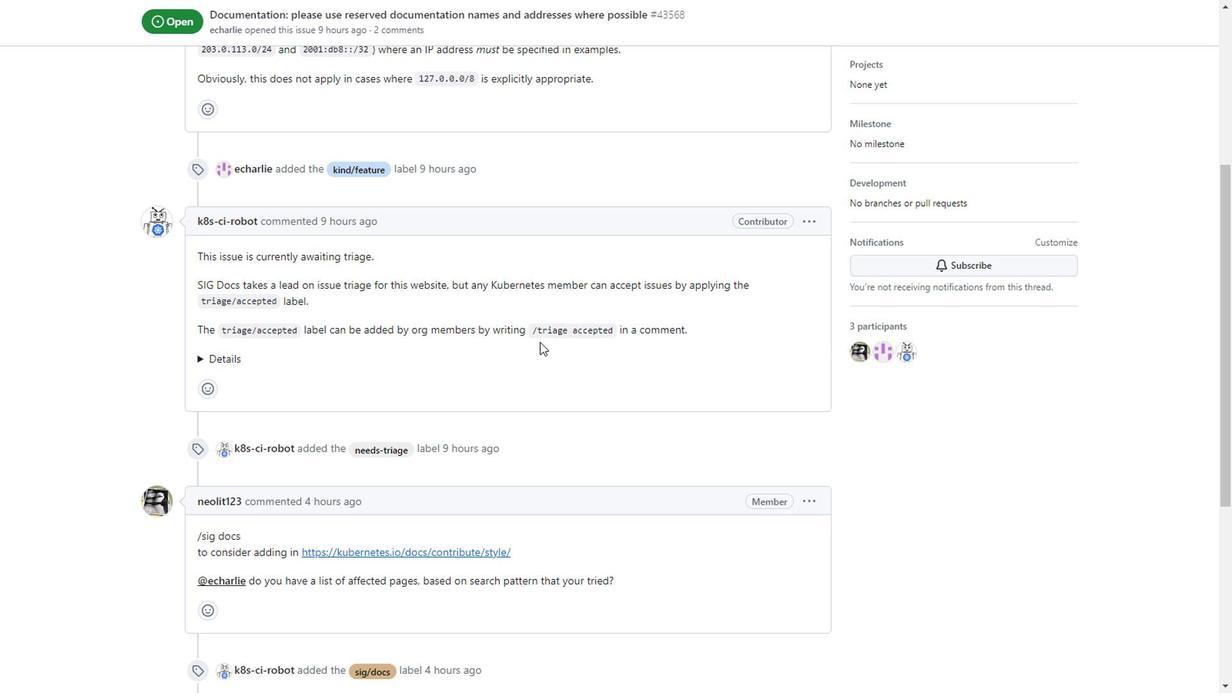 
Action: Mouse scrolled (584, 347) with delta (0, 0)
Screenshot: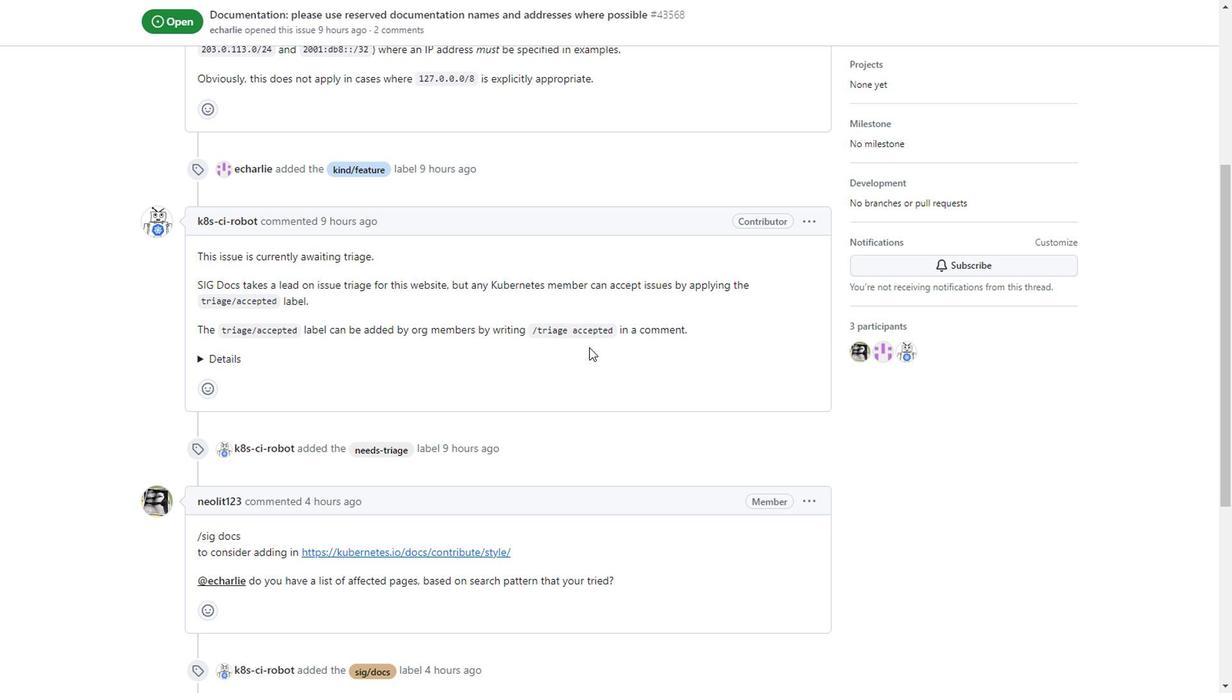 
Action: Mouse moved to (319, 487)
Screenshot: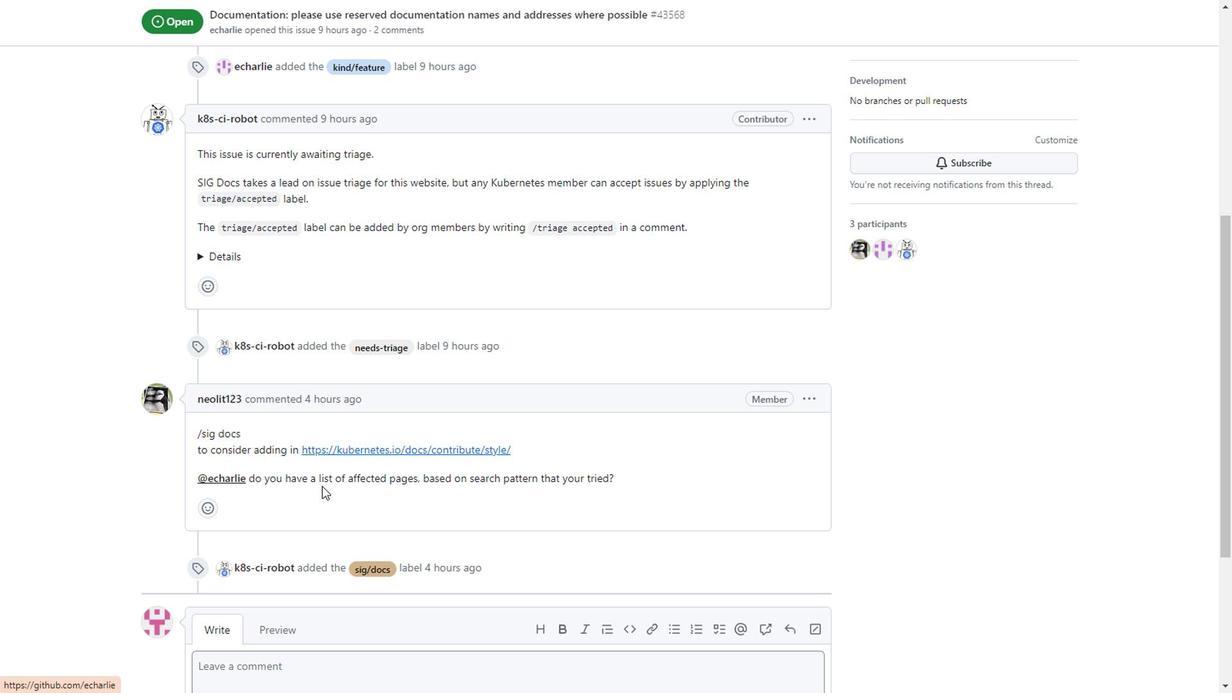 
Action: Mouse scrolled (319, 486) with delta (0, 0)
Screenshot: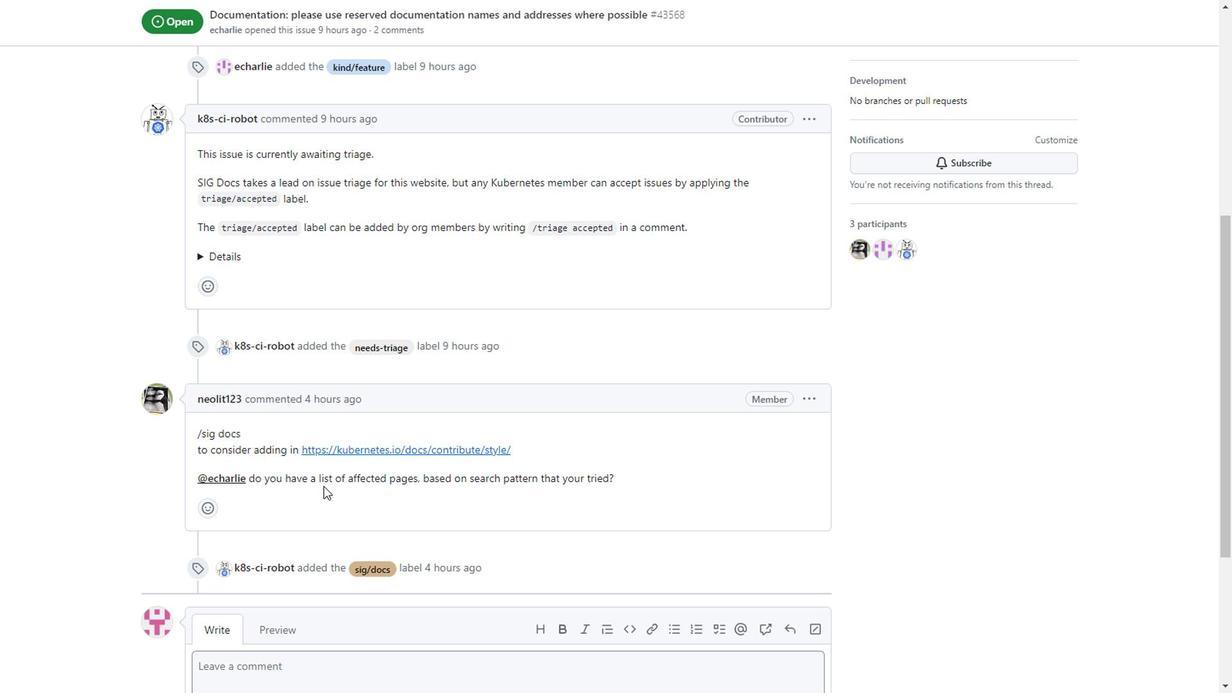 
Action: Mouse moved to (330, 411)
Screenshot: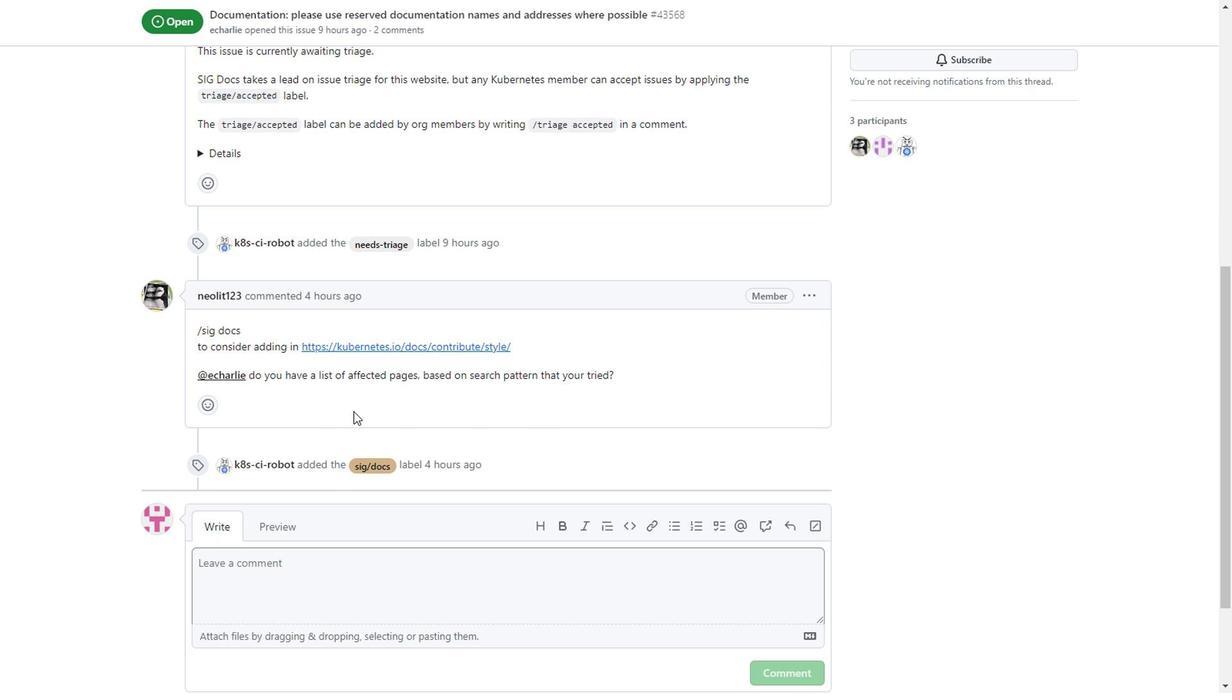 
Action: Mouse scrolled (330, 410) with delta (0, 0)
Screenshot: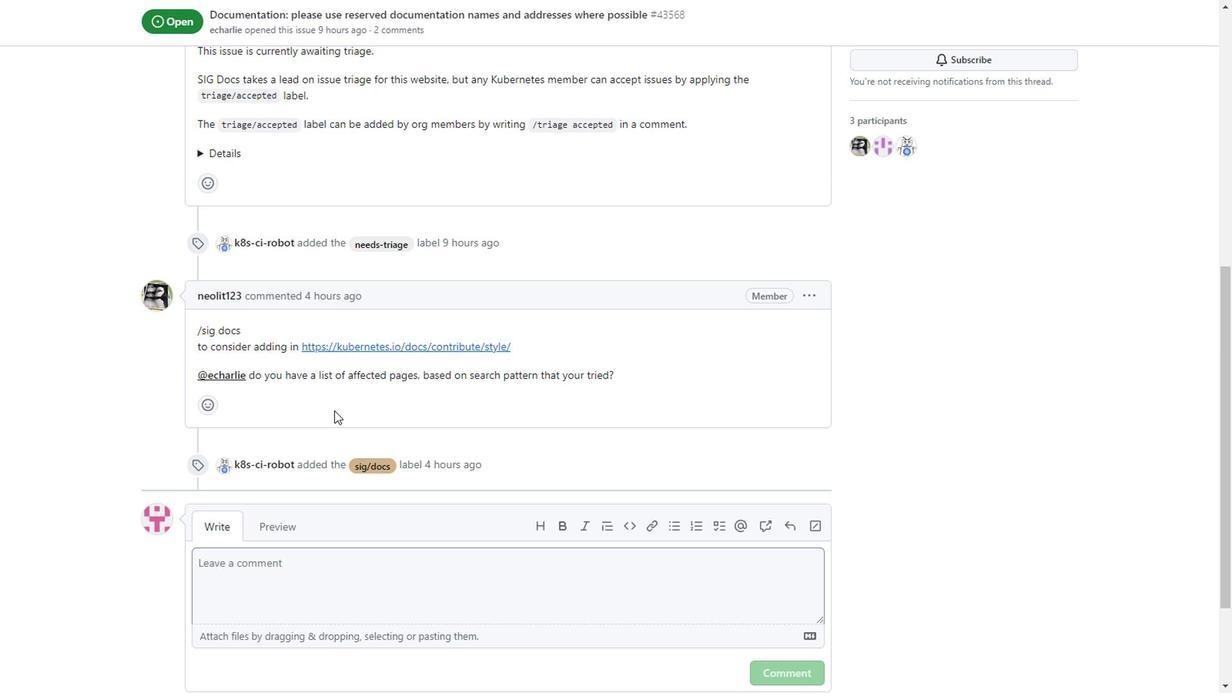 
Action: Mouse scrolled (330, 410) with delta (0, 0)
Screenshot: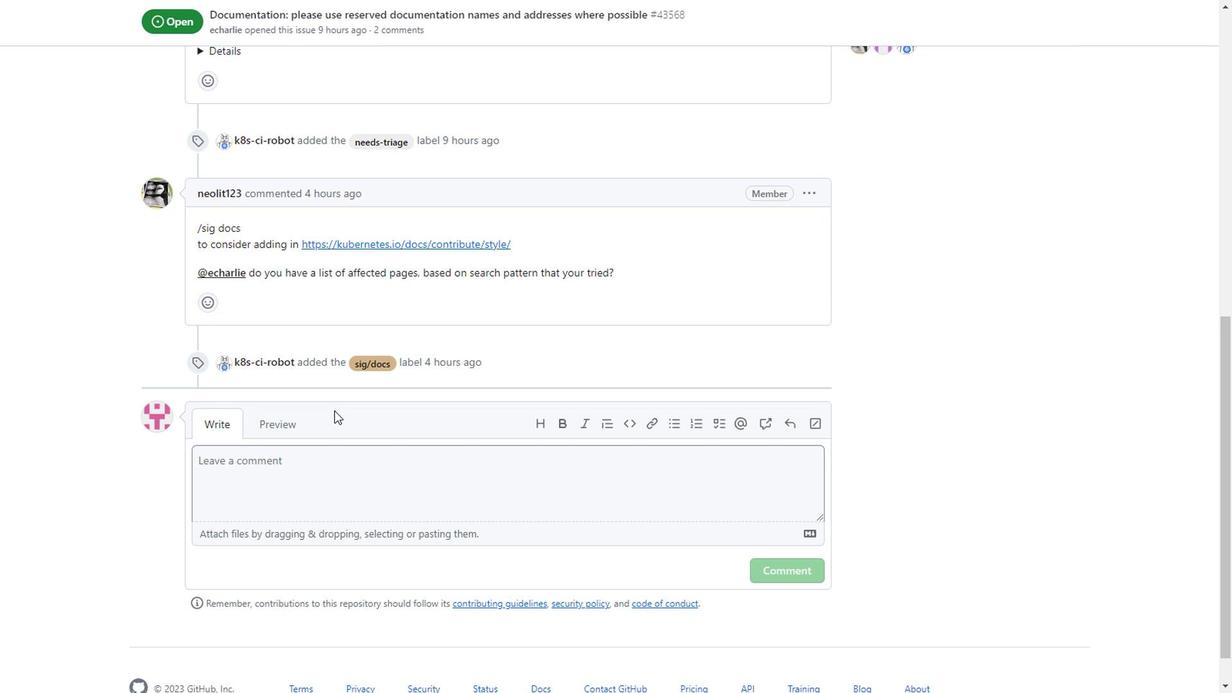 
Action: Mouse moved to (349, 325)
Screenshot: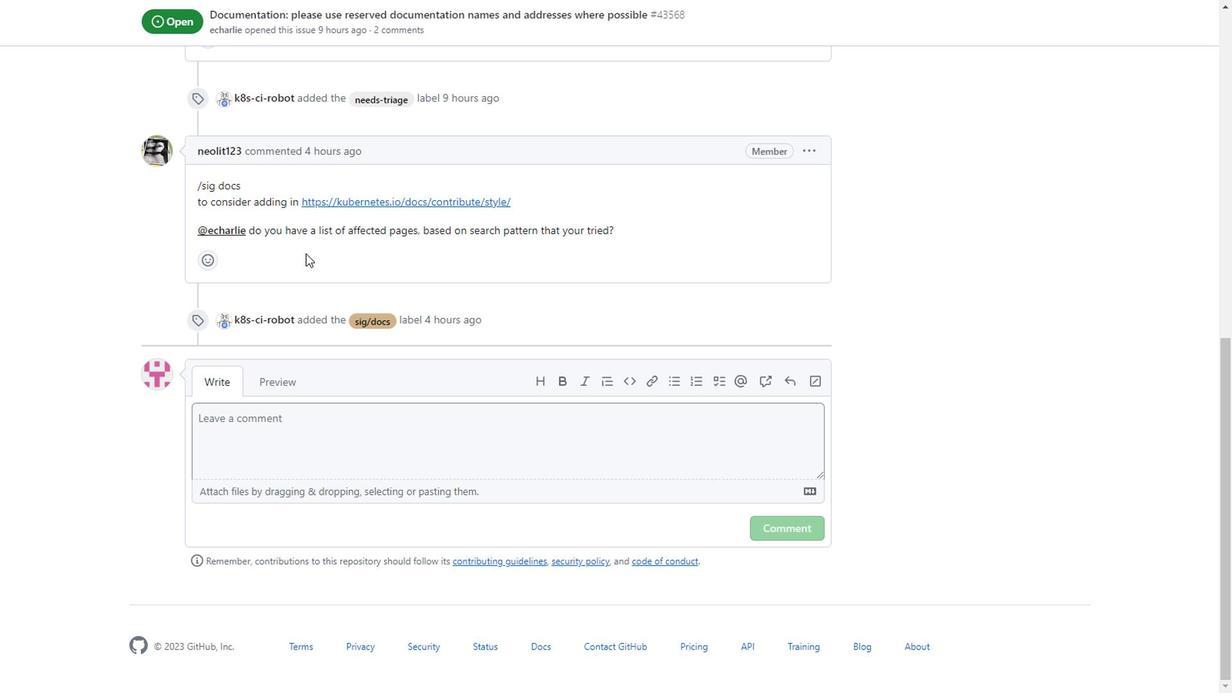 
Action: Mouse scrolled (349, 325) with delta (0, 0)
Screenshot: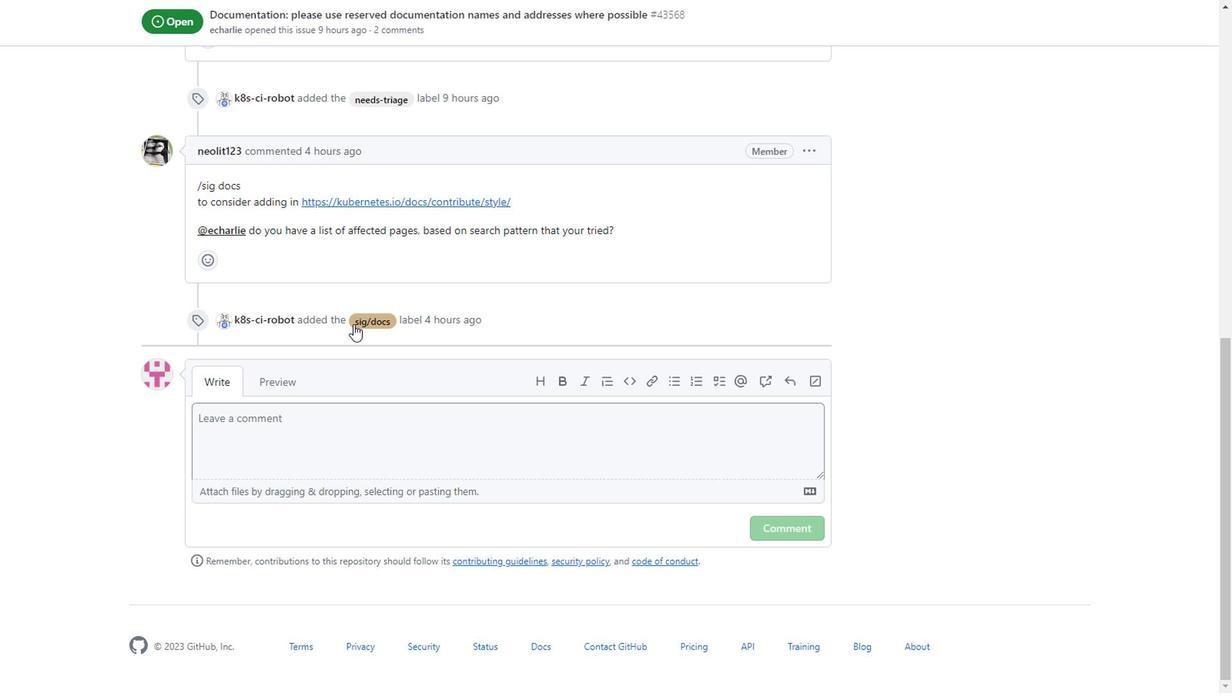 
Action: Mouse scrolled (349, 325) with delta (0, 0)
Screenshot: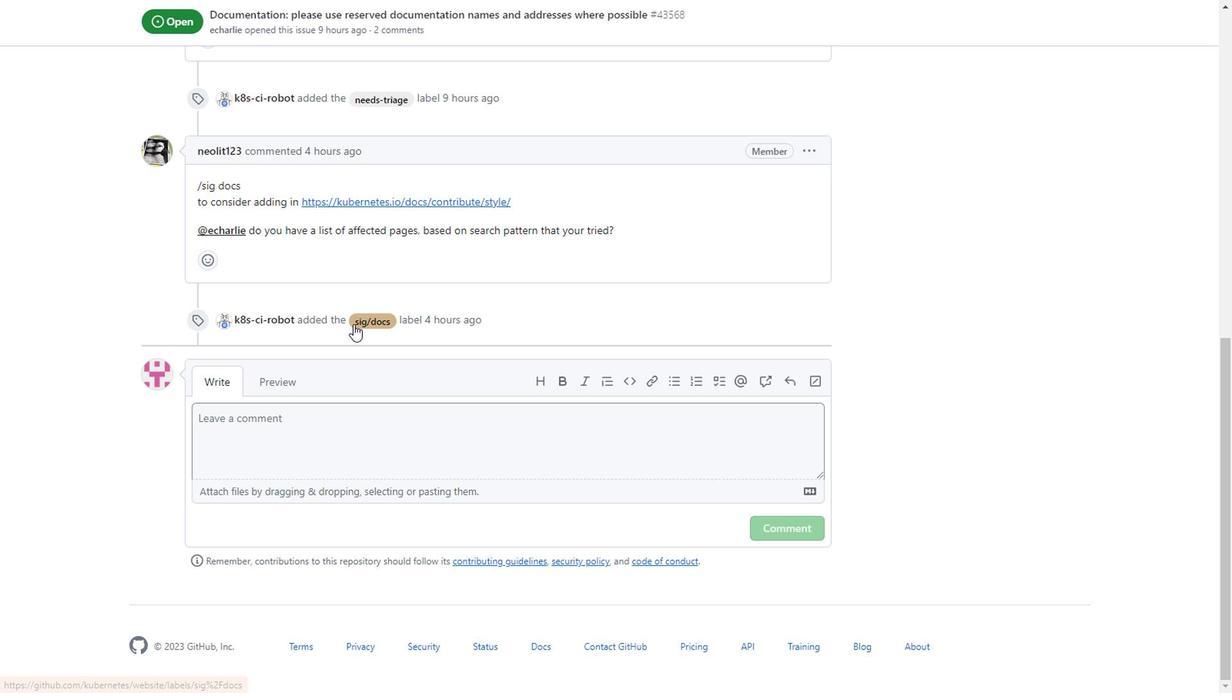 
Action: Mouse moved to (567, 467)
Screenshot: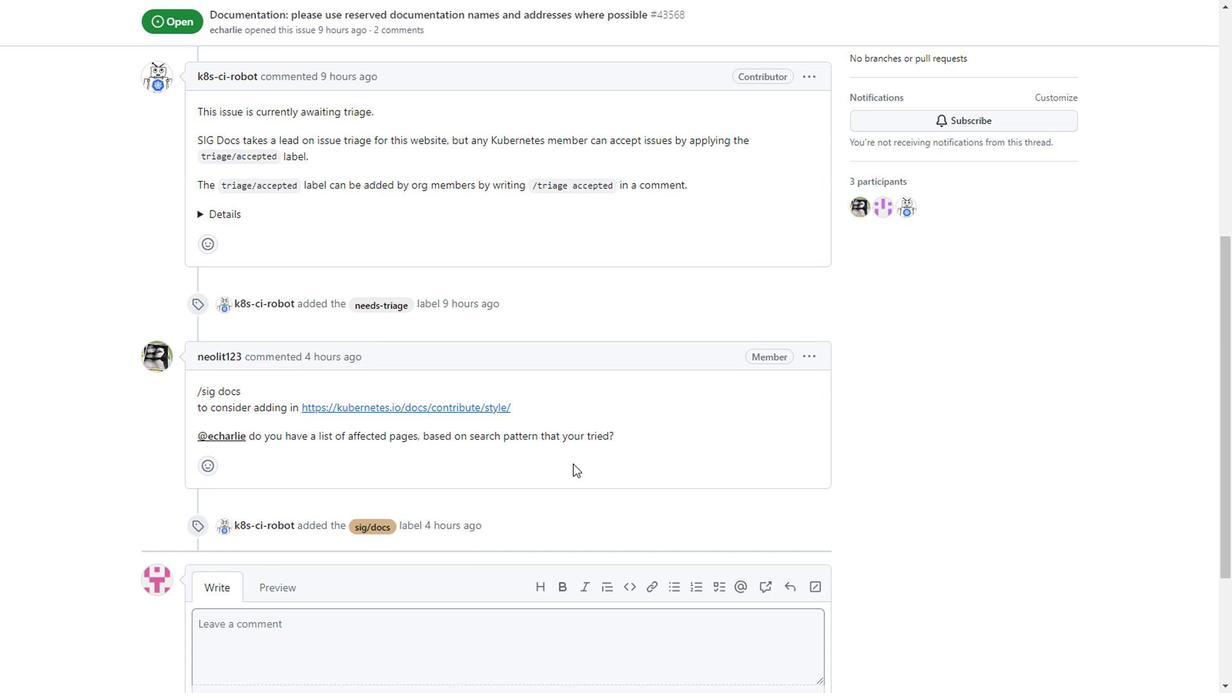 
Action: Mouse scrolled (567, 467) with delta (0, 0)
Screenshot: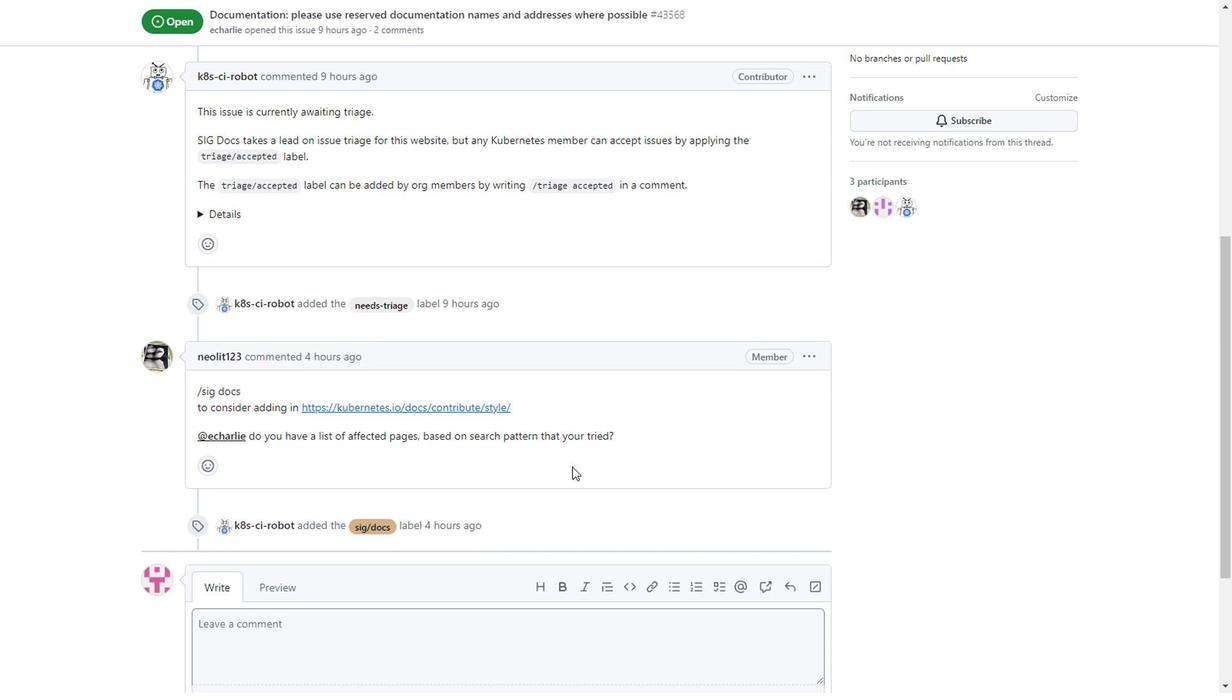 
Action: Mouse moved to (338, 352)
Screenshot: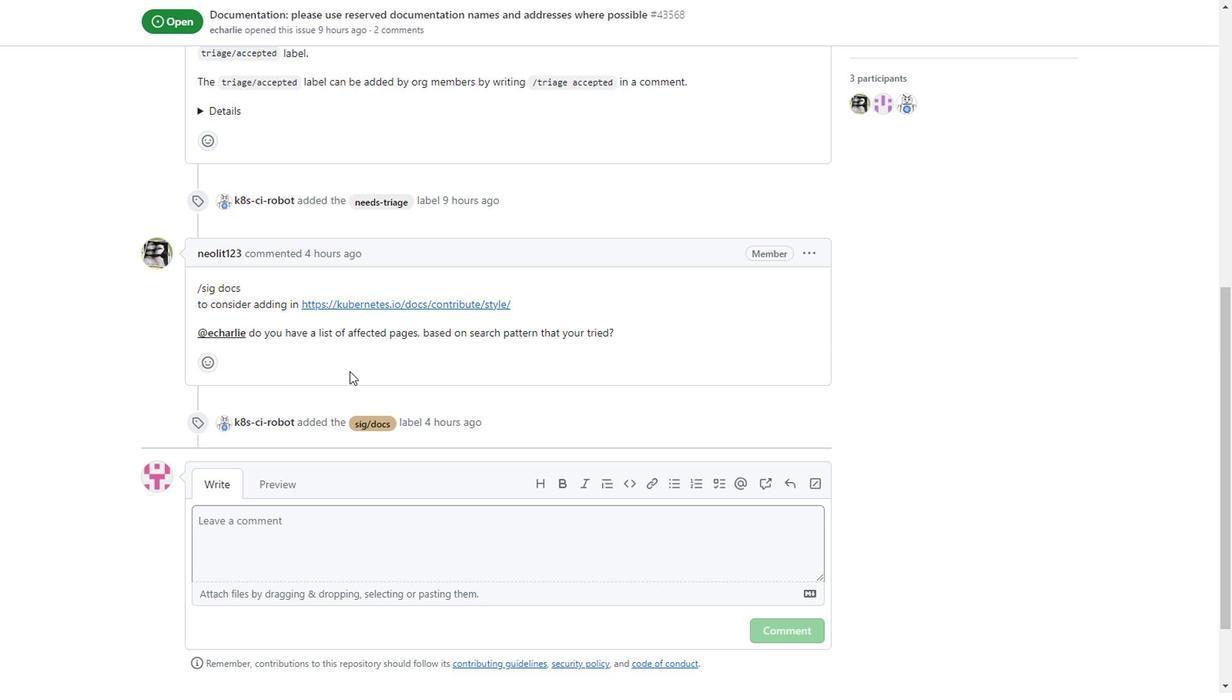 
Action: Mouse scrolled (338, 352) with delta (0, 0)
Screenshot: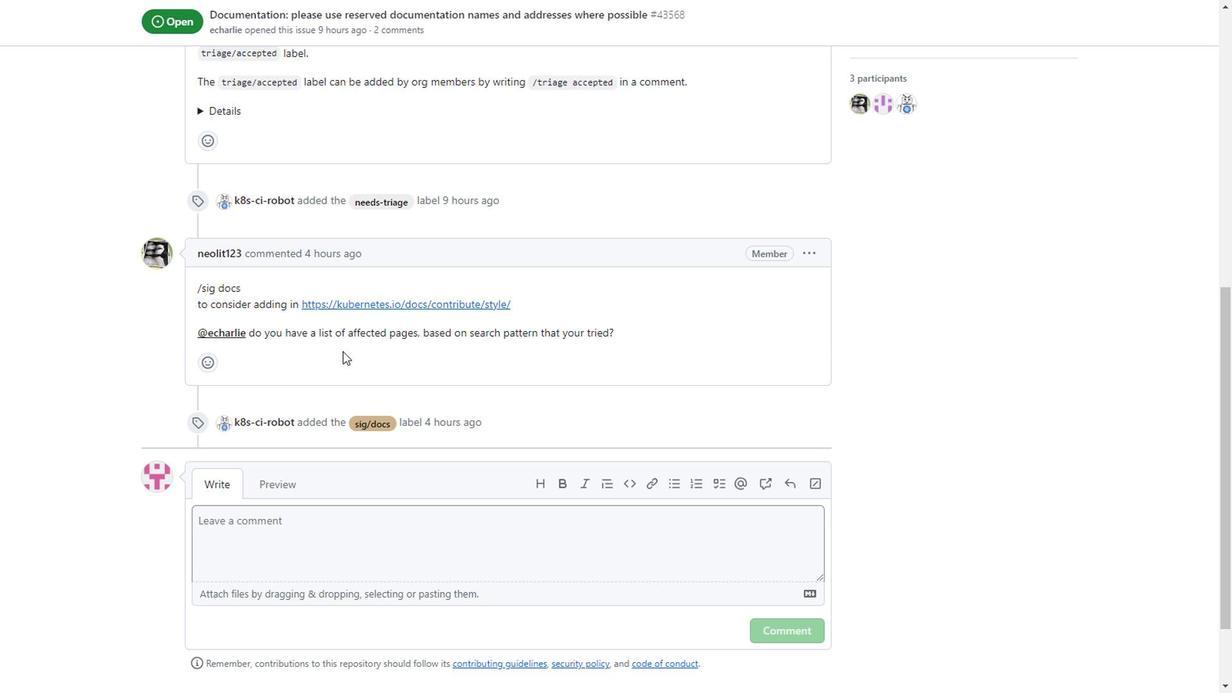 
Action: Mouse scrolled (338, 352) with delta (0, 0)
Screenshot: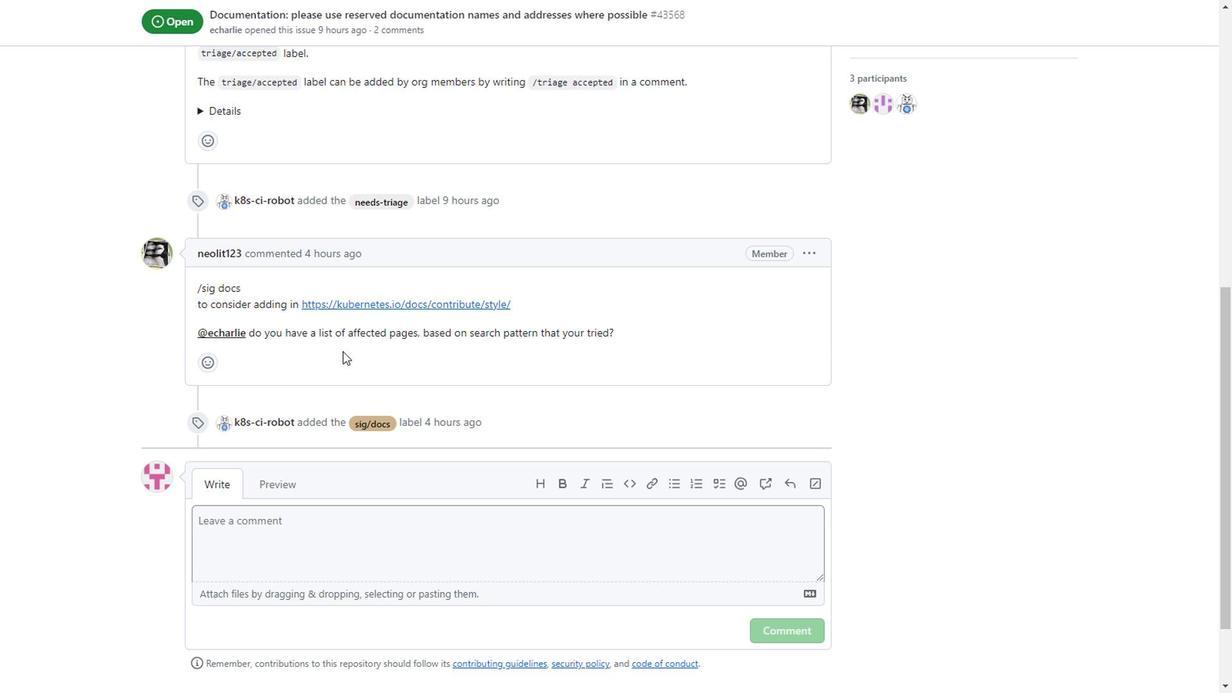 
Action: Mouse scrolled (338, 352) with delta (0, 0)
Screenshot: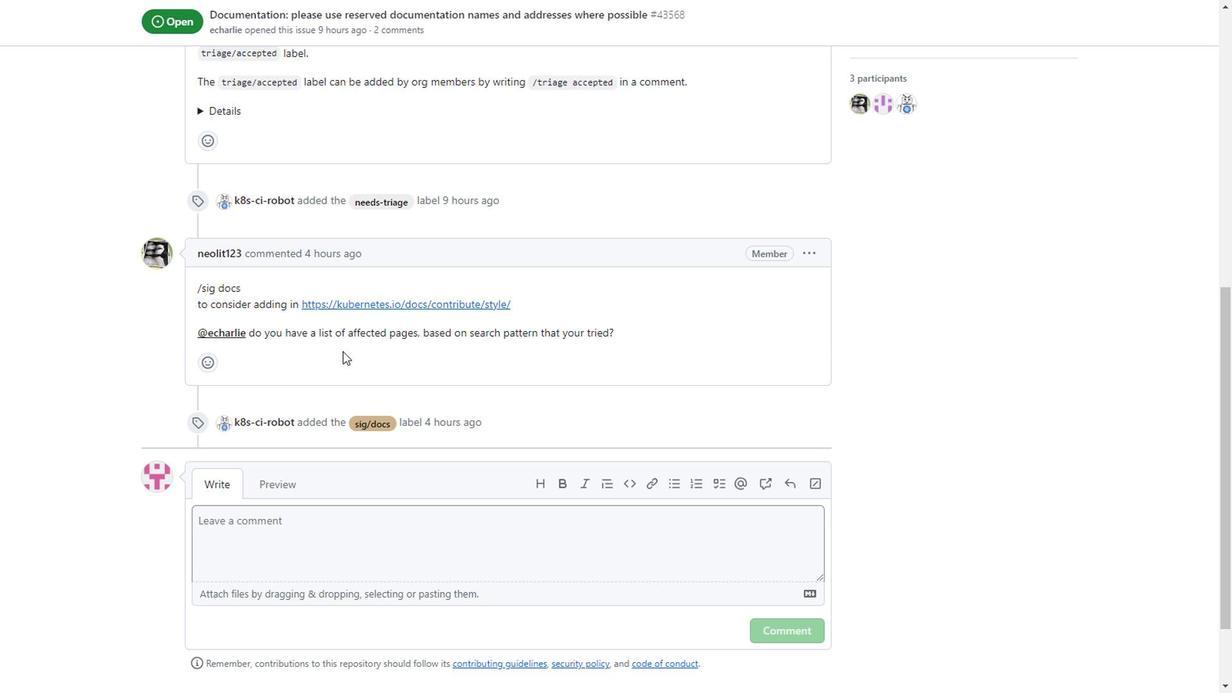 
Action: Mouse scrolled (338, 352) with delta (0, 0)
Screenshot: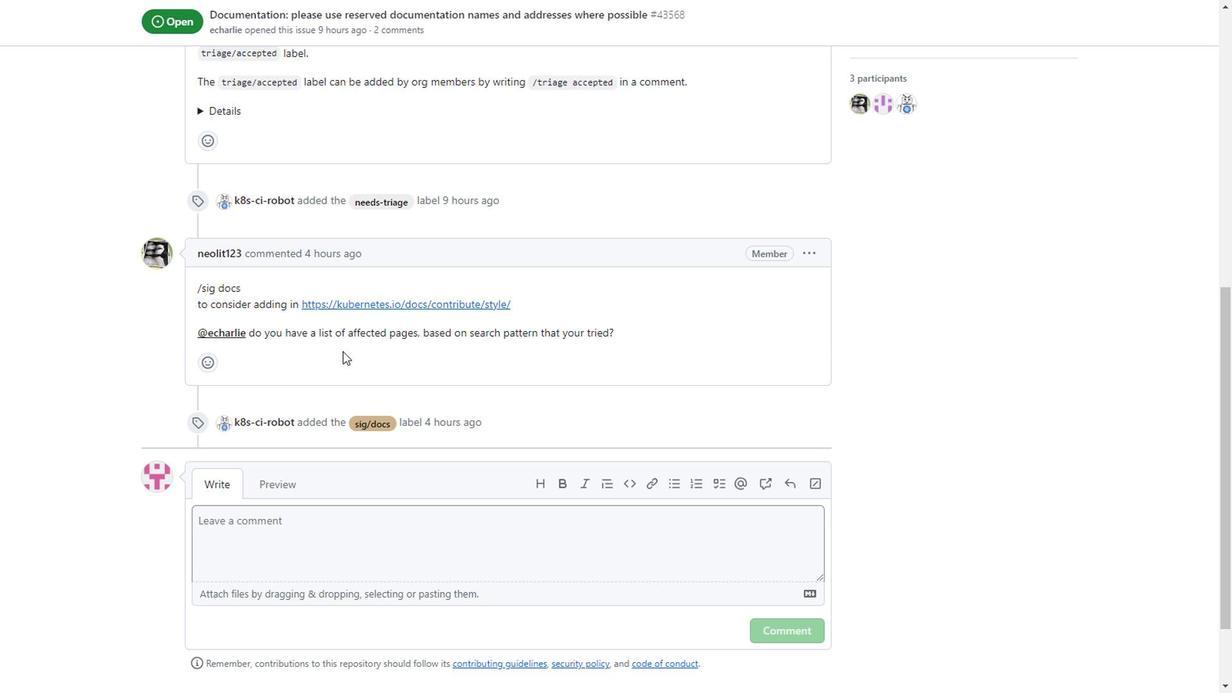 
Action: Mouse moved to (459, 345)
Screenshot: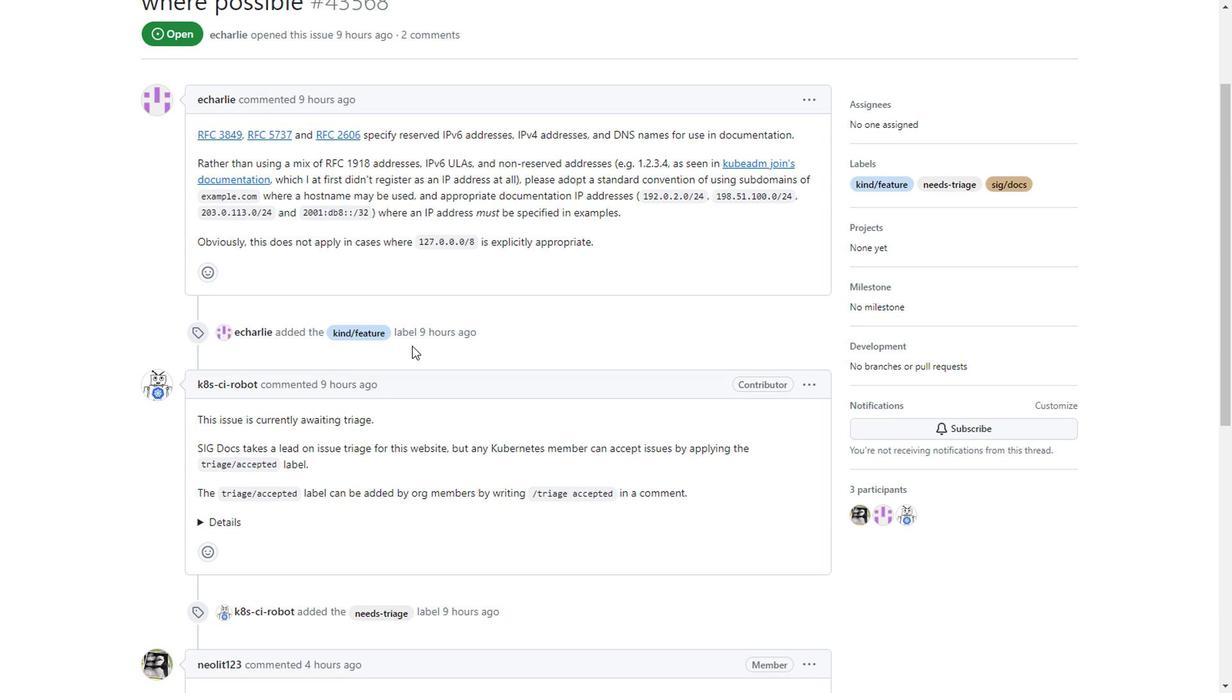
Action: Mouse scrolled (459, 346) with delta (0, 1)
Screenshot: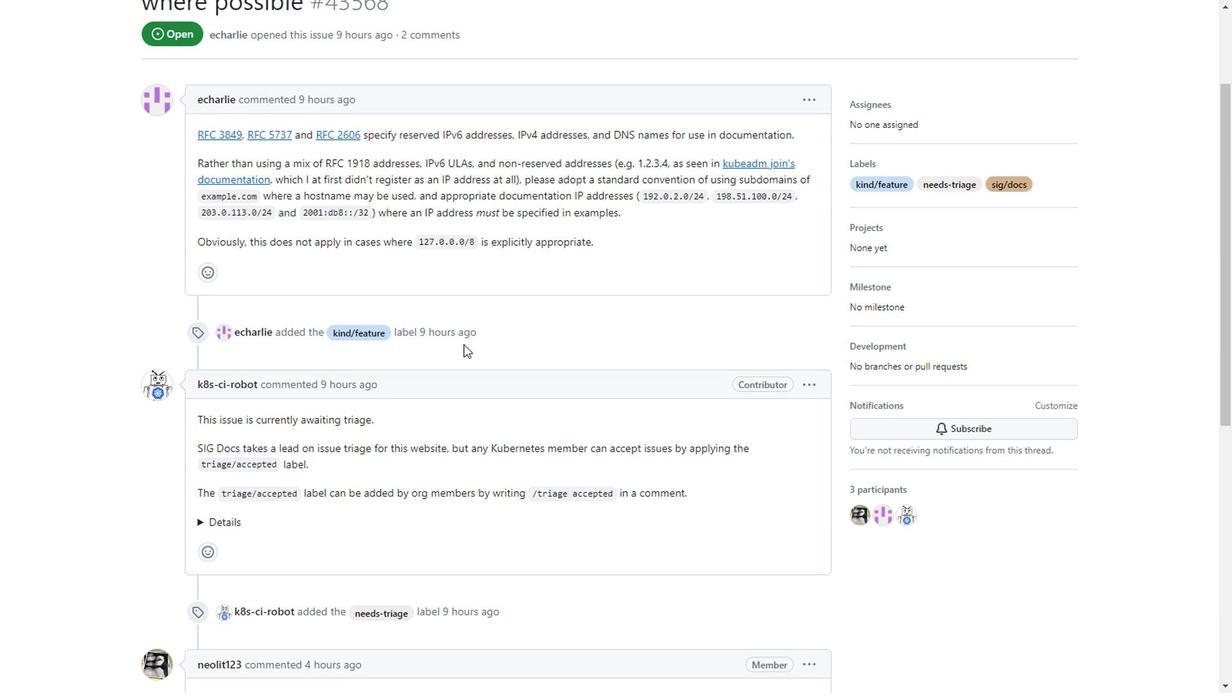 
Action: Mouse scrolled (459, 346) with delta (0, 1)
Screenshot: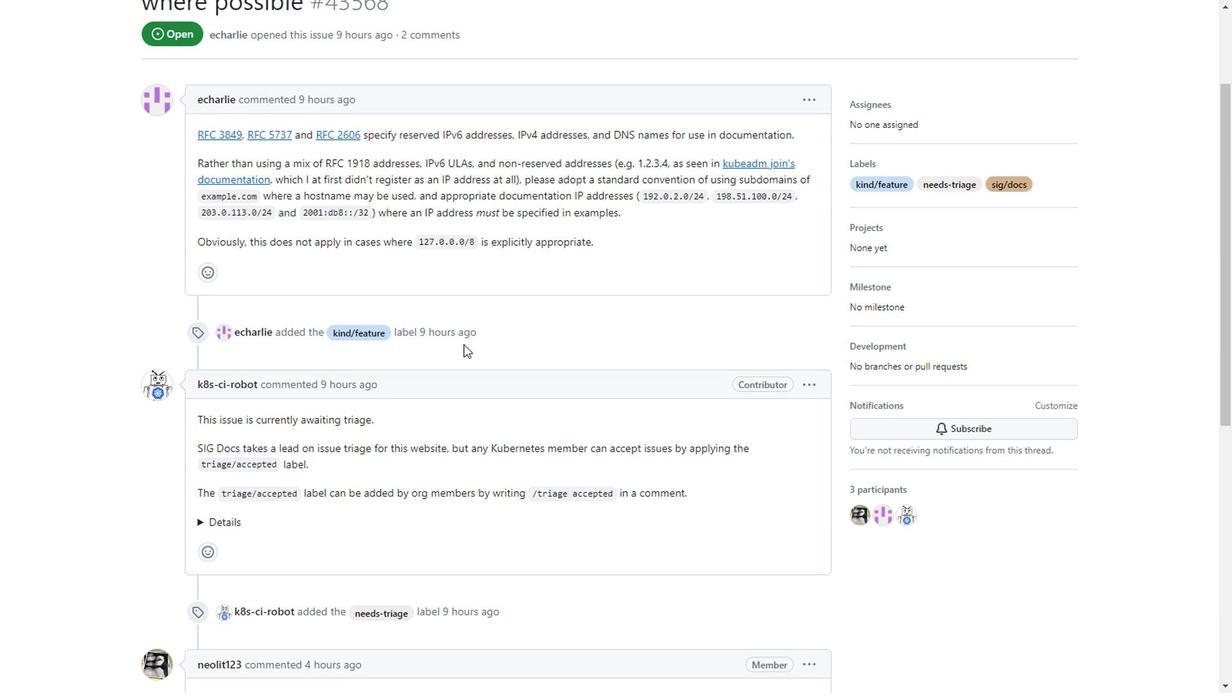 
Action: Mouse scrolled (459, 346) with delta (0, 1)
Screenshot: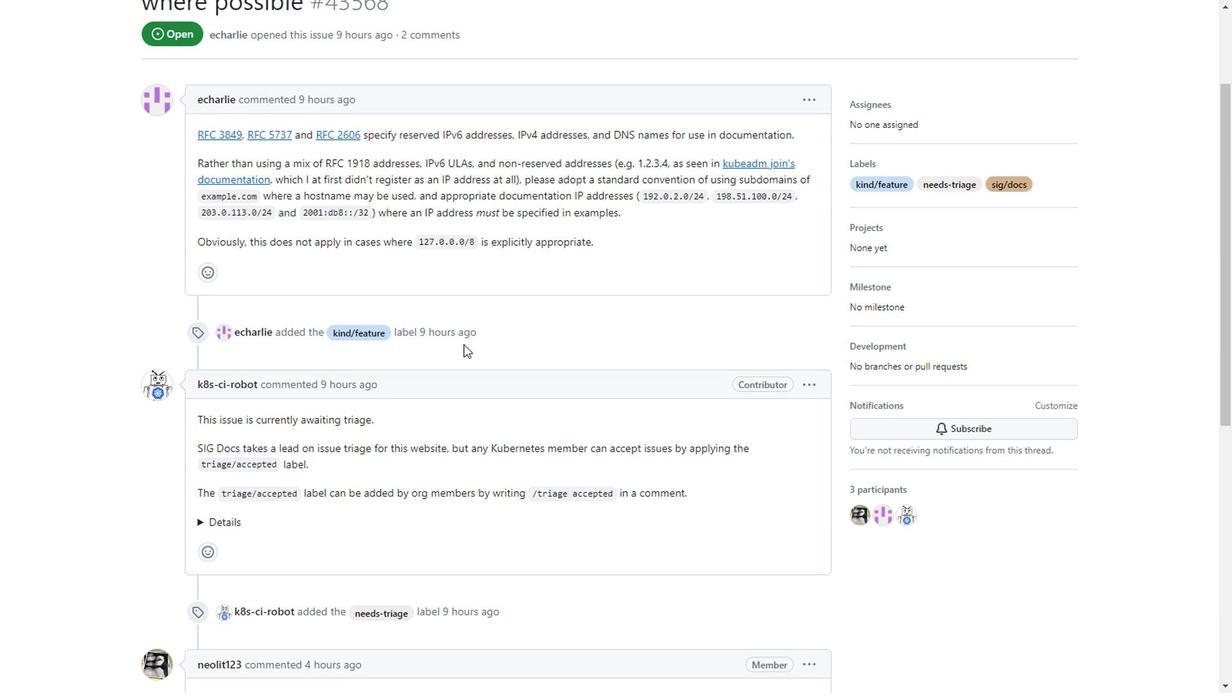 
Action: Mouse scrolled (459, 346) with delta (0, 1)
Screenshot: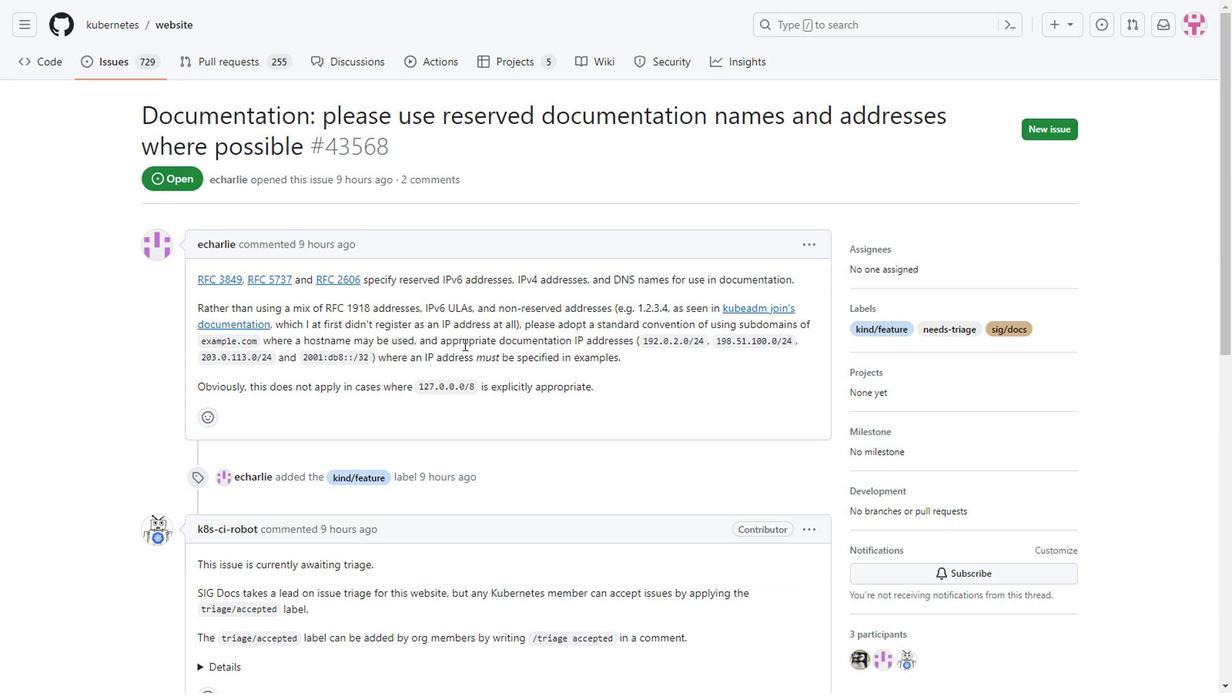 
Action: Mouse scrolled (459, 346) with delta (0, 1)
Screenshot: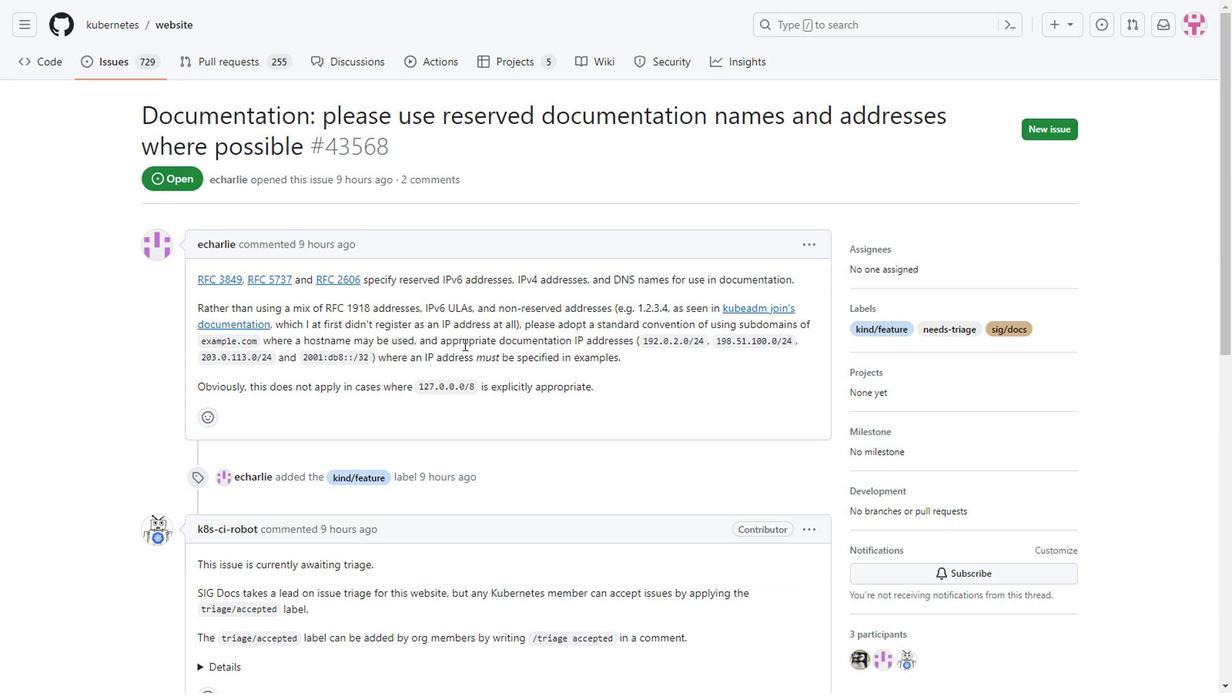 
Action: Mouse moved to (227, 59)
Screenshot: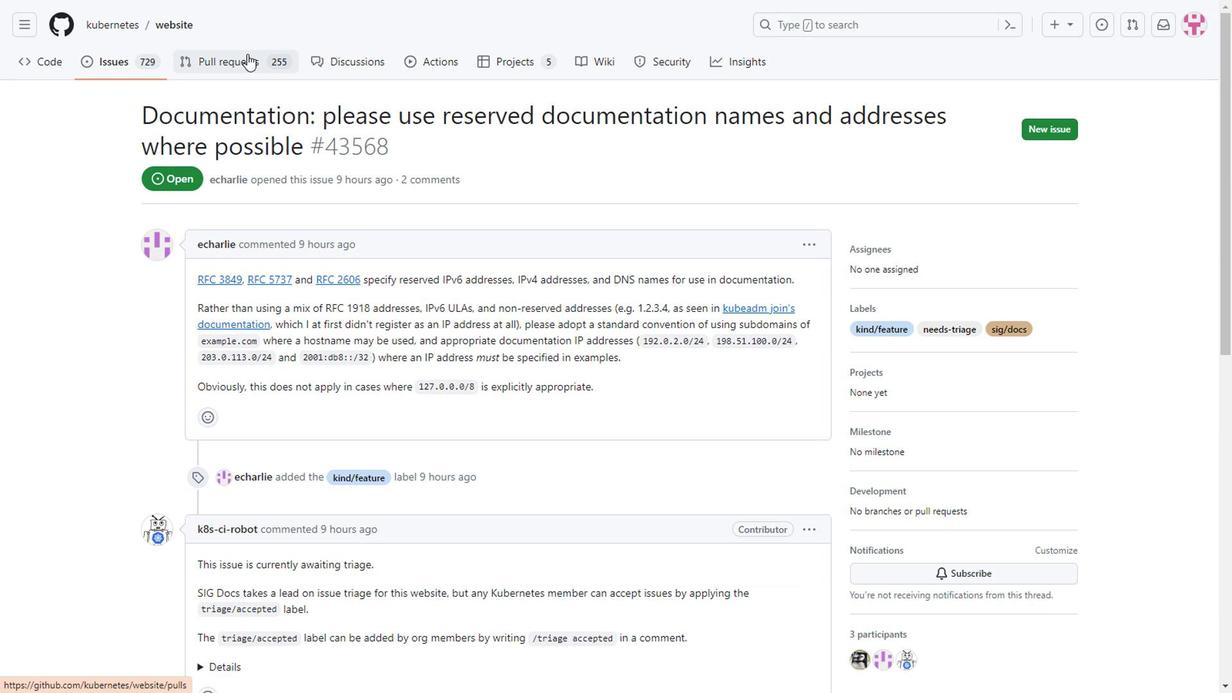 
Action: Mouse pressed left at (227, 59)
Screenshot: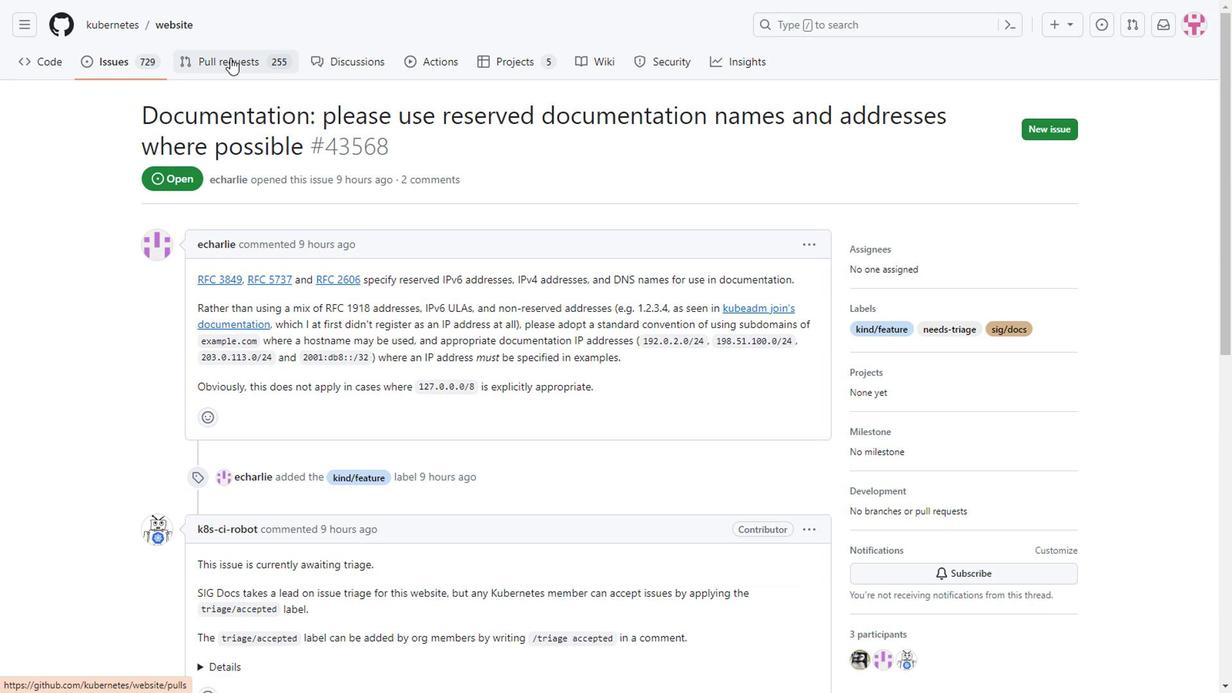 
Action: Mouse moved to (249, 299)
Screenshot: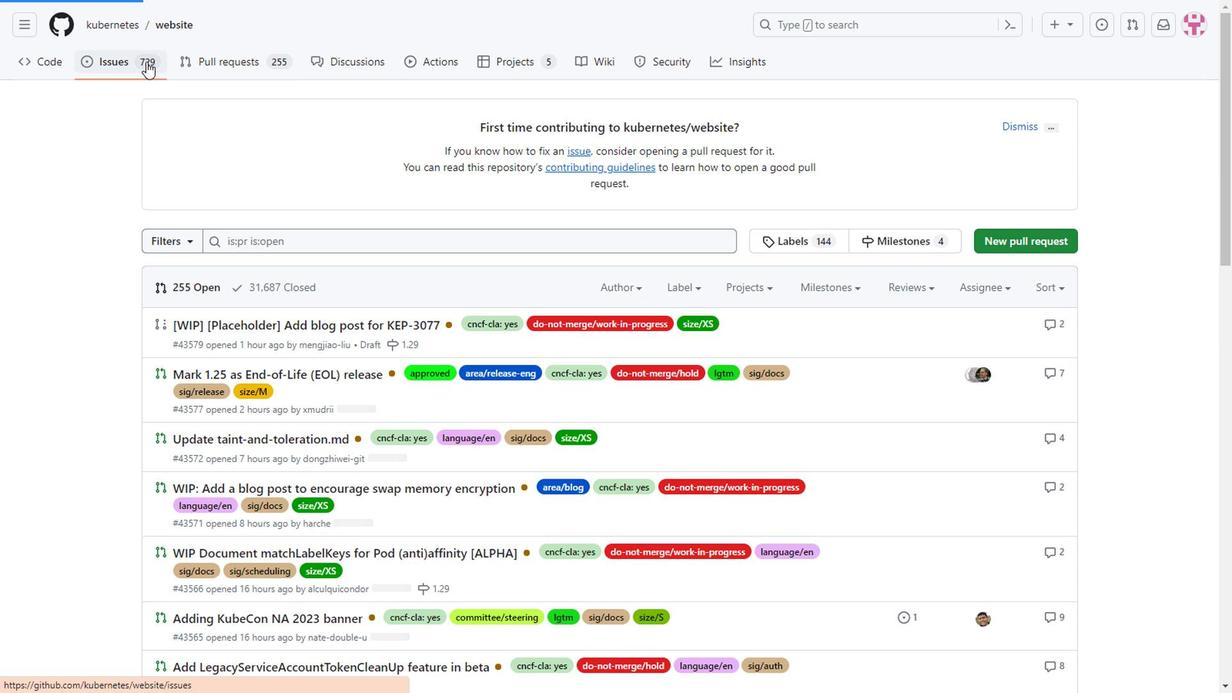 
Action: Mouse scrolled (249, 298) with delta (0, 0)
Screenshot: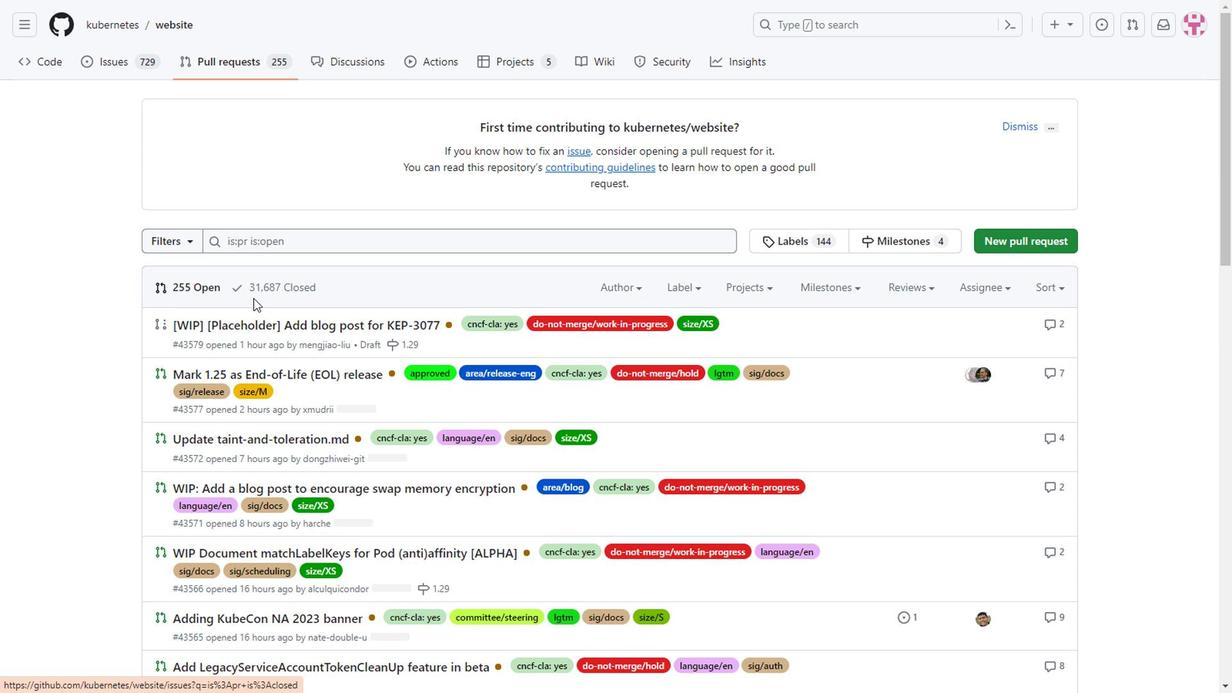 
Action: Mouse scrolled (249, 298) with delta (0, 0)
Screenshot: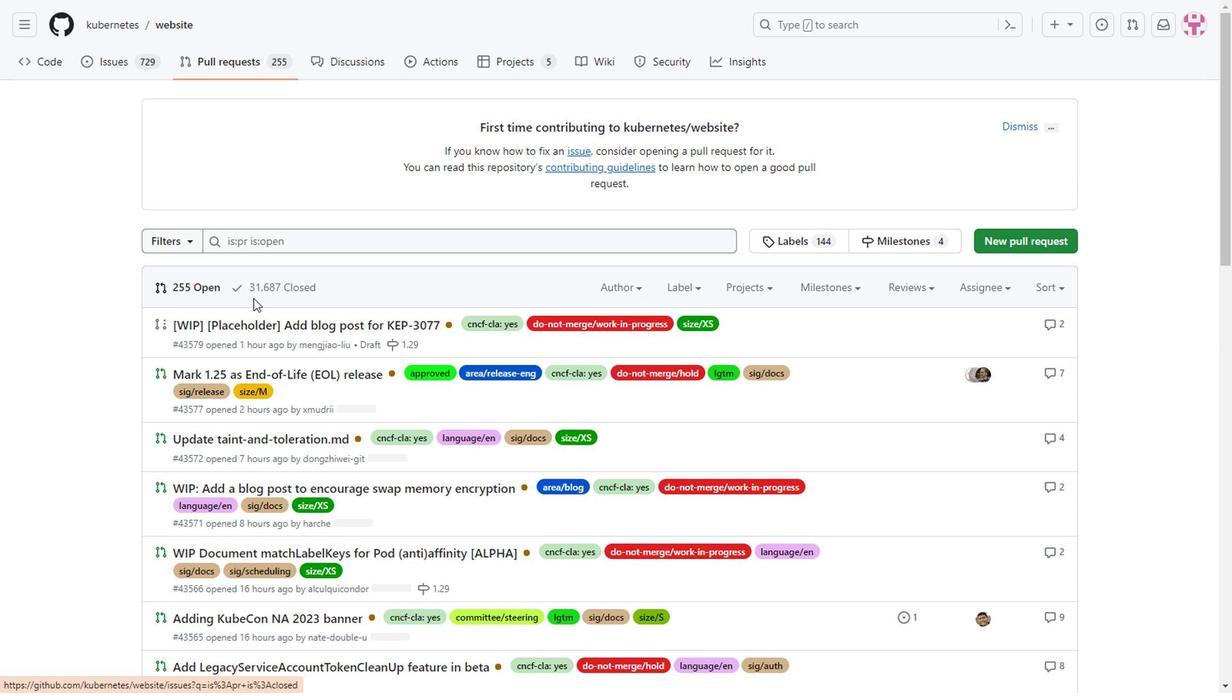 
Action: Mouse moved to (255, 227)
Screenshot: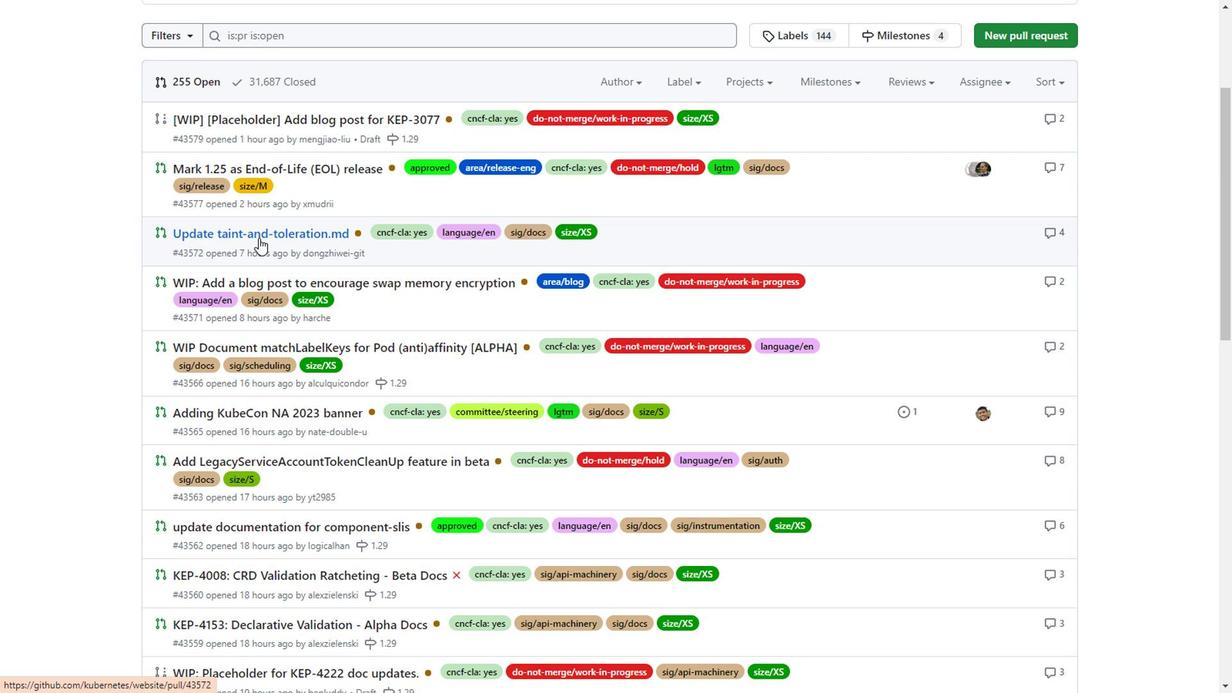 
Action: Mouse pressed left at (255, 227)
Screenshot: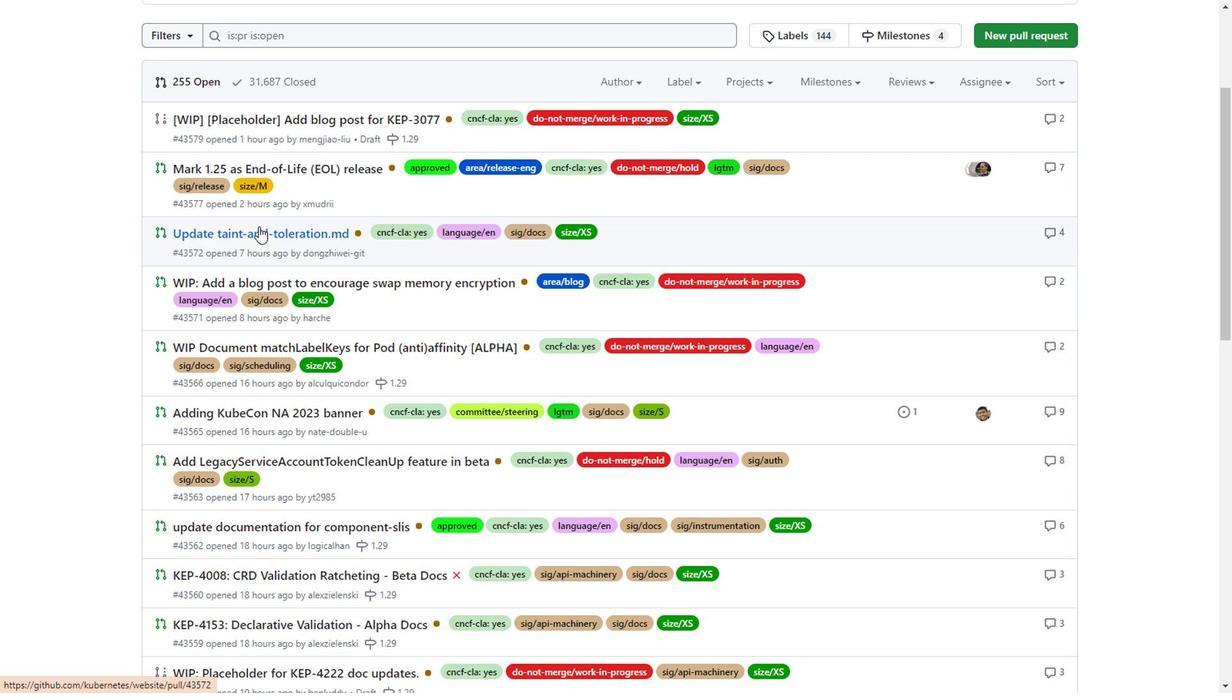 
Action: Mouse moved to (347, 274)
Screenshot: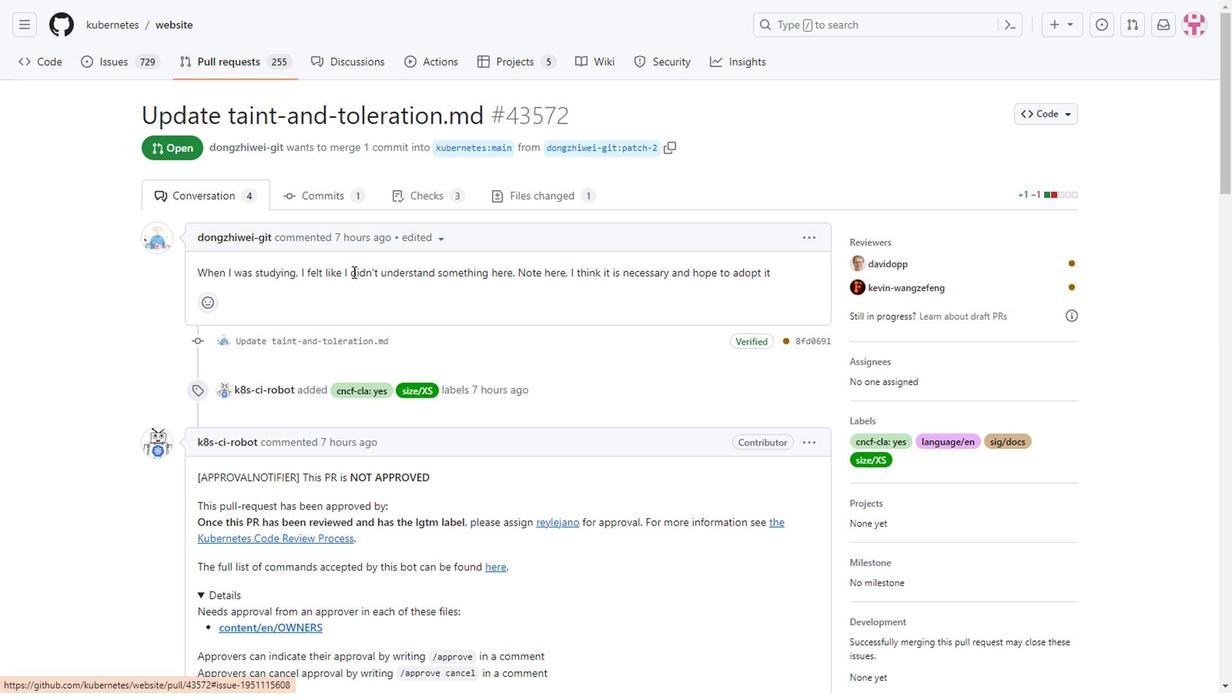 
Action: Mouse scrolled (347, 274) with delta (0, 0)
Screenshot: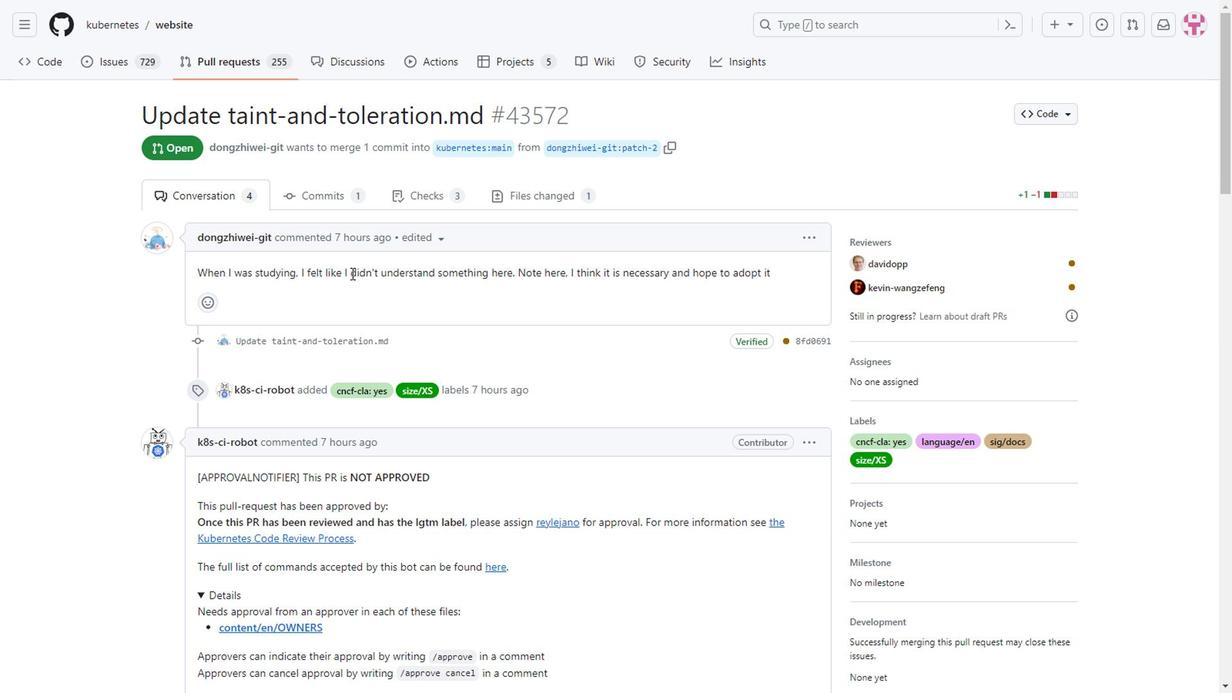 
Action: Mouse moved to (274, 308)
Screenshot: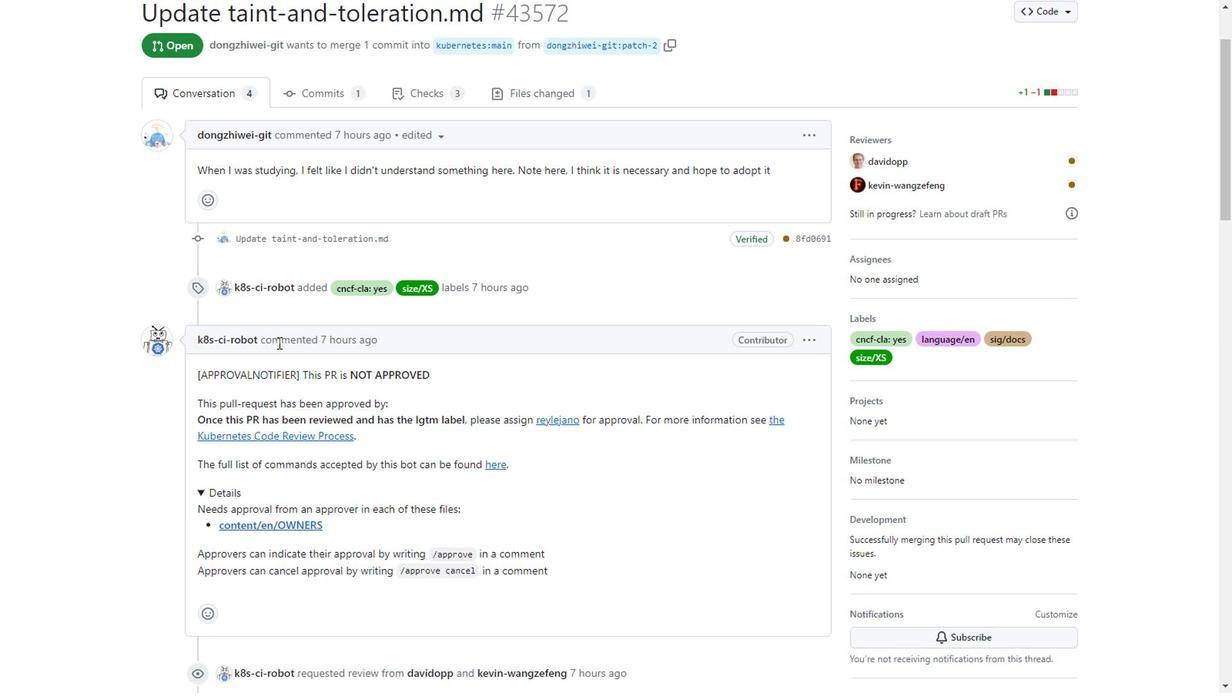 
Action: Mouse scrolled (274, 306) with delta (0, -1)
Screenshot: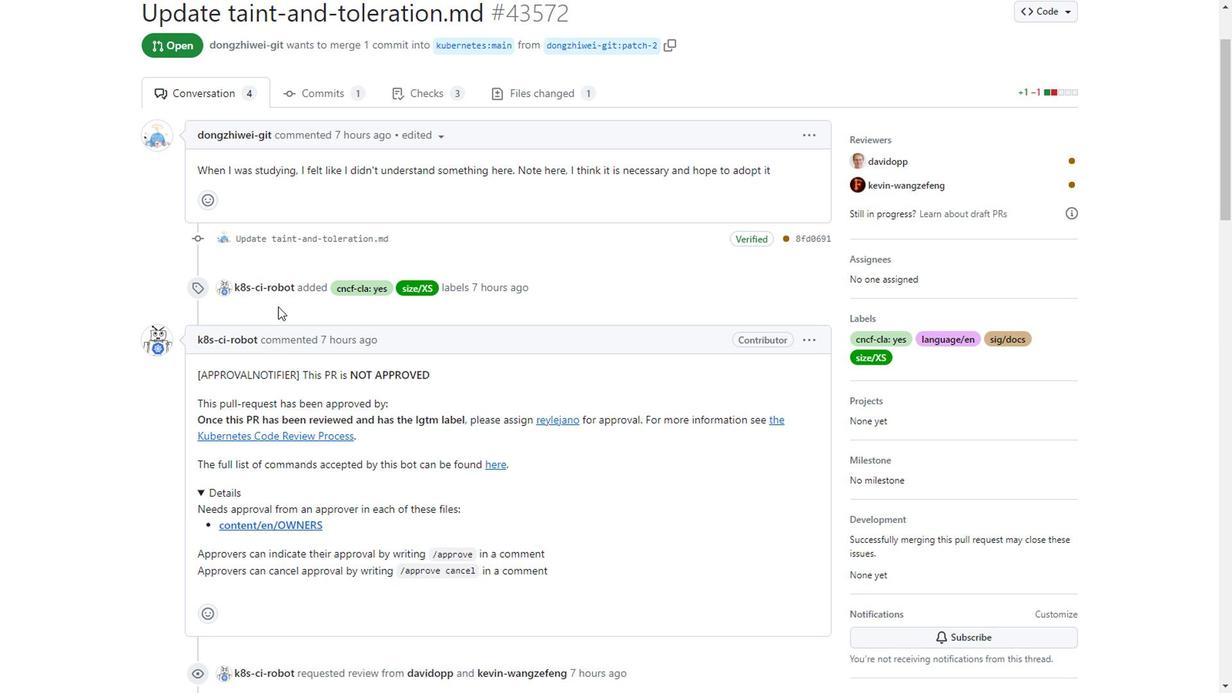 
Action: Mouse moved to (373, 371)
Screenshot: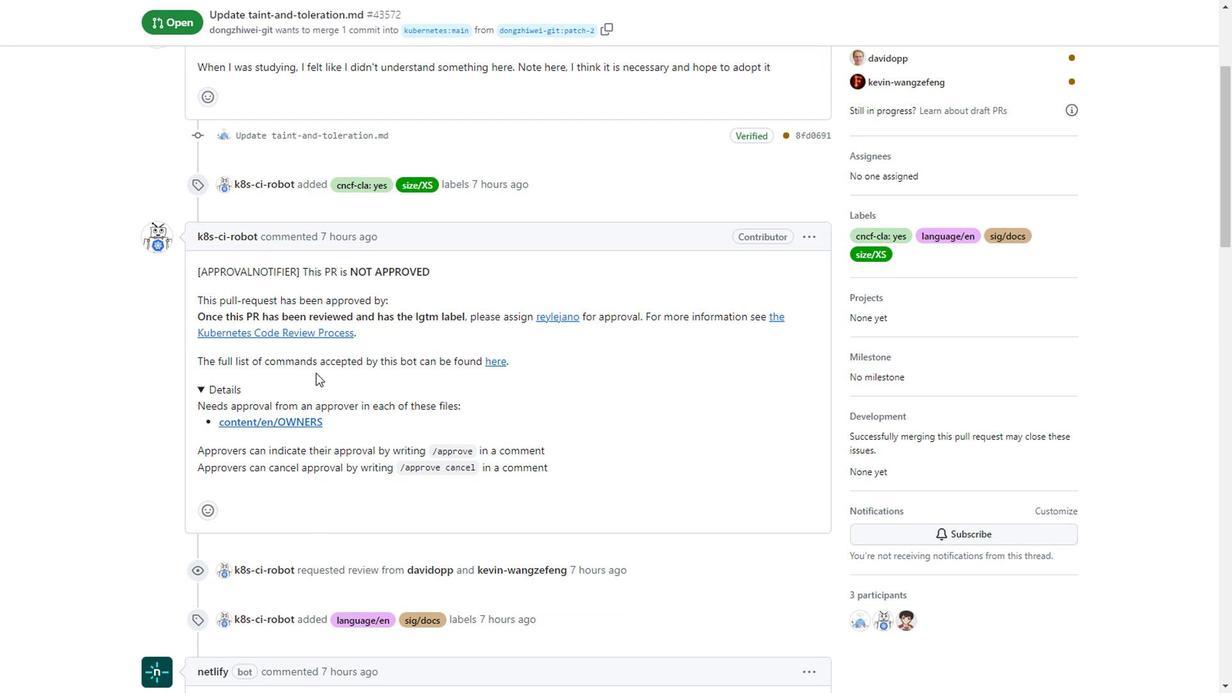 
Action: Mouse scrolled (373, 370) with delta (0, 0)
Screenshot: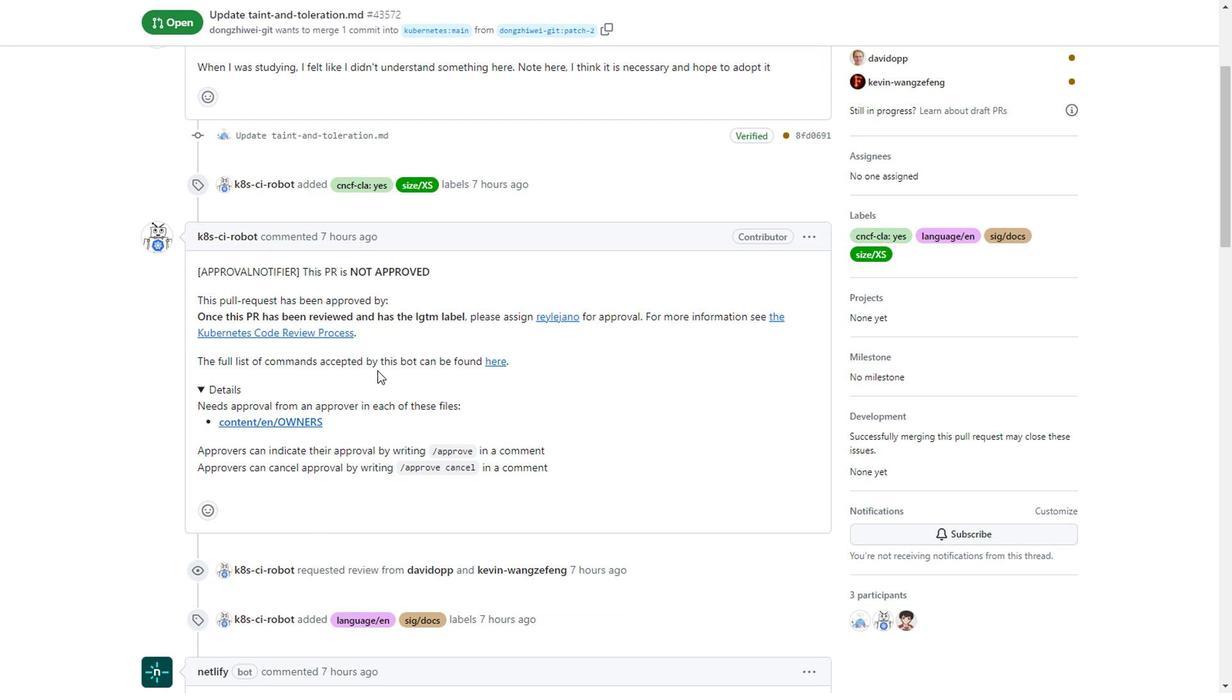 
Action: Mouse moved to (281, 301)
Screenshot: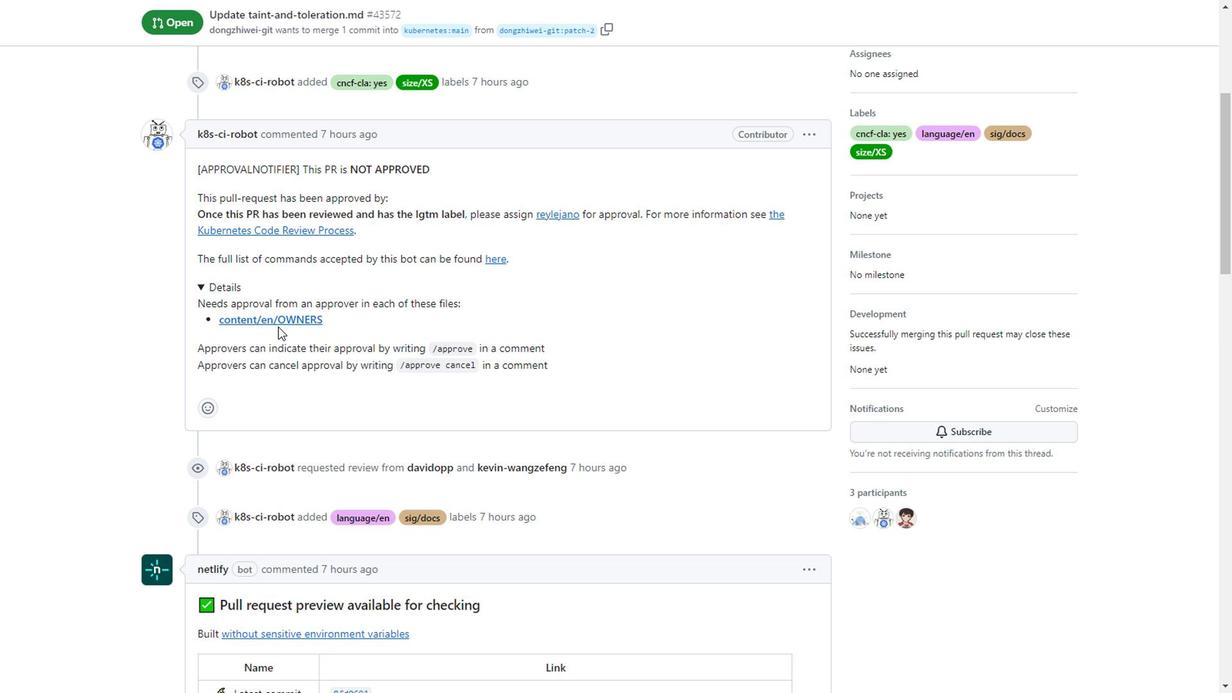 
Action: Mouse scrolled (281, 300) with delta (0, 0)
Screenshot: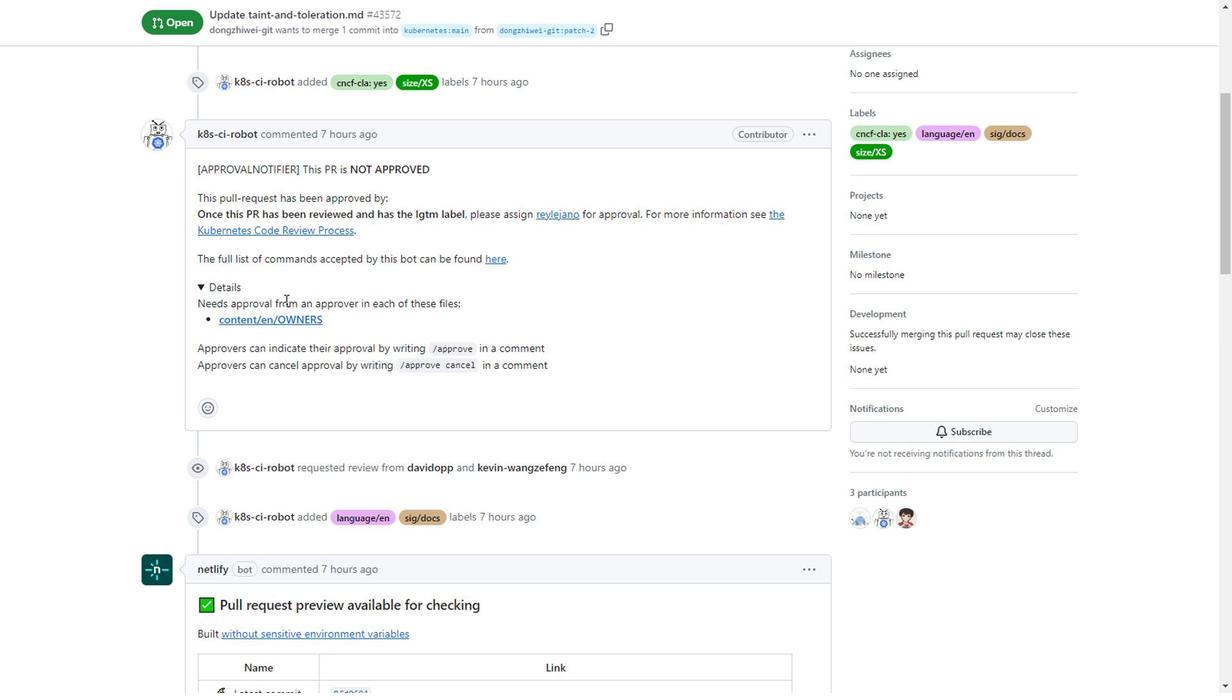 
Action: Mouse scrolled (281, 300) with delta (0, 0)
Screenshot: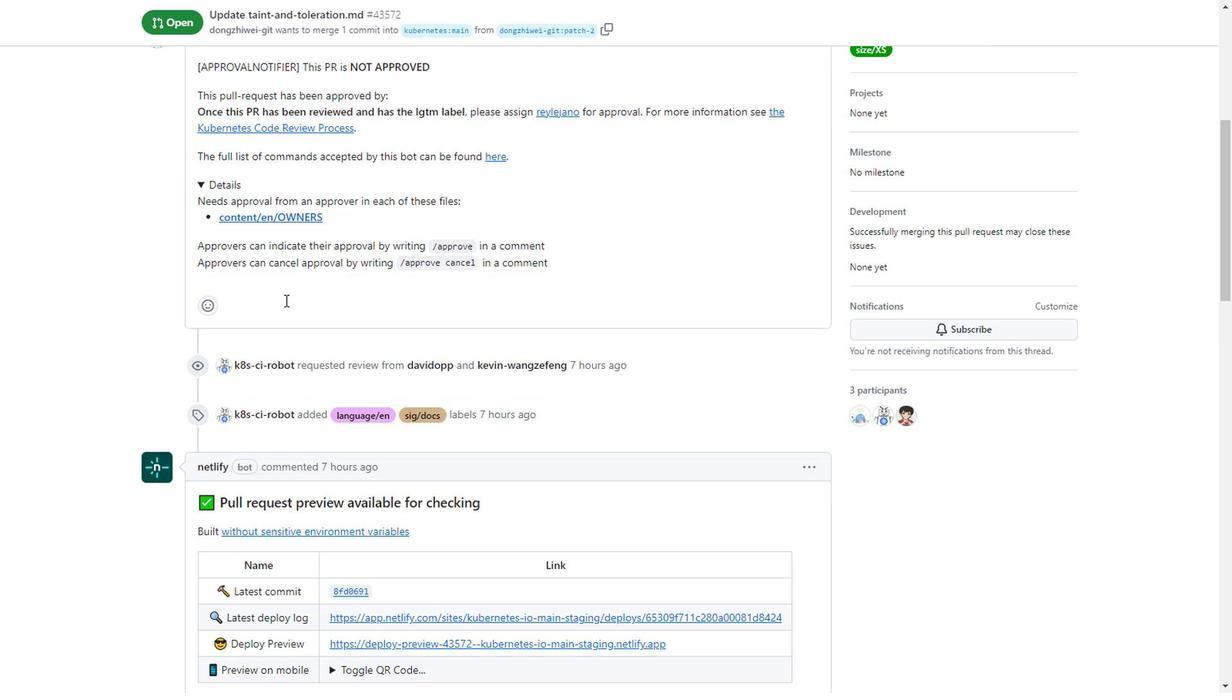 
Action: Mouse scrolled (281, 300) with delta (0, 0)
Screenshot: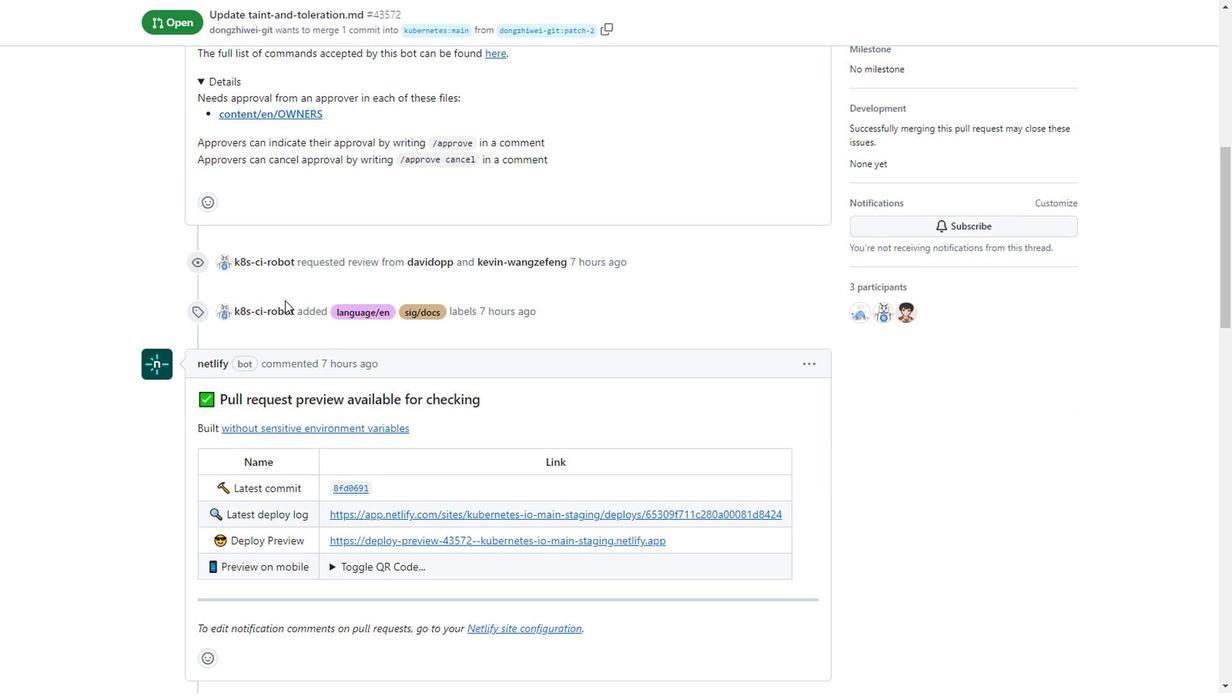
Action: Mouse scrolled (281, 300) with delta (0, 0)
Screenshot: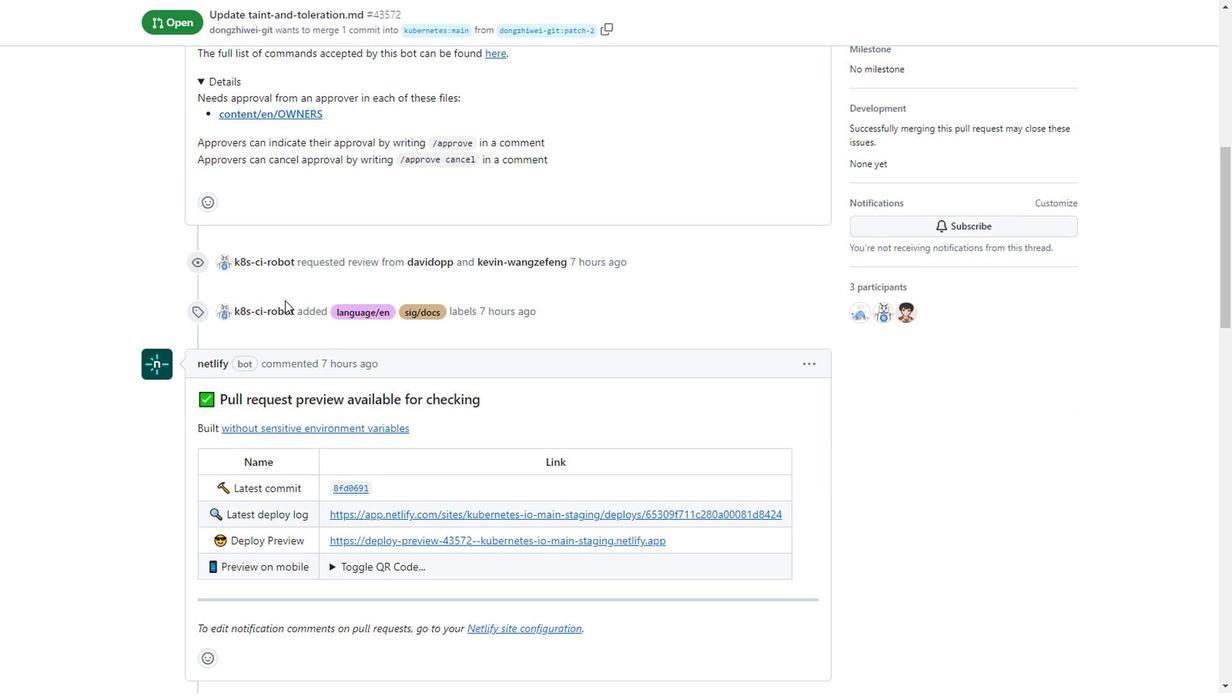 
Action: Mouse scrolled (281, 300) with delta (0, 0)
Screenshot: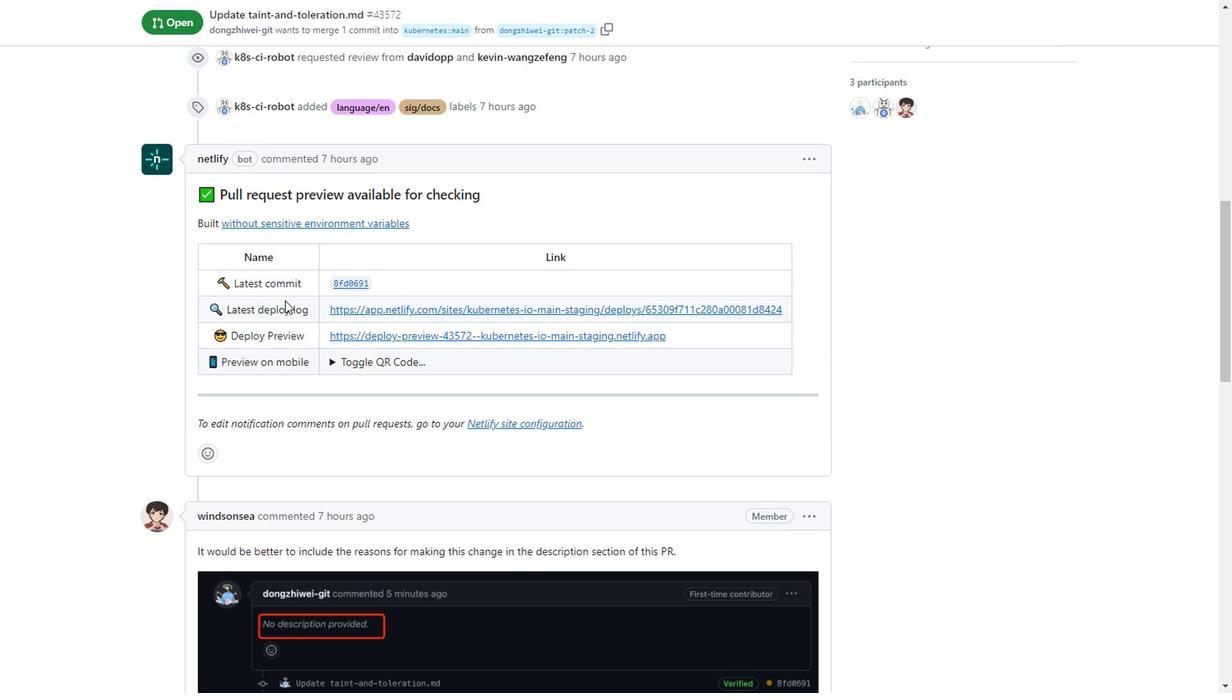 
Action: Mouse scrolled (281, 300) with delta (0, 0)
Screenshot: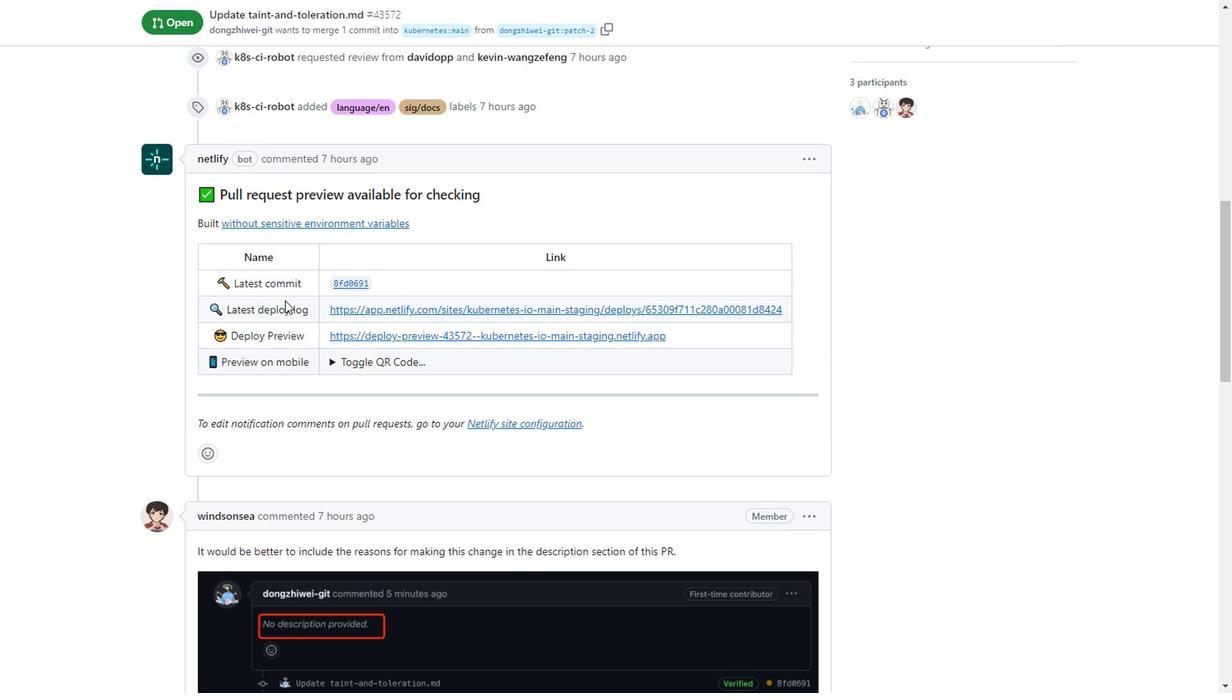 
Action: Mouse moved to (347, 377)
Screenshot: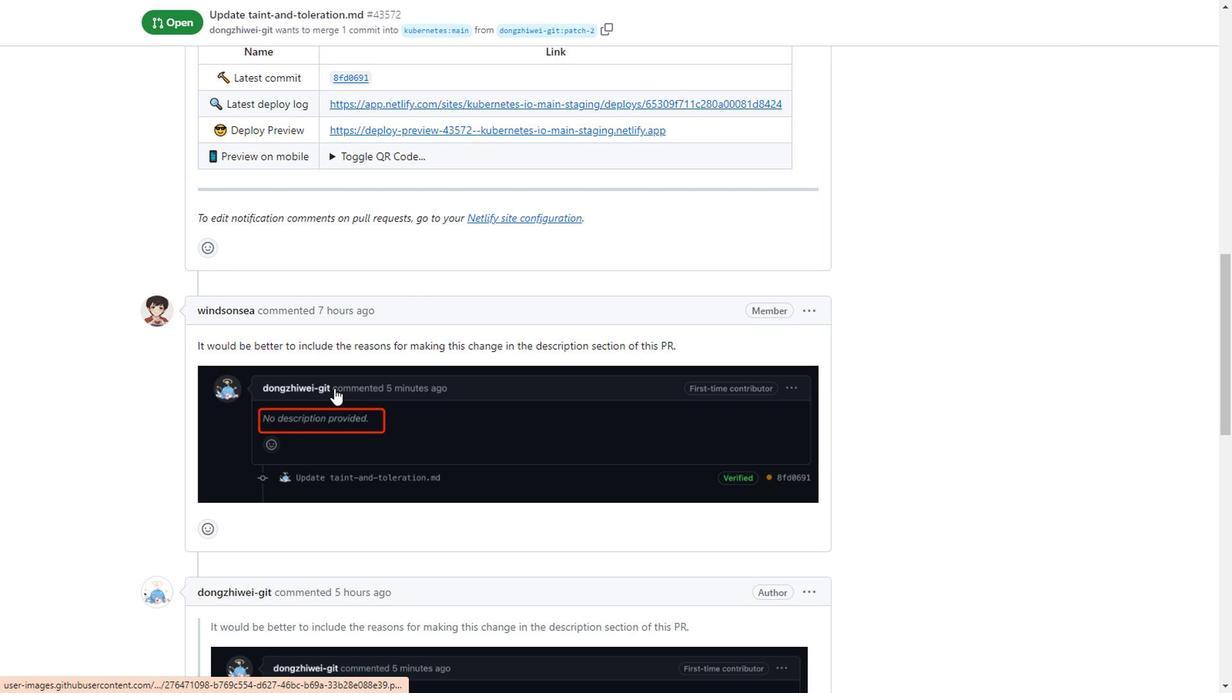
Action: Mouse scrolled (347, 376) with delta (0, -1)
Screenshot: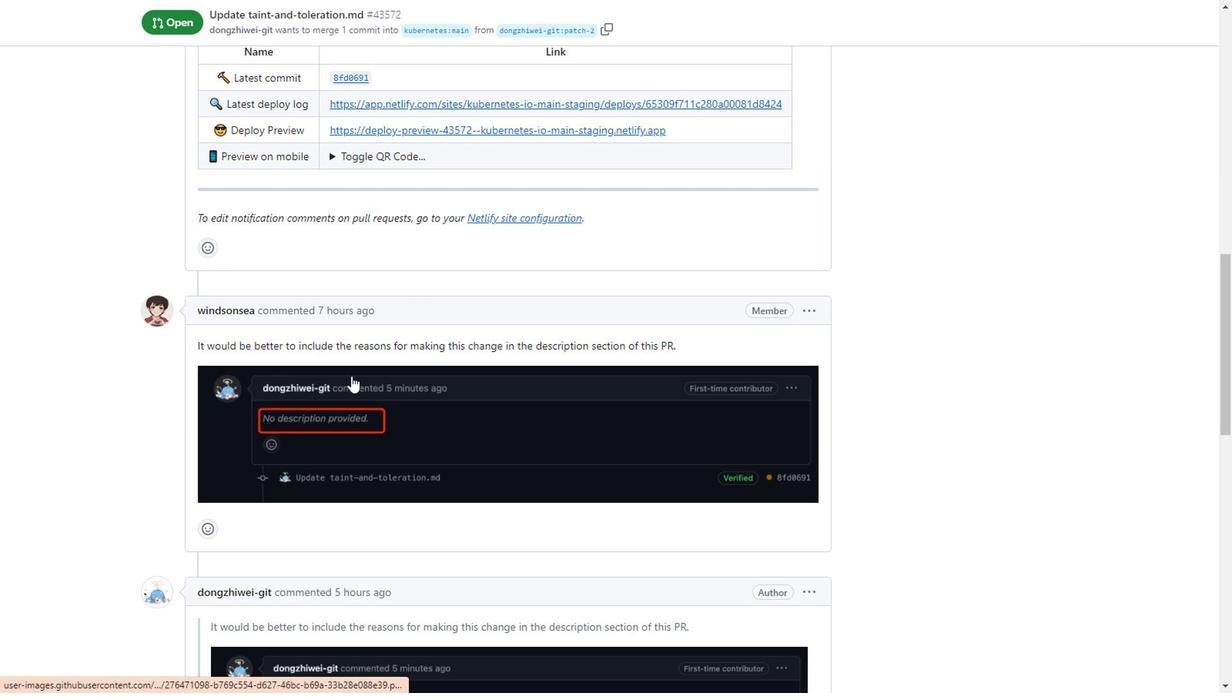 
Action: Mouse scrolled (347, 376) with delta (0, -1)
Screenshot: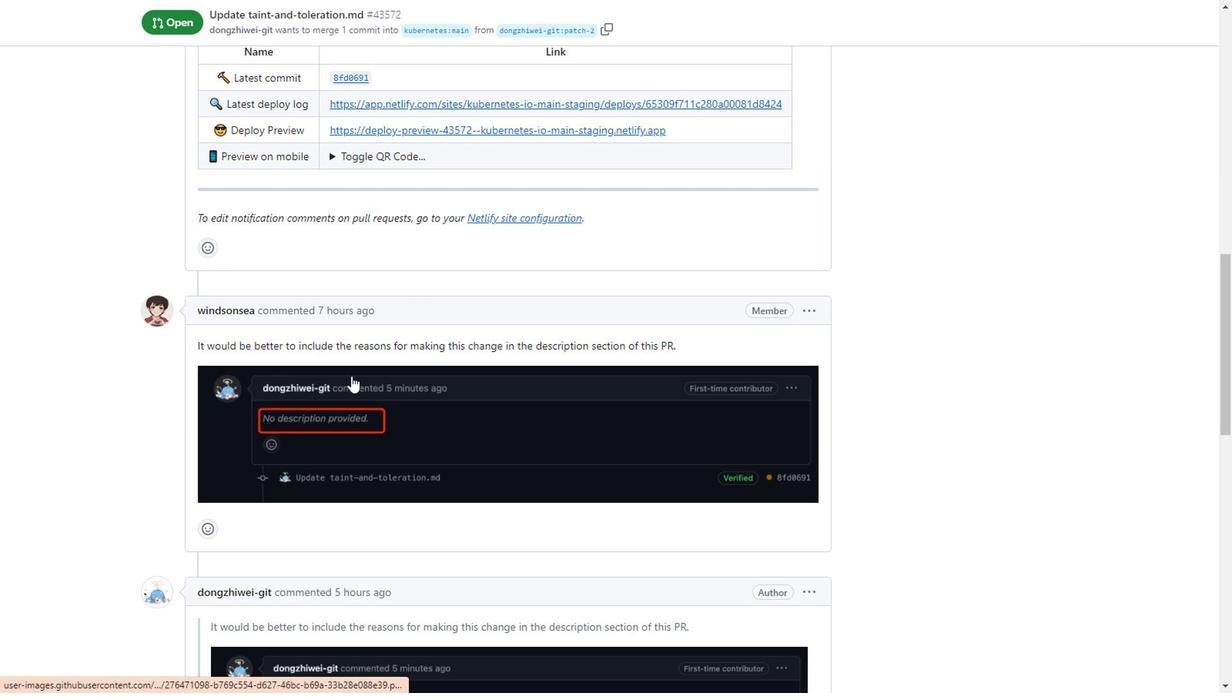 
Action: Mouse scrolled (347, 376) with delta (0, -1)
Screenshot: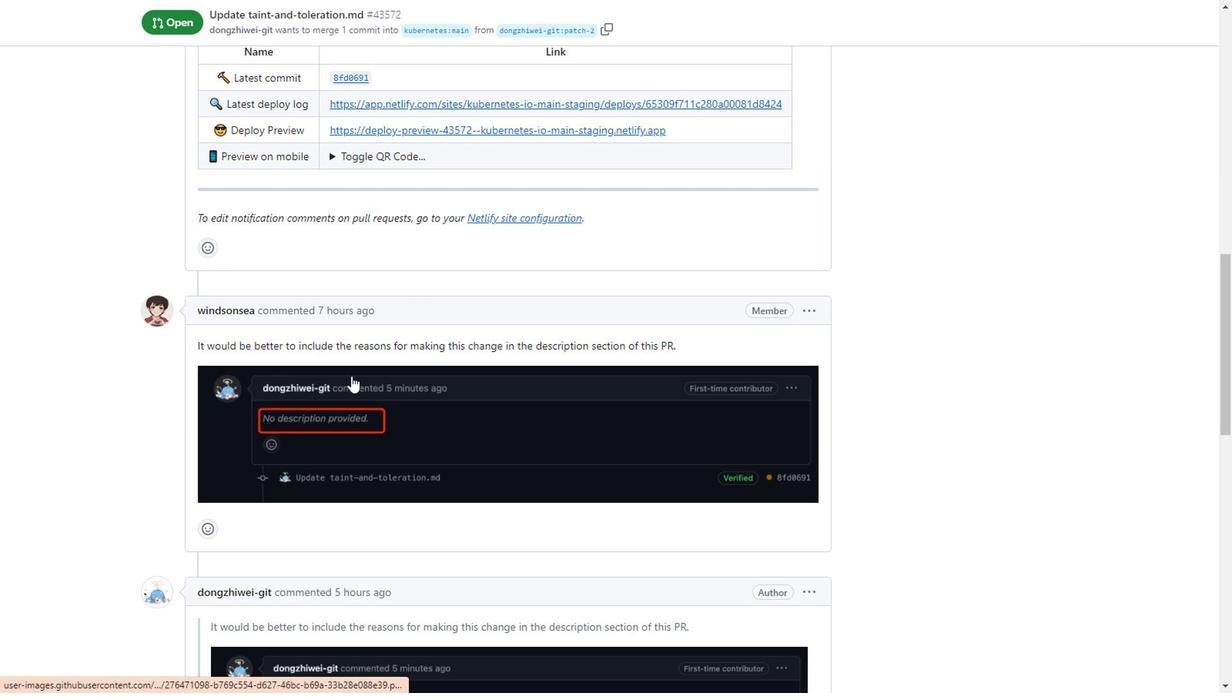 
Action: Mouse moved to (328, 417)
Screenshot: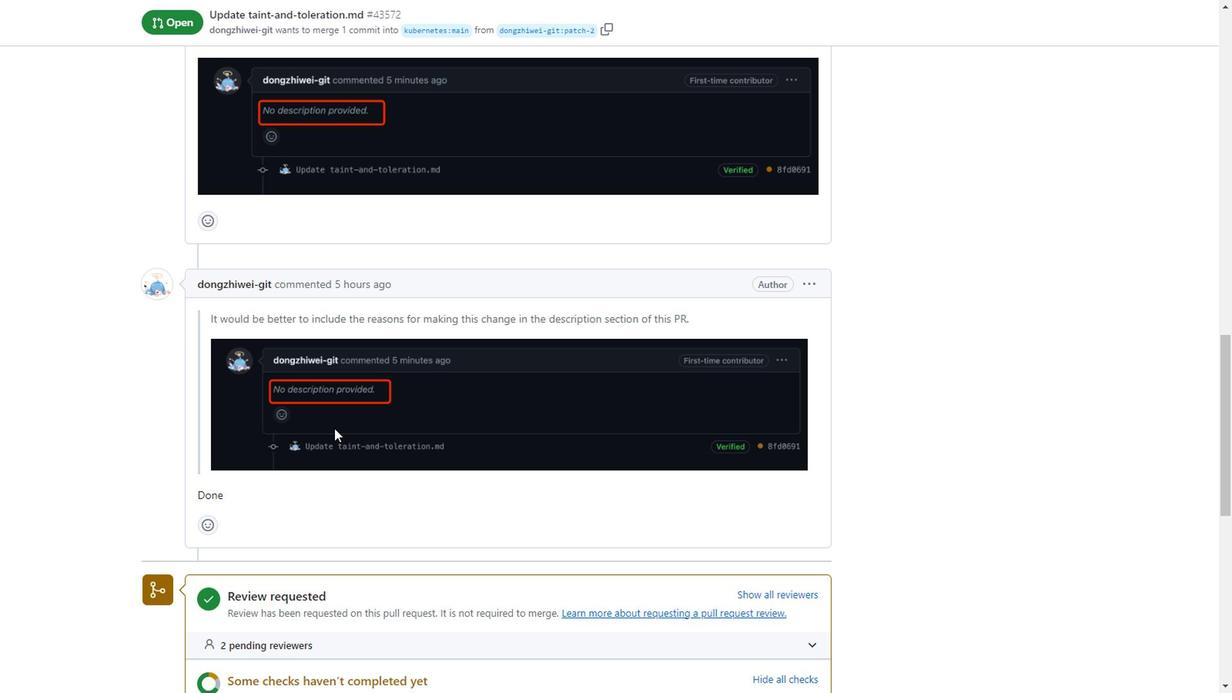 
Action: Mouse scrolled (328, 417) with delta (0, 0)
Screenshot: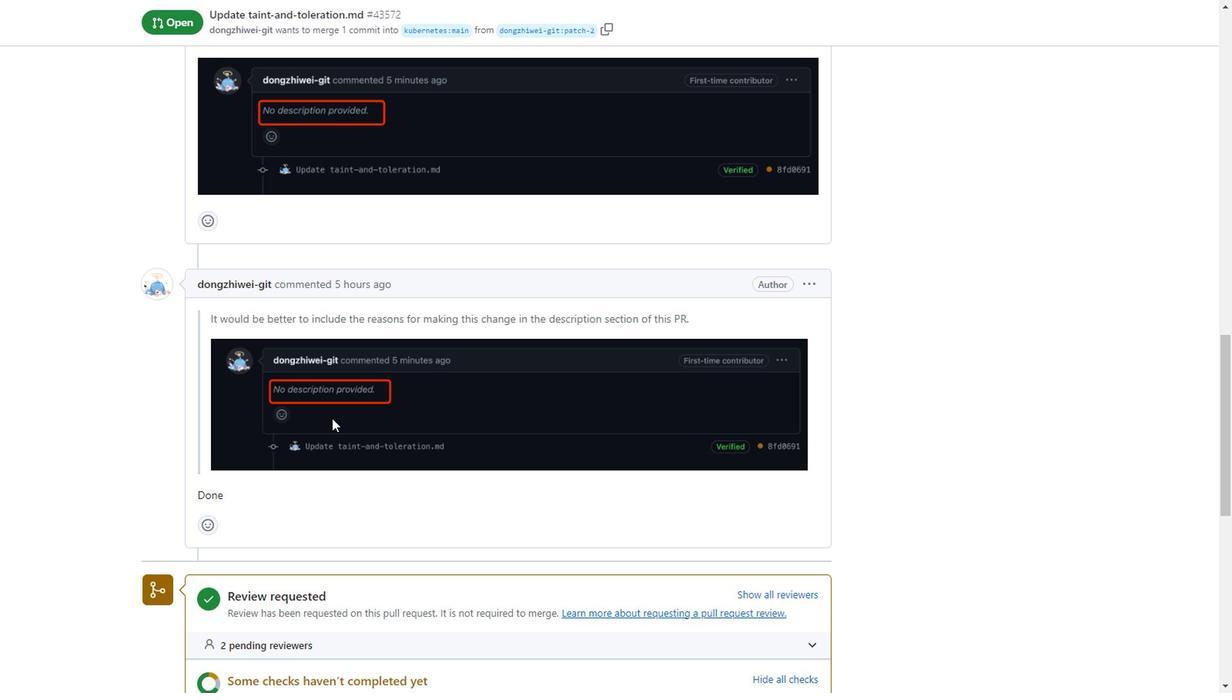 
Action: Mouse scrolled (328, 417) with delta (0, 0)
Screenshot: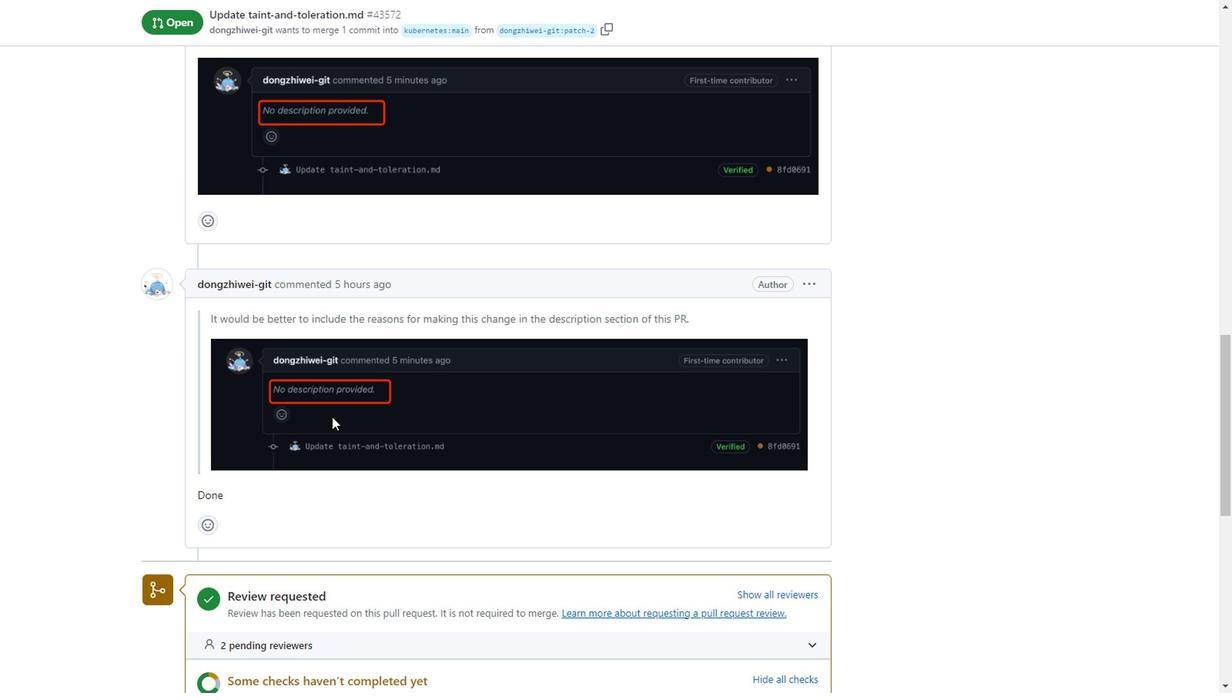 
Action: Mouse scrolled (328, 417) with delta (0, 0)
Screenshot: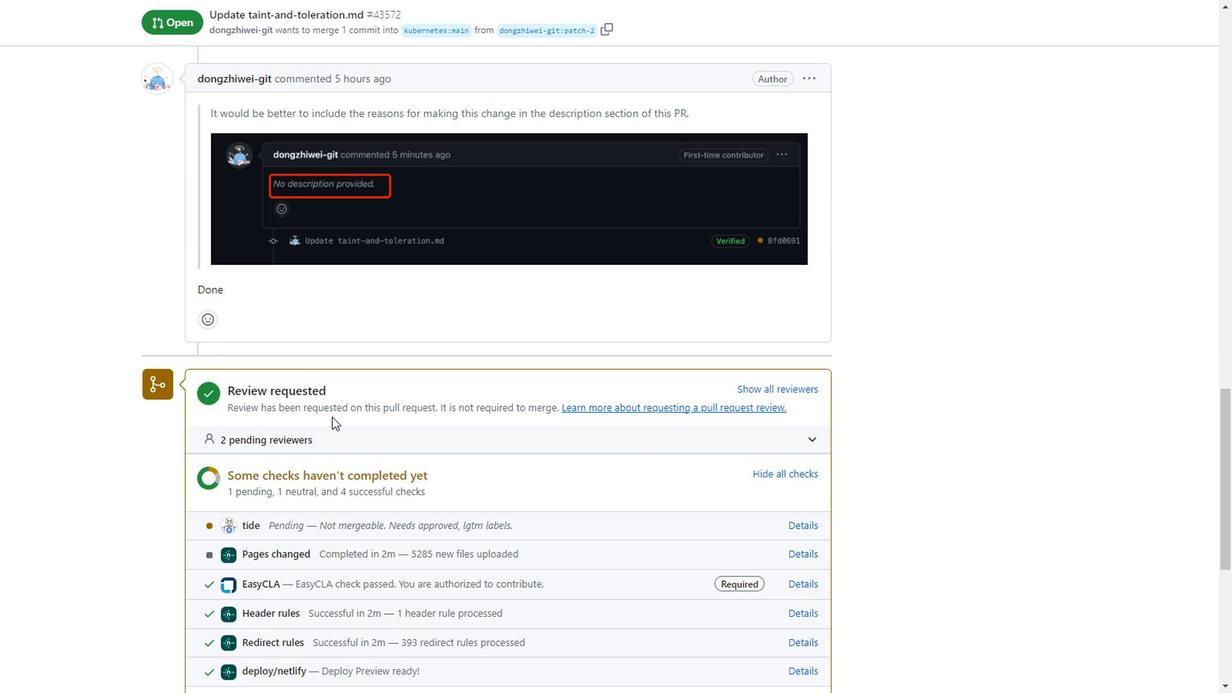 
Action: Mouse scrolled (328, 417) with delta (0, 0)
Screenshot: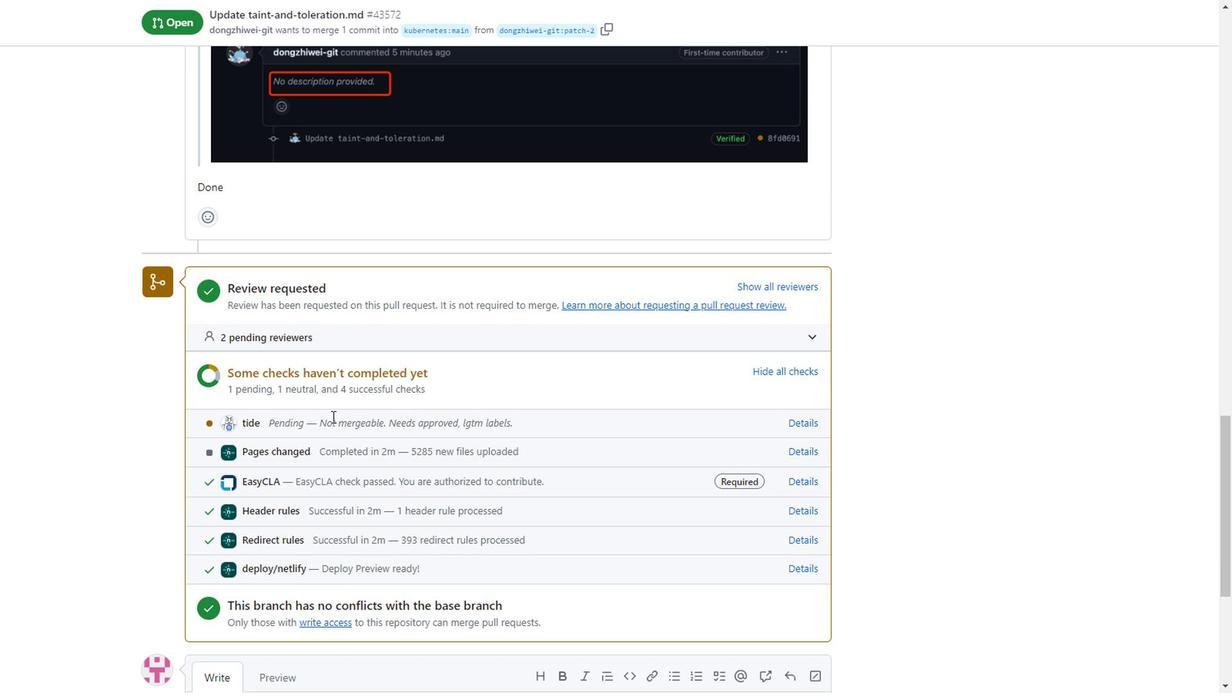
Action: Mouse scrolled (328, 417) with delta (0, 0)
Screenshot: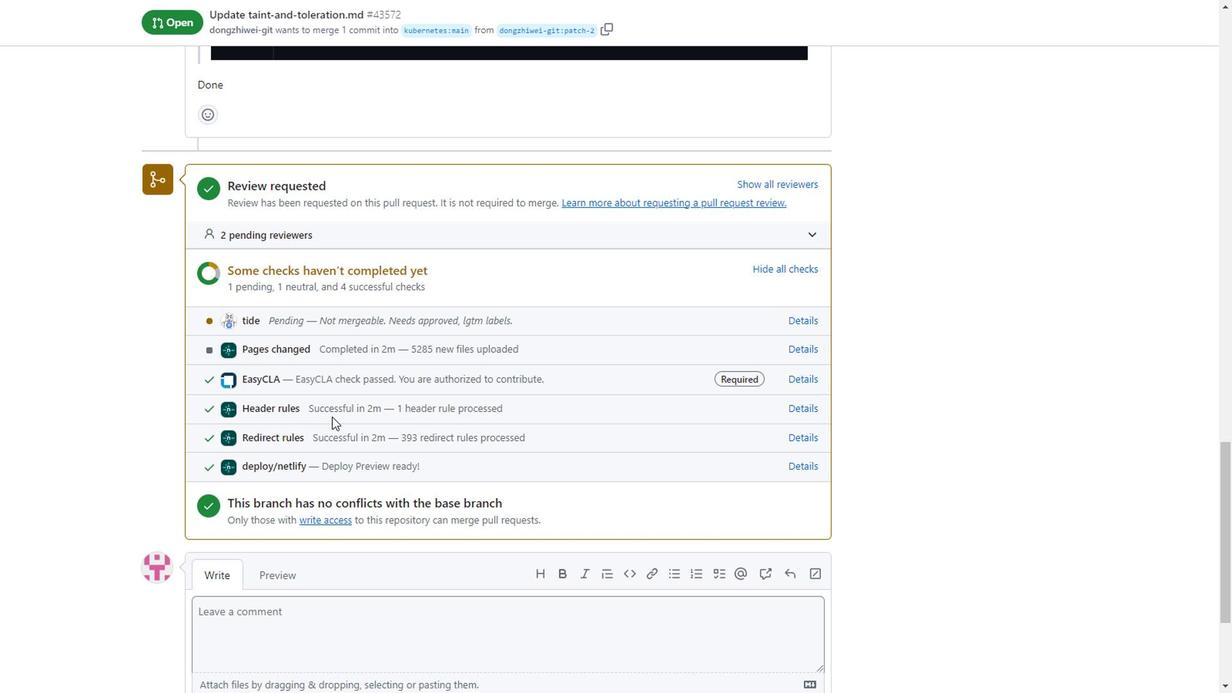 
Action: Mouse scrolled (328, 417) with delta (0, 0)
Screenshot: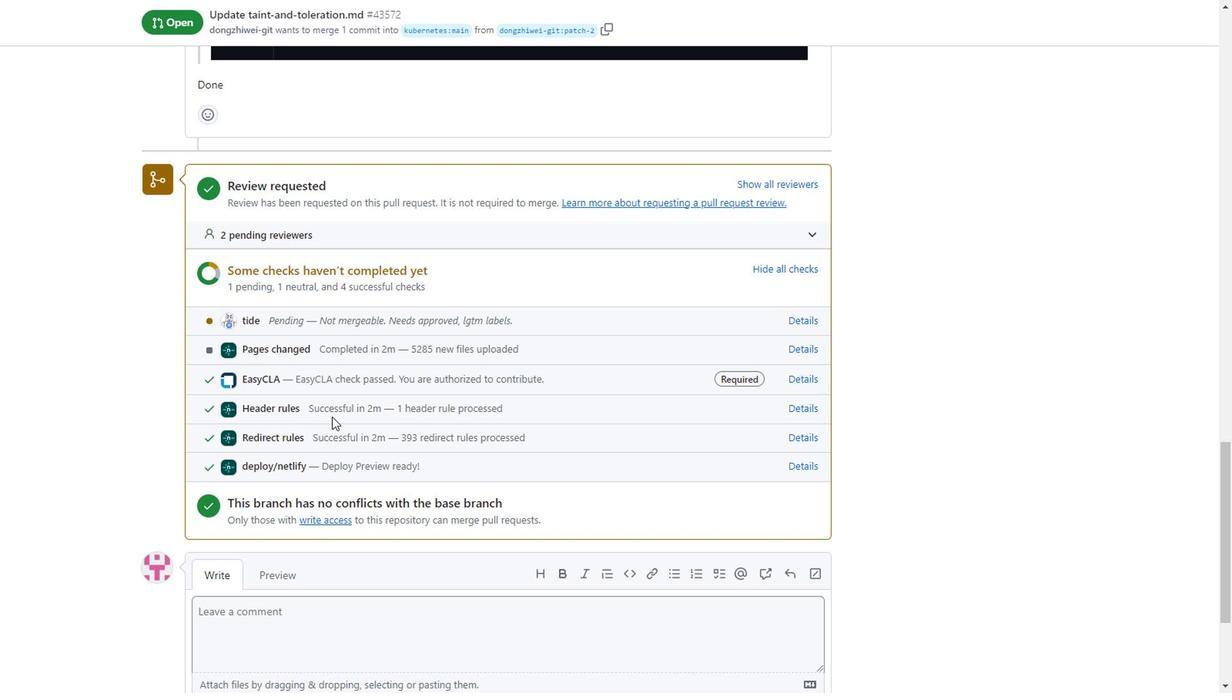 
Action: Mouse scrolled (328, 418) with delta (0, 0)
Screenshot: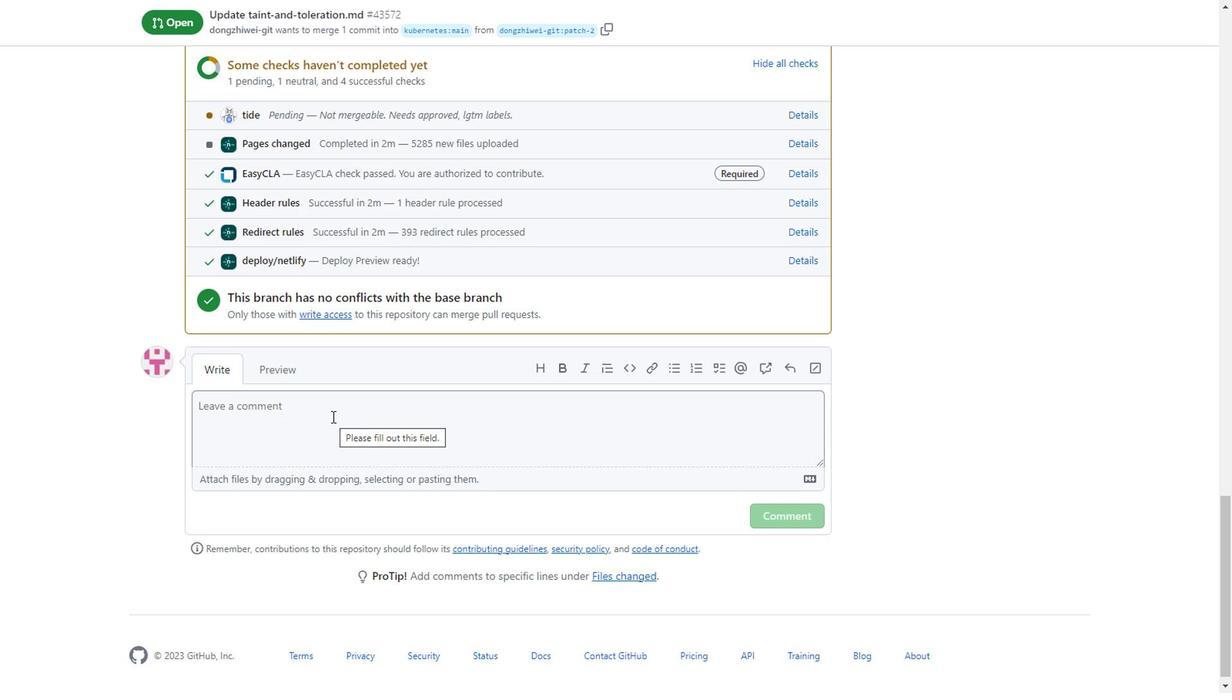 
Action: Mouse scrolled (328, 418) with delta (0, 0)
Screenshot: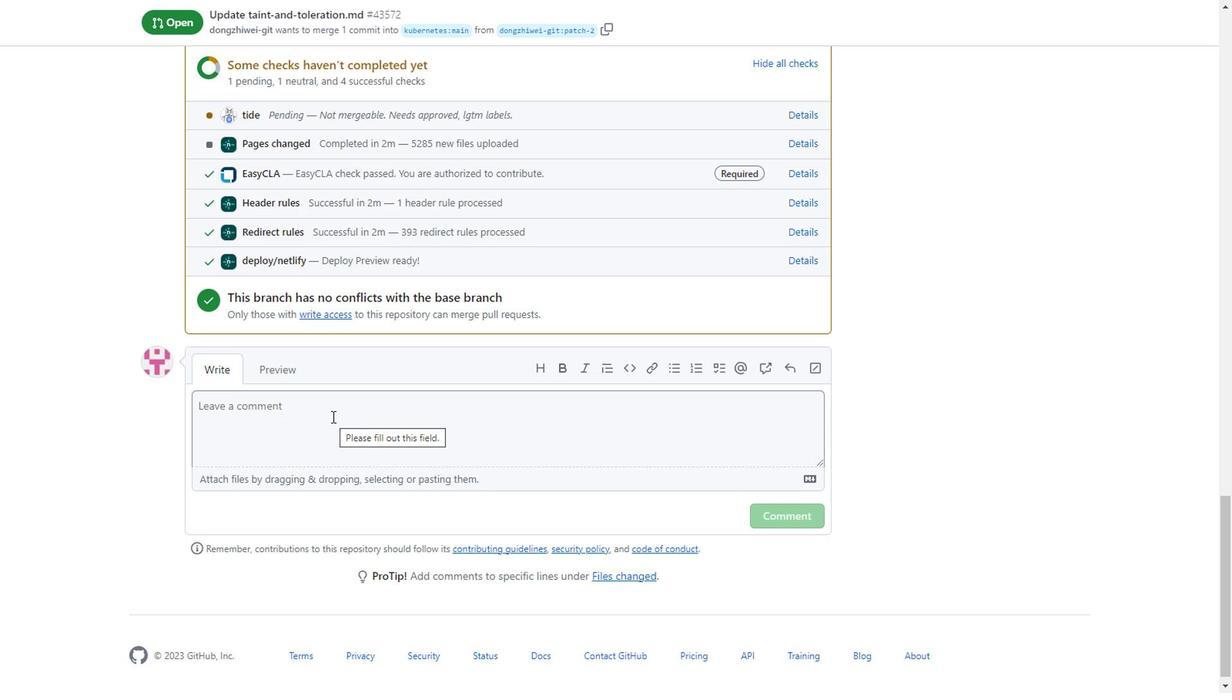 
Action: Mouse scrolled (328, 418) with delta (0, 0)
Screenshot: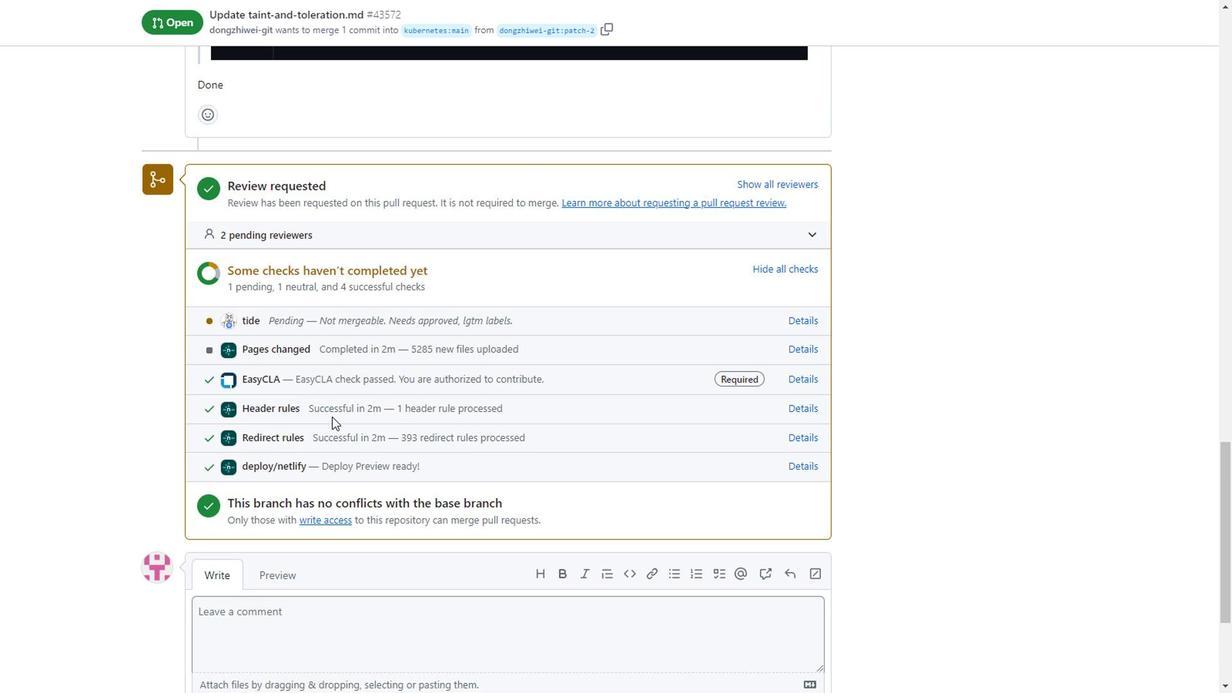 
Action: Mouse scrolled (328, 418) with delta (0, 0)
Screenshot: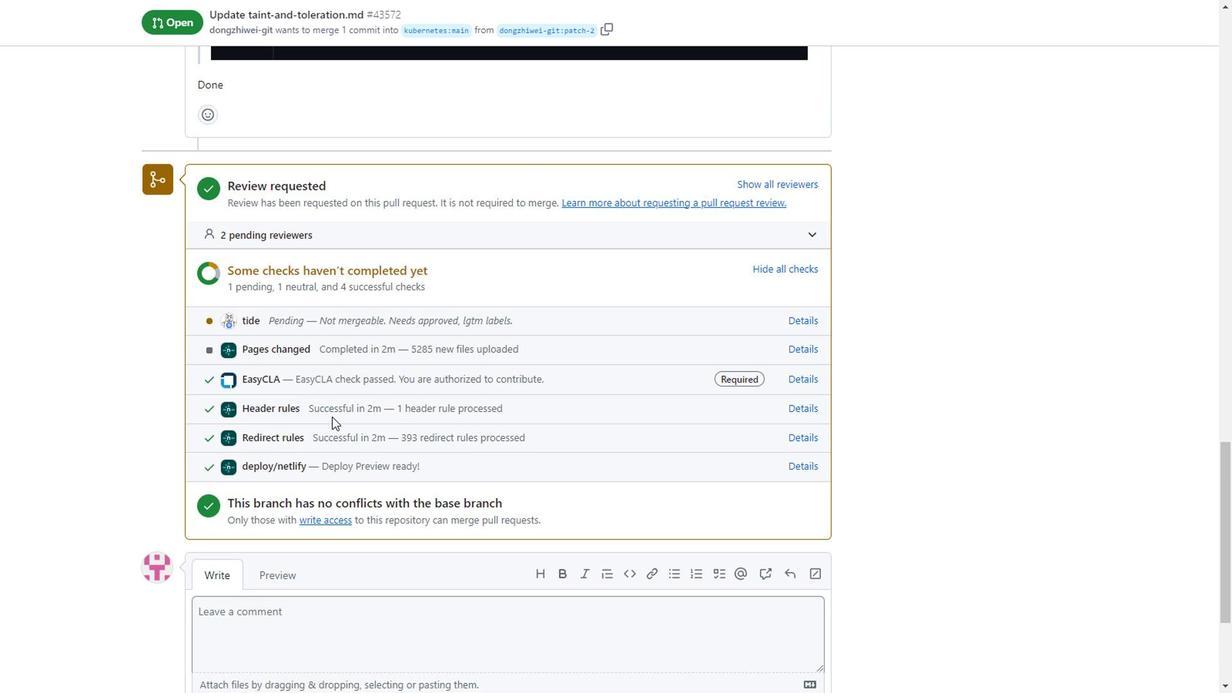 
Action: Mouse scrolled (328, 418) with delta (0, 0)
Screenshot: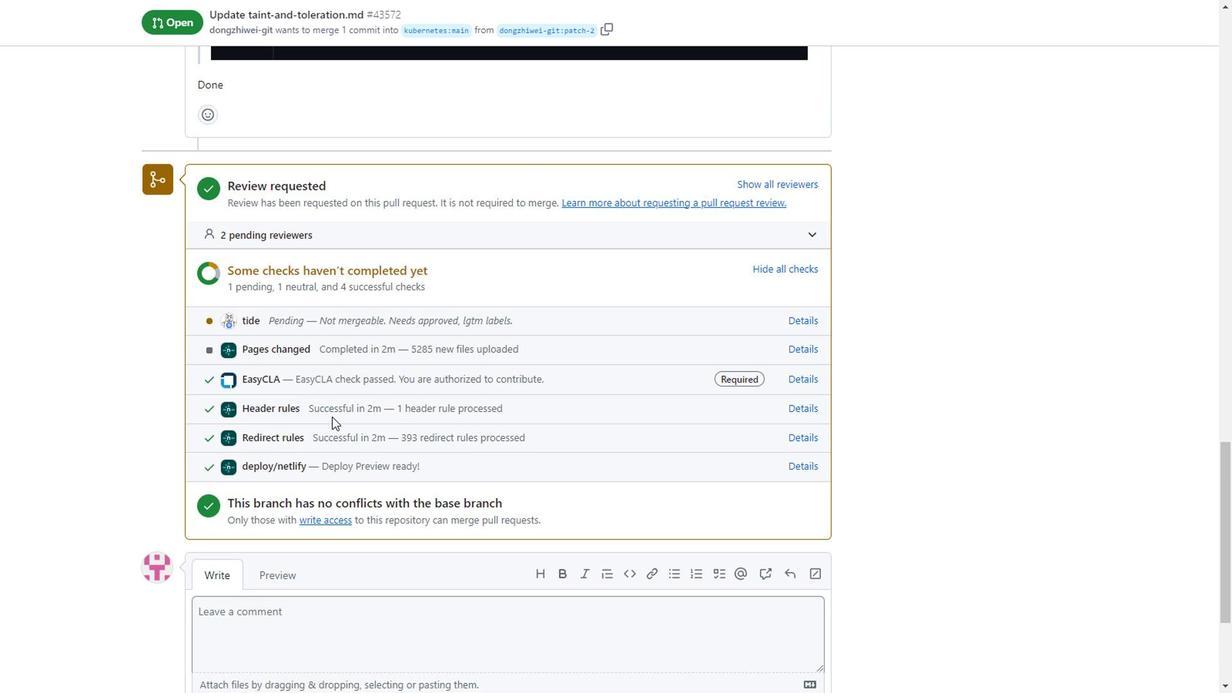 
Action: Mouse scrolled (328, 418) with delta (0, 0)
Screenshot: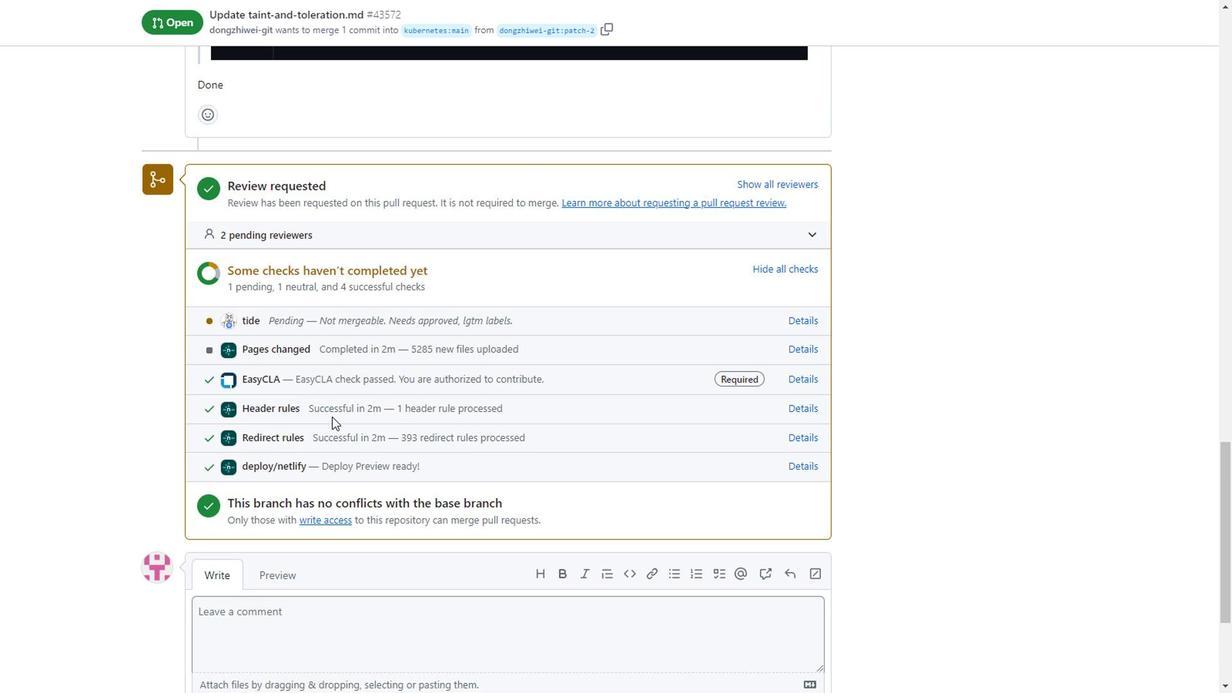 
Action: Mouse scrolled (328, 418) with delta (0, 0)
Screenshot: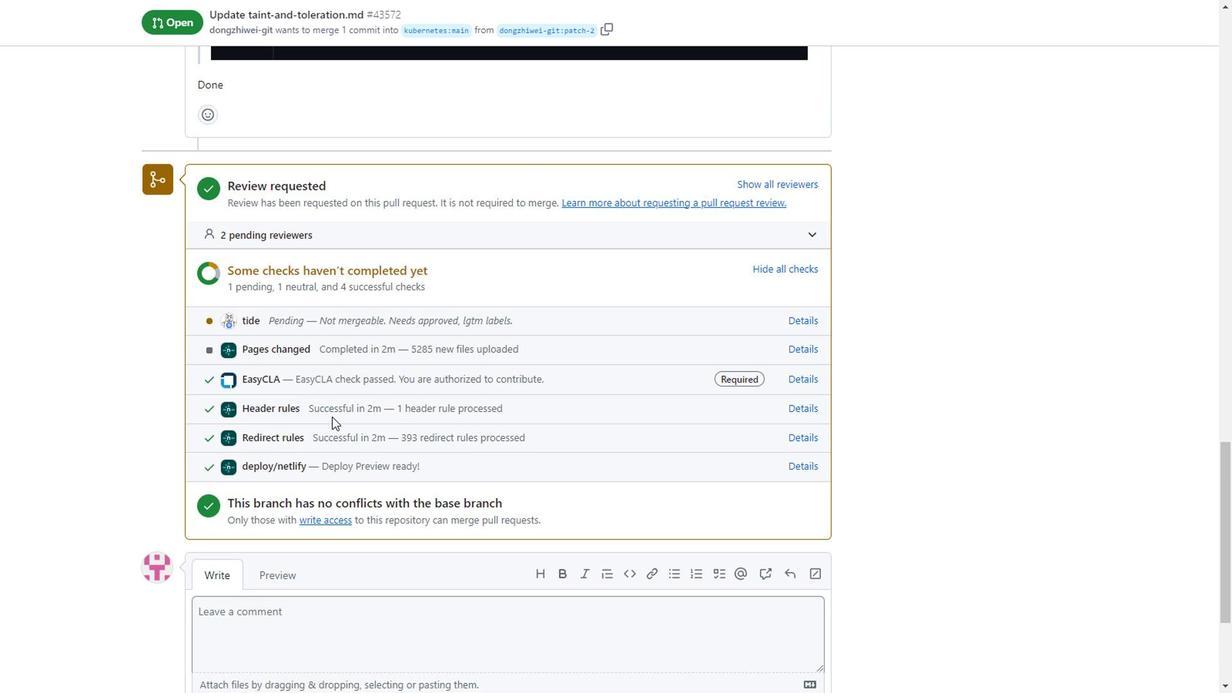 
Action: Mouse scrolled (328, 418) with delta (0, 0)
Screenshot: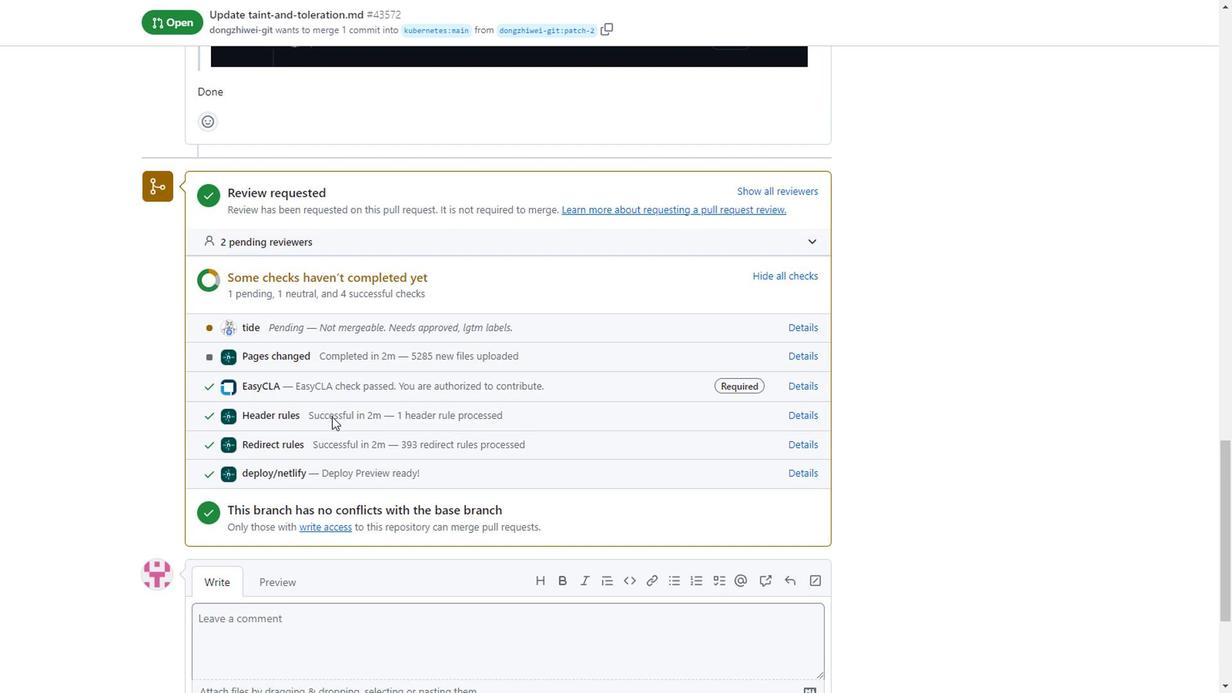 
Action: Mouse moved to (329, 416)
Screenshot: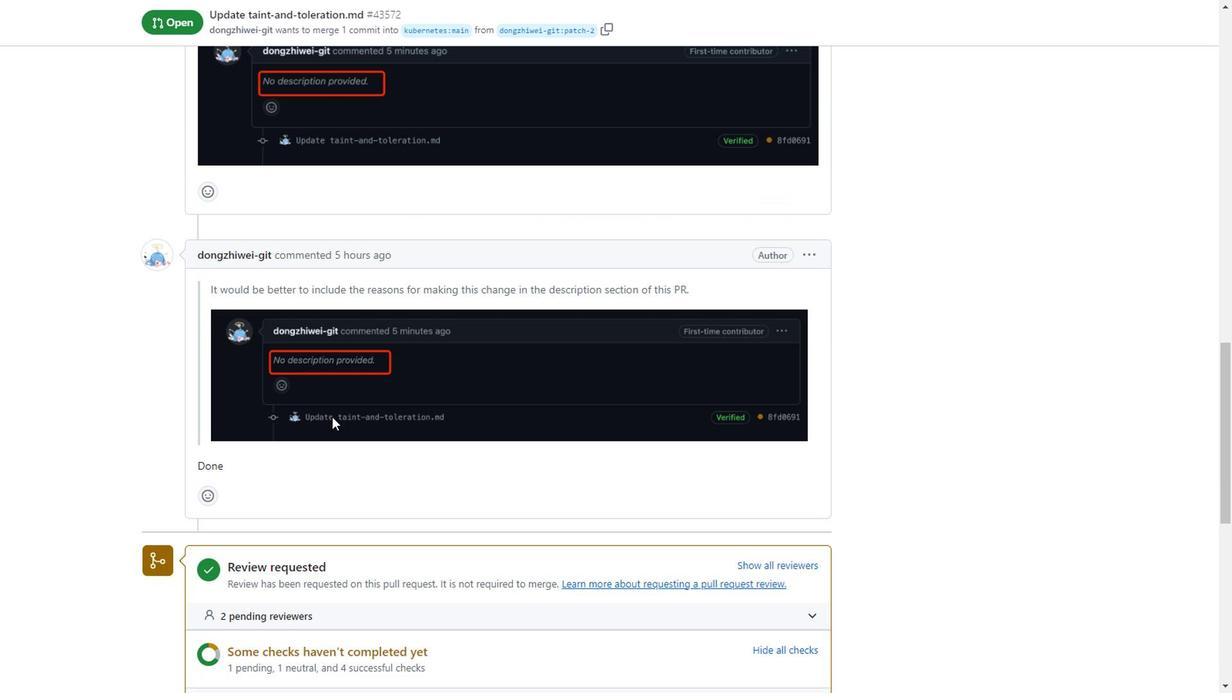 
Action: Mouse scrolled (329, 417) with delta (0, 0)
Screenshot: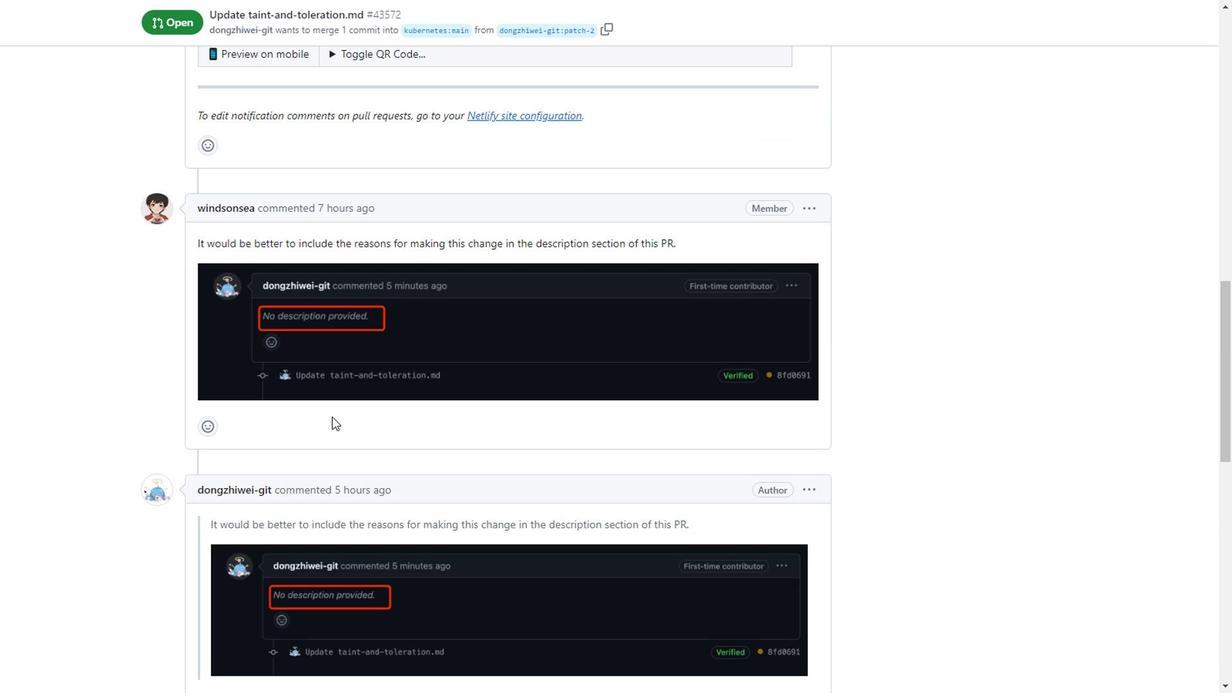 
Action: Mouse scrolled (329, 417) with delta (0, 0)
Screenshot: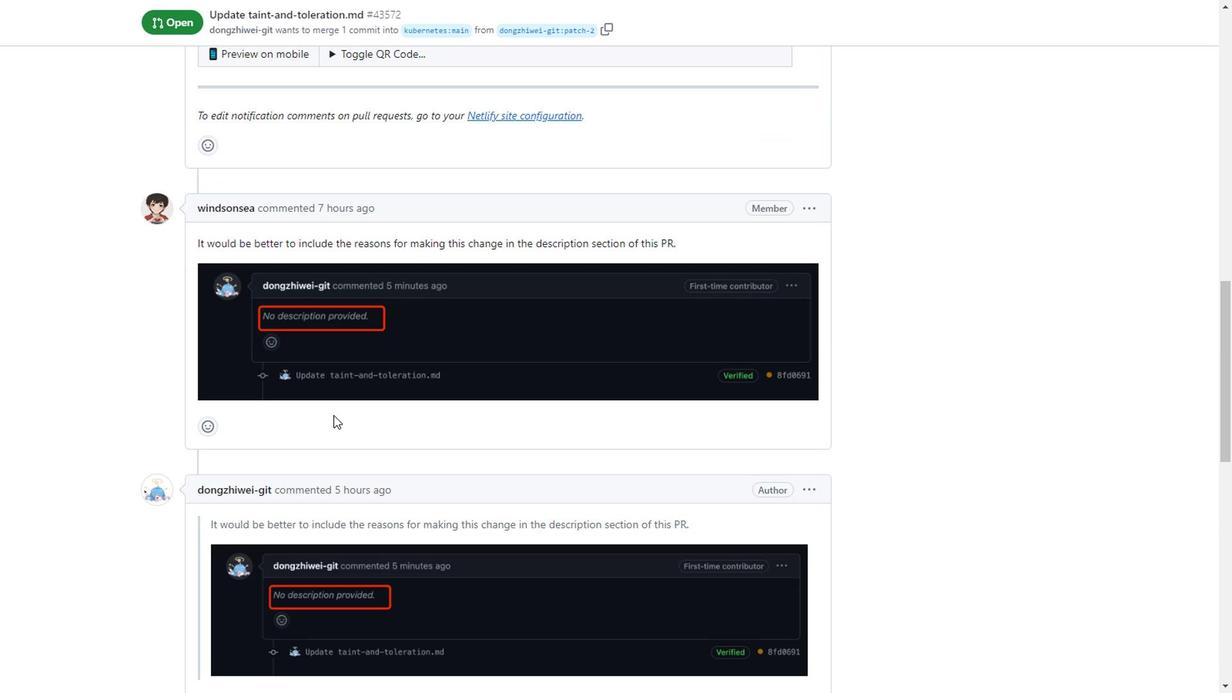 
Action: Mouse scrolled (329, 417) with delta (0, 0)
Screenshot: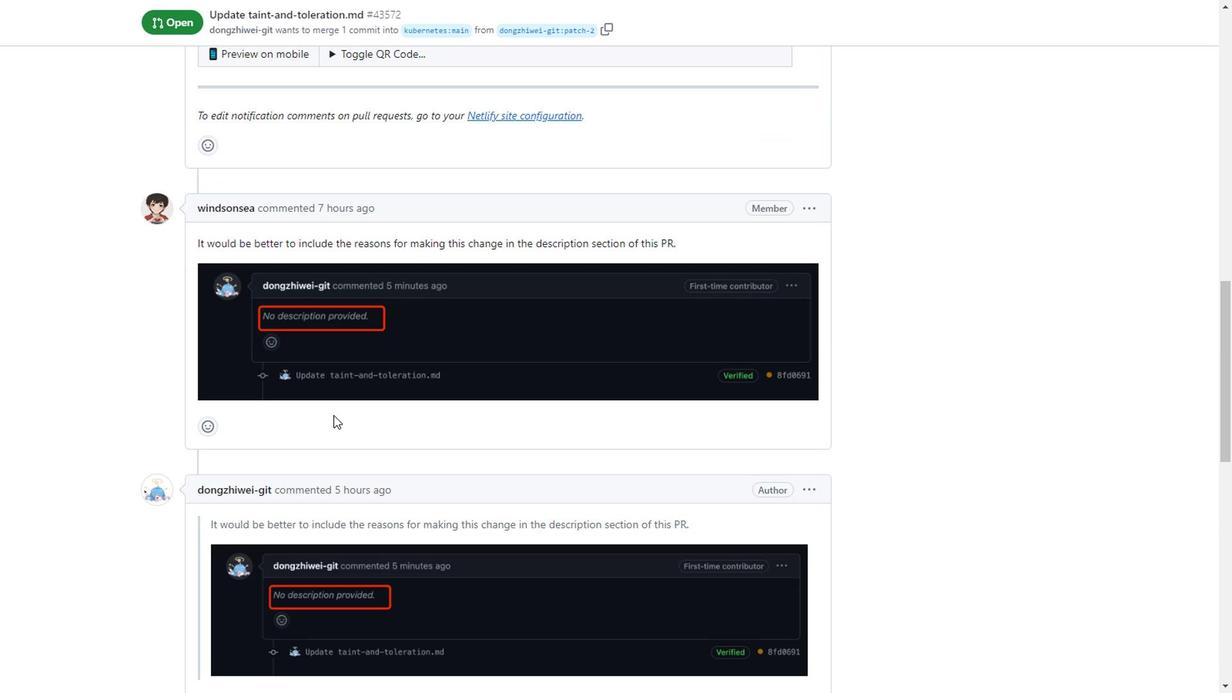 
Action: Mouse scrolled (329, 417) with delta (0, 0)
Screenshot: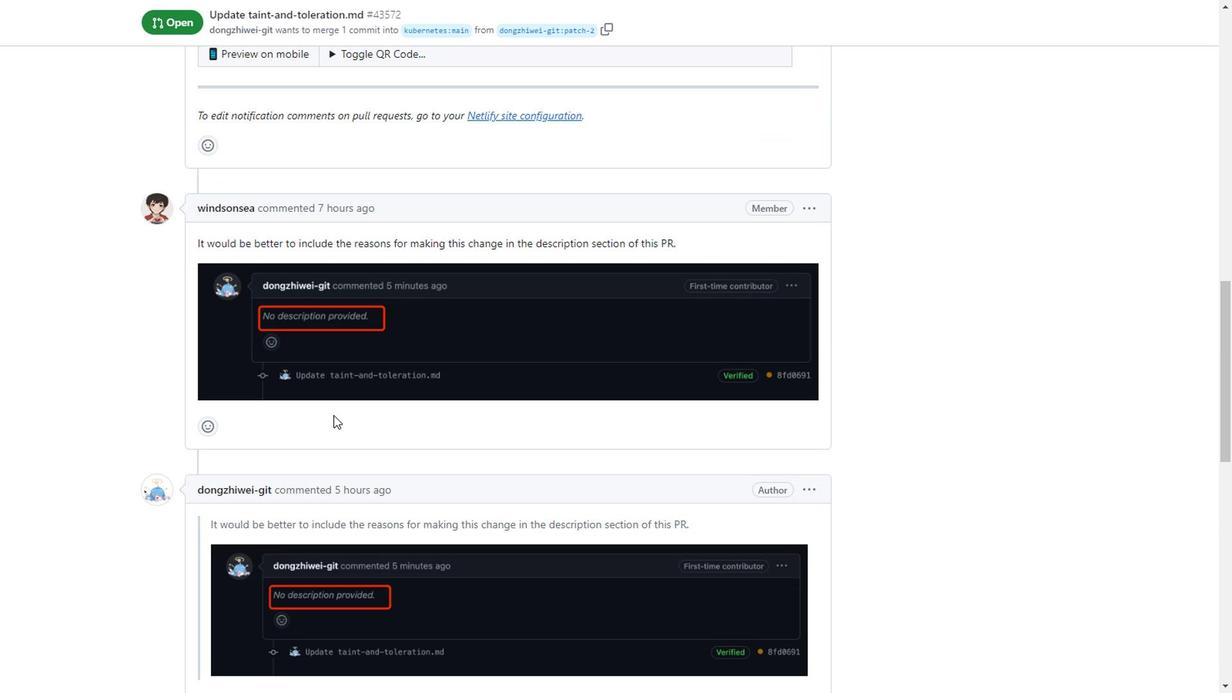 
Action: Mouse scrolled (329, 417) with delta (0, 0)
Screenshot: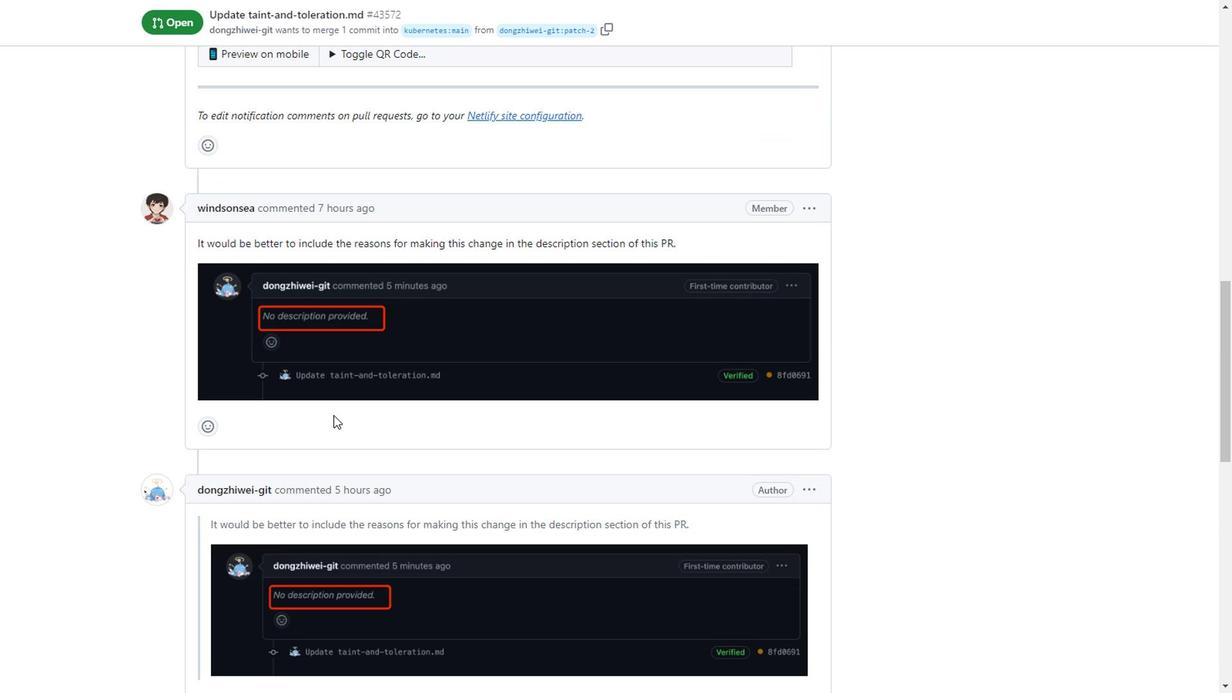 
Action: Mouse scrolled (329, 415) with delta (0, -1)
Screenshot: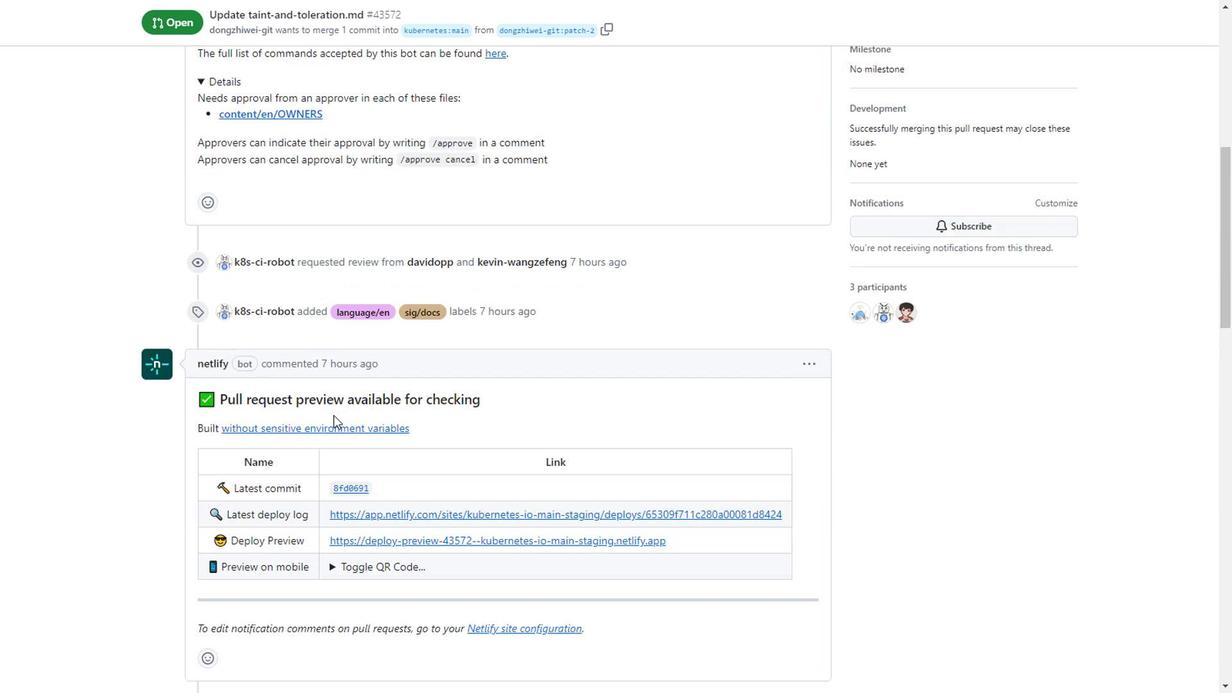 
Action: Mouse scrolled (329, 417) with delta (0, 0)
Screenshot: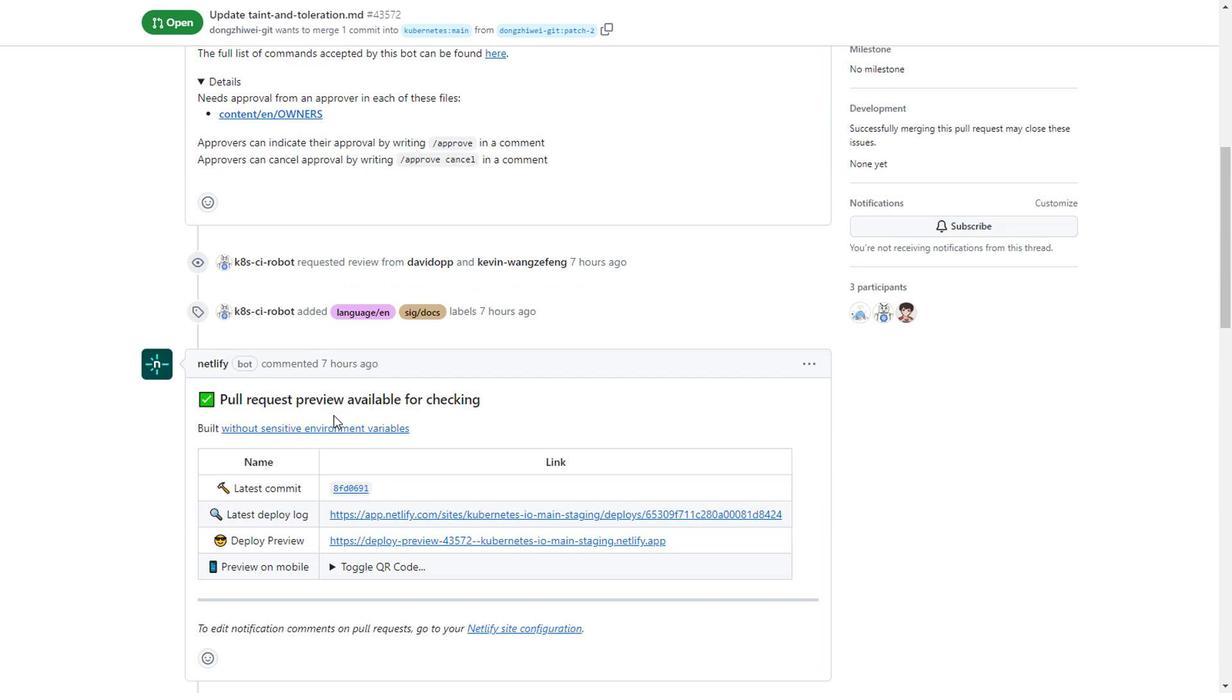 
Action: Mouse scrolled (329, 417) with delta (0, 0)
Screenshot: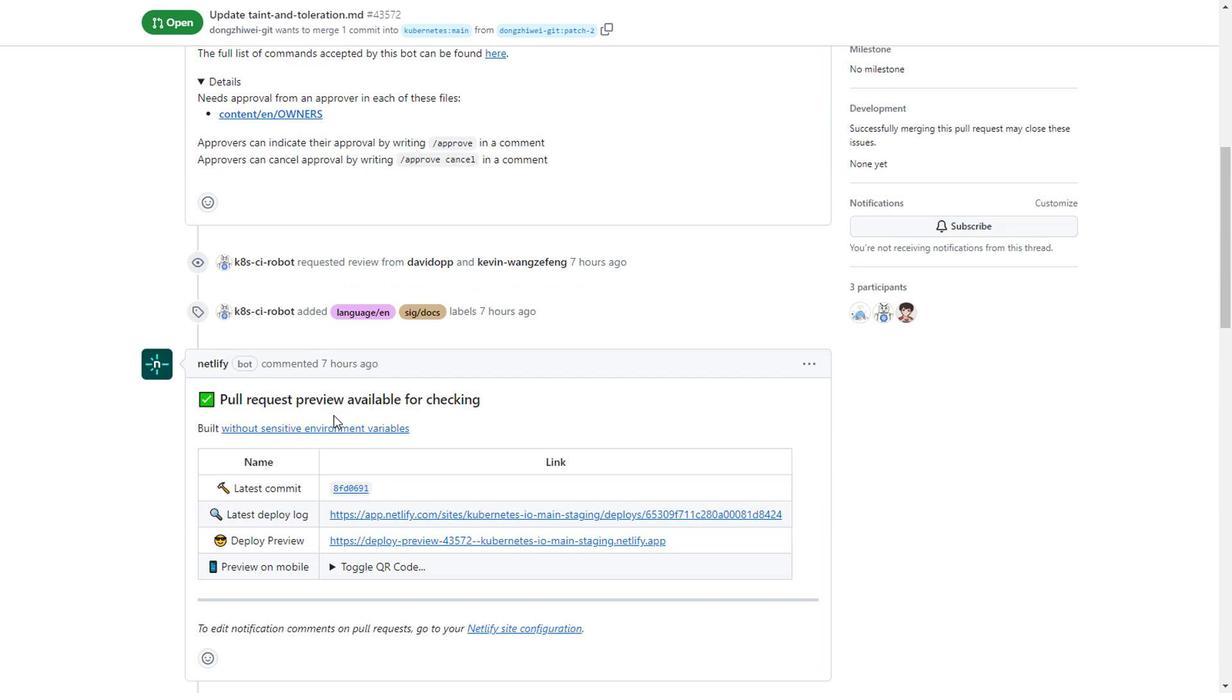 
Action: Mouse scrolled (329, 417) with delta (0, 0)
Screenshot: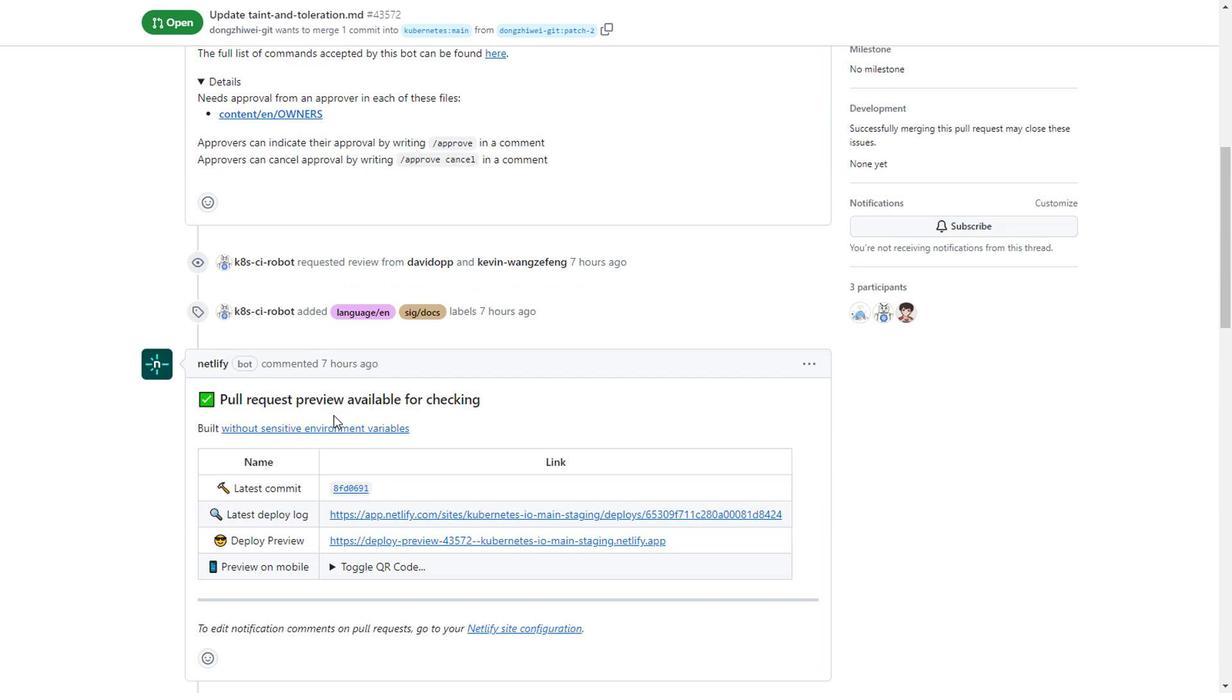 
Action: Mouse scrolled (329, 417) with delta (0, 0)
Screenshot: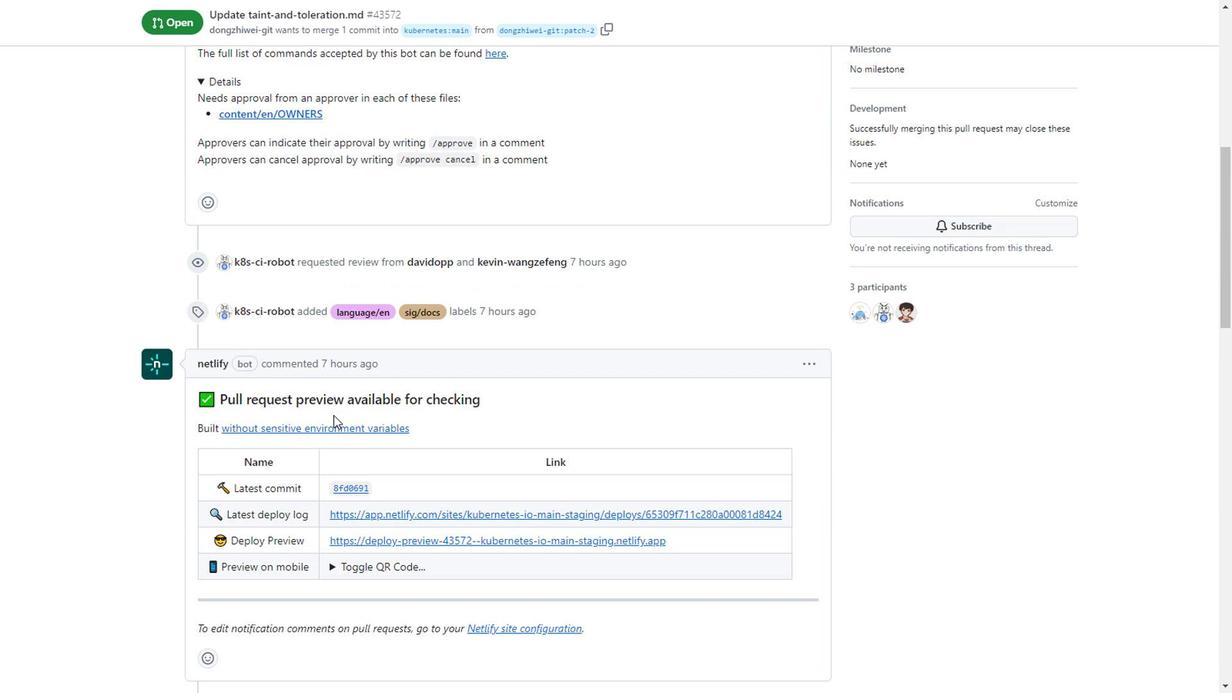 
Action: Mouse scrolled (329, 417) with delta (0, 0)
Screenshot: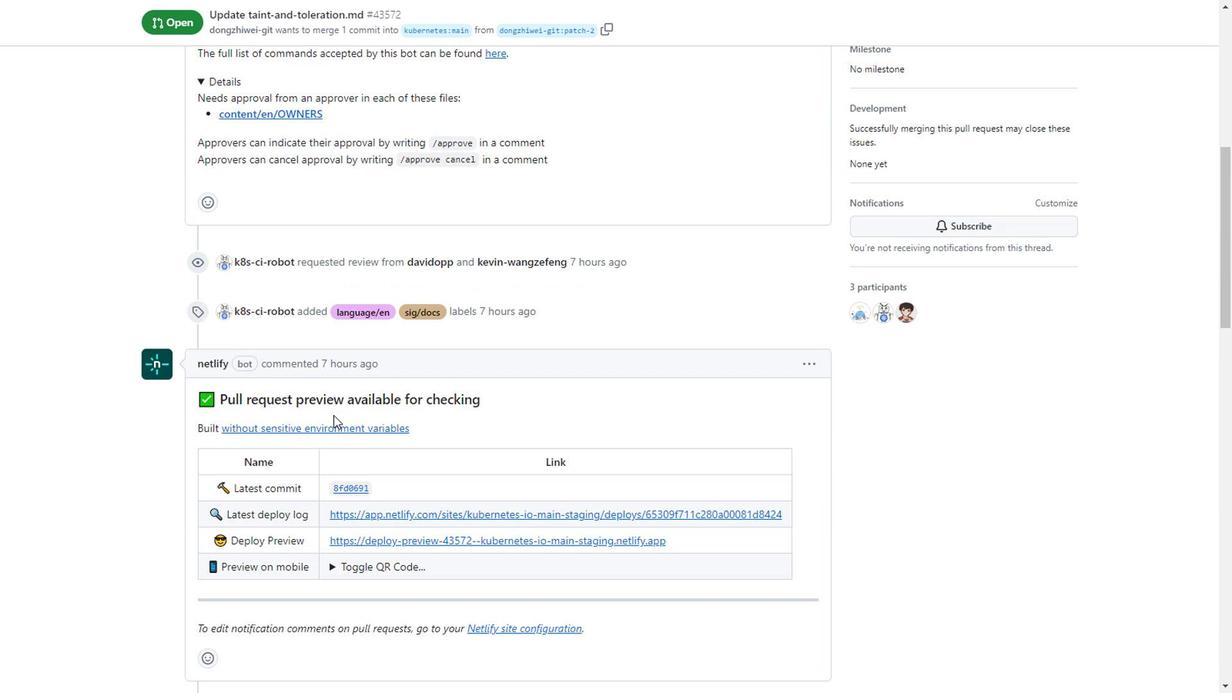 
Action: Mouse scrolled (329, 417) with delta (0, 0)
Screenshot: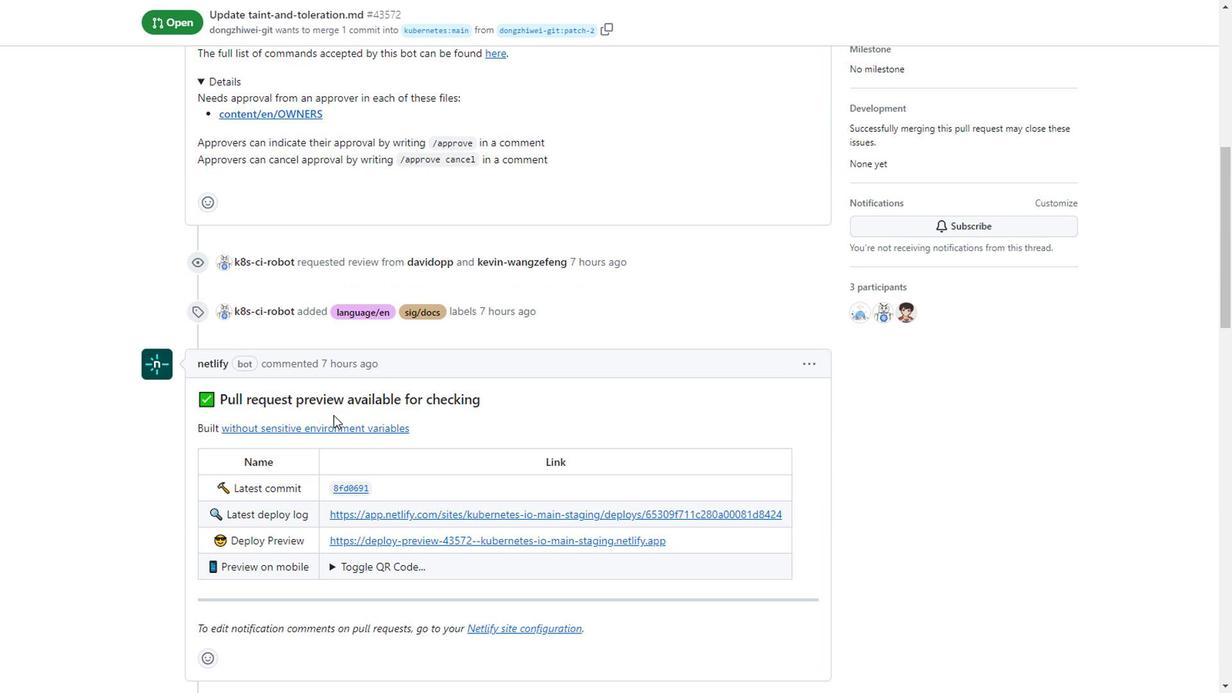 
Action: Mouse scrolled (329, 417) with delta (0, 0)
Screenshot: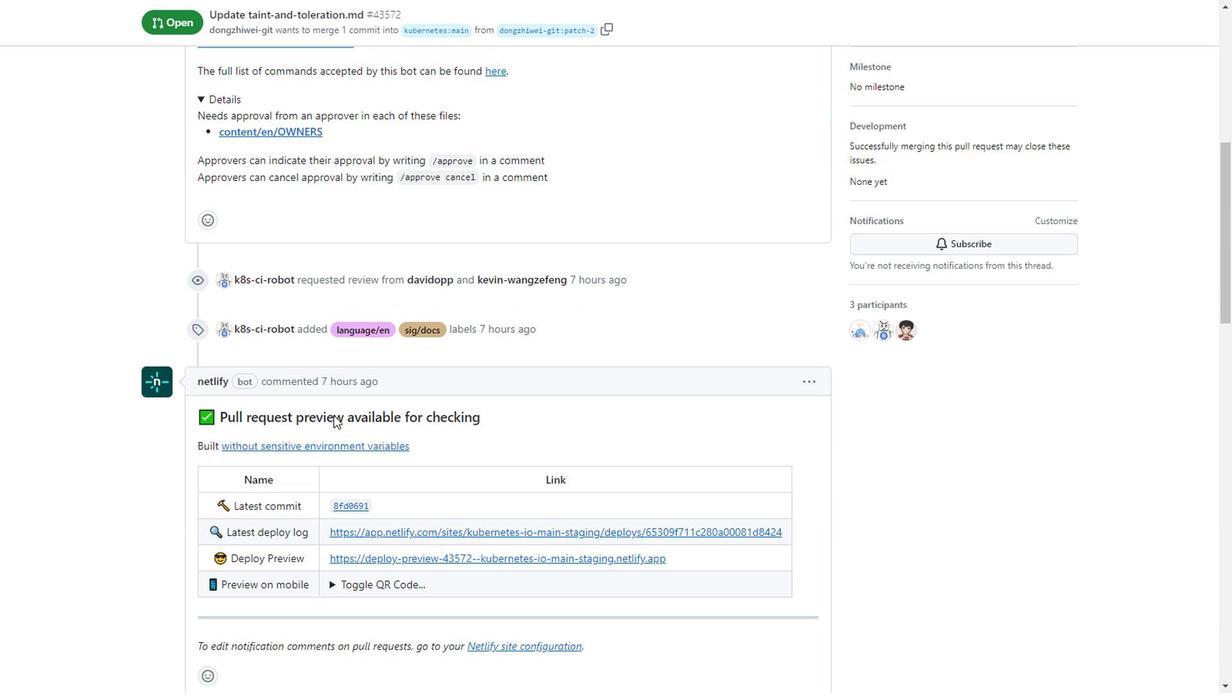 
Action: Mouse scrolled (329, 417) with delta (0, 0)
Screenshot: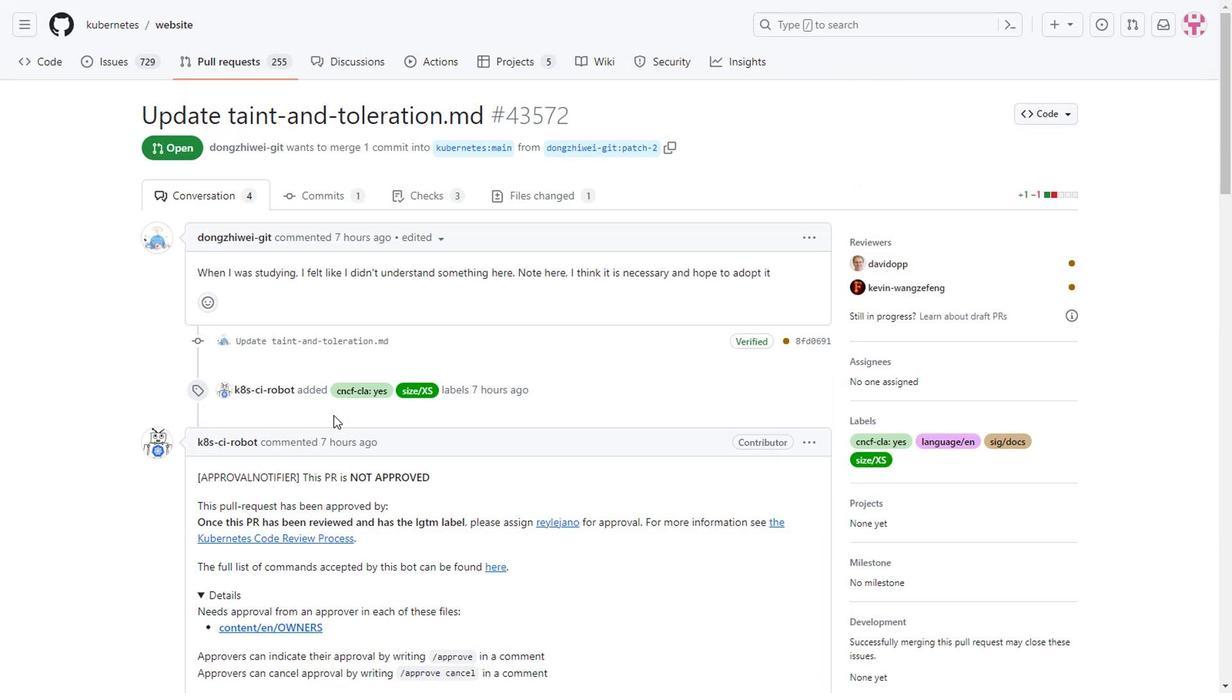 
Action: Mouse scrolled (329, 417) with delta (0, 0)
Screenshot: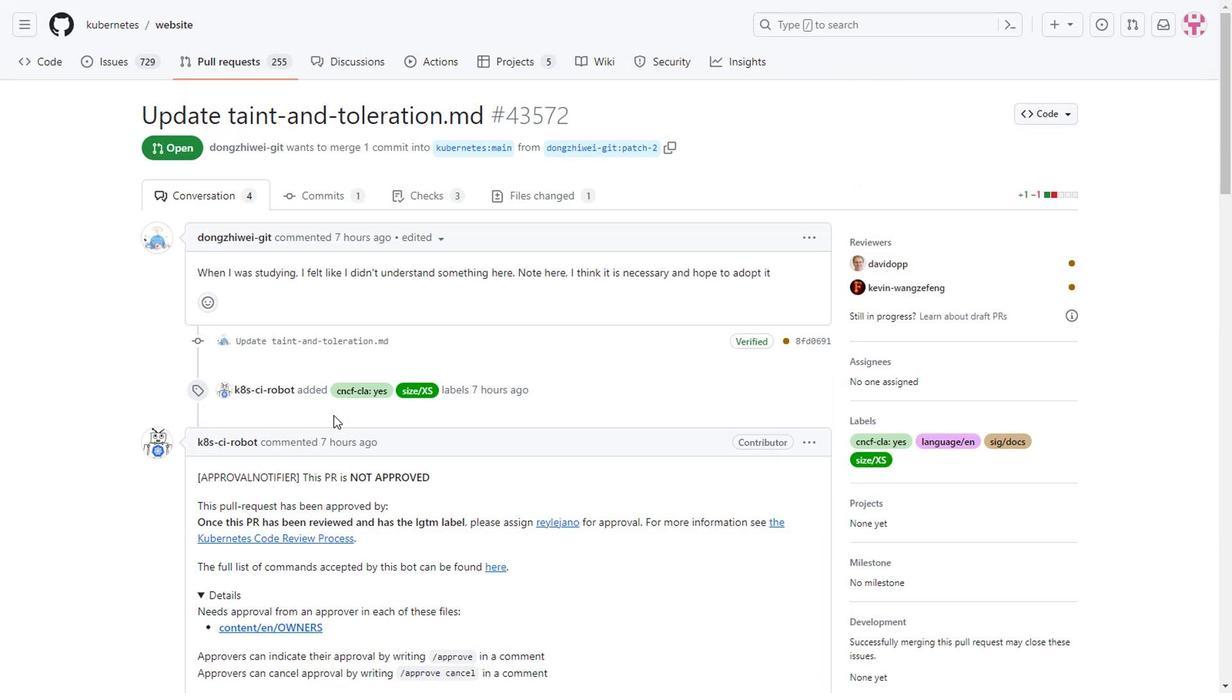 
Action: Mouse scrolled (329, 417) with delta (0, 0)
Screenshot: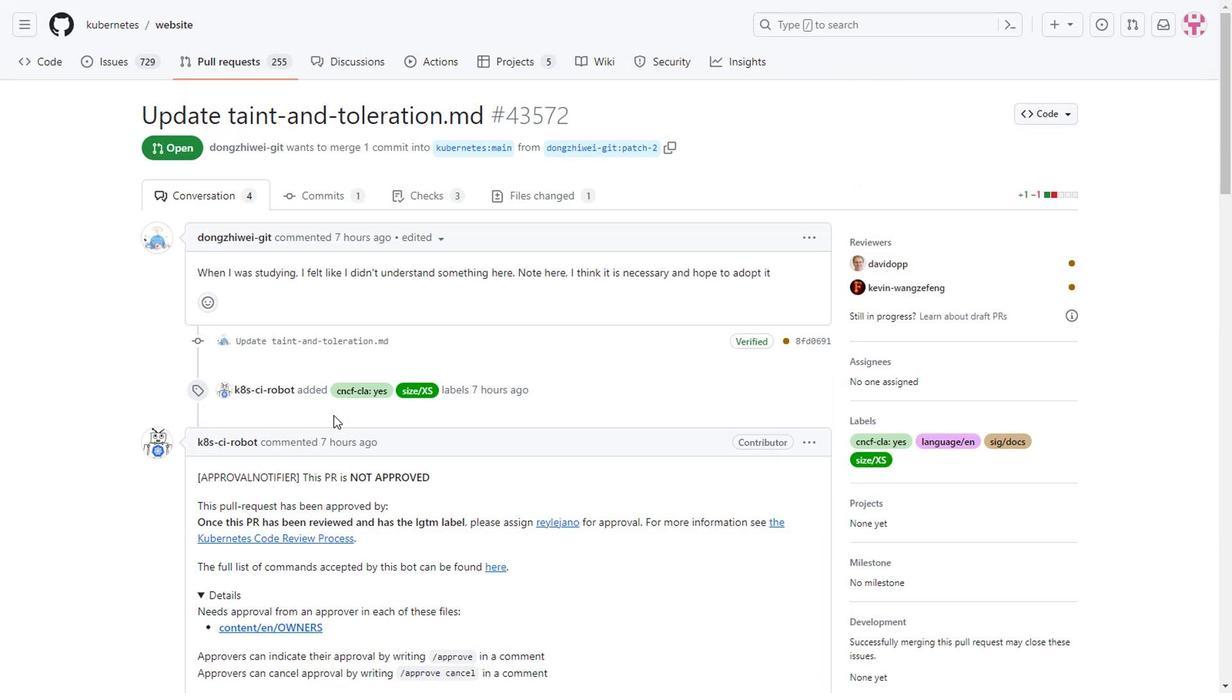
Action: Mouse scrolled (329, 417) with delta (0, 0)
Screenshot: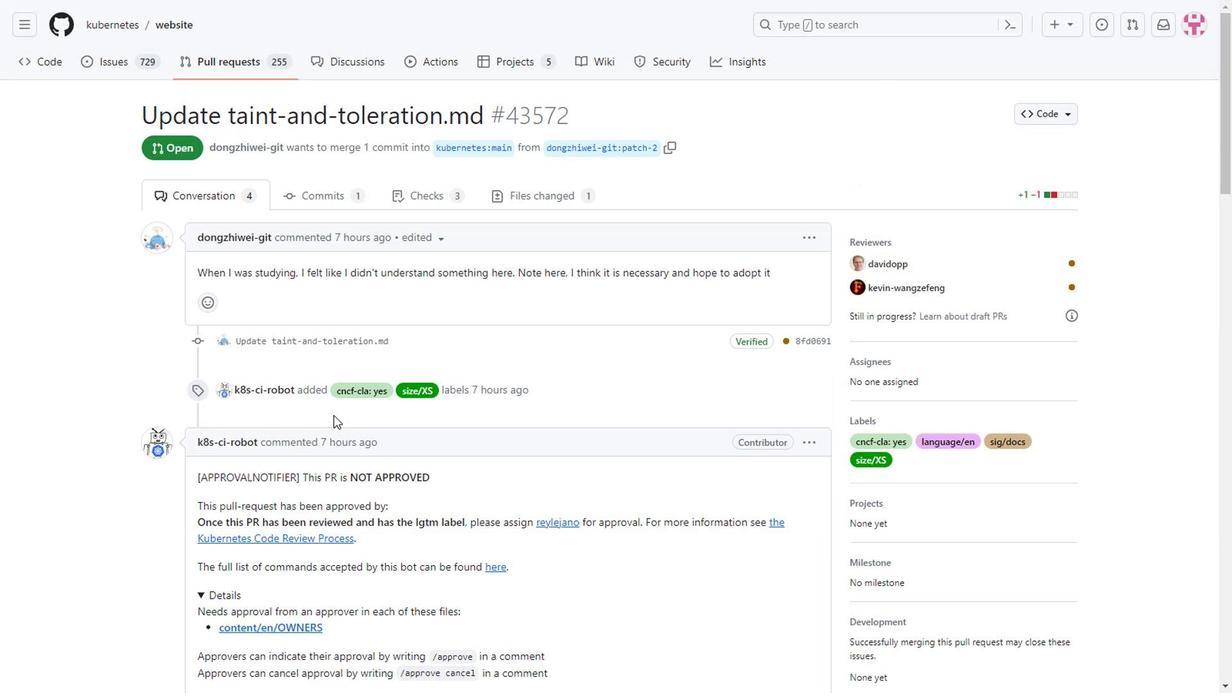 
Action: Mouse scrolled (329, 417) with delta (0, 0)
Screenshot: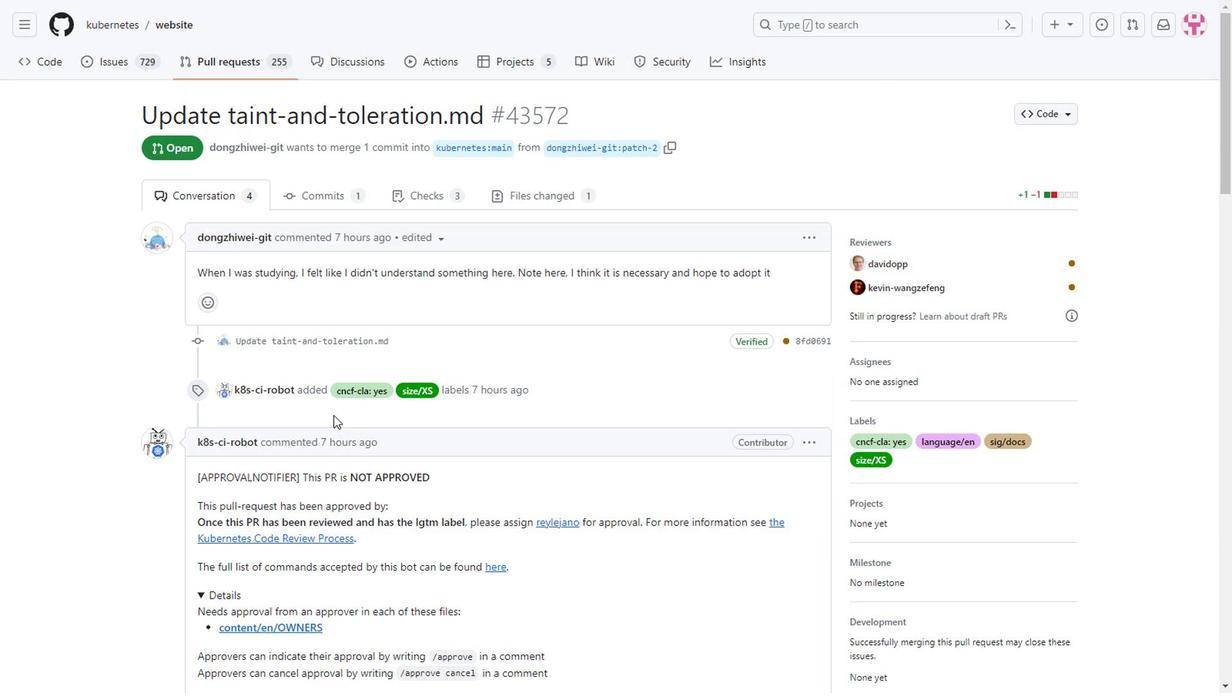 
Action: Mouse moved to (110, 57)
Screenshot: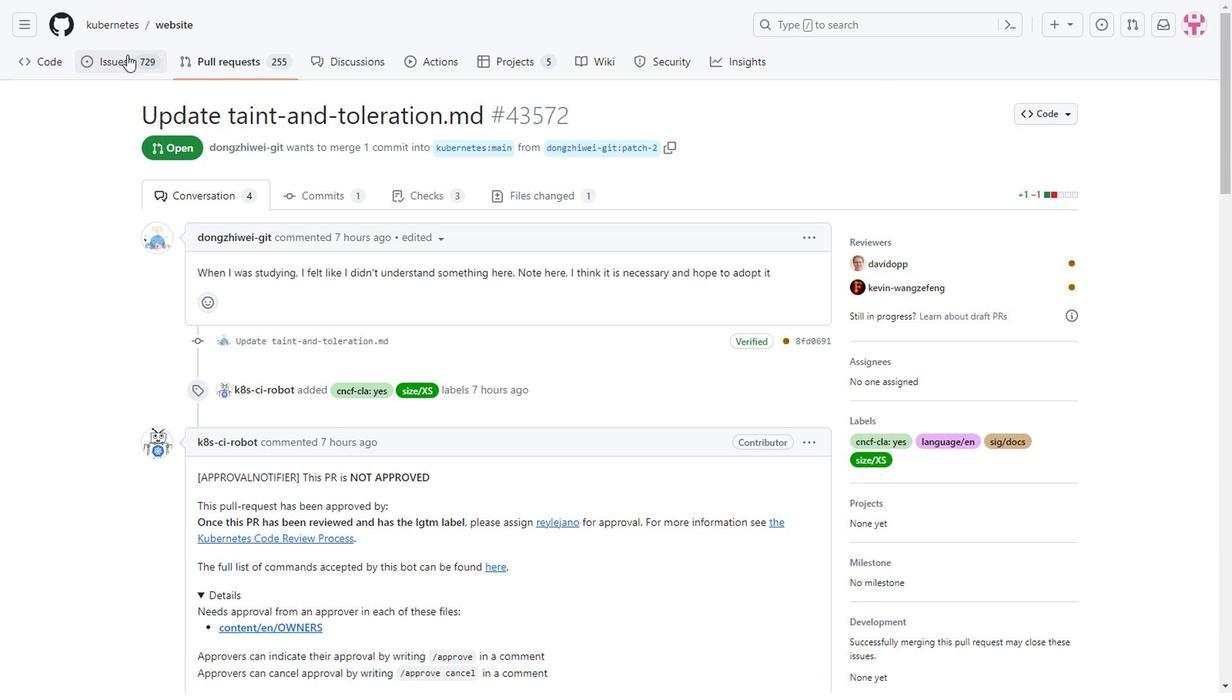
Action: Mouse pressed left at (110, 57)
Screenshot: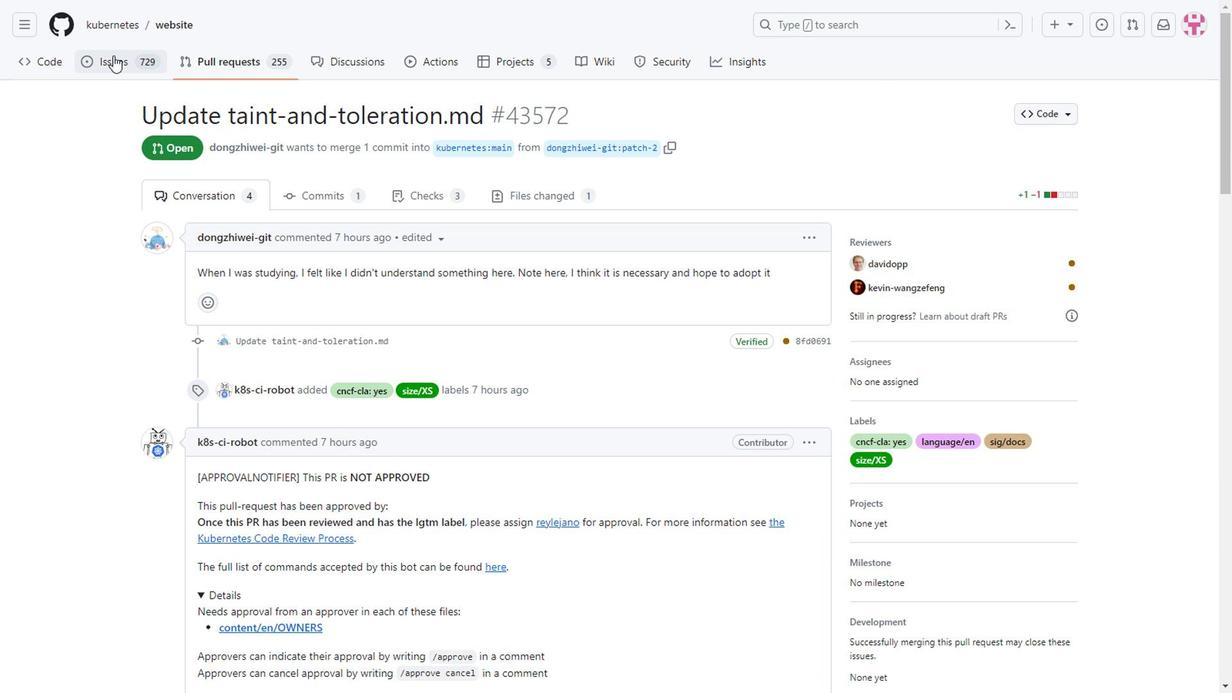 
Action: Mouse moved to (274, 360)
Screenshot: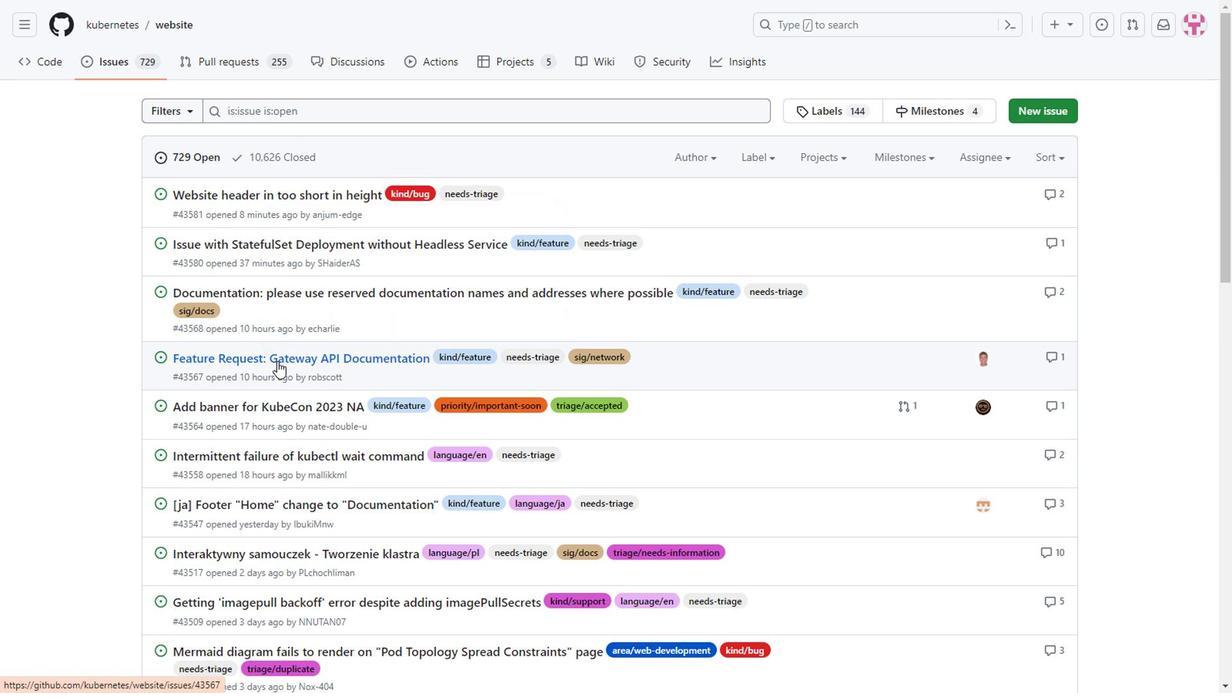 
Action: Mouse pressed left at (274, 360)
Screenshot: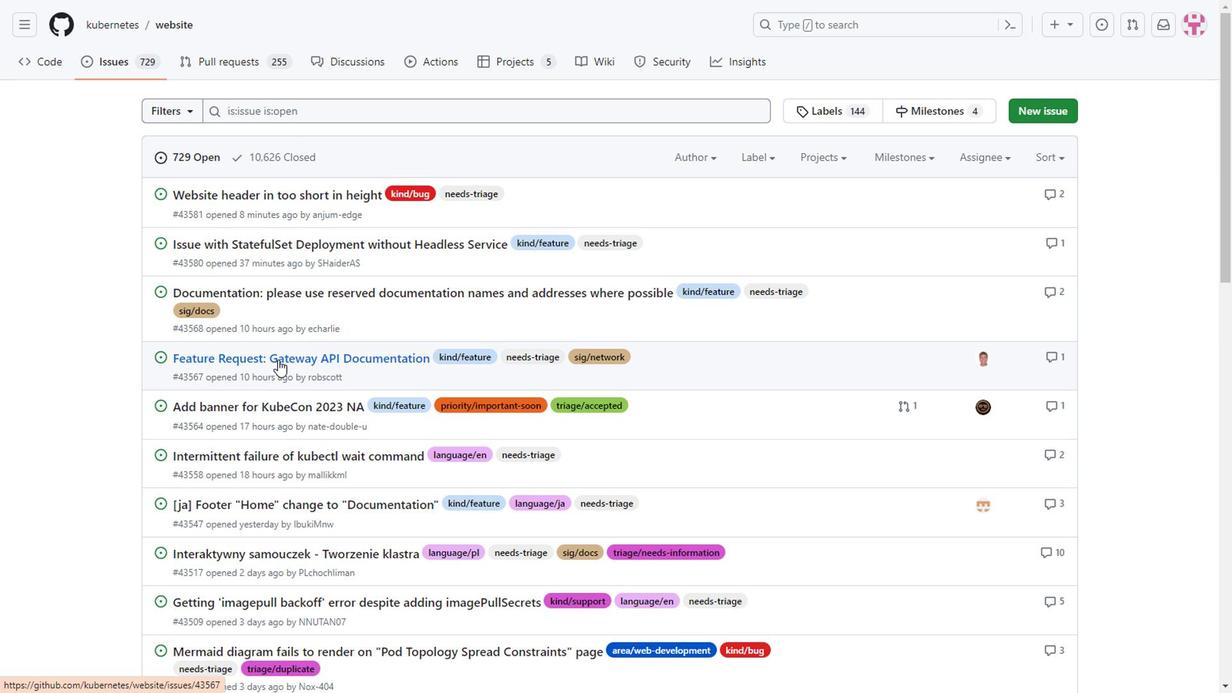 
Action: Mouse moved to (329, 413)
Screenshot: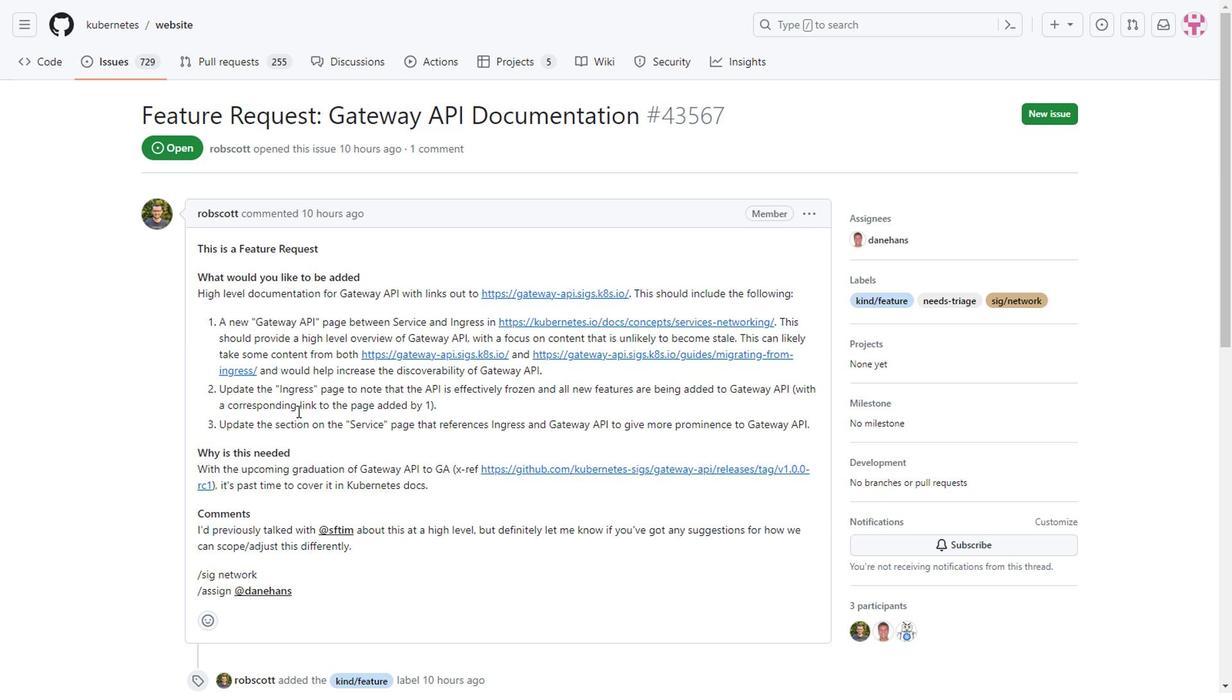
Action: Mouse scrolled (329, 413) with delta (0, 0)
Screenshot: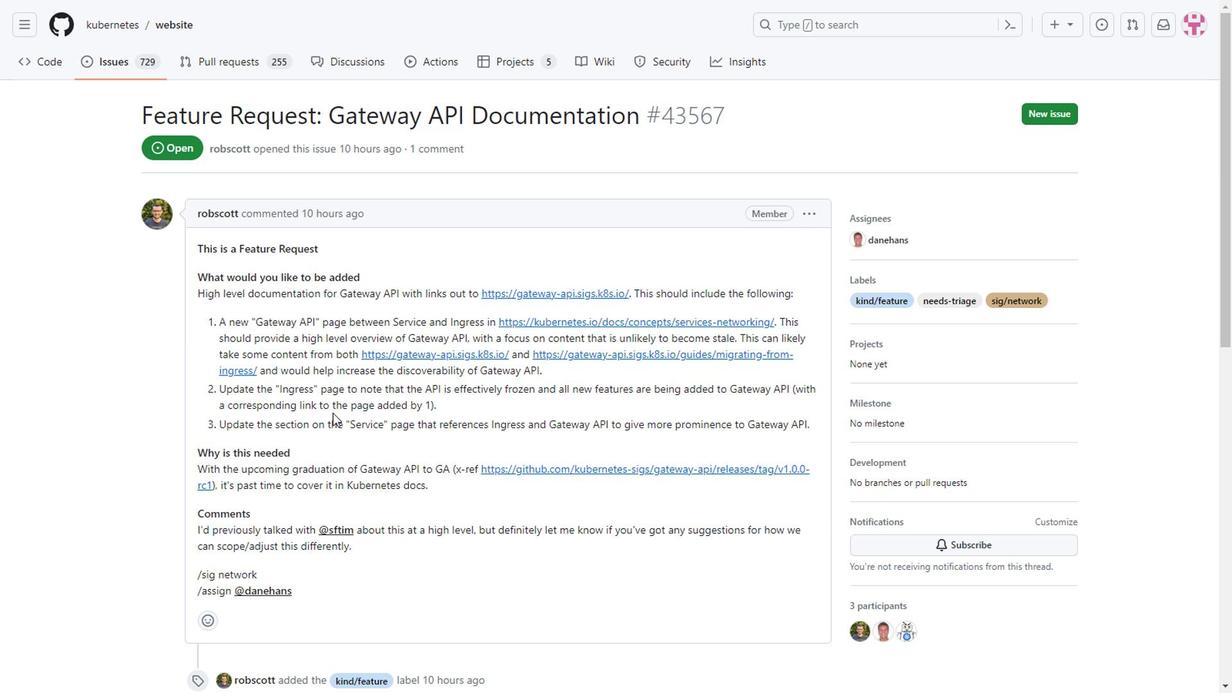 
Action: Mouse scrolled (329, 413) with delta (0, 0)
Screenshot: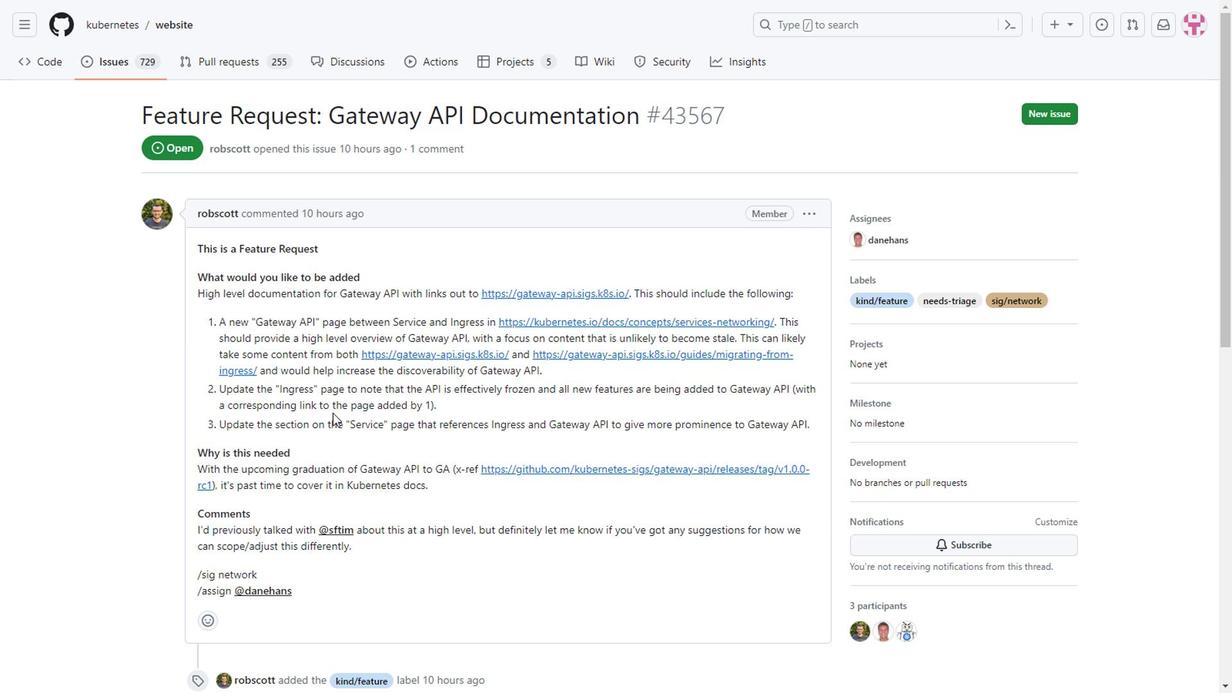 
Action: Mouse scrolled (329, 413) with delta (0, 0)
Screenshot: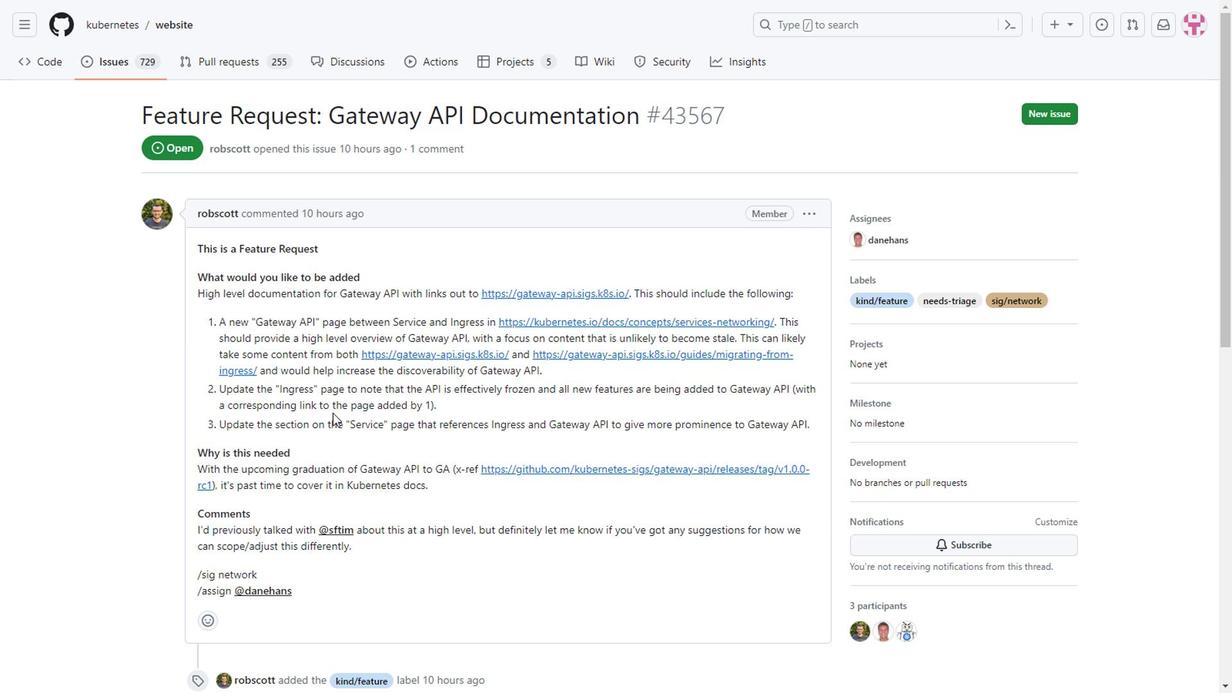 
Action: Mouse moved to (317, 286)
Screenshot: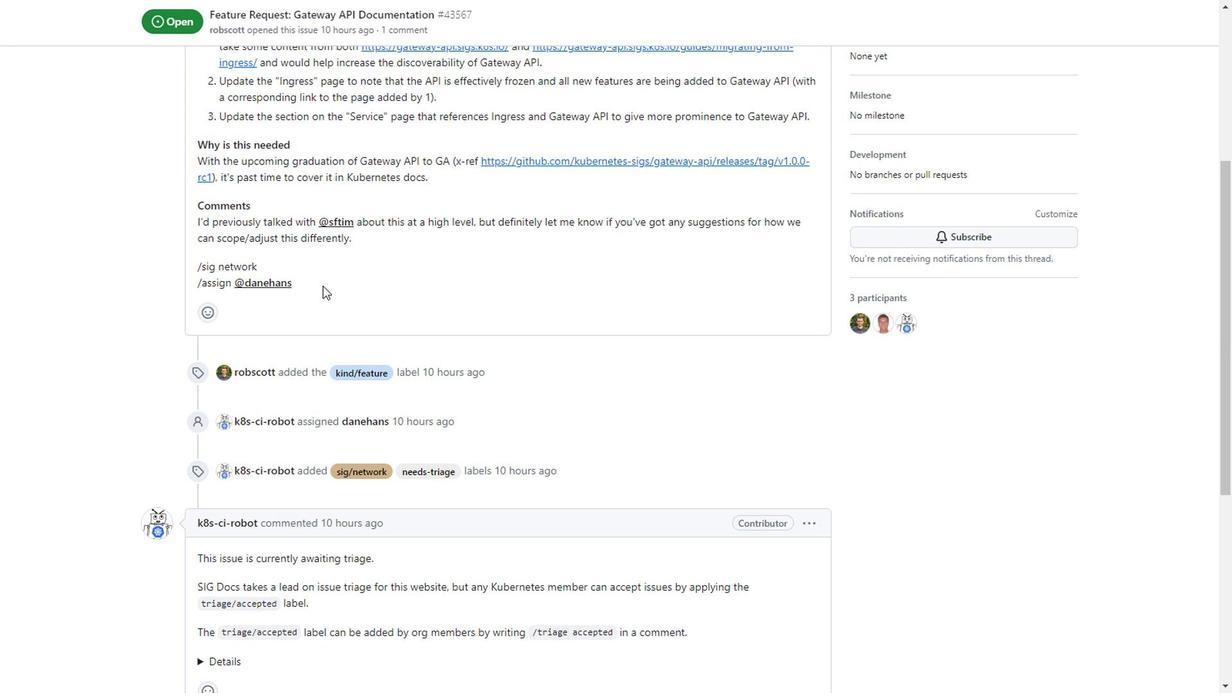 
Action: Mouse scrolled (317, 286) with delta (0, 0)
Screenshot: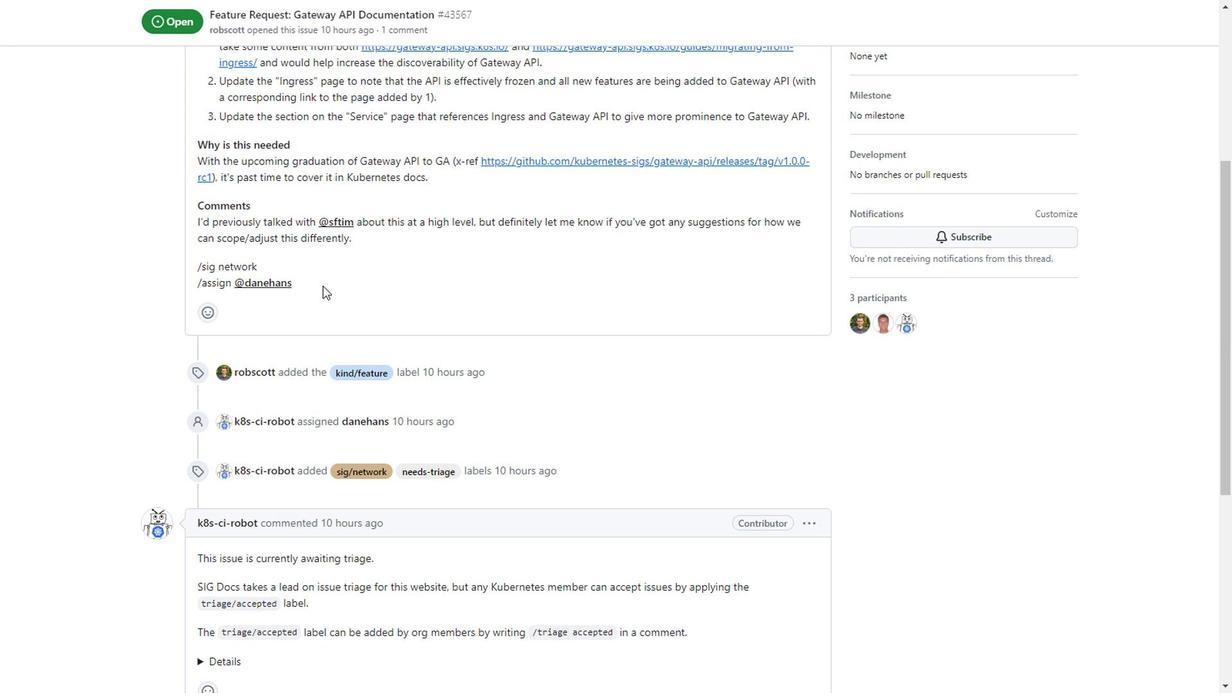 
Action: Mouse scrolled (317, 286) with delta (0, 0)
Screenshot: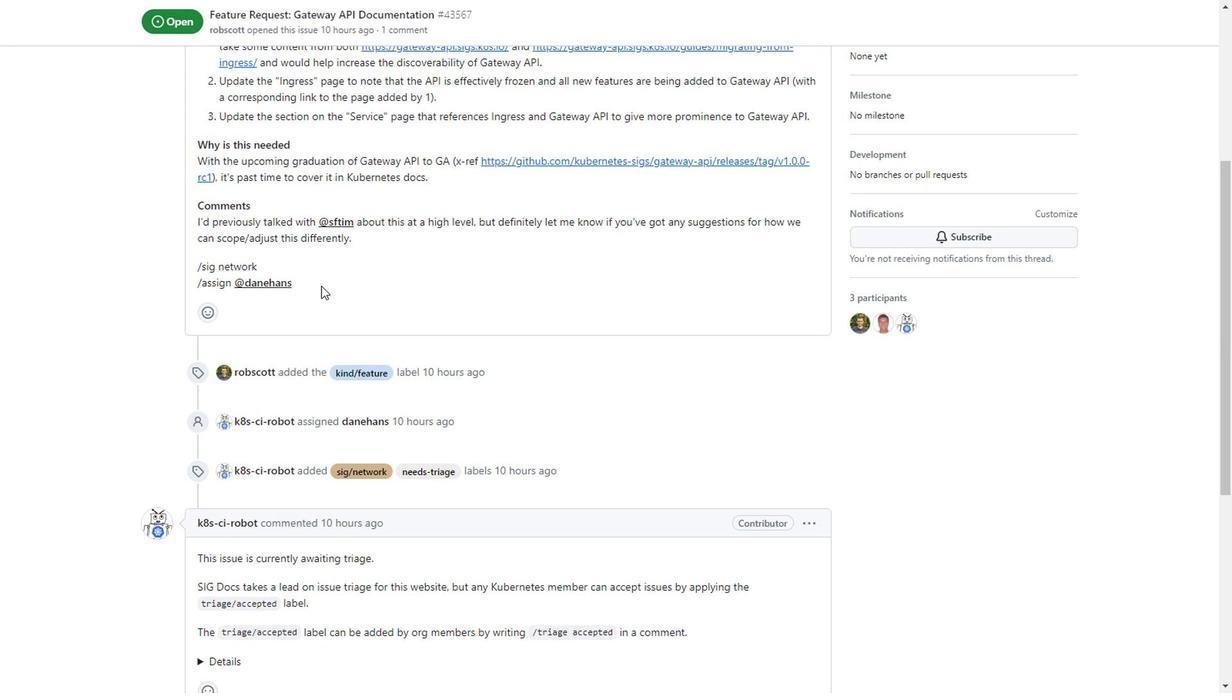 
Action: Mouse scrolled (317, 287) with delta (0, 0)
Screenshot: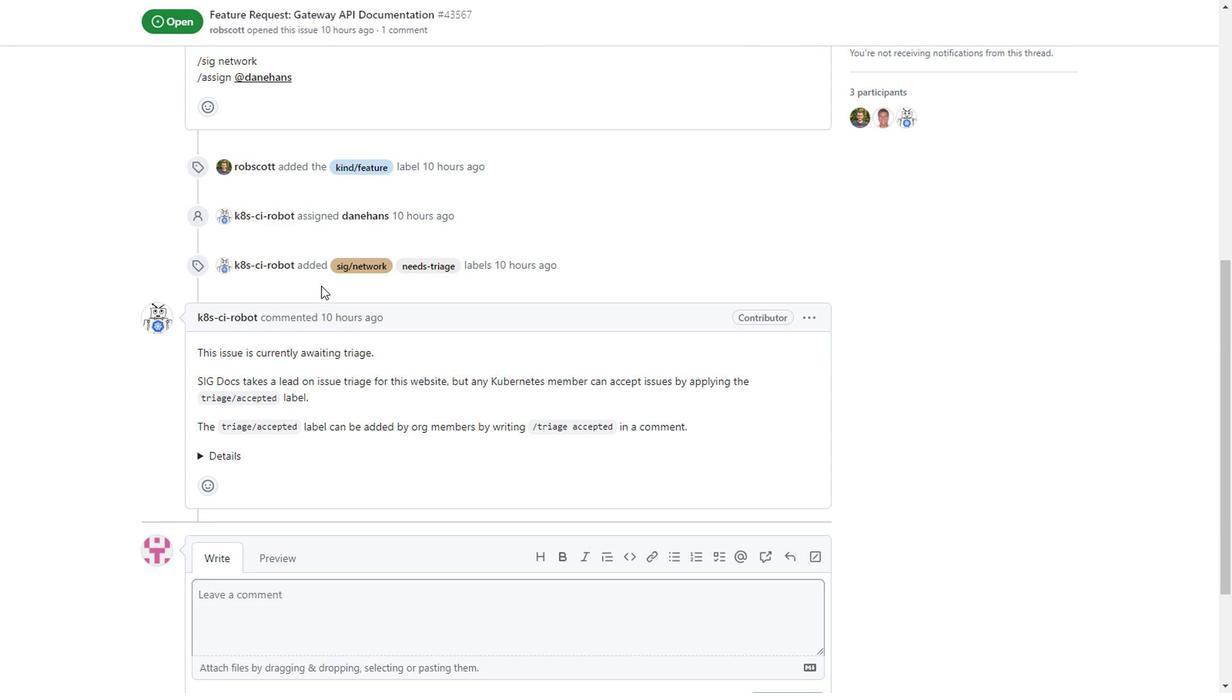 
Action: Mouse scrolled (317, 287) with delta (0, 0)
Screenshot: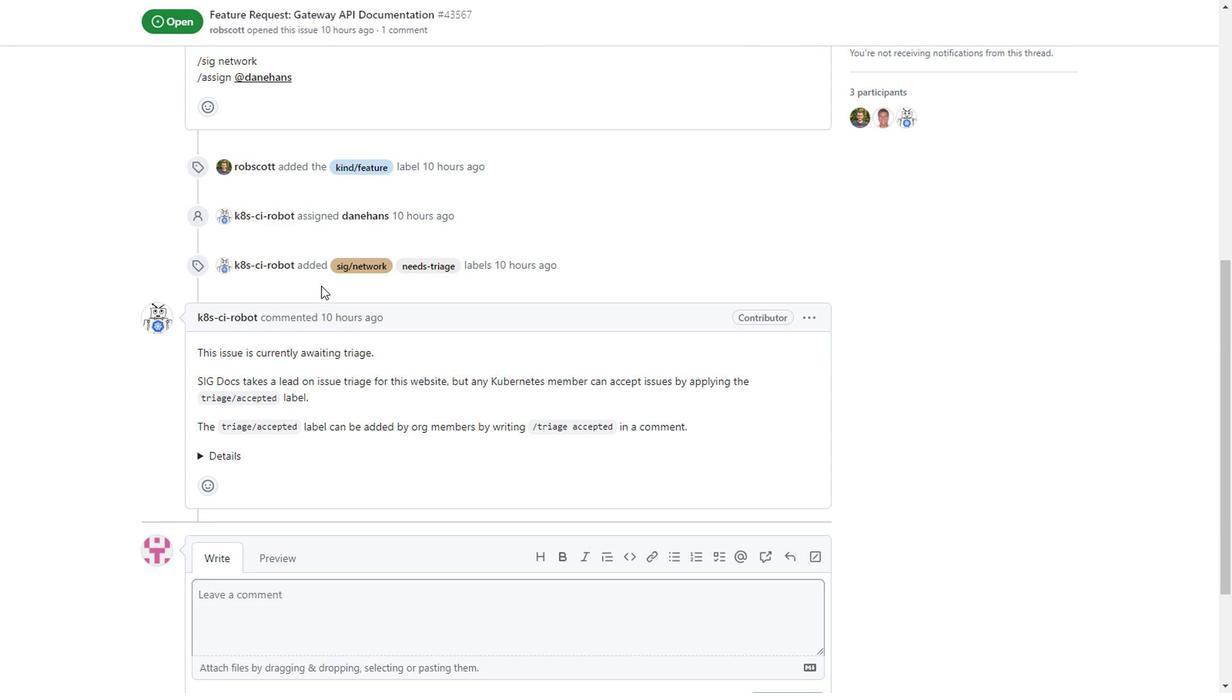 
Action: Mouse scrolled (317, 287) with delta (0, 0)
Screenshot: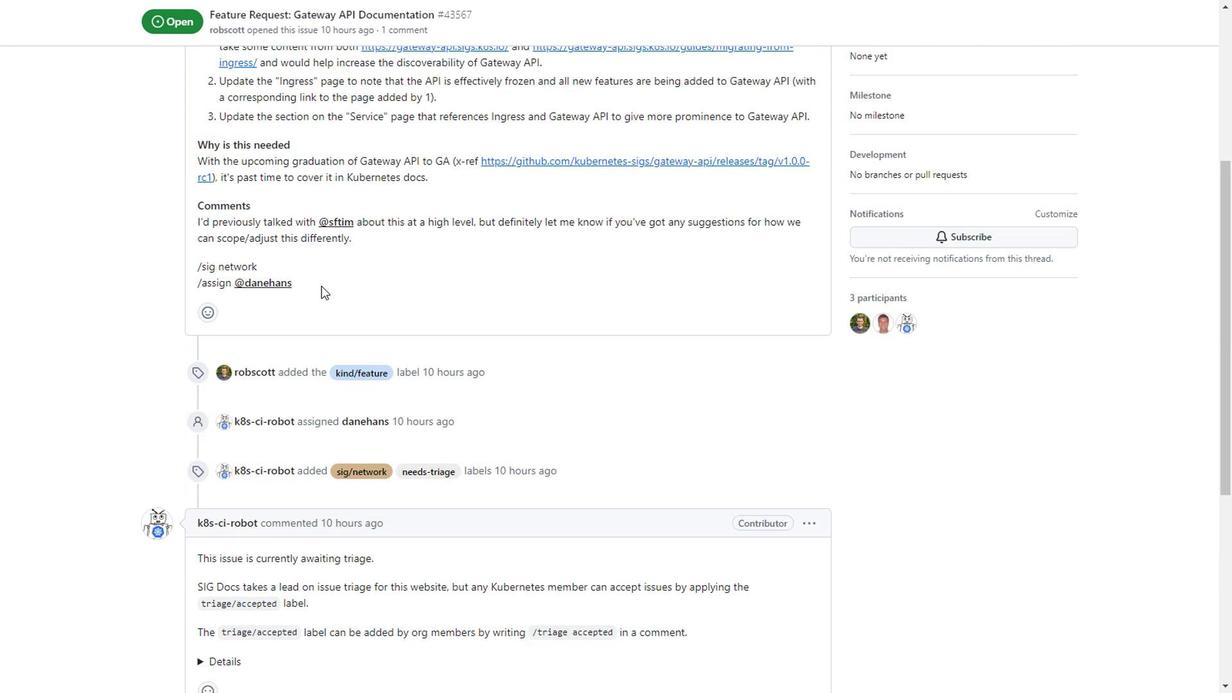 
Action: Mouse scrolled (317, 287) with delta (0, 0)
Screenshot: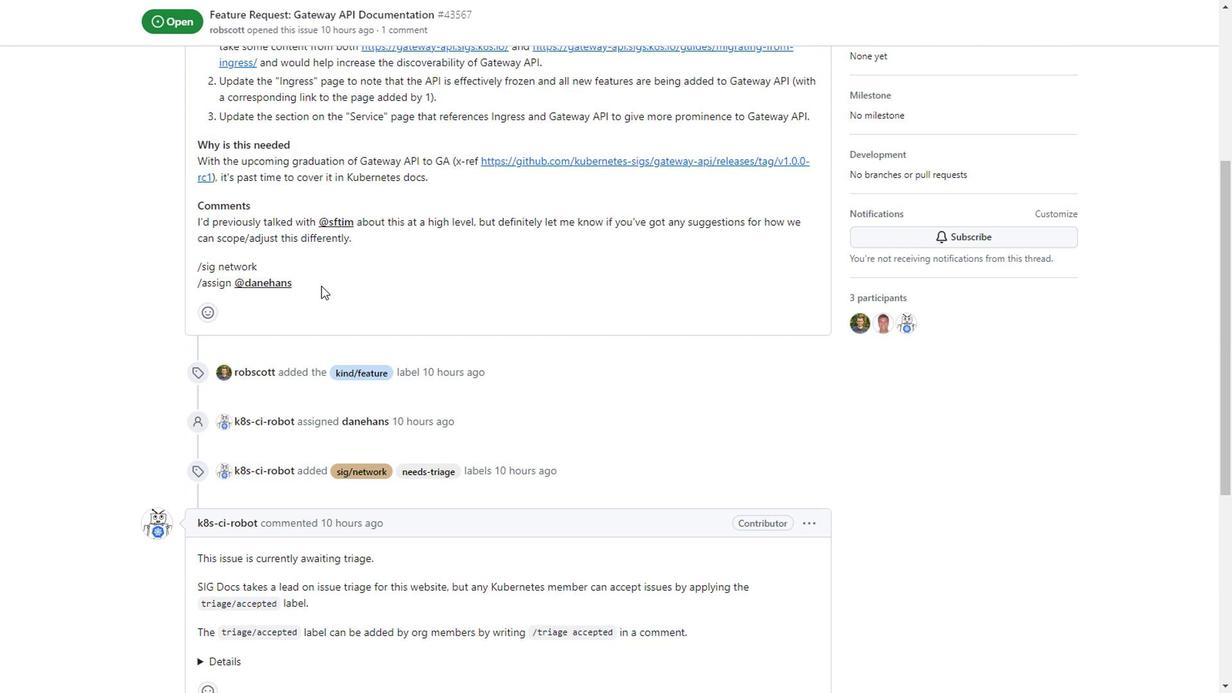 
Action: Mouse moved to (284, 277)
Screenshot: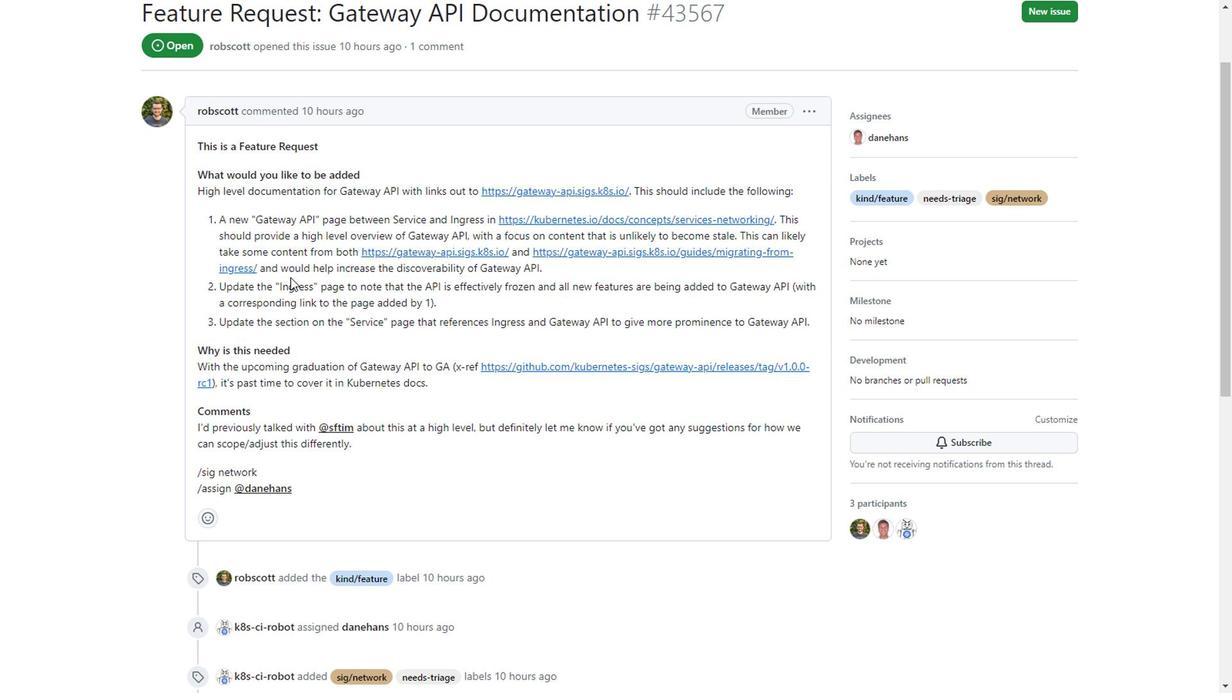 
Action: Mouse scrolled (284, 277) with delta (0, 0)
Screenshot: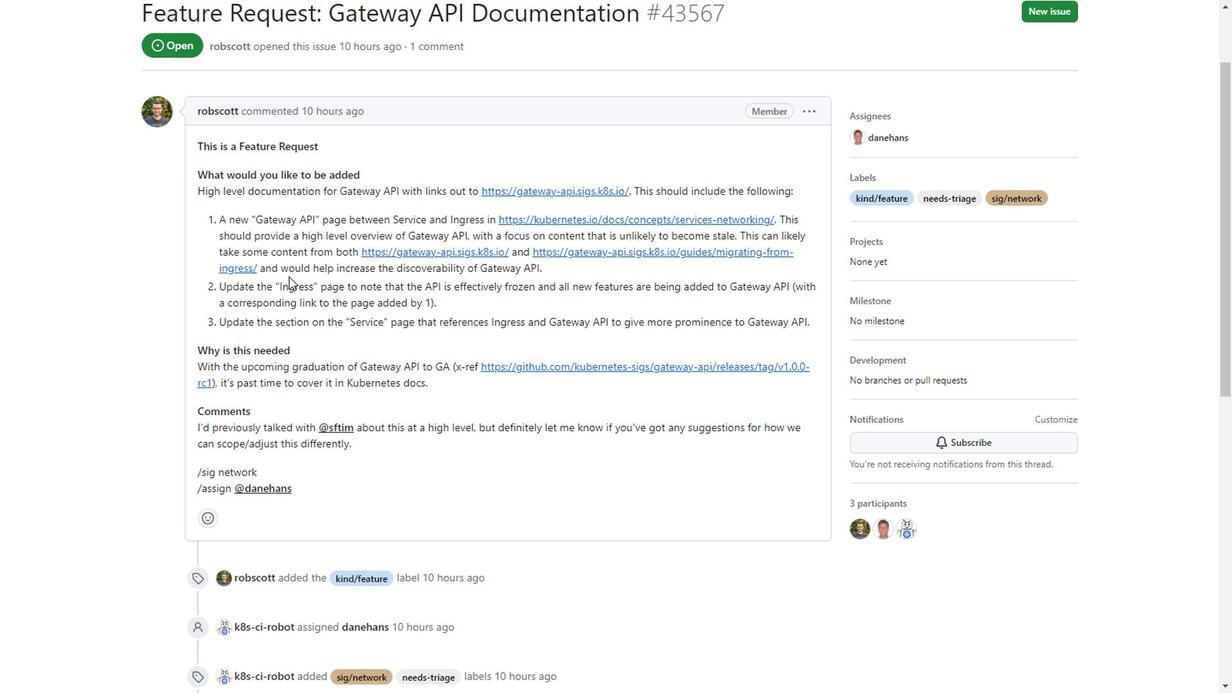 
Action: Mouse moved to (481, 383)
